Task: Create a validation rule in Salesforce to ensure the Passport ID field is filled. Use the rule name 'Passport_ID_Should_be_Filled' and provide an error message 'Please Fill up the Passport ID field' if the field is blank.
Action: Mouse moved to (188, 103)
Screenshot: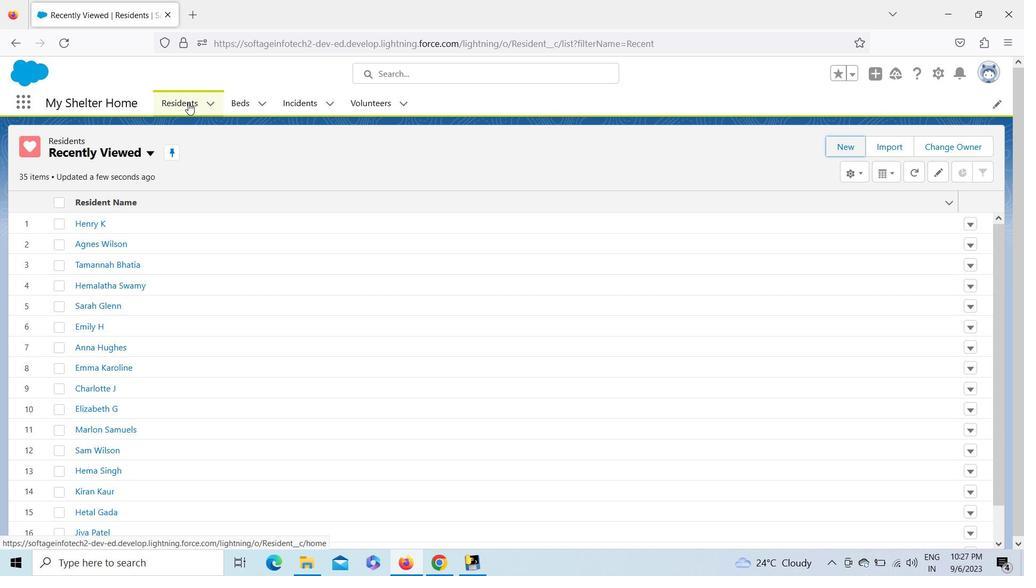 
Action: Mouse pressed left at (188, 103)
Screenshot: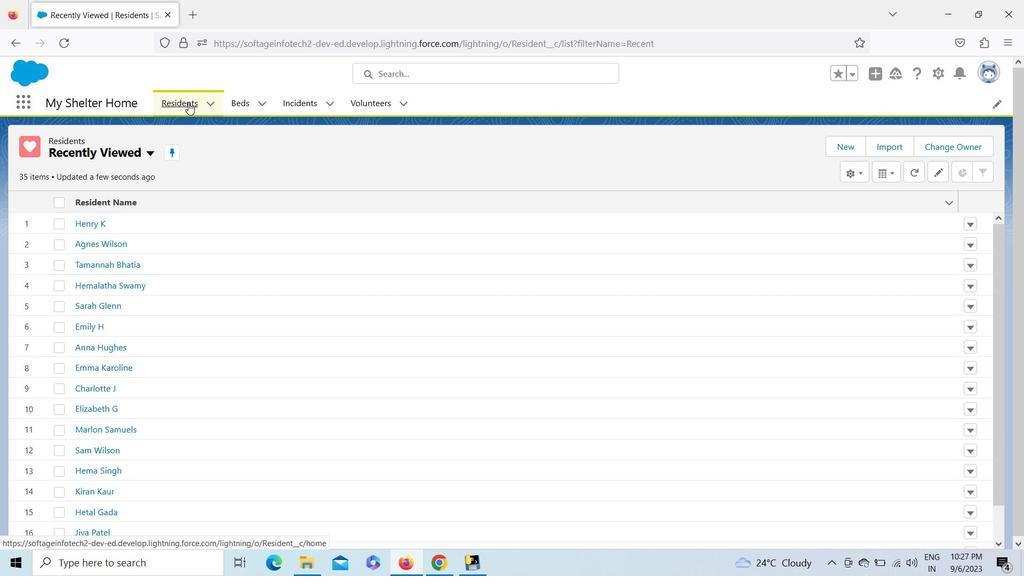 
Action: Mouse moved to (834, 146)
Screenshot: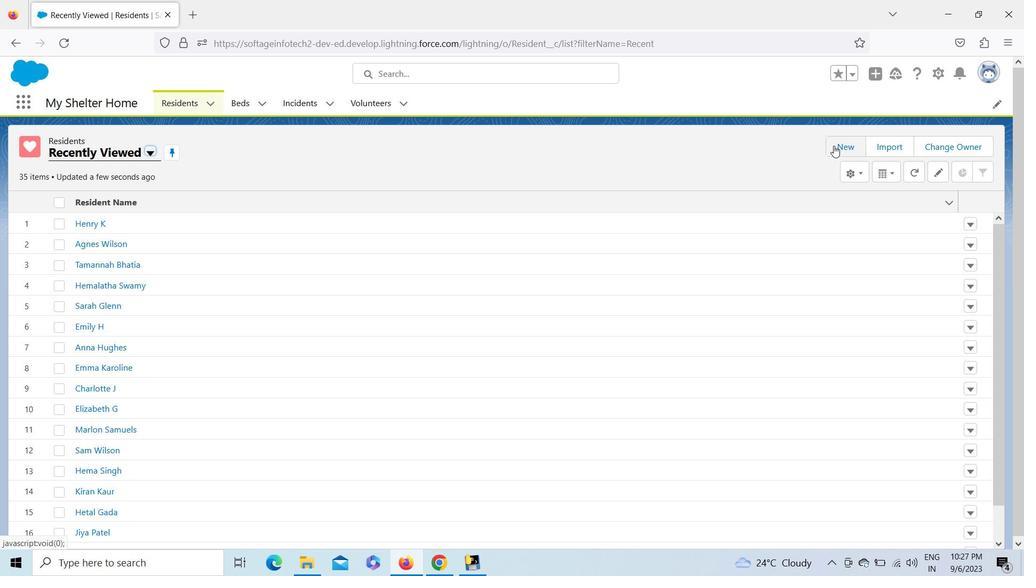 
Action: Mouse pressed left at (834, 146)
Screenshot: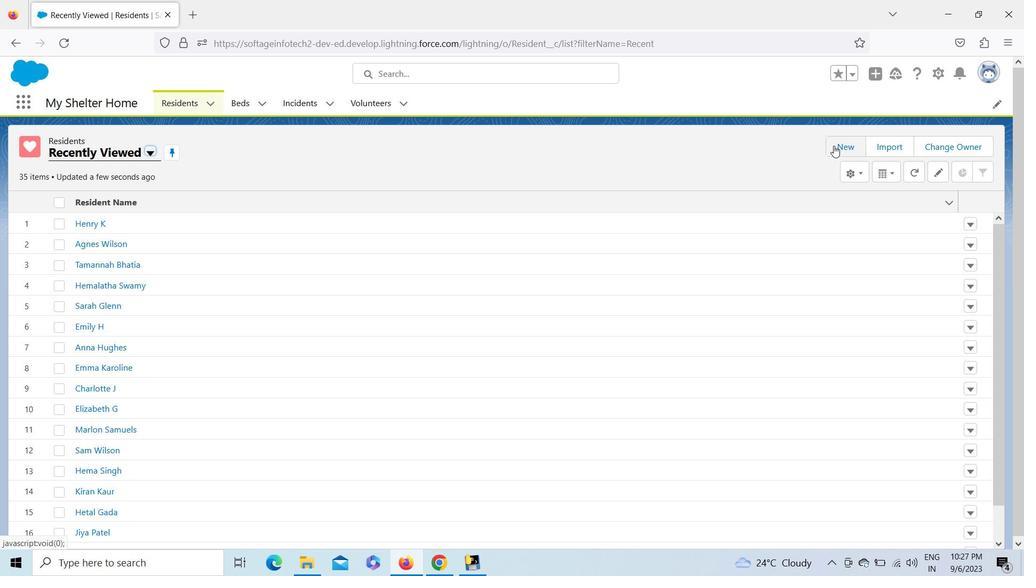 
Action: Mouse moved to (788, 74)
Screenshot: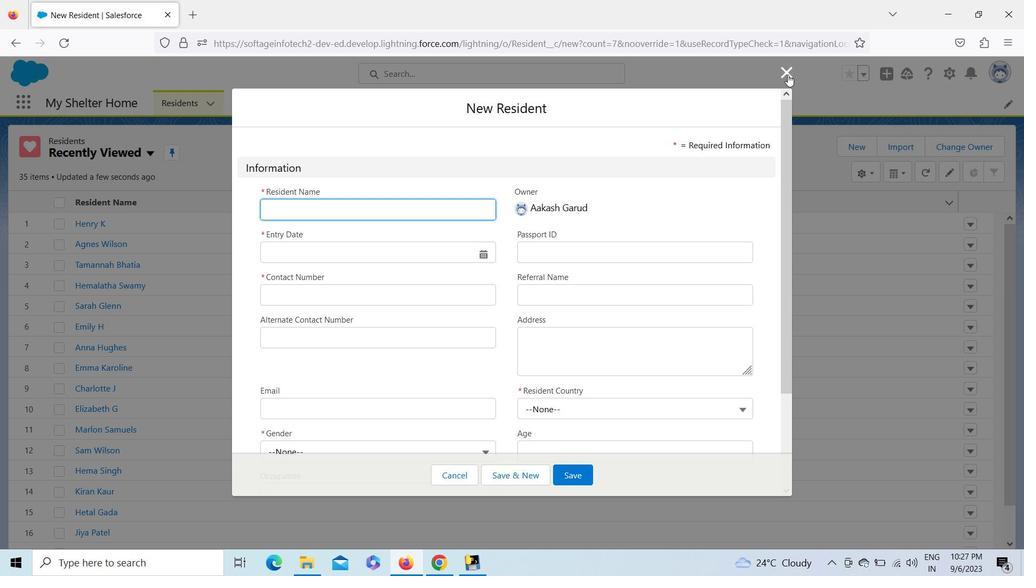 
Action: Mouse pressed left at (788, 74)
Screenshot: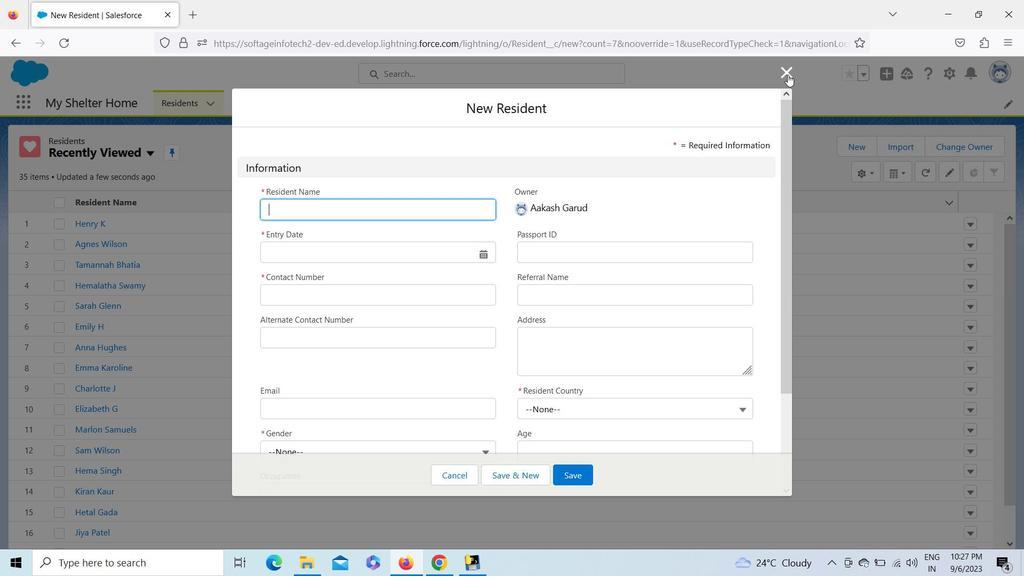 
Action: Mouse moved to (940, 70)
Screenshot: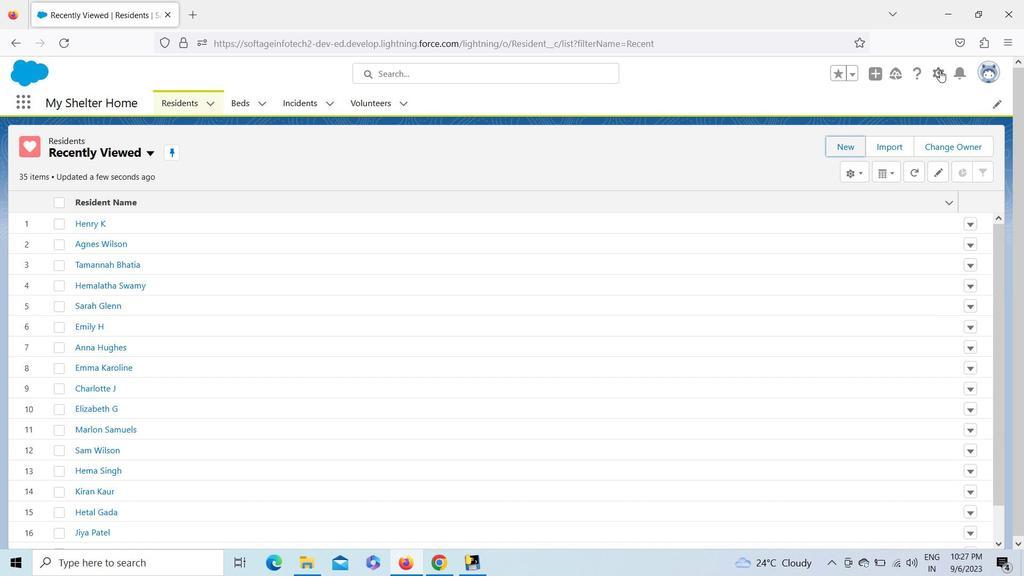 
Action: Mouse pressed left at (940, 70)
Screenshot: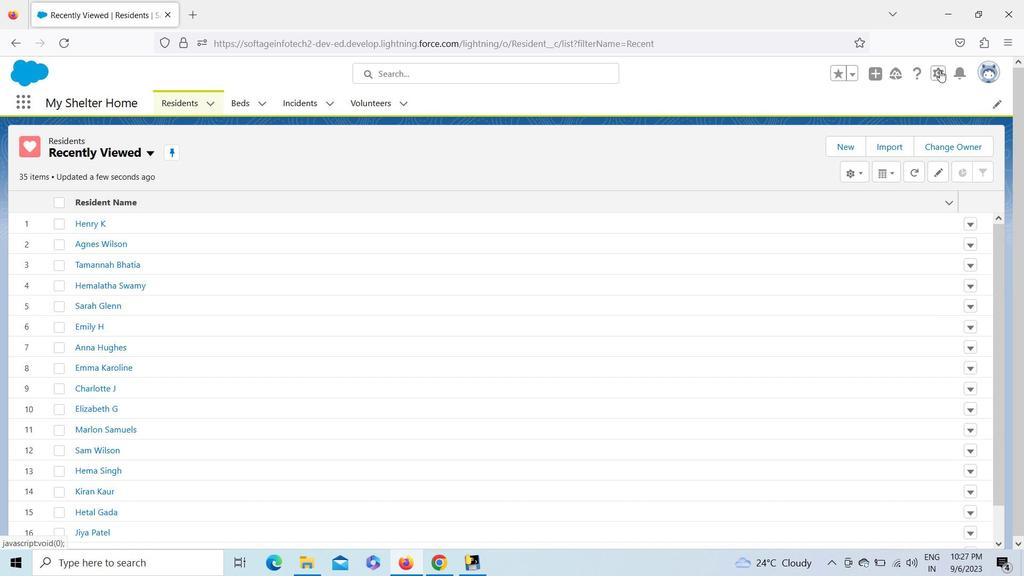 
Action: Mouse moved to (884, 124)
Screenshot: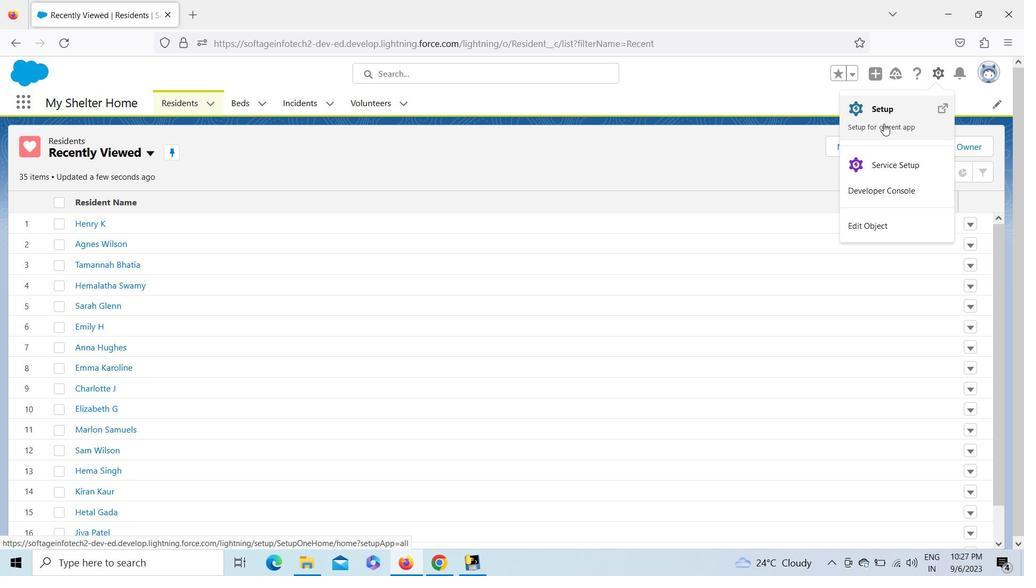 
Action: Mouse pressed left at (884, 124)
Screenshot: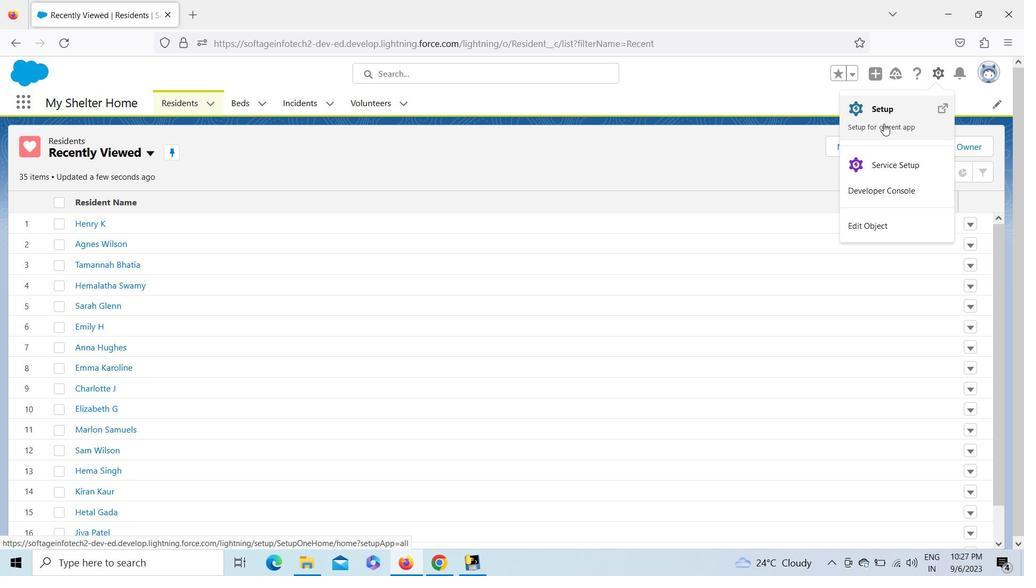 
Action: Mouse moved to (174, 96)
Screenshot: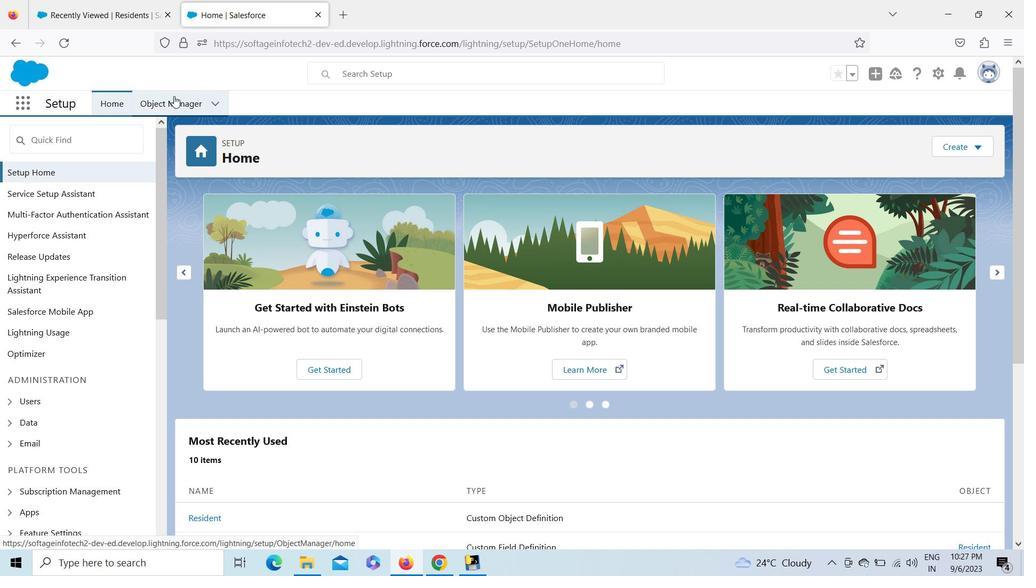 
Action: Mouse pressed left at (174, 96)
Screenshot: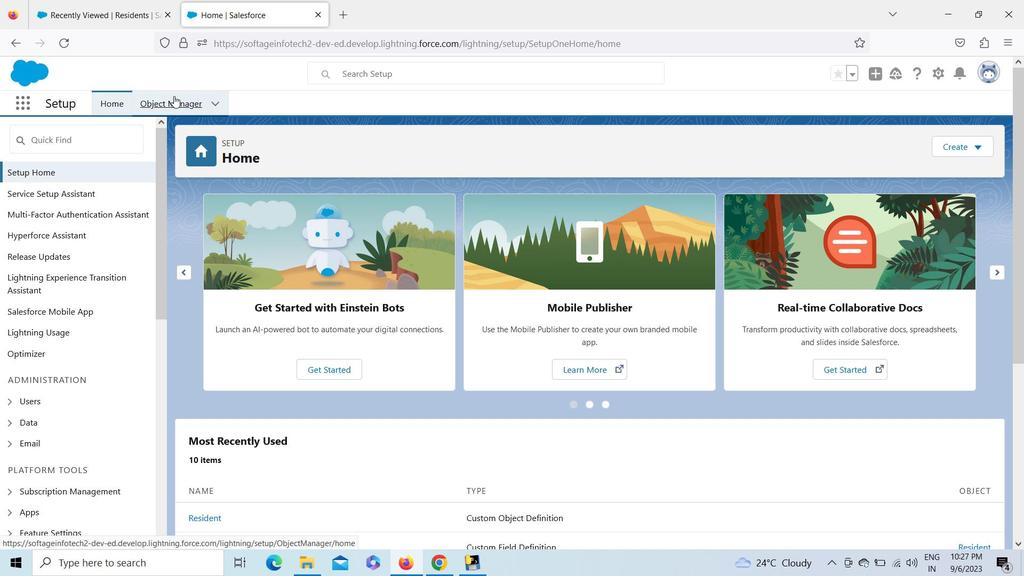 
Action: Mouse moved to (755, 144)
Screenshot: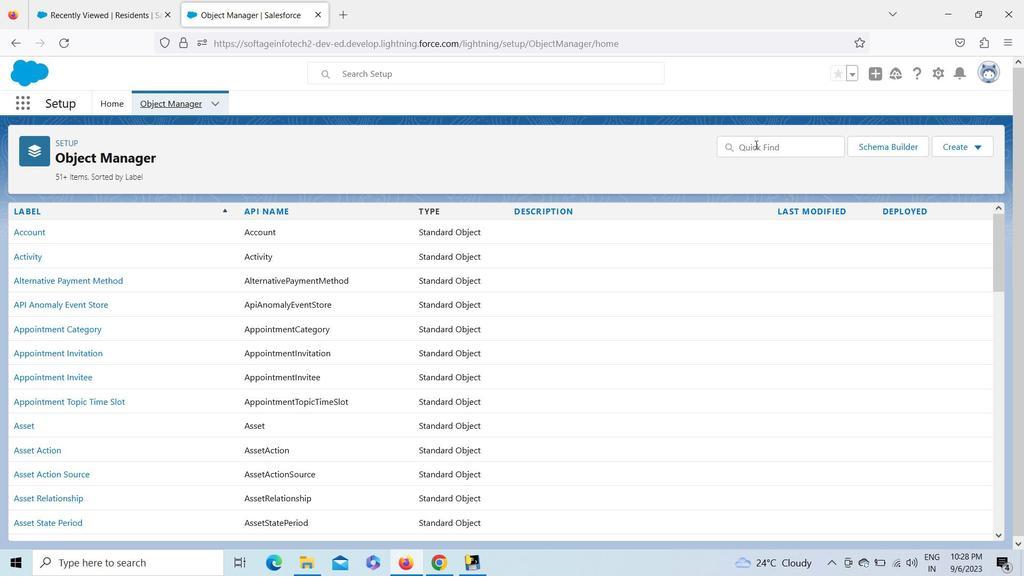 
Action: Mouse pressed left at (755, 144)
Screenshot: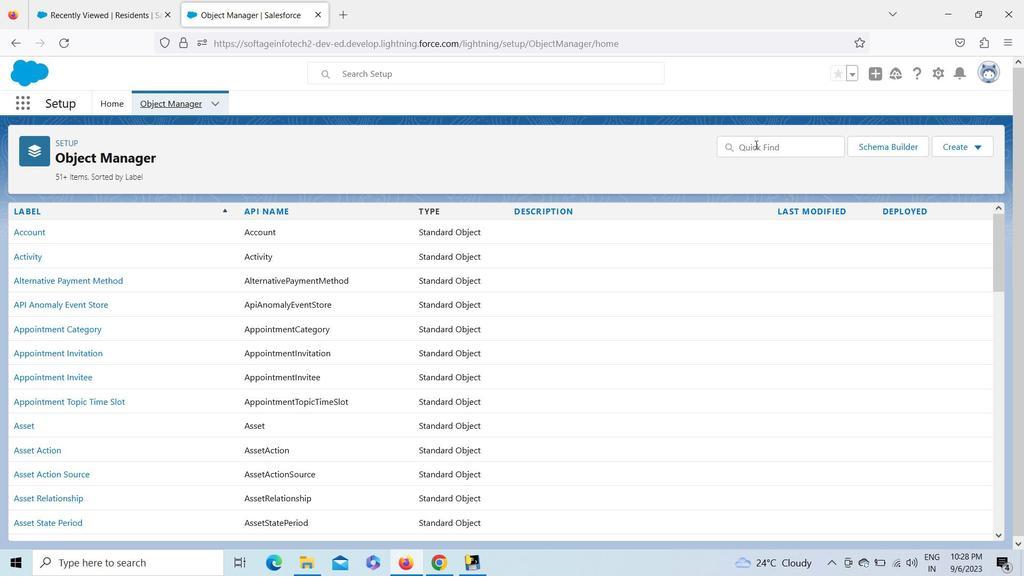 
Action: Key pressed <Key.shift>Res
Screenshot: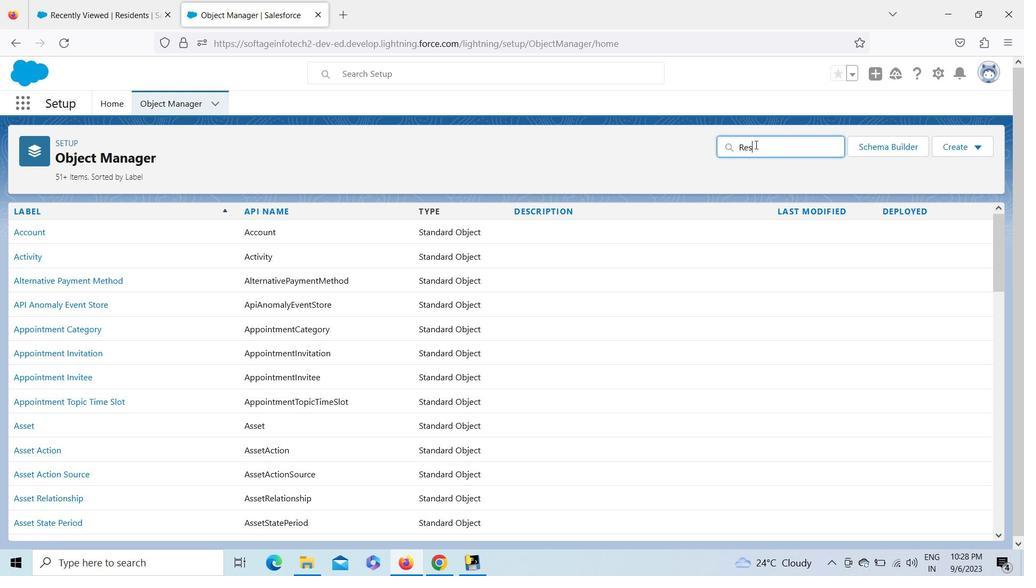 
Action: Mouse moved to (46, 280)
Screenshot: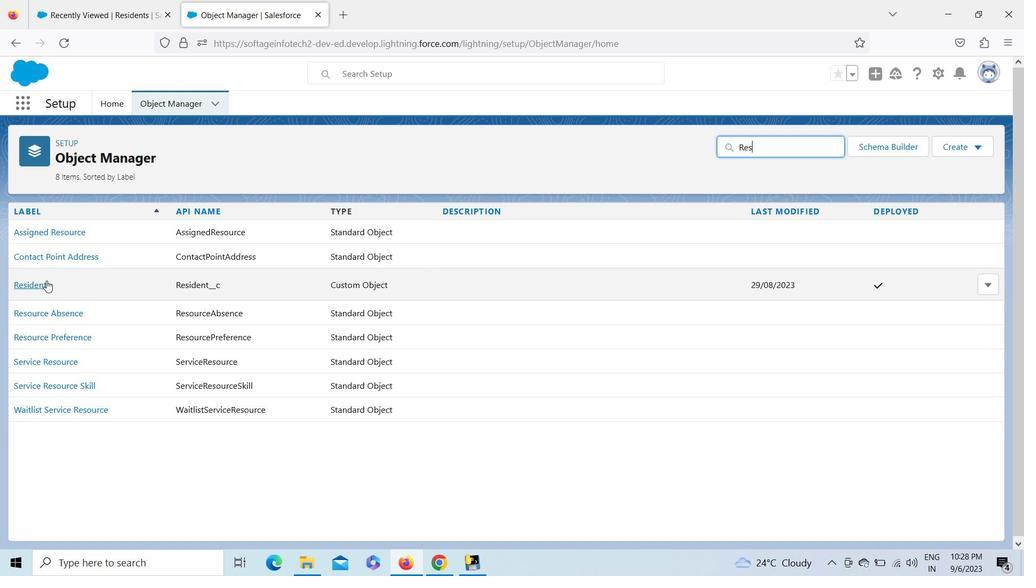 
Action: Mouse pressed left at (46, 280)
Screenshot: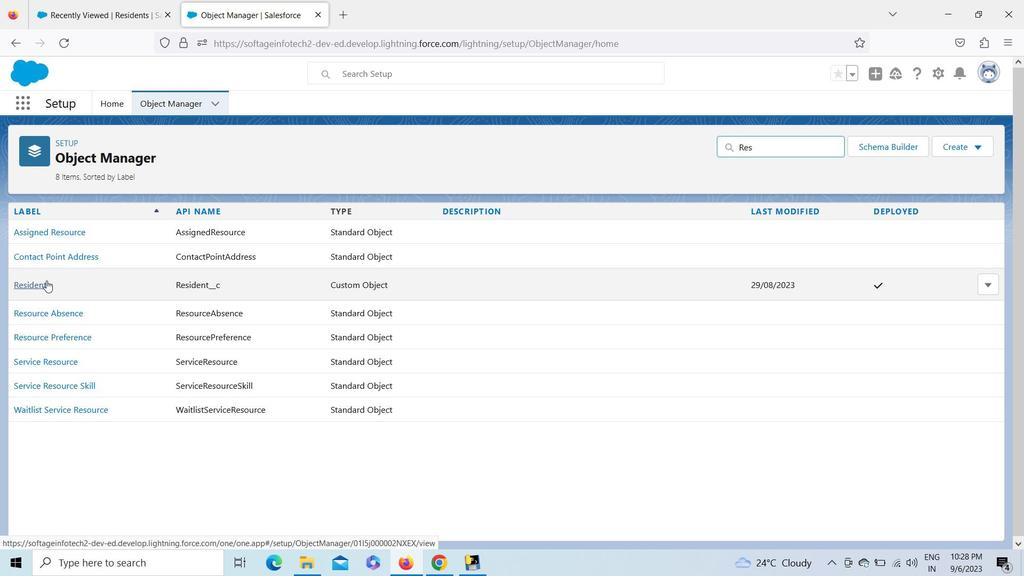 
Action: Mouse moved to (159, 519)
Screenshot: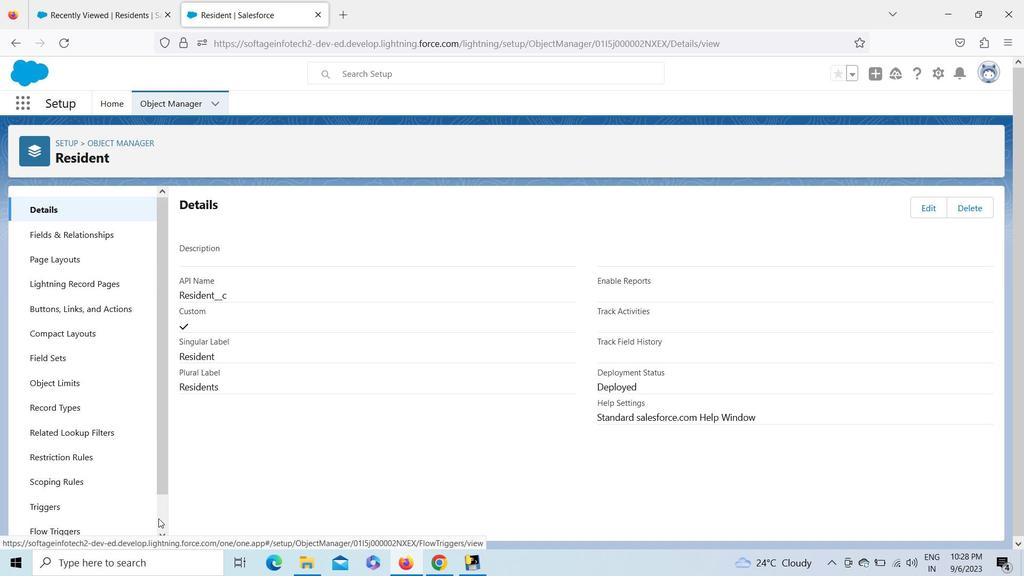 
Action: Mouse pressed left at (159, 519)
Screenshot: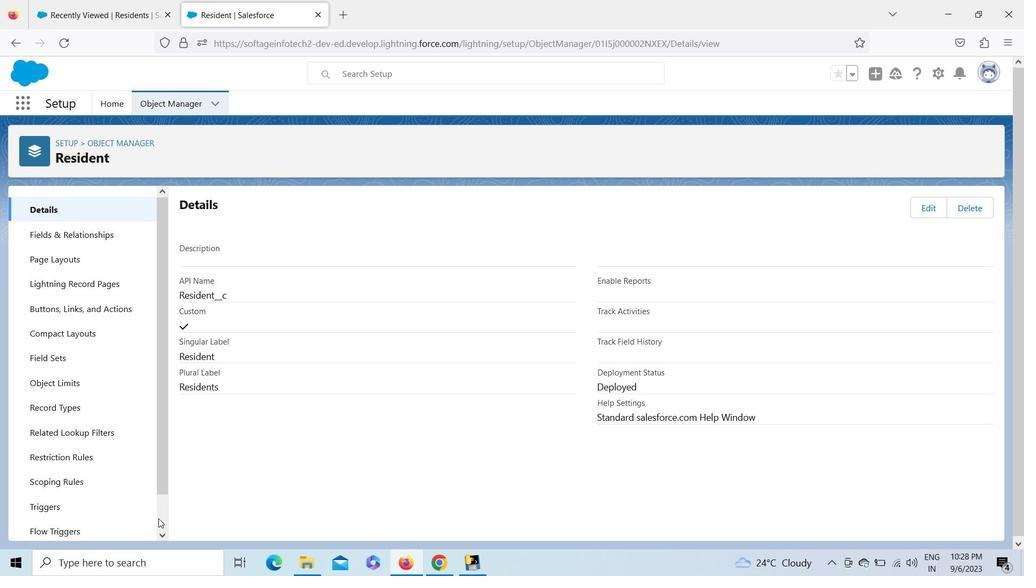 
Action: Mouse moved to (122, 519)
Screenshot: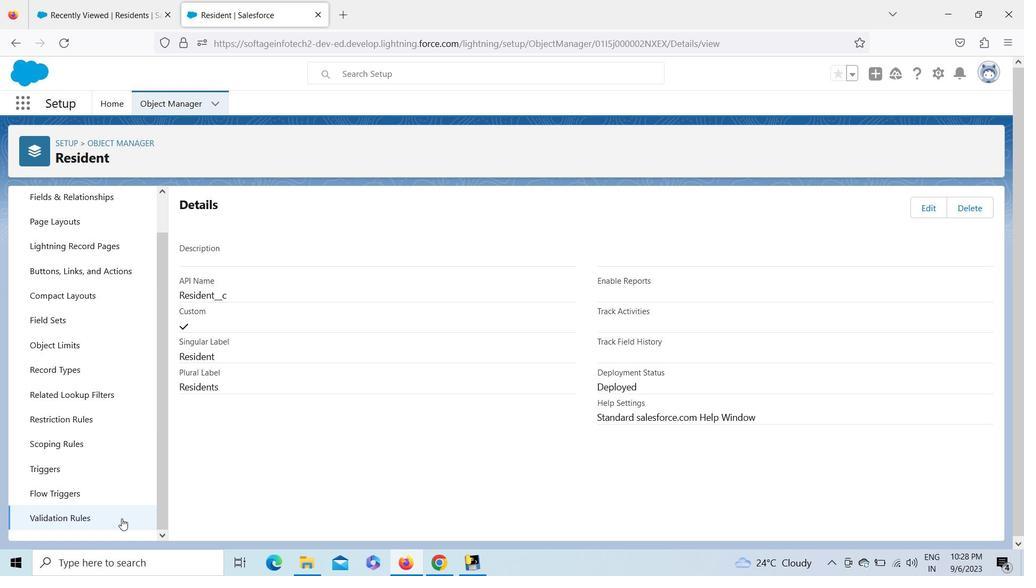 
Action: Mouse pressed left at (122, 519)
Screenshot: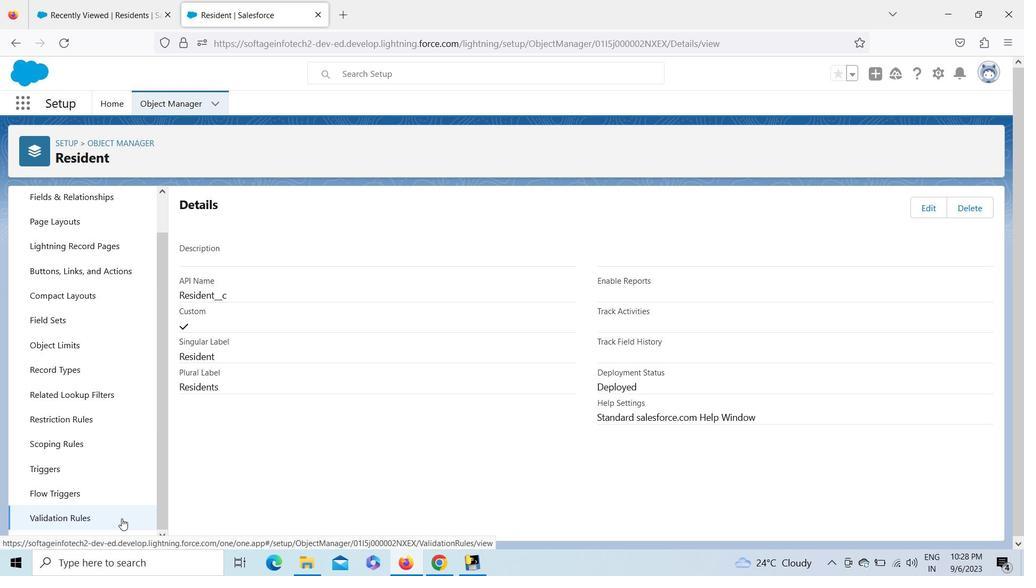 
Action: Mouse moved to (974, 212)
Screenshot: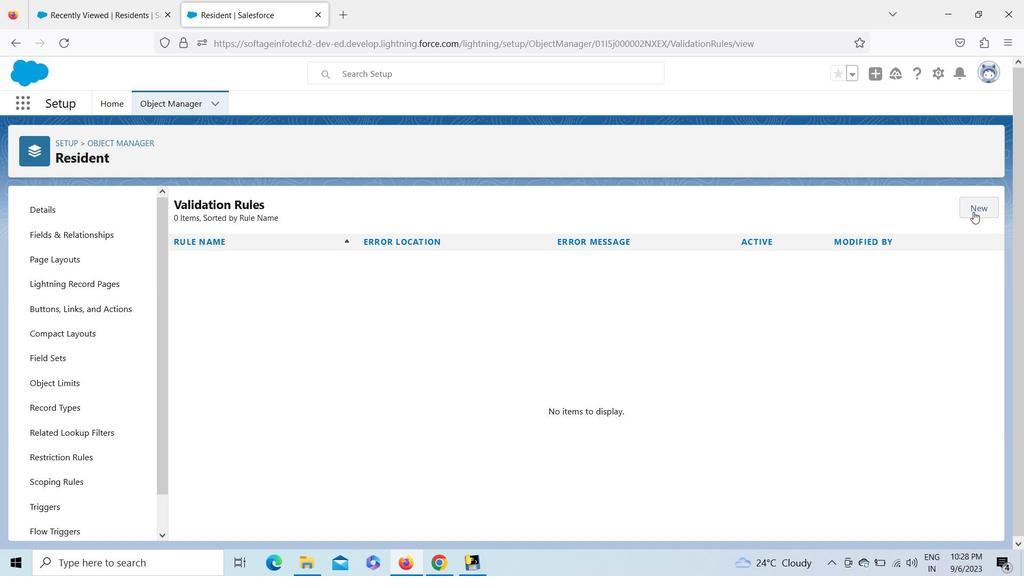 
Action: Mouse pressed left at (974, 212)
Screenshot: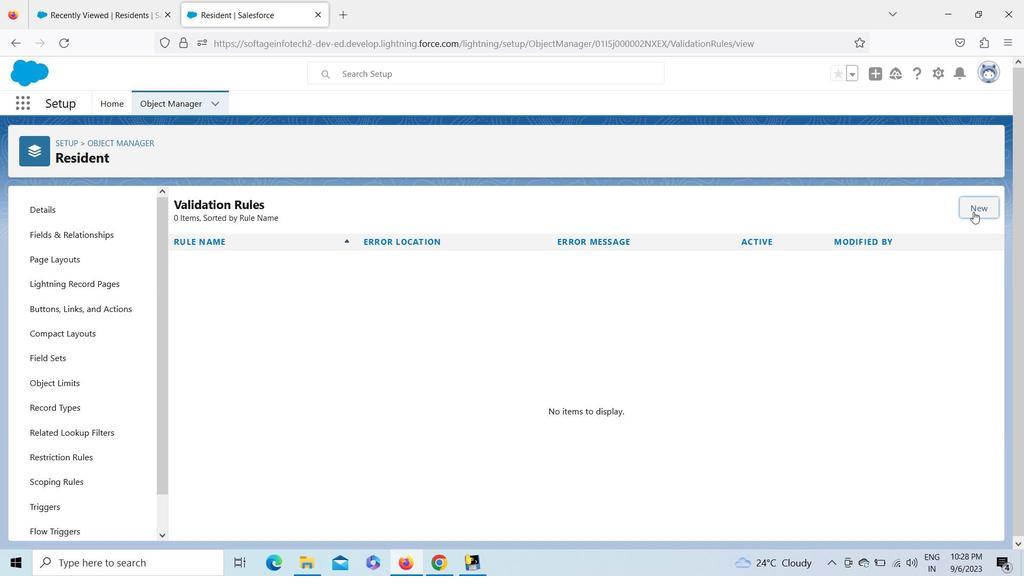 
Action: Mouse moved to (416, 294)
Screenshot: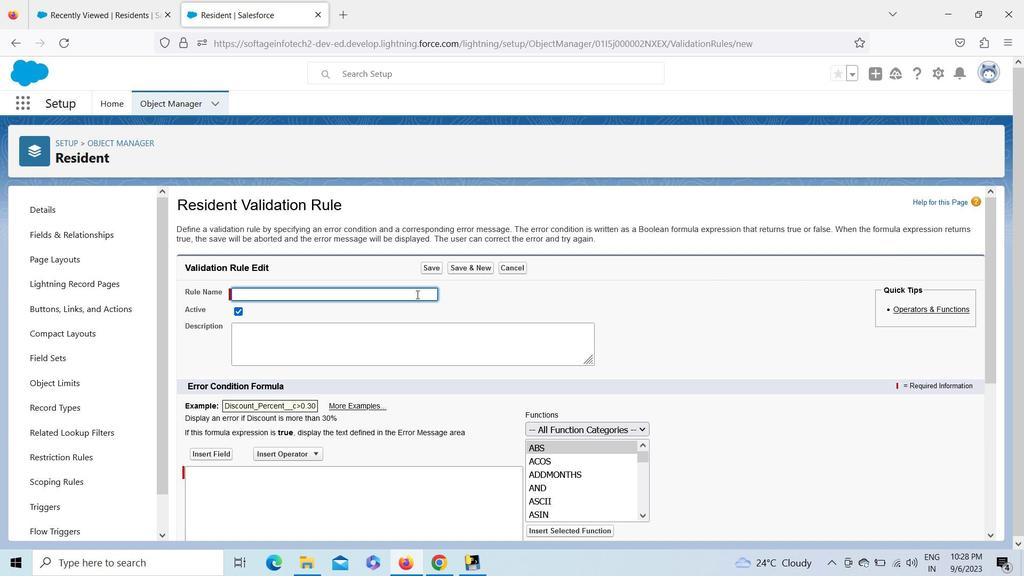
Action: Mouse pressed left at (416, 294)
Screenshot: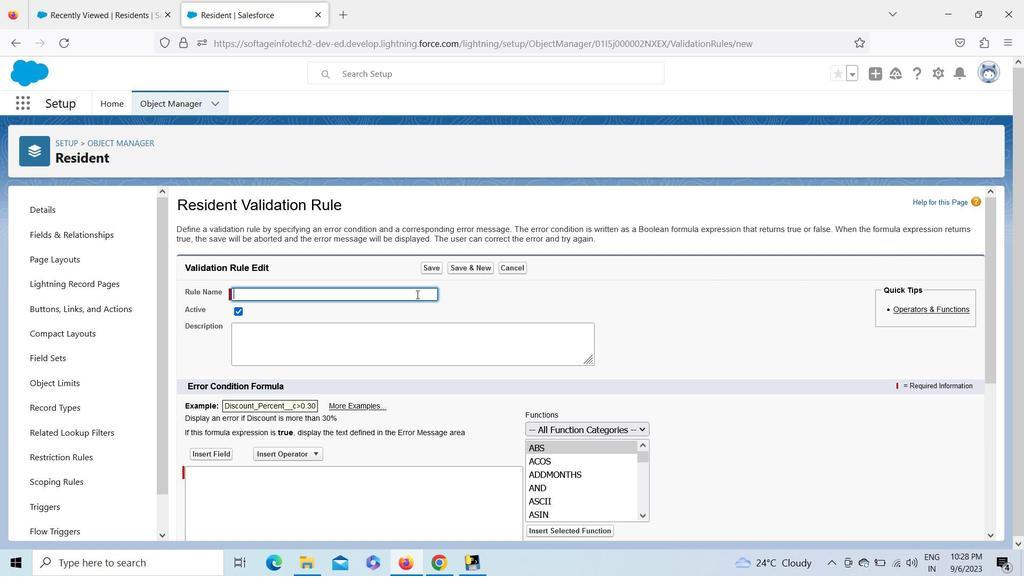 
Action: Key pressed <Key.shift>Passport<Key.space><Key.shift>I<Key.shift>D<Key.space><Key.shift>Shu<Key.backspace>ould<Key.space>be<Key.space><Key.shift>Filled
Screenshot: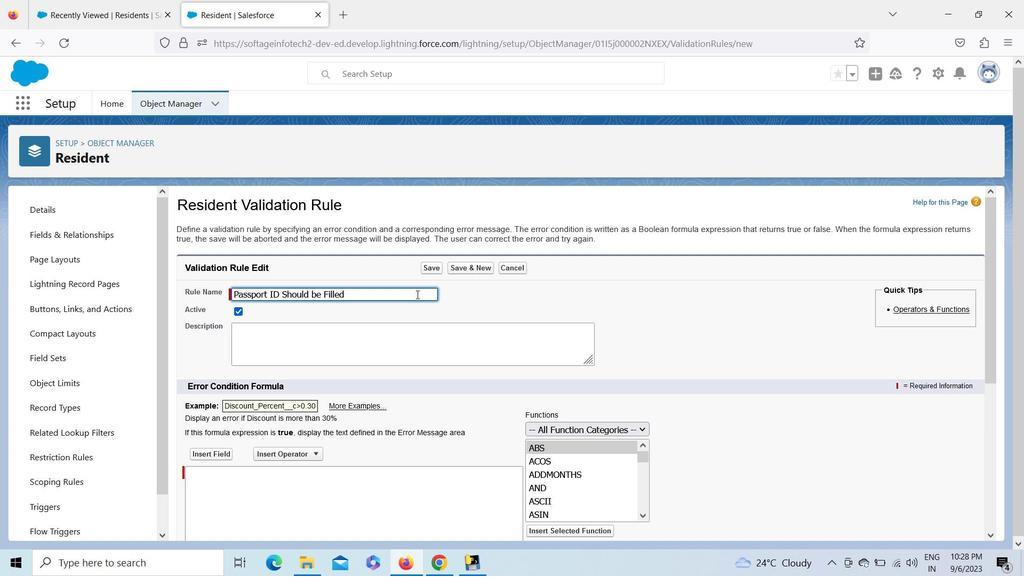 
Action: Mouse moved to (344, 350)
Screenshot: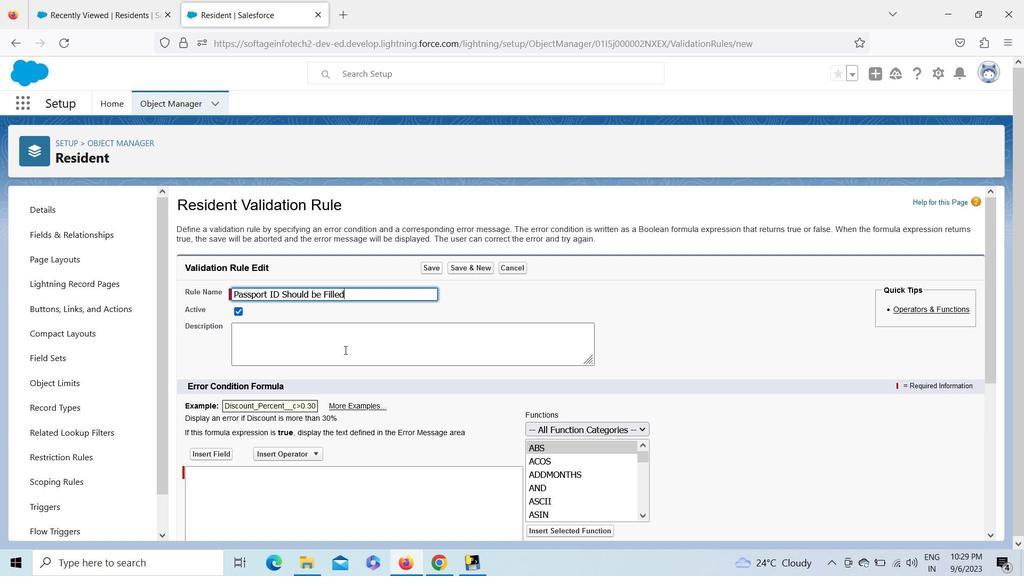 
Action: Mouse pressed left at (344, 350)
Screenshot: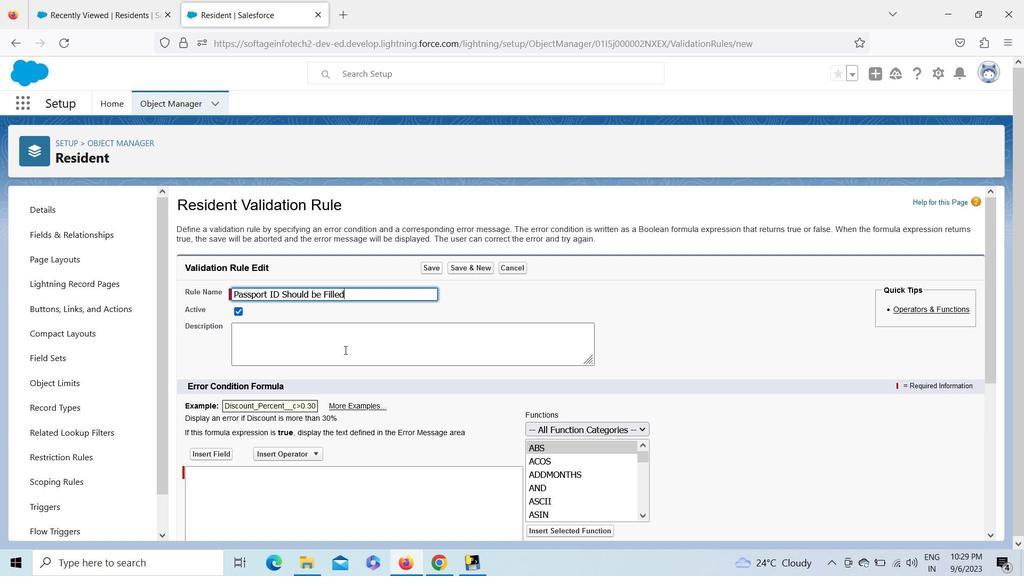 
Action: Key pressed <Key.shift><Key.shift><Key.shift><Key.shift><Key.shift><Key.shift><Key.shift><Key.shift><Key.shift>Passport<Key.space><Key.shift>Id<Key.space><Key.shift>Provided<Key.space>by<Key.space><Key.shift>Resident<Key.space>upon<Key.space>coming<Key.space>to<Key.space>our<Key.space>shelter<Key.space>home<Key.space>should<Key.space>be<Key.space>filled<Key.space>up<Key.space>as<Key.space>a<Key.space>record,
Screenshot: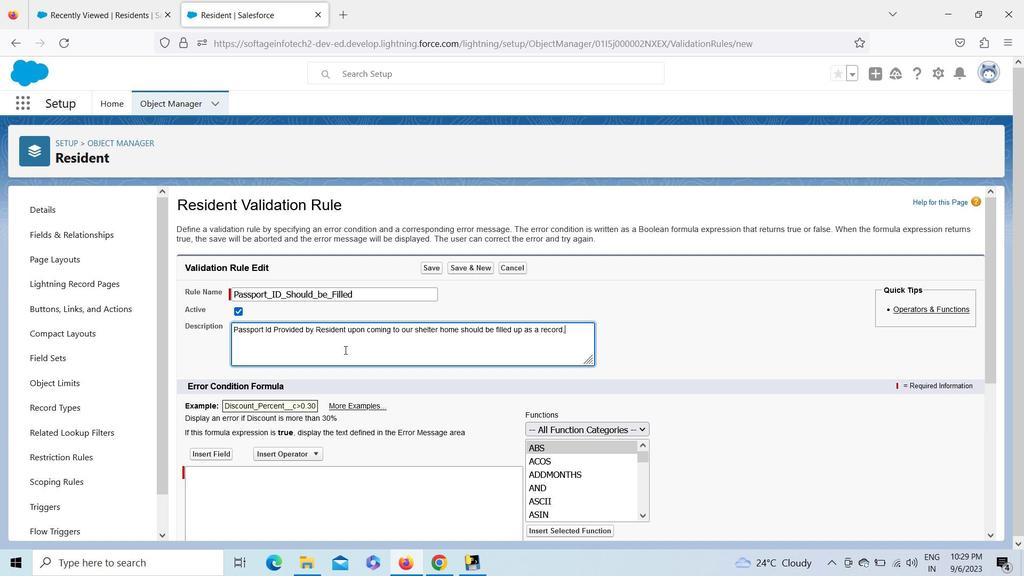 
Action: Mouse moved to (224, 453)
Screenshot: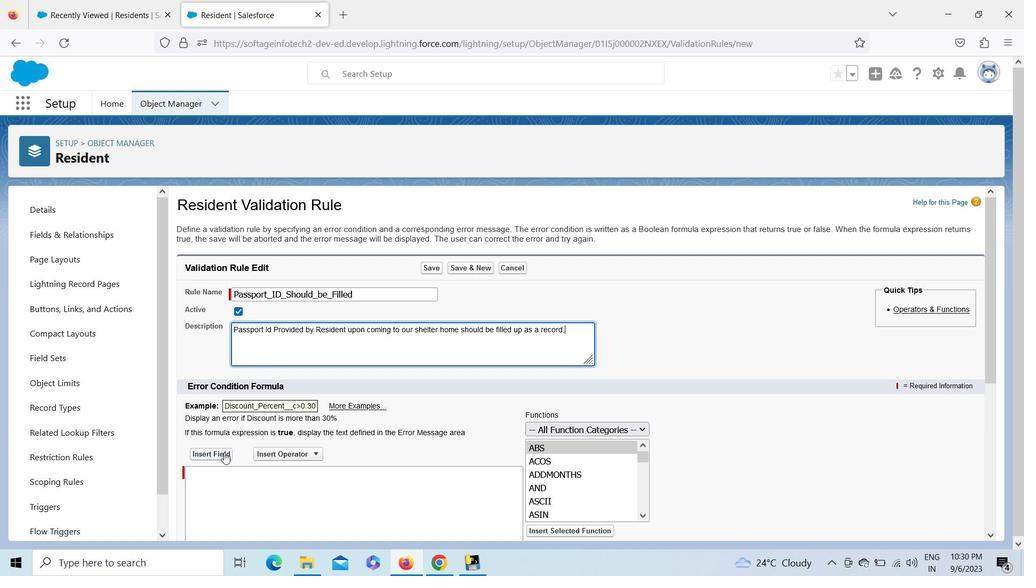 
Action: Mouse pressed left at (224, 453)
Screenshot: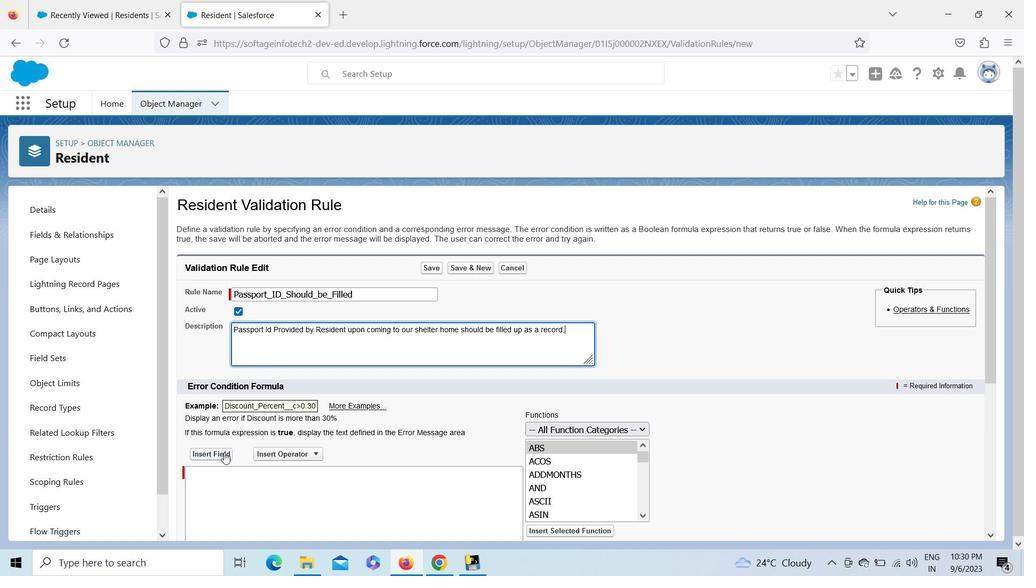 
Action: Mouse moved to (540, 332)
Screenshot: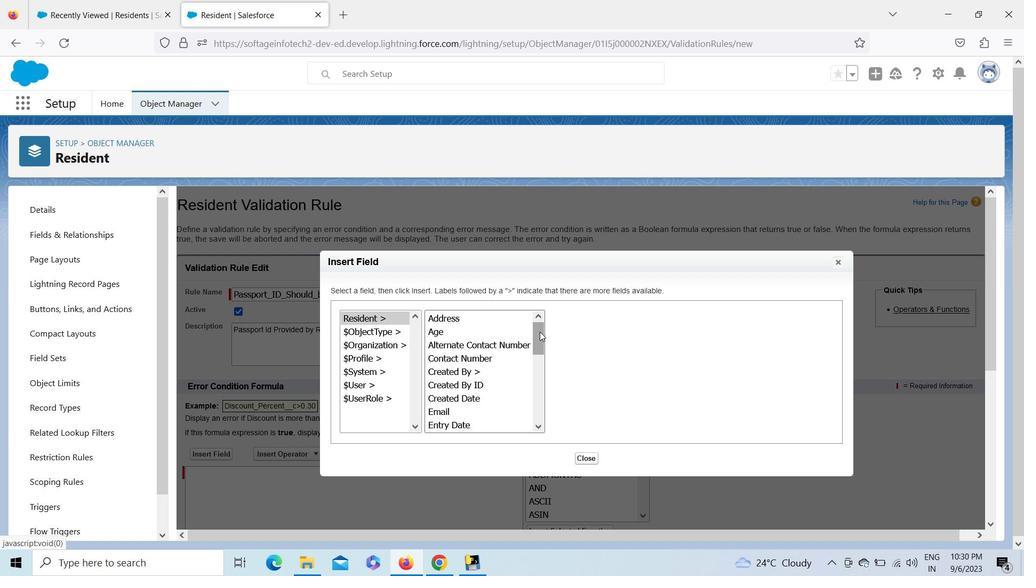 
Action: Mouse pressed left at (540, 332)
Screenshot: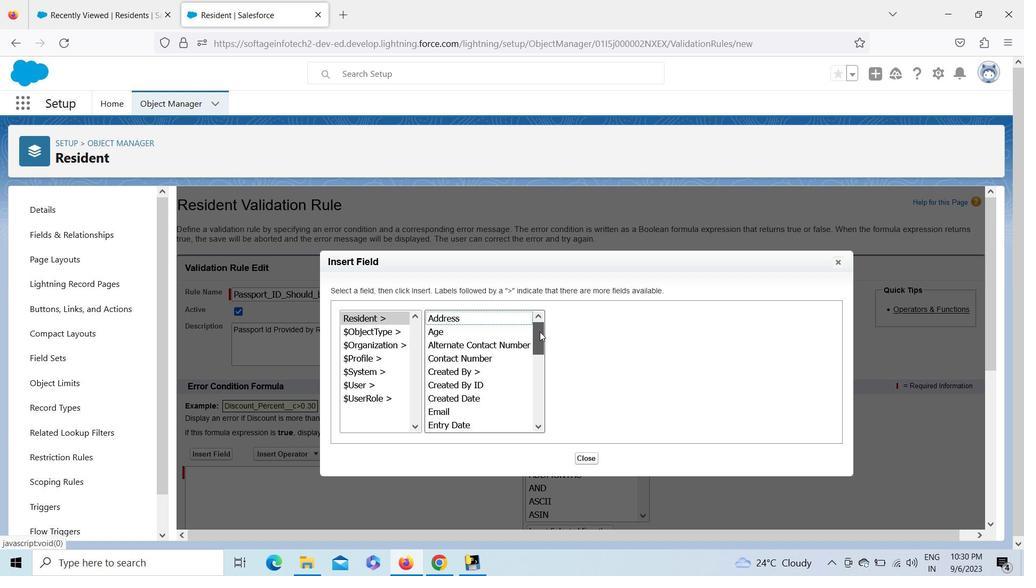 
Action: Mouse moved to (469, 371)
Screenshot: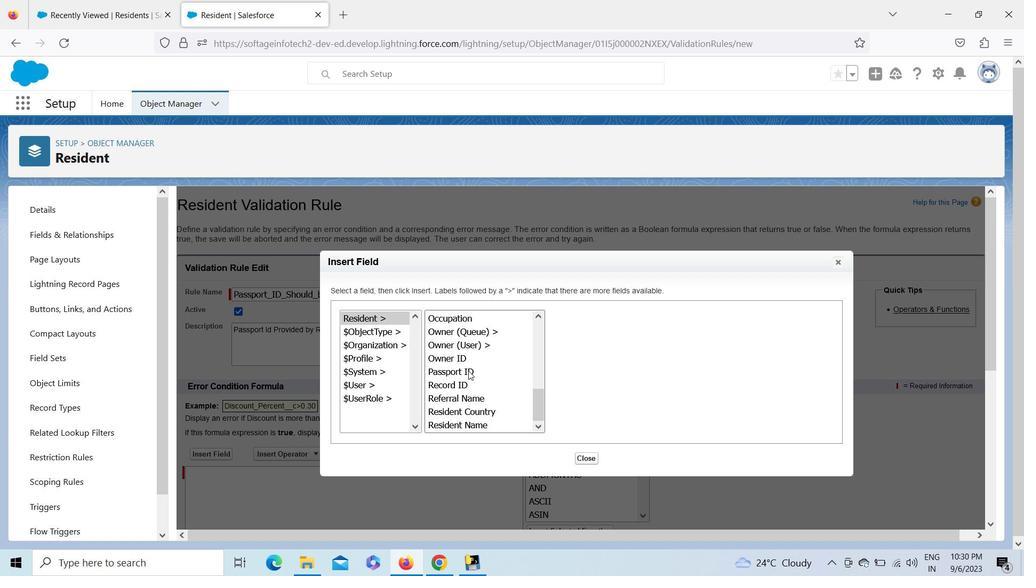 
Action: Mouse pressed left at (469, 371)
Screenshot: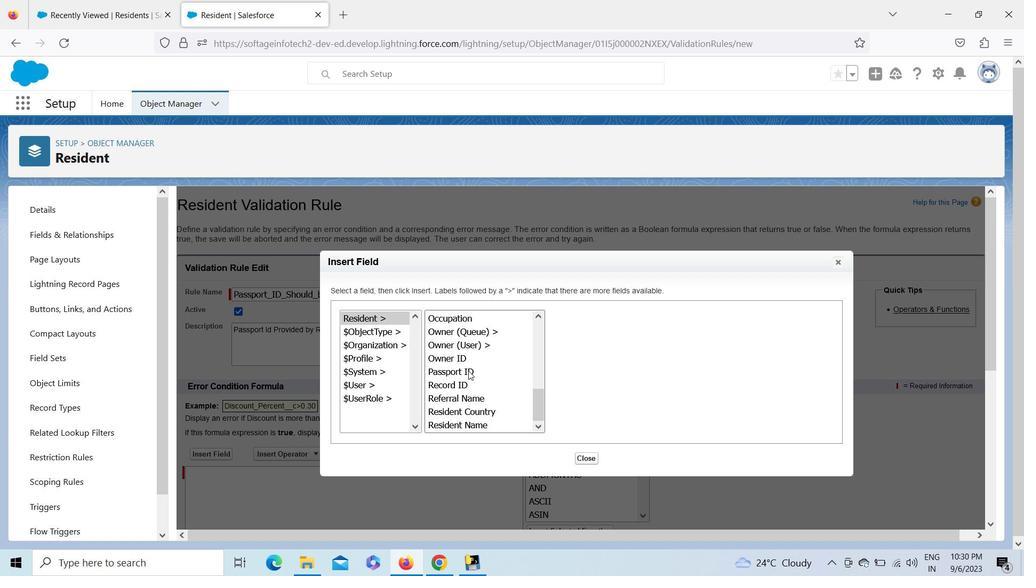 
Action: Mouse moved to (599, 399)
Screenshot: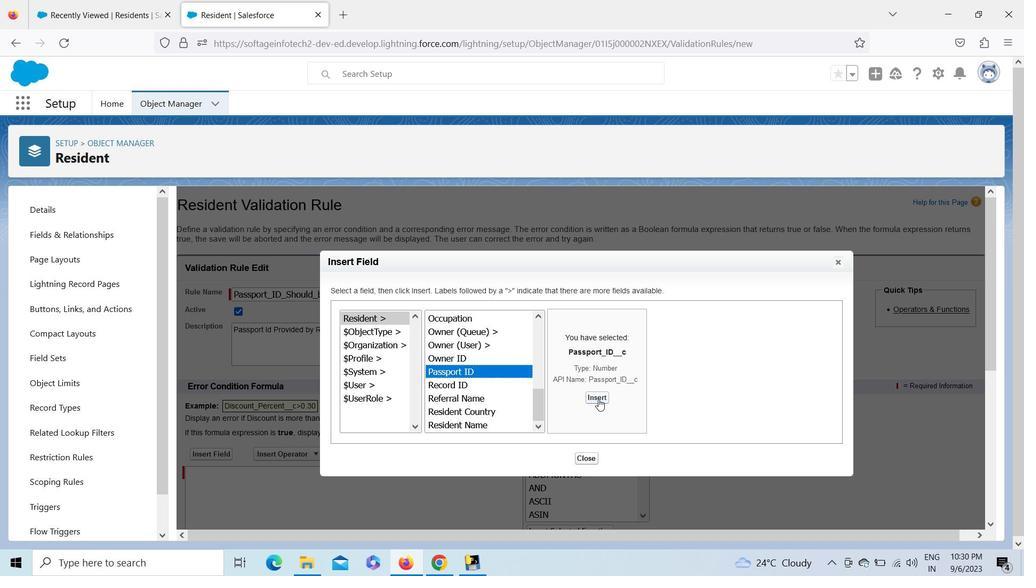 
Action: Mouse pressed left at (599, 399)
Screenshot: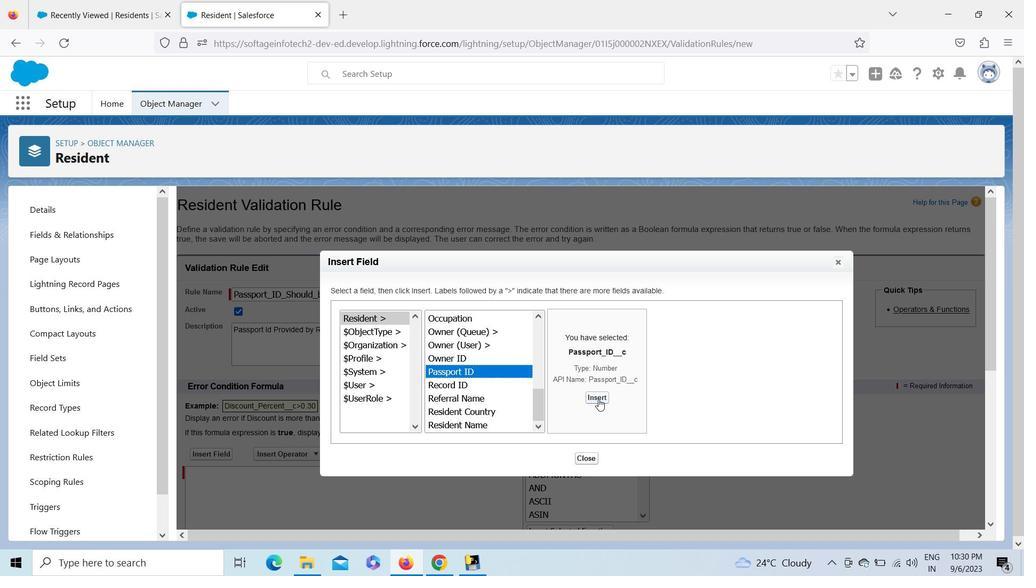 
Action: Mouse moved to (293, 451)
Screenshot: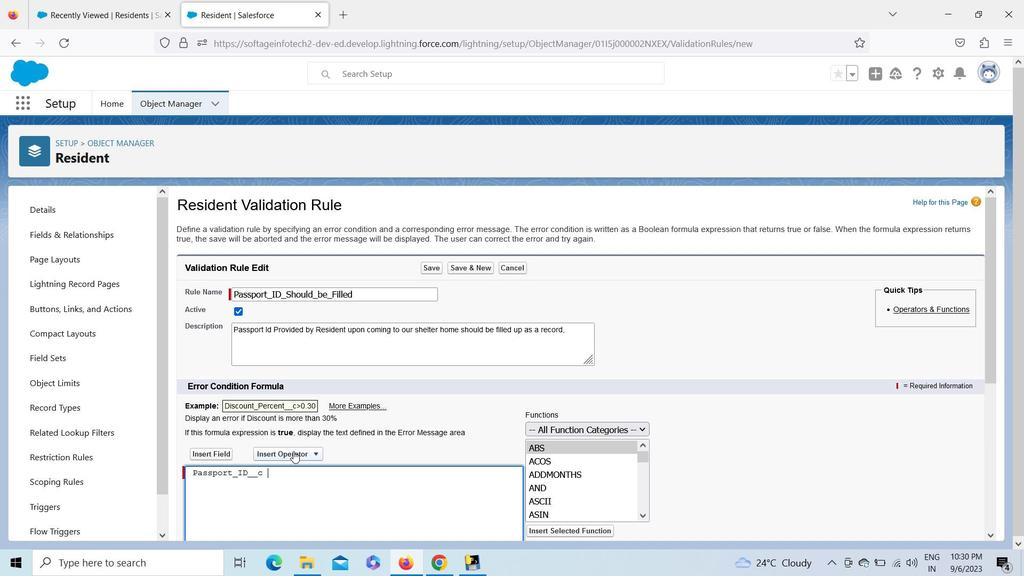 
Action: Mouse pressed left at (293, 451)
Screenshot: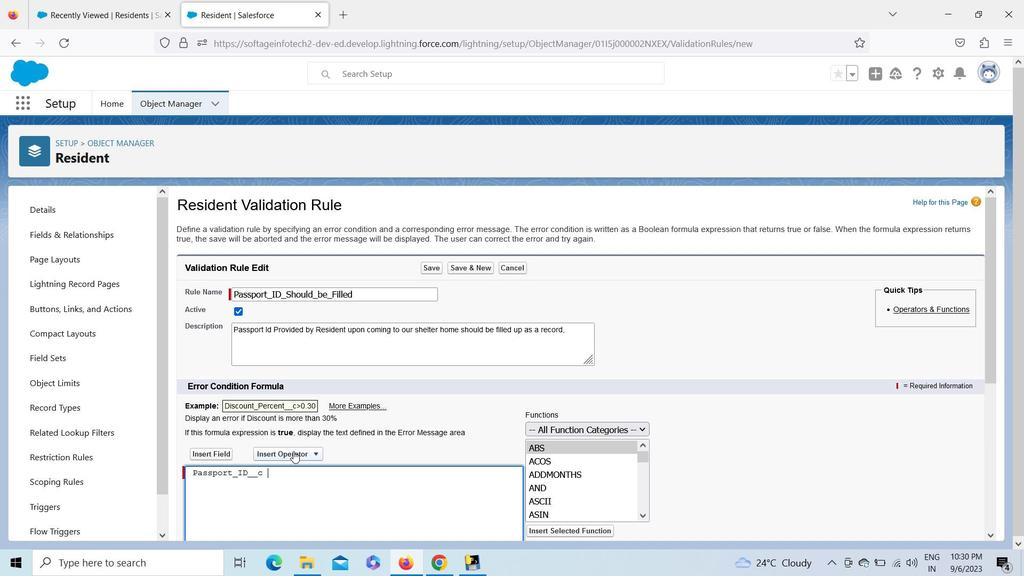 
Action: Mouse moved to (991, 533)
Screenshot: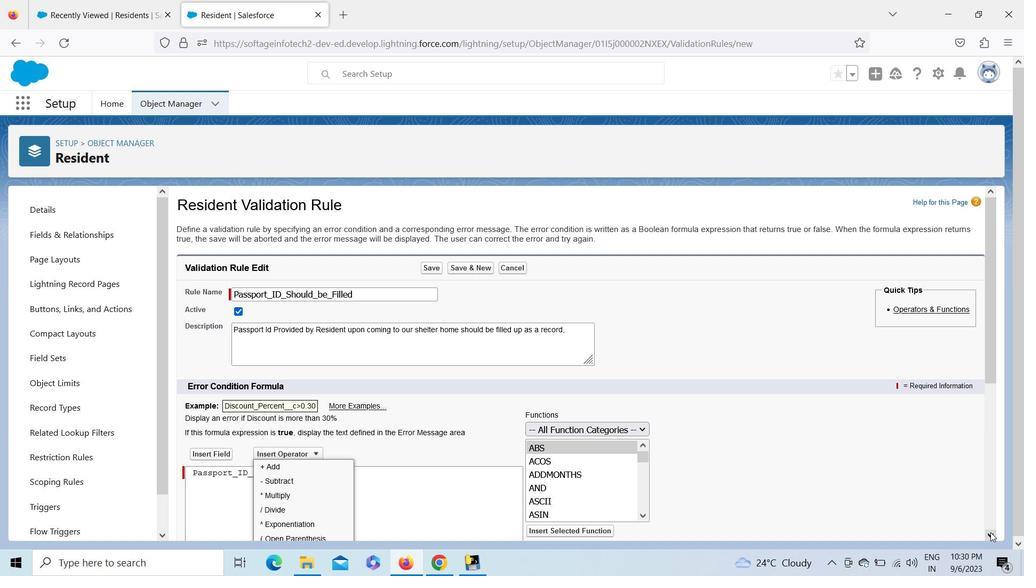 
Action: Mouse pressed left at (991, 533)
Screenshot: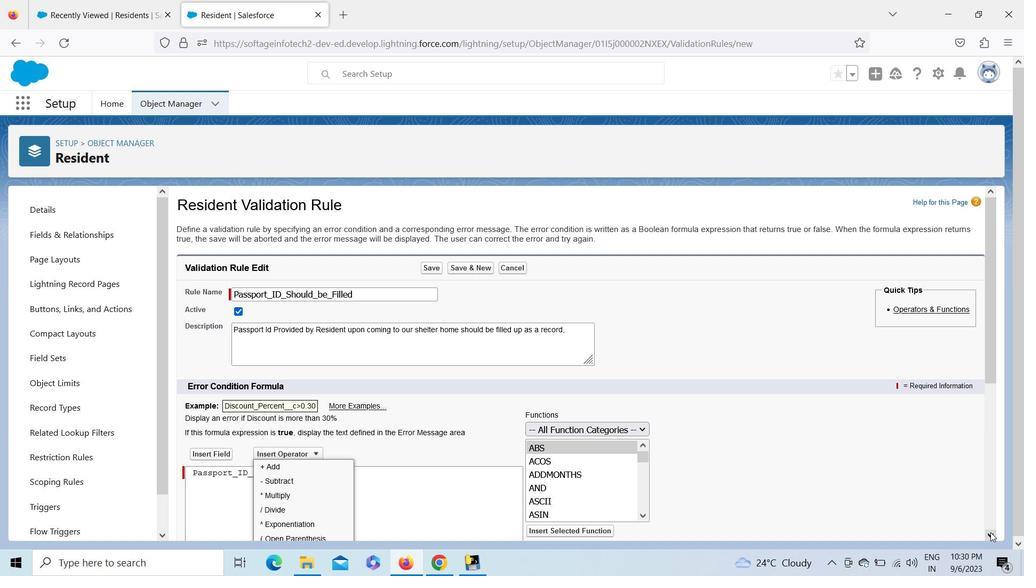
Action: Mouse pressed left at (991, 533)
Screenshot: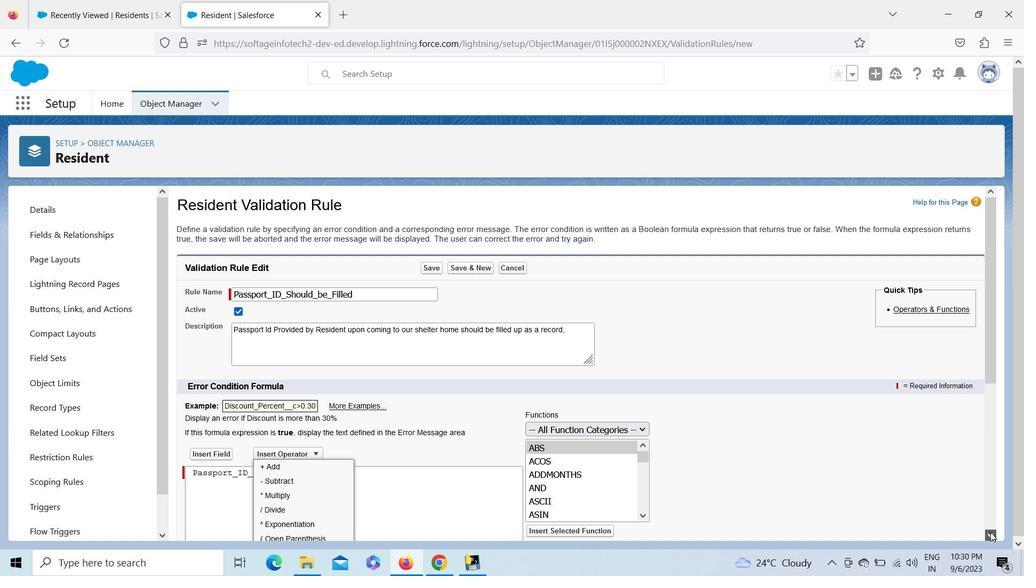 
Action: Mouse pressed left at (991, 533)
Screenshot: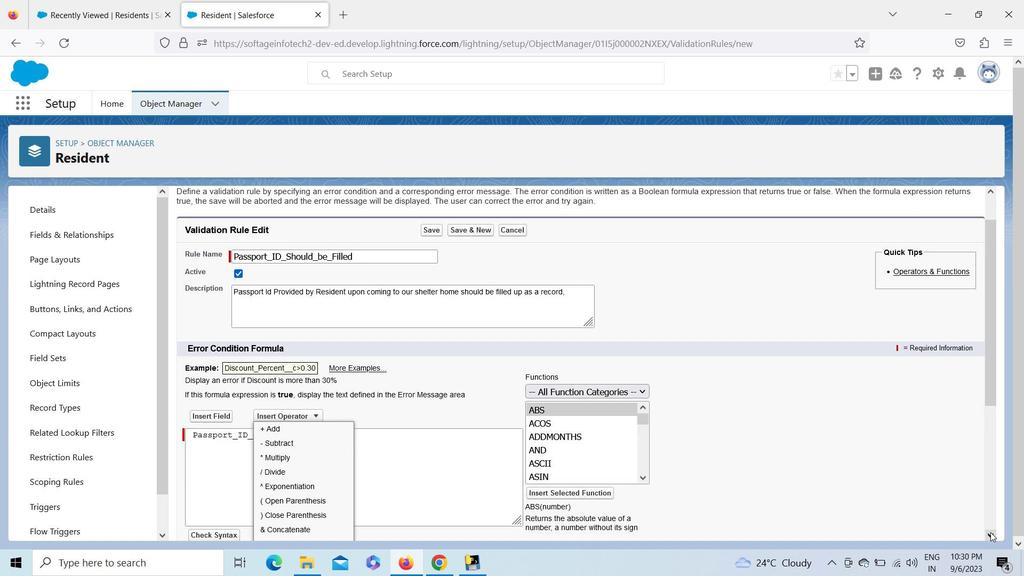 
Action: Mouse pressed left at (991, 533)
Screenshot: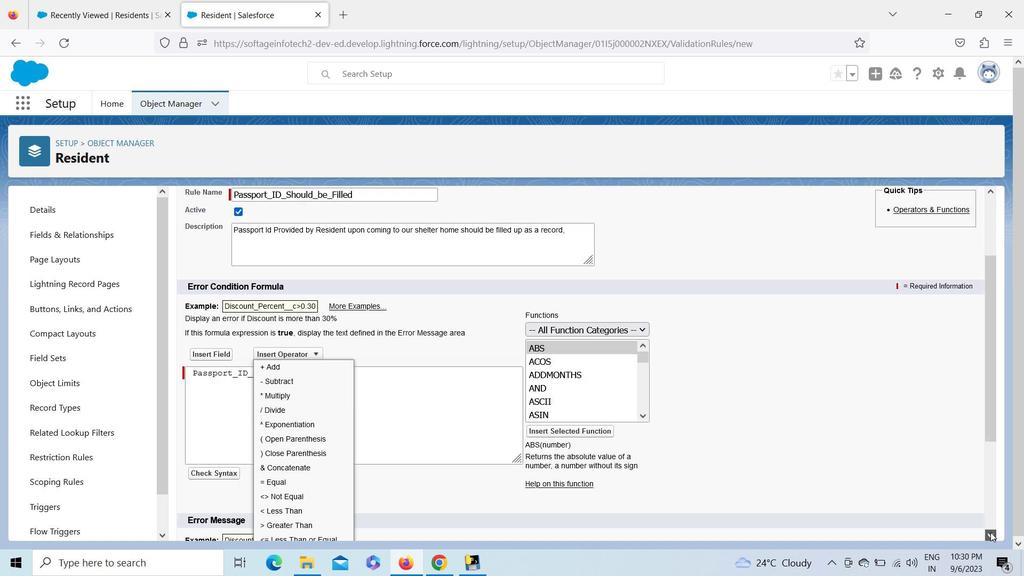 
Action: Mouse pressed left at (991, 533)
Screenshot: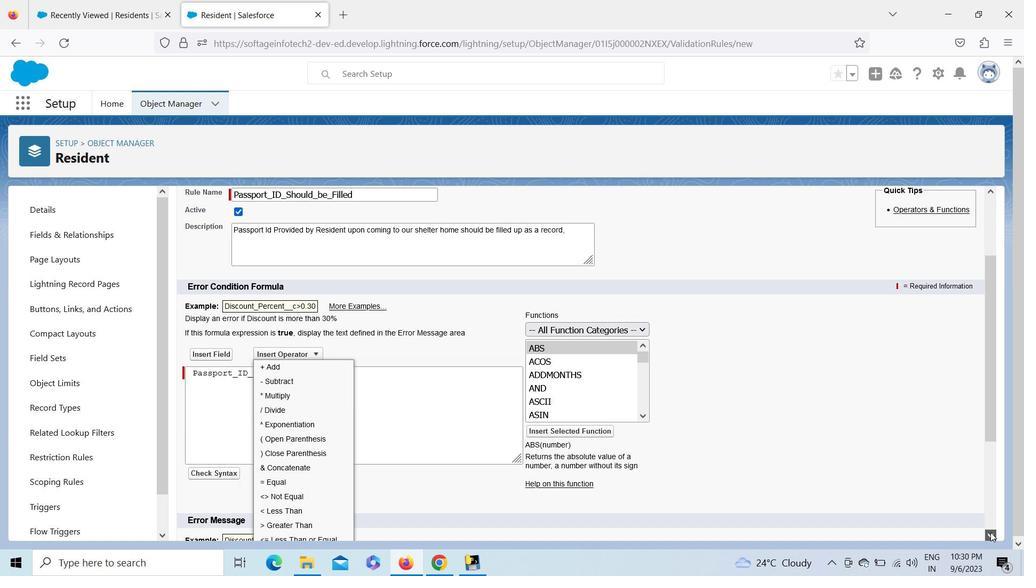 
Action: Mouse pressed left at (991, 533)
Screenshot: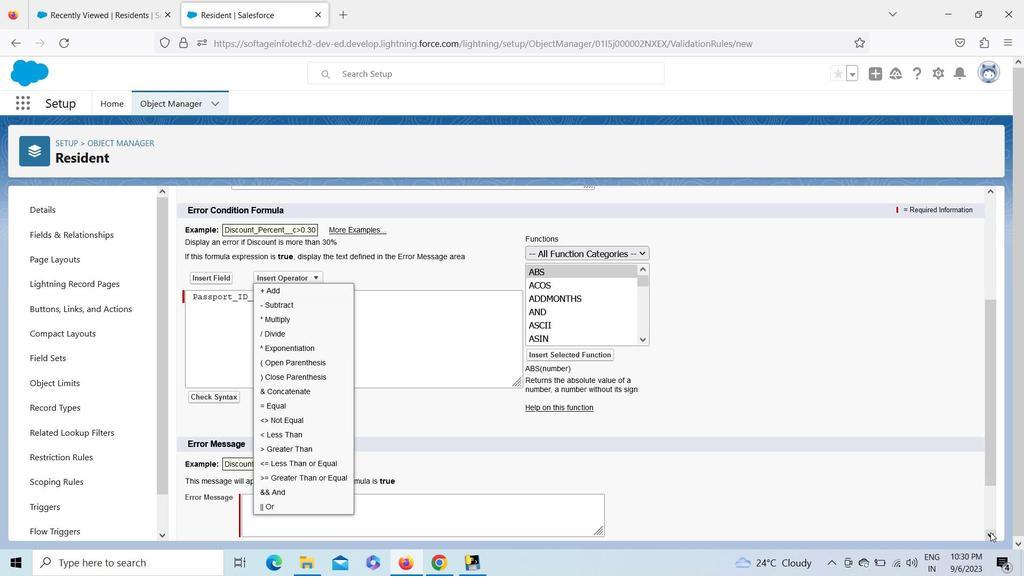 
Action: Mouse pressed left at (991, 533)
Screenshot: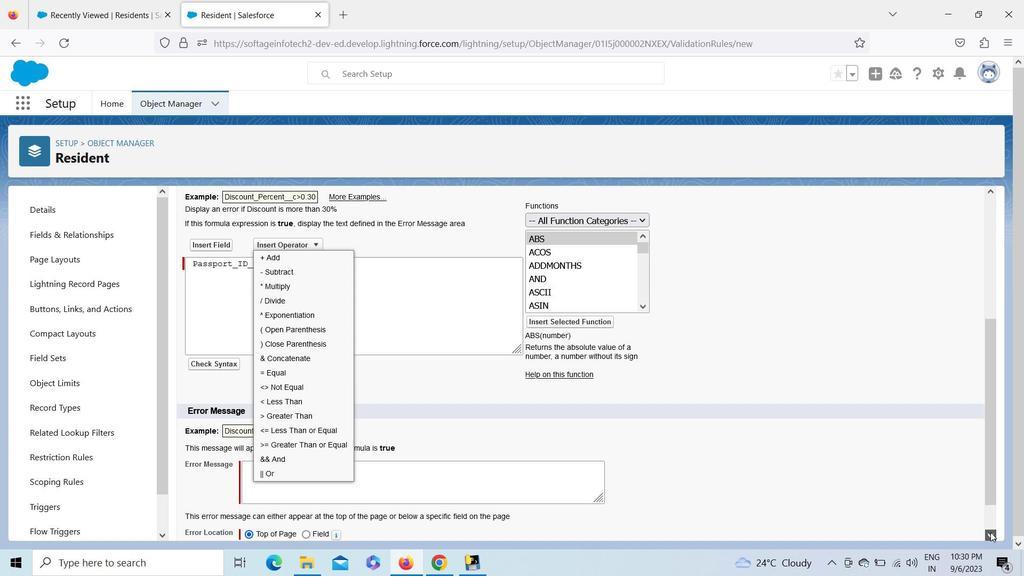 
Action: Mouse pressed left at (991, 533)
Screenshot: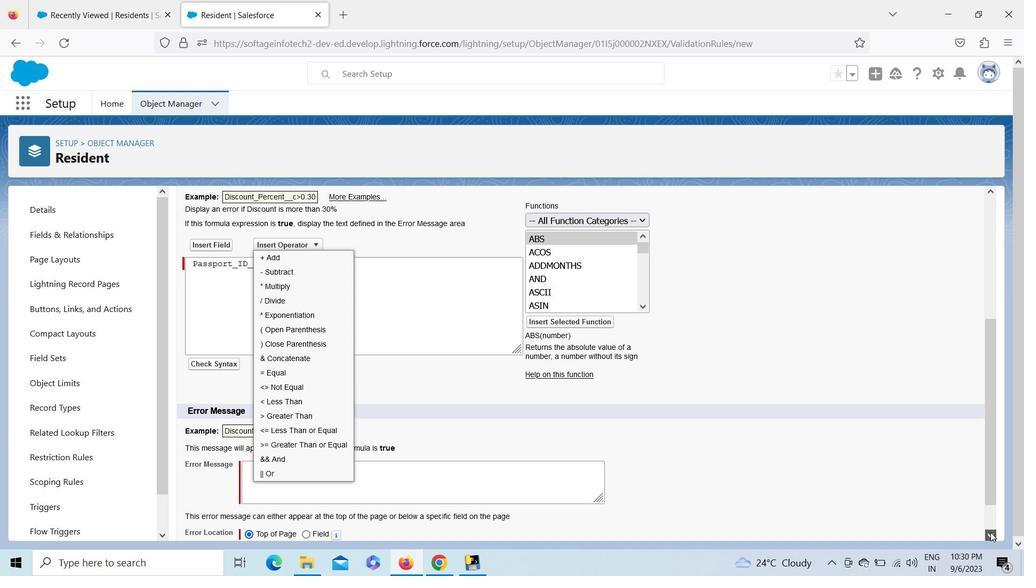 
Action: Mouse moved to (305, 327)
Screenshot: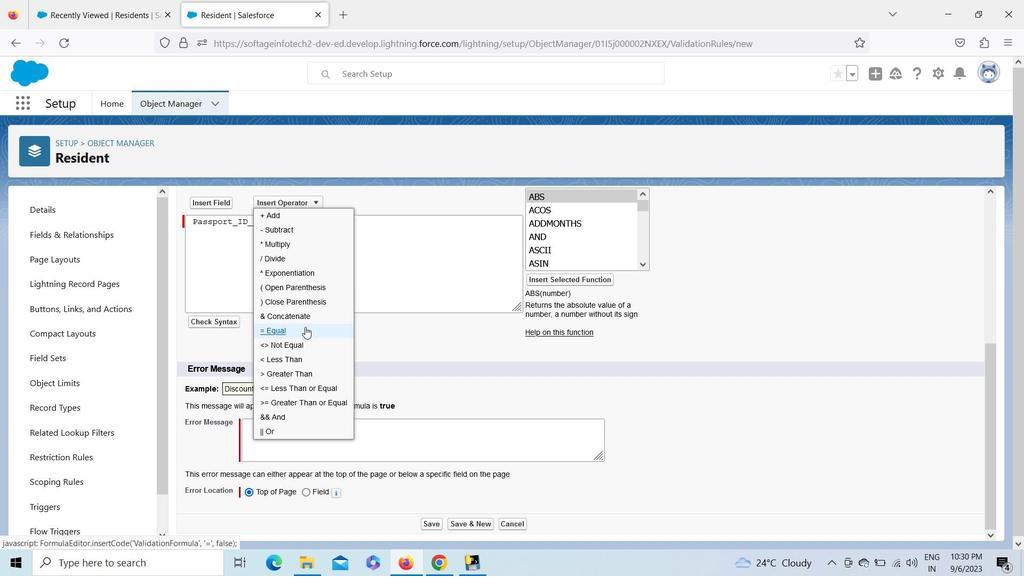
Action: Mouse pressed left at (305, 327)
Screenshot: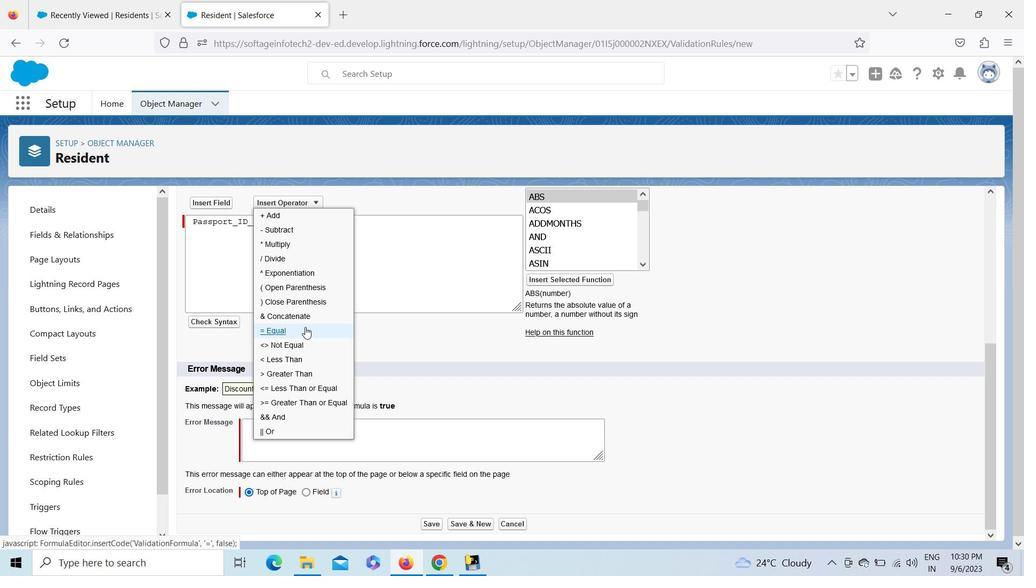 
Action: Mouse moved to (440, 256)
Screenshot: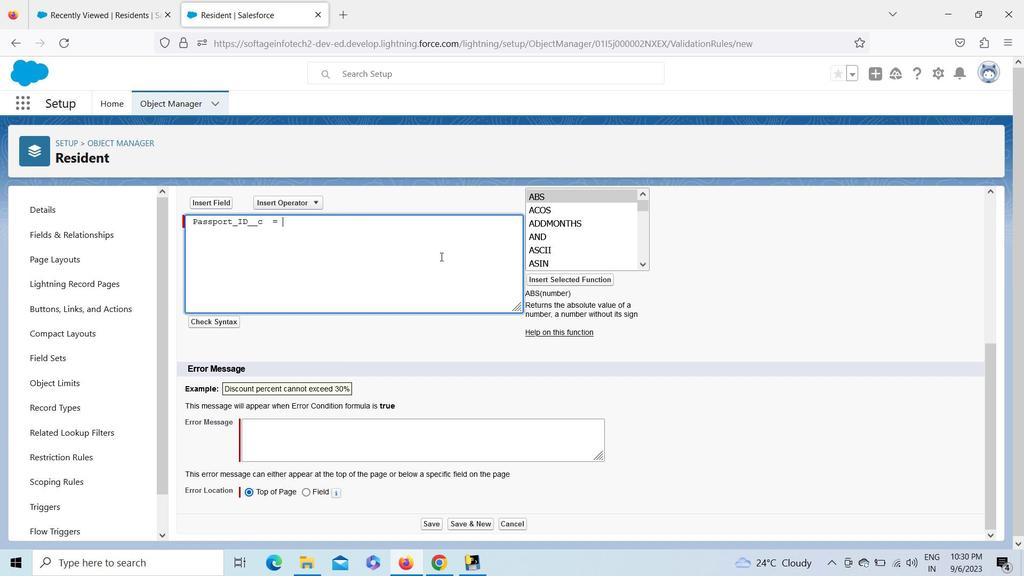 
Action: Key pressed <Key.shift><Key.shift><Key.shift><Key.shift><Key.shift><Key.shift><Key.shift><Key.shift><Key.shift><Key.shift><Key.shift><Key.shift><Key.shift><Key.shift><Key.shift><Key.shift><Key.shift><Key.shift><Key.shift><Key.shift><Key.shift><Key.shift><Key.shift><Key.shift><Key.shift><Key.shift>Filled<Key.space>up
Screenshot: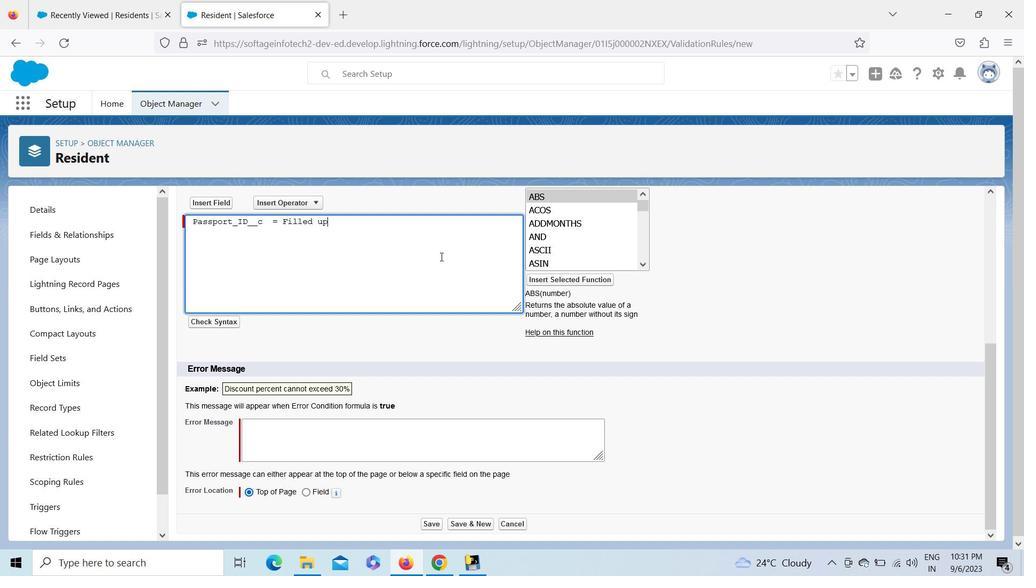 
Action: Mouse moved to (215, 321)
Screenshot: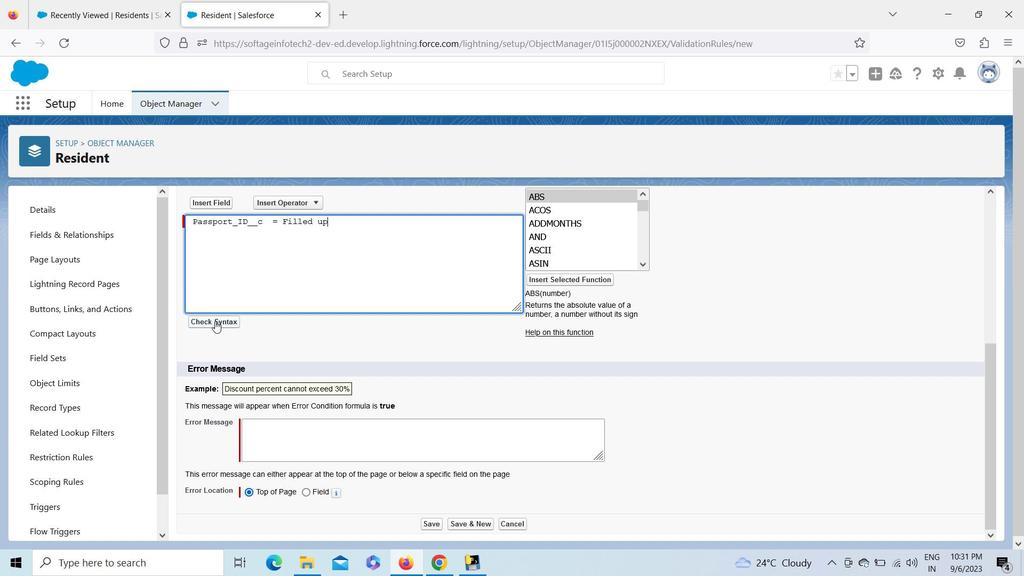 
Action: Mouse pressed left at (215, 321)
Screenshot: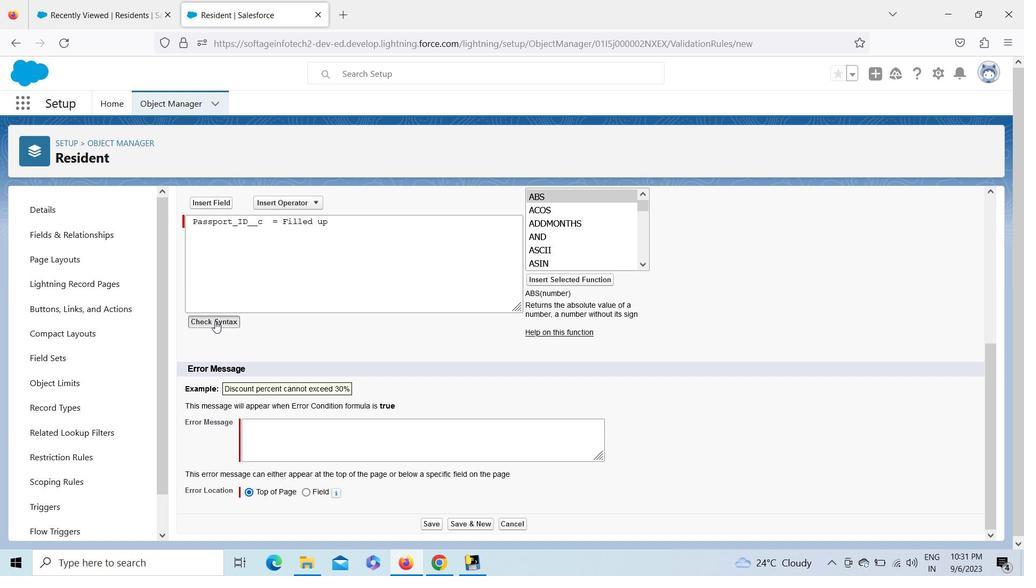 
Action: Mouse moved to (993, 533)
Screenshot: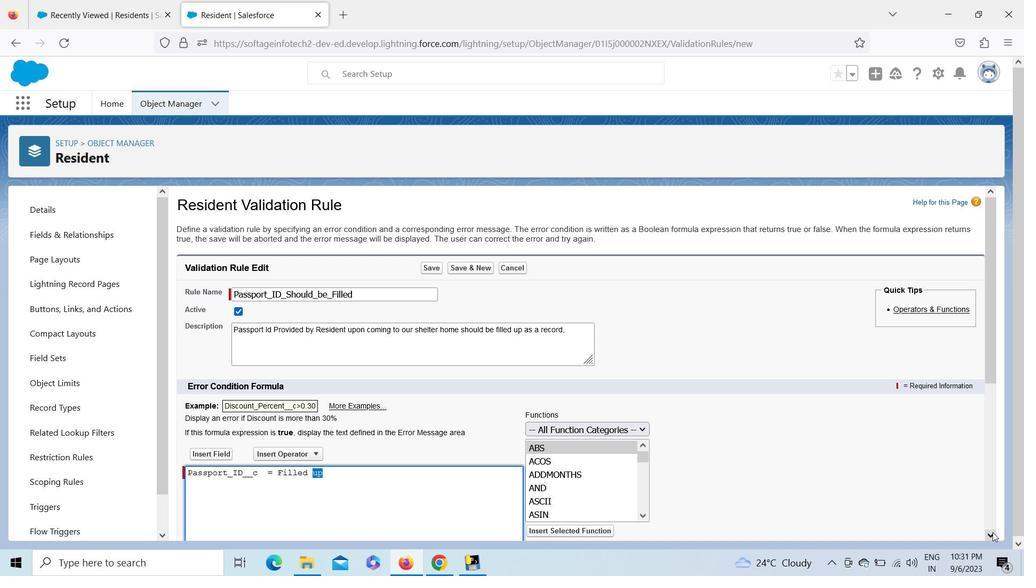 
Action: Mouse pressed left at (993, 533)
Screenshot: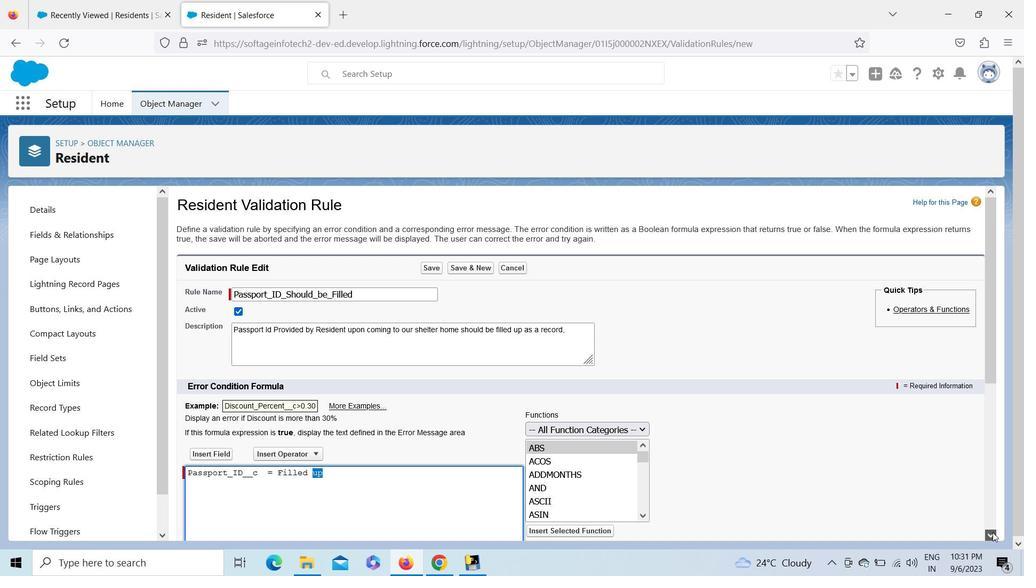 
Action: Mouse pressed left at (993, 533)
Screenshot: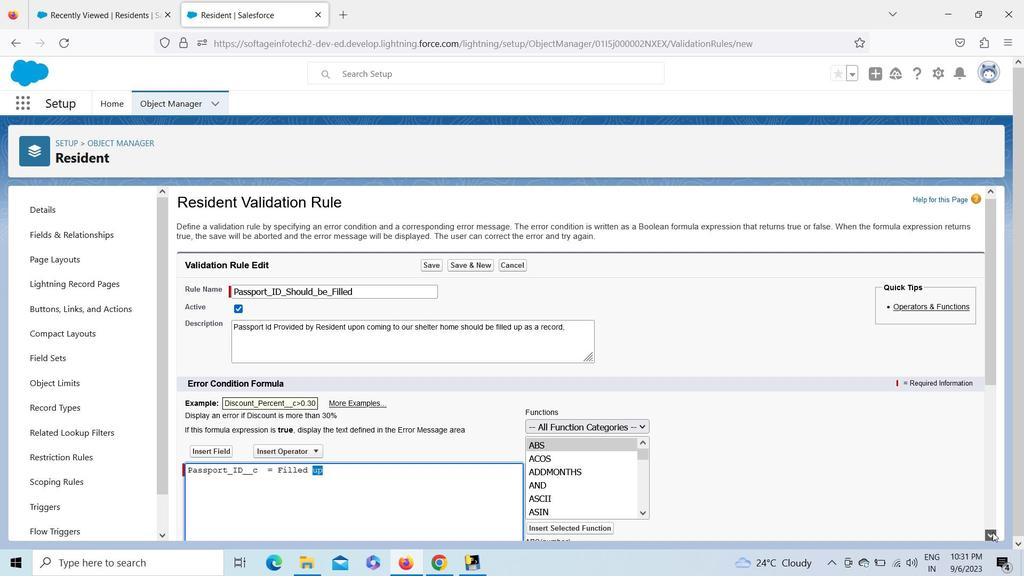 
Action: Mouse pressed left at (993, 533)
Screenshot: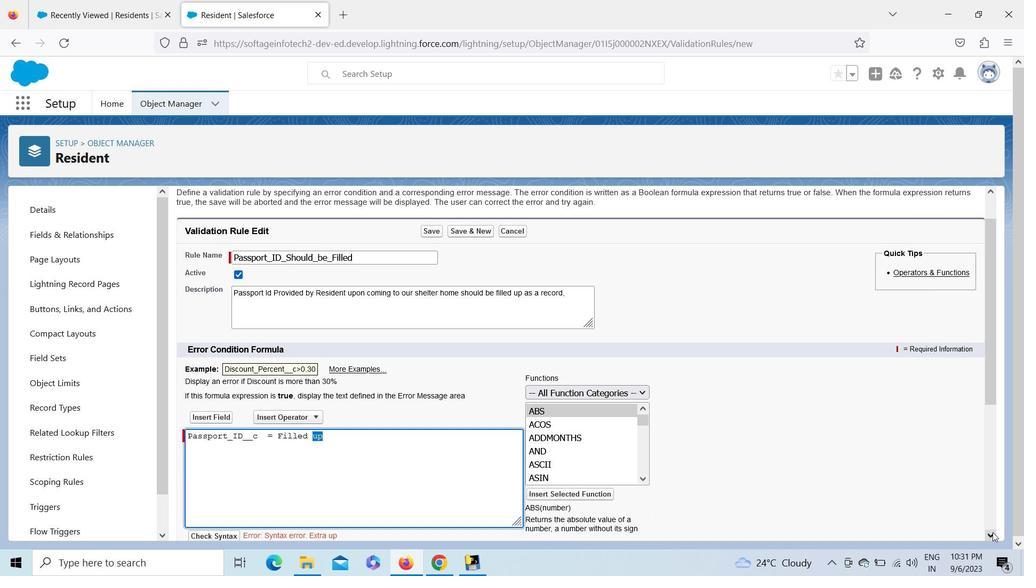 
Action: Mouse pressed left at (993, 533)
Screenshot: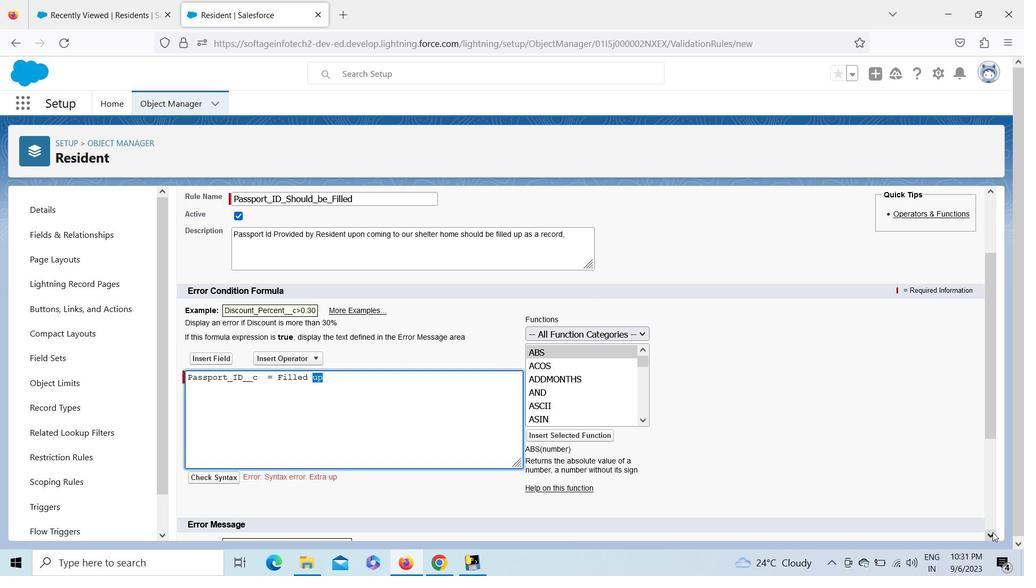 
Action: Mouse pressed left at (993, 533)
Screenshot: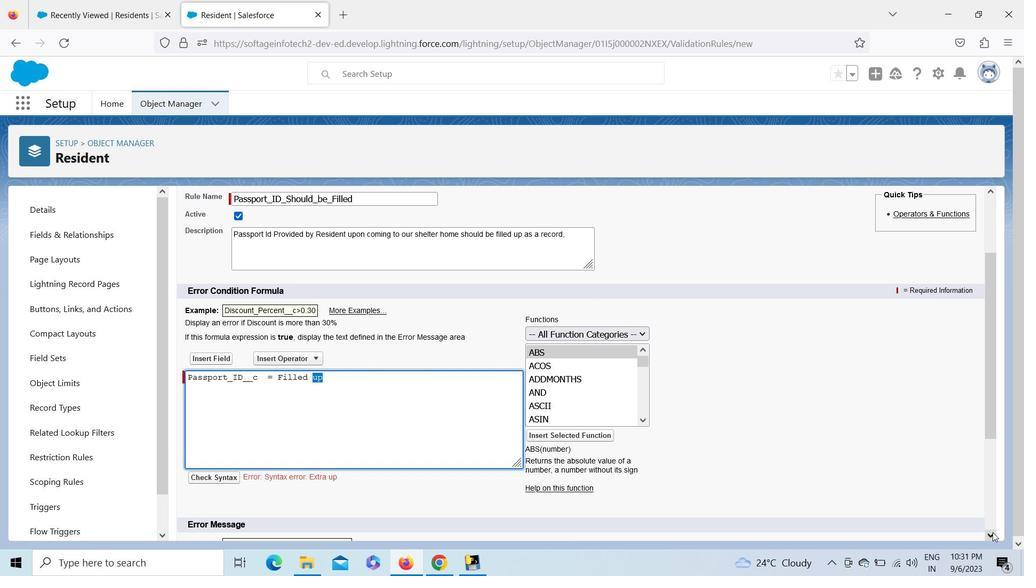 
Action: Mouse moved to (435, 327)
Screenshot: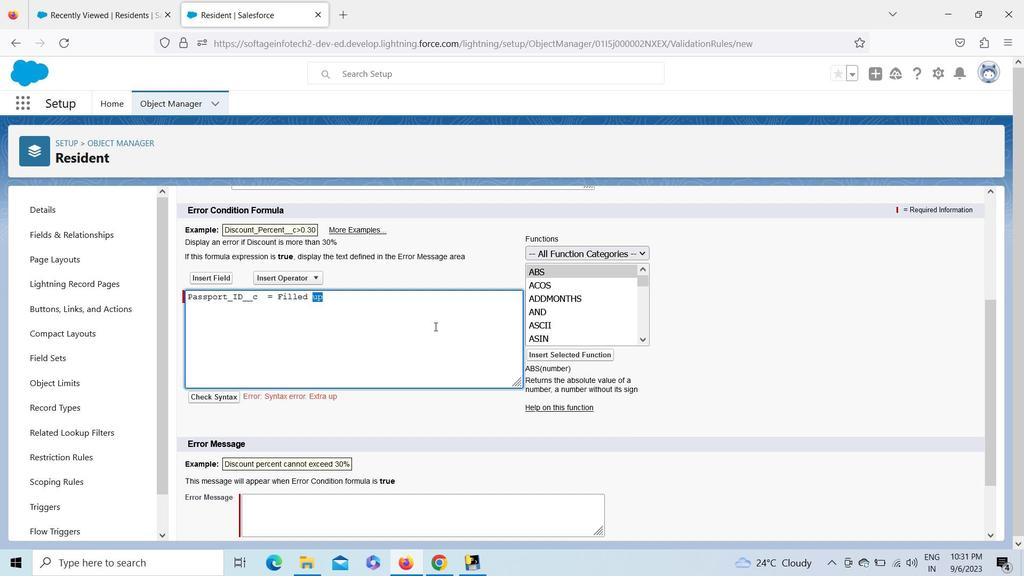 
Action: Key pressed <Key.backspace><Key.backspace>
Screenshot: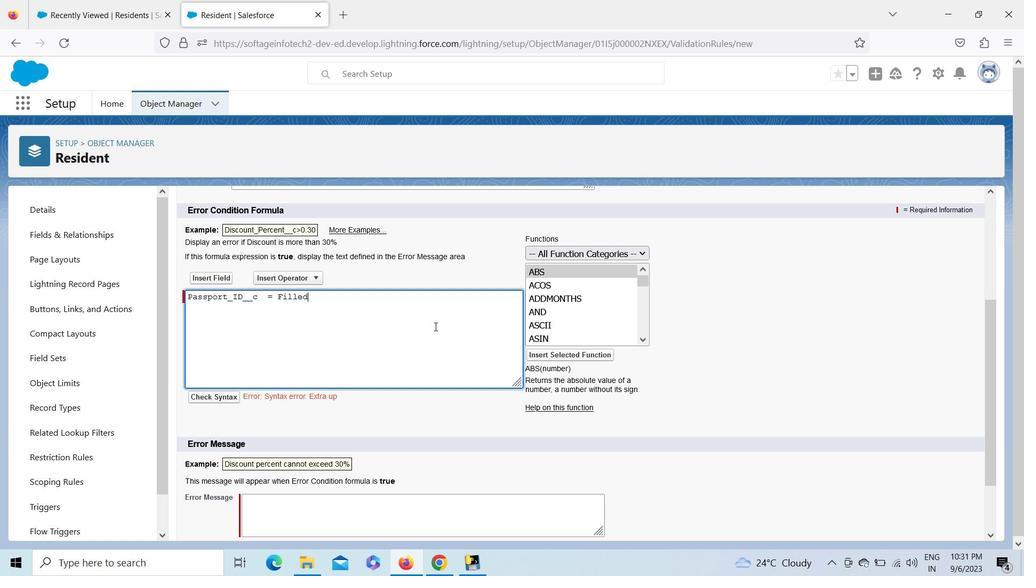
Action: Mouse moved to (218, 396)
Screenshot: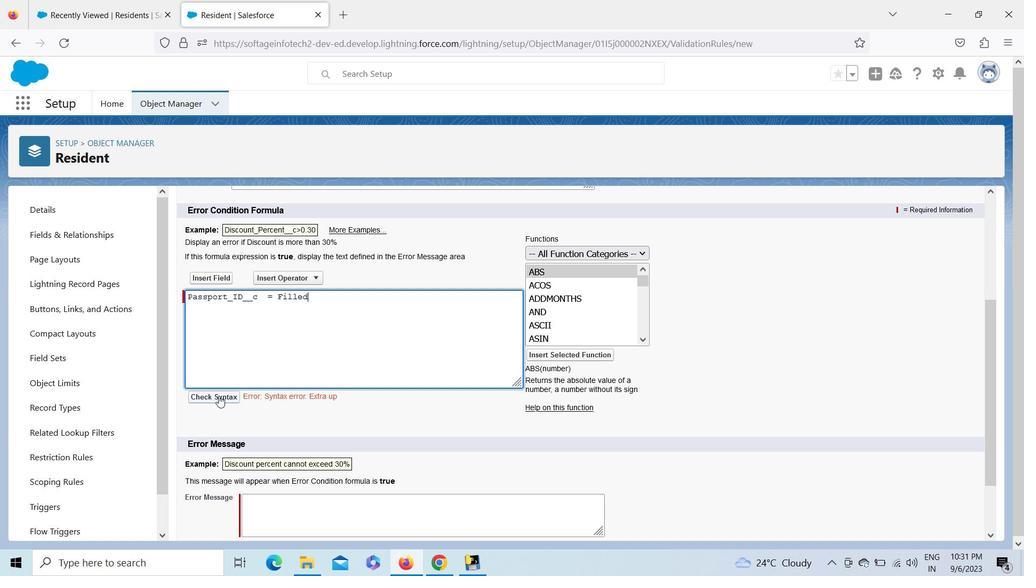 
Action: Mouse pressed left at (218, 396)
Screenshot: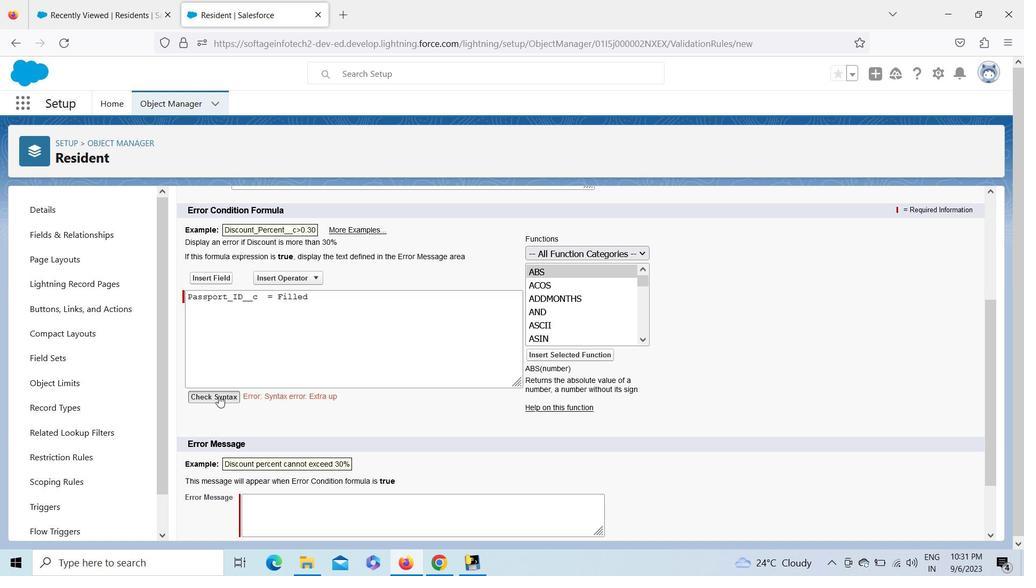 
Action: Mouse moved to (992, 535)
Screenshot: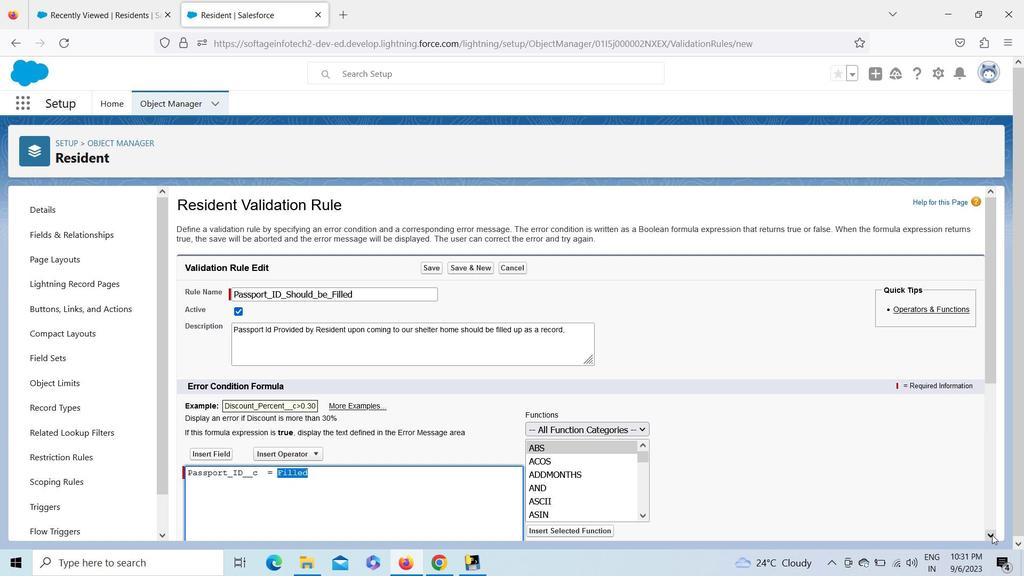 
Action: Mouse pressed left at (992, 535)
Screenshot: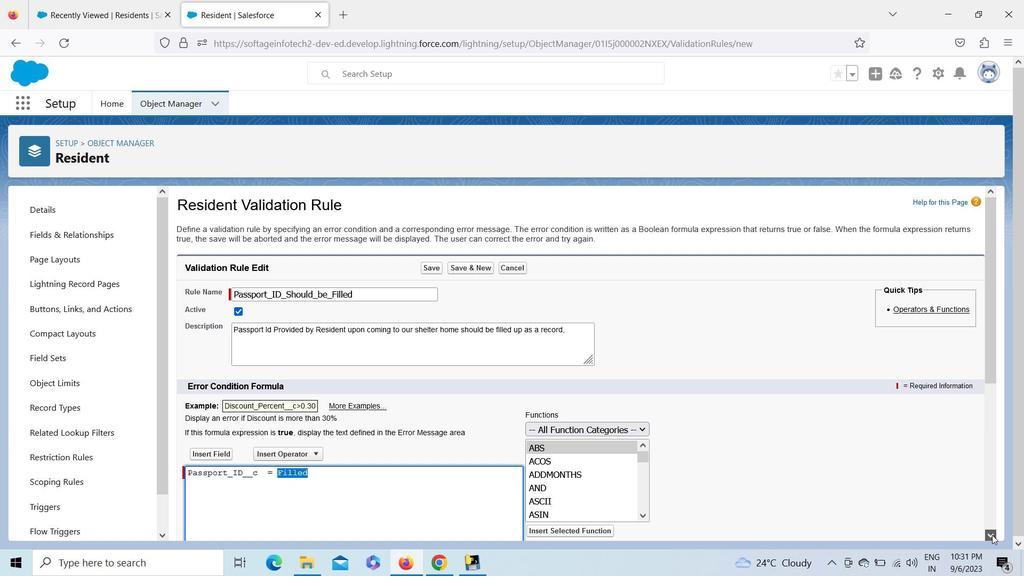 
Action: Mouse pressed left at (992, 535)
Screenshot: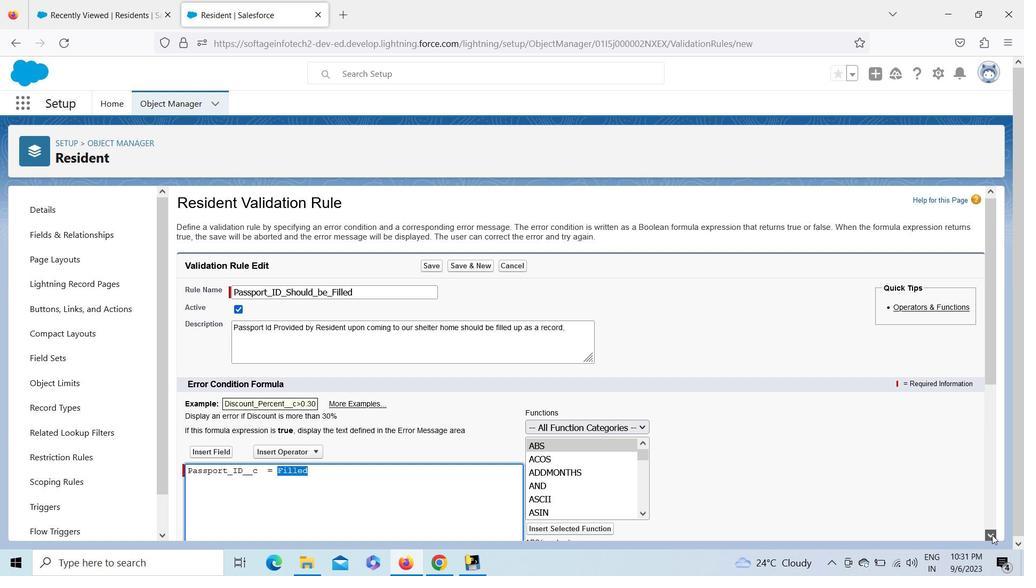 
Action: Mouse pressed left at (992, 535)
Screenshot: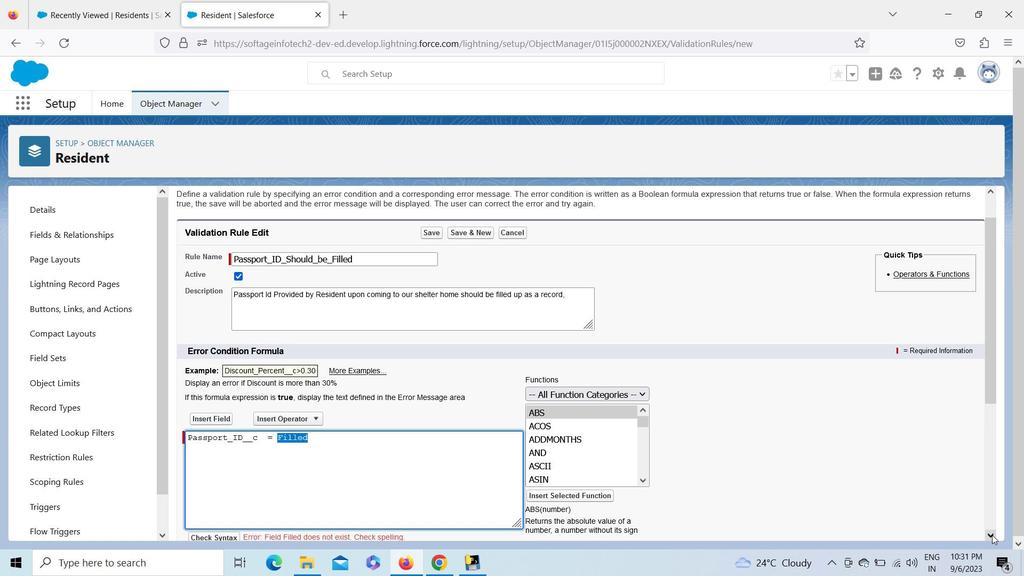 
Action: Mouse pressed left at (992, 535)
Screenshot: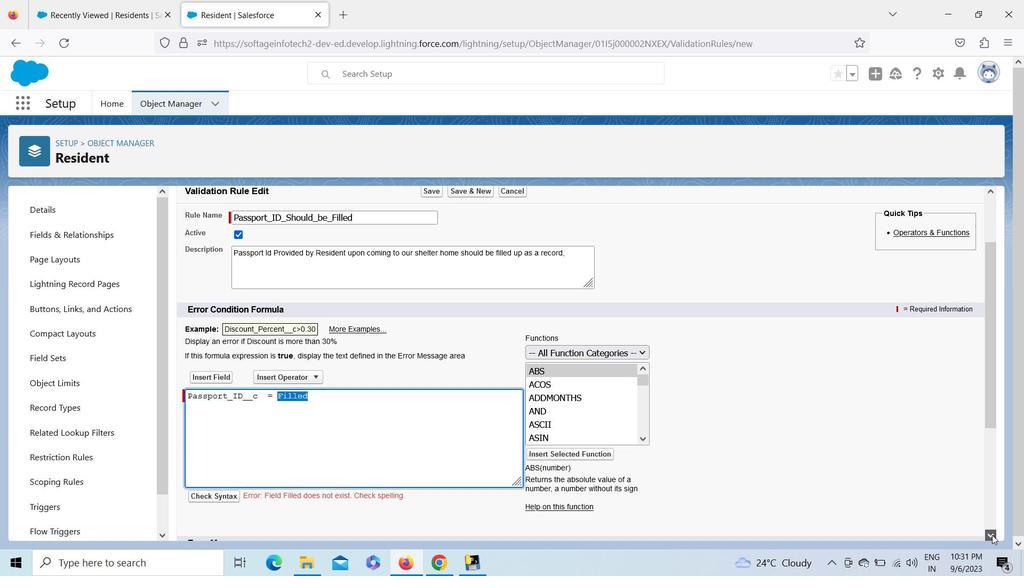 
Action: Mouse pressed left at (992, 535)
Screenshot: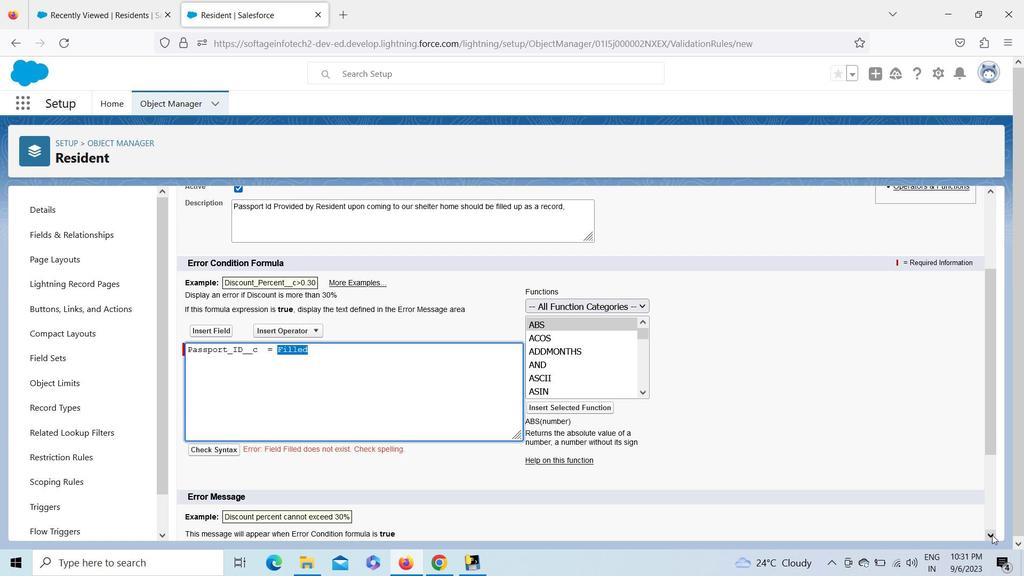 
Action: Mouse pressed left at (992, 535)
Screenshot: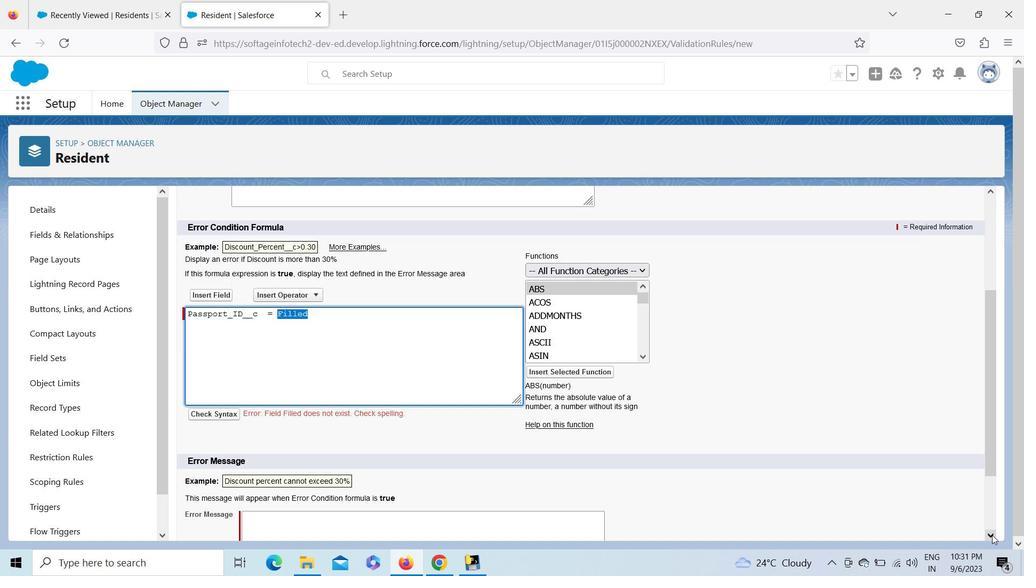 
Action: Mouse moved to (353, 271)
Screenshot: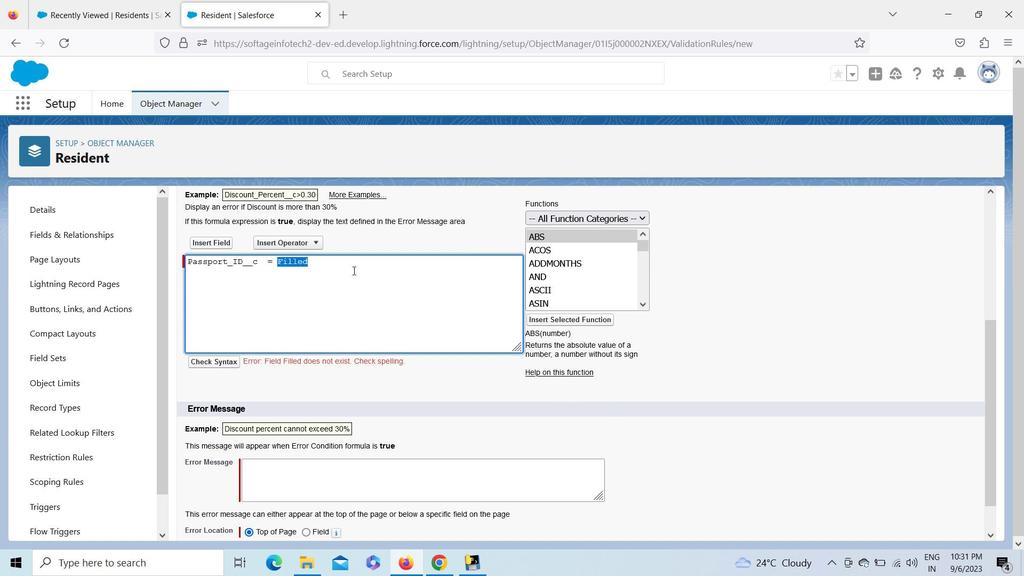 
Action: Key pressed <Key.backspace><Key.backspace><Key.backspace><Key.backspace><Key.backspace><Key.space>
Screenshot: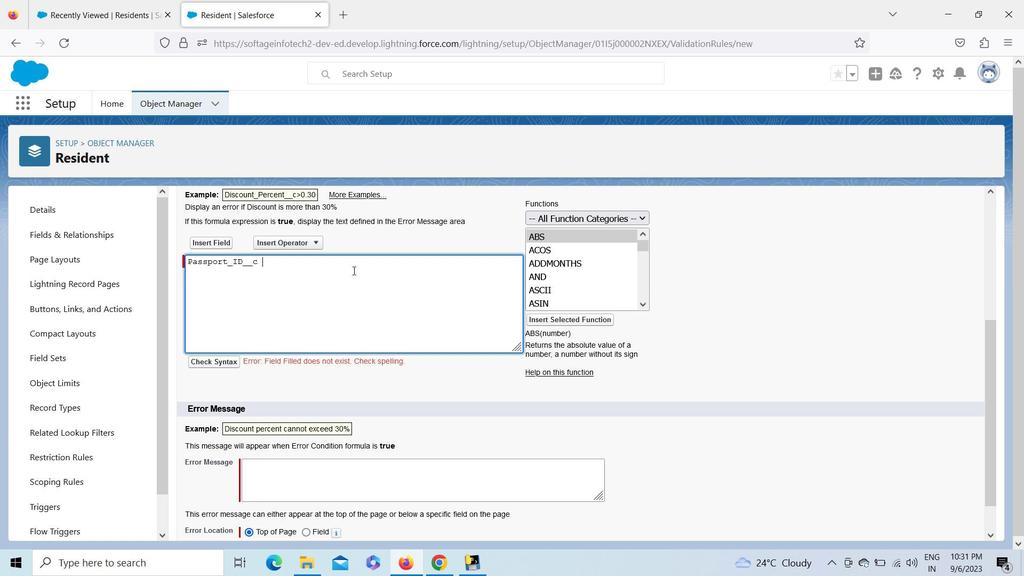 
Action: Mouse moved to (307, 238)
Screenshot: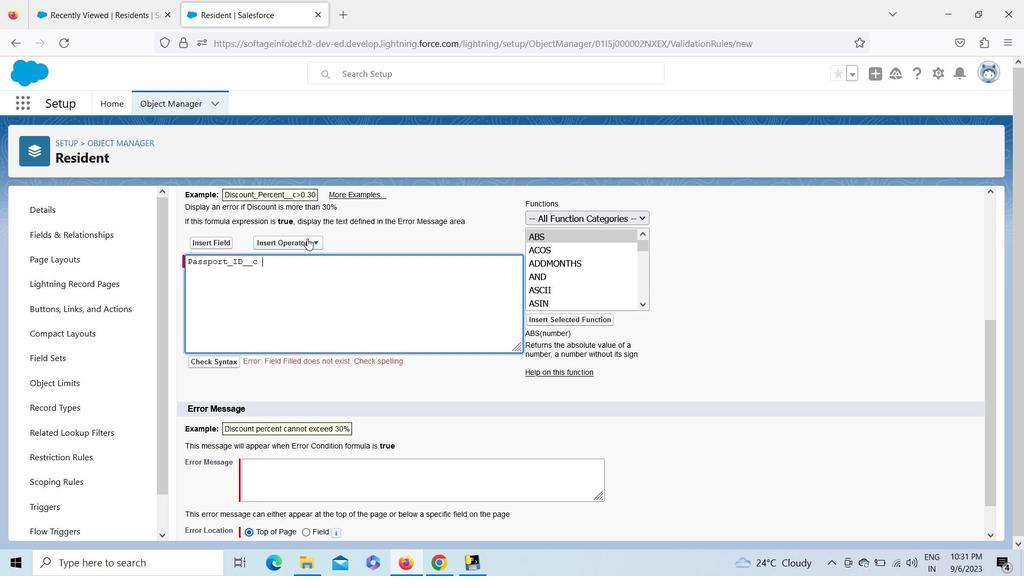 
Action: Mouse pressed left at (307, 238)
Screenshot: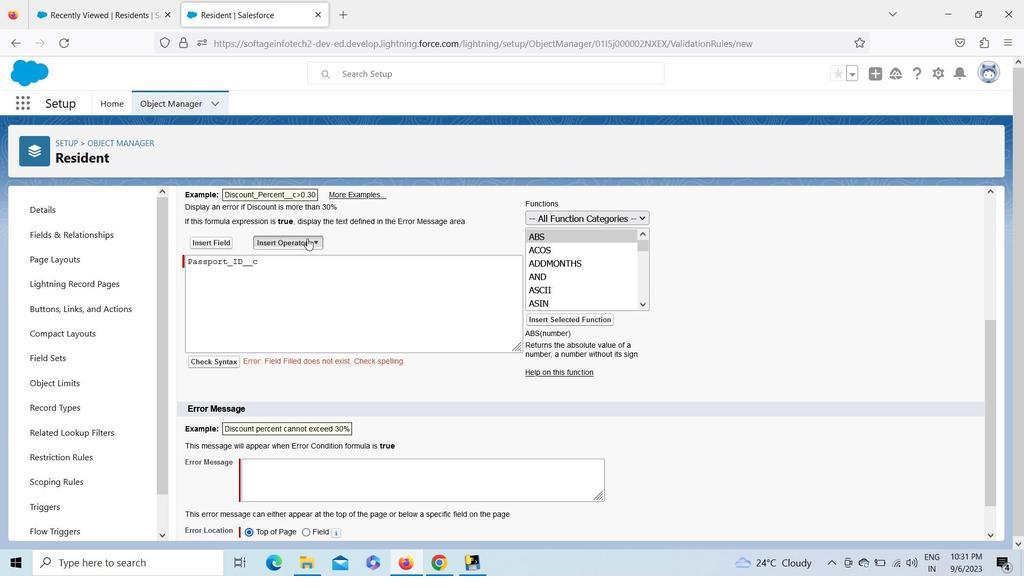 
Action: Mouse moved to (303, 411)
Screenshot: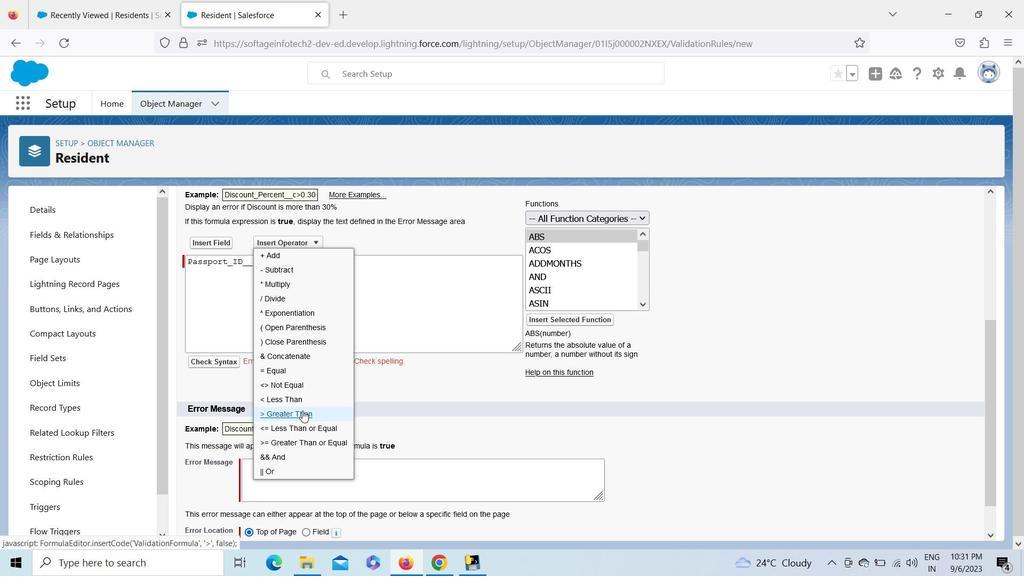 
Action: Mouse pressed left at (303, 411)
Screenshot: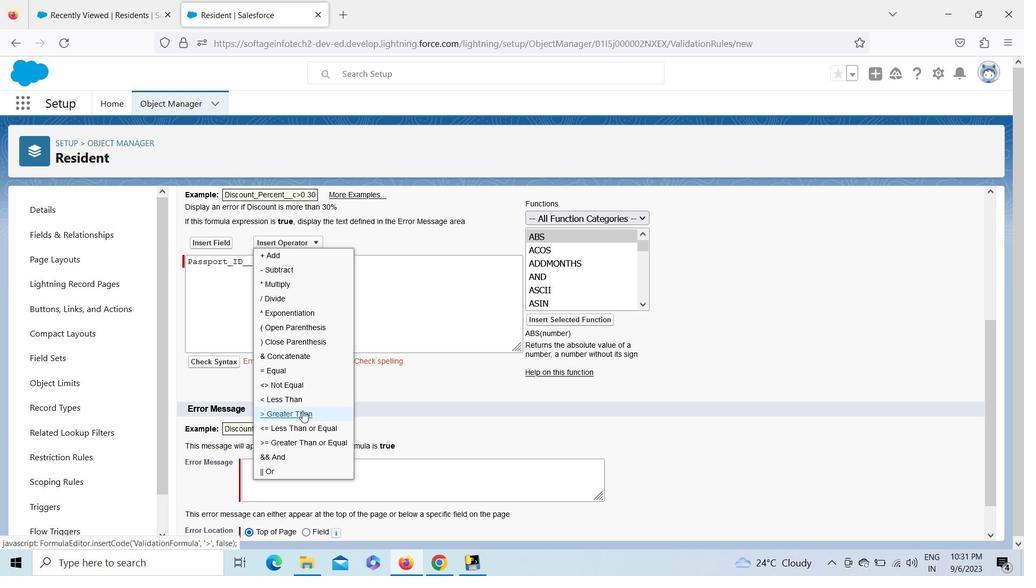 
Action: Key pressed <Key.shift><Key.shift><Key.shift><Key.shift><Key.shift><Key.shift><Key.shift><Key.shift><Key.shift><Key.shift><Key.shift><Key.shift><Key.shift><Key.shift><Key.shift><Key.shift><Key.shift><Key.shift><Key.shift><Key.shift><Key.shift><Key.shift><Key.shift><Key.shift><Key.shift><Key.shift><Key.shift><Key.shift>Zero
Screenshot: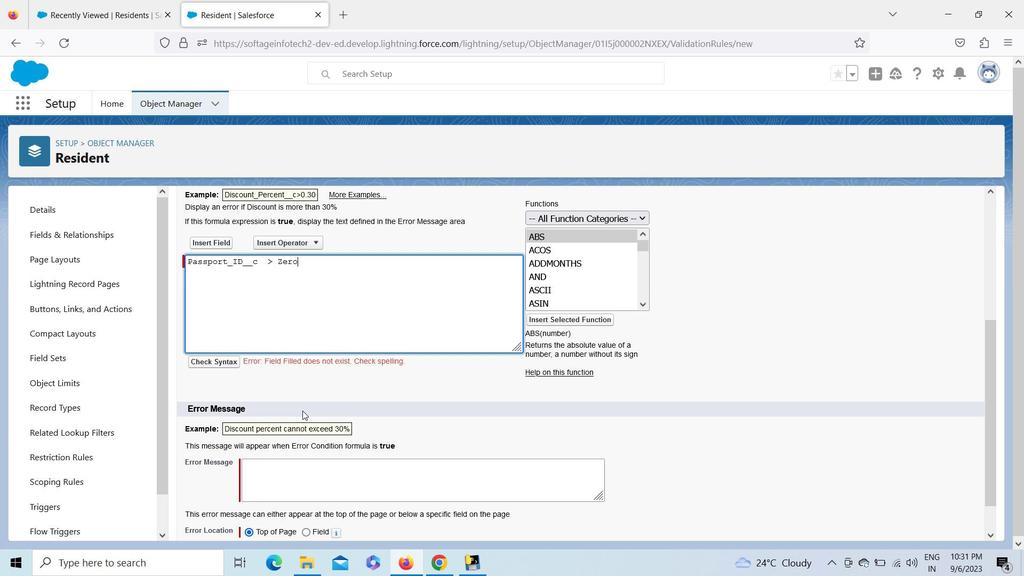 
Action: Mouse moved to (225, 361)
Screenshot: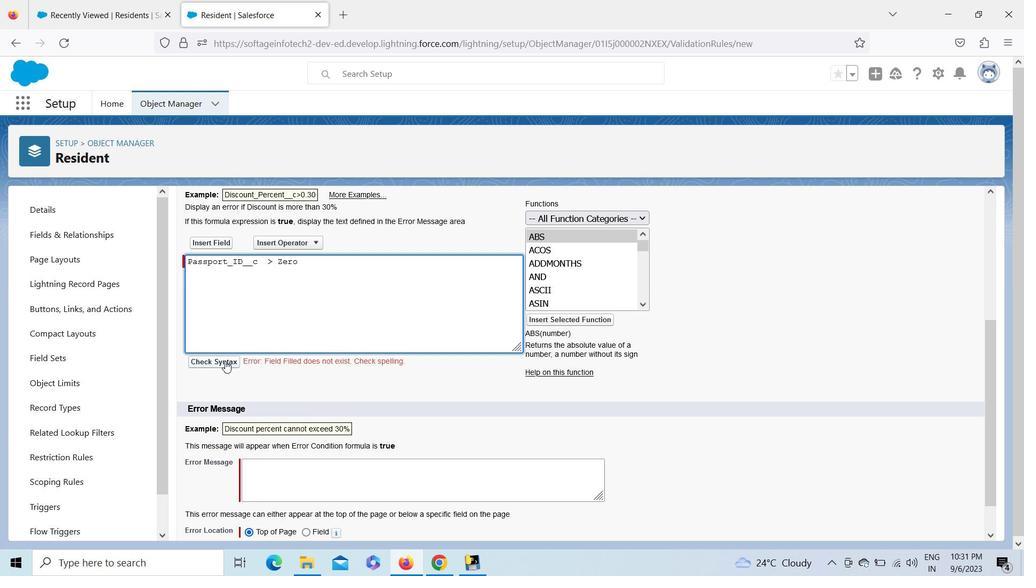 
Action: Mouse pressed left at (225, 361)
Screenshot: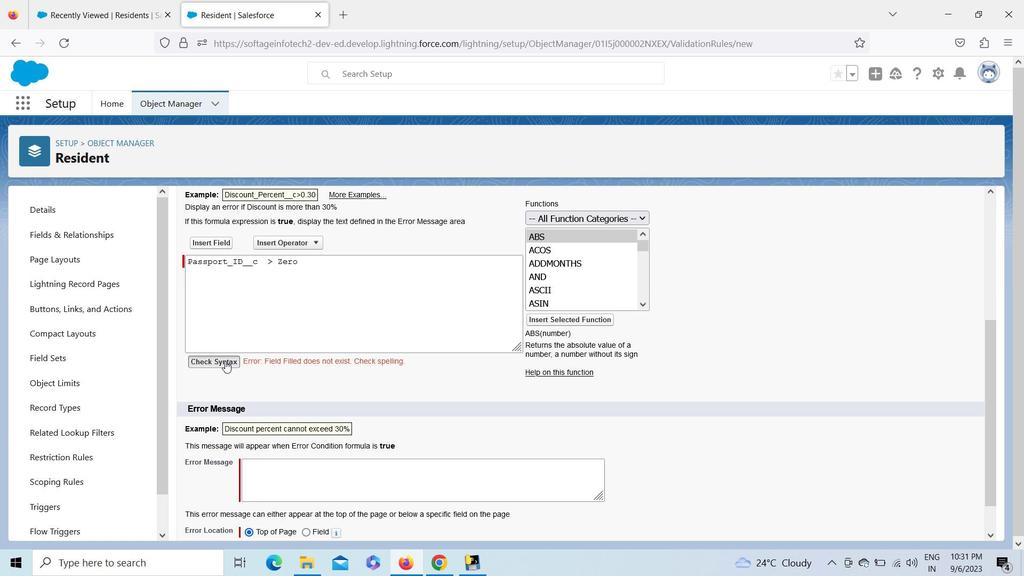 
Action: Mouse moved to (991, 532)
Screenshot: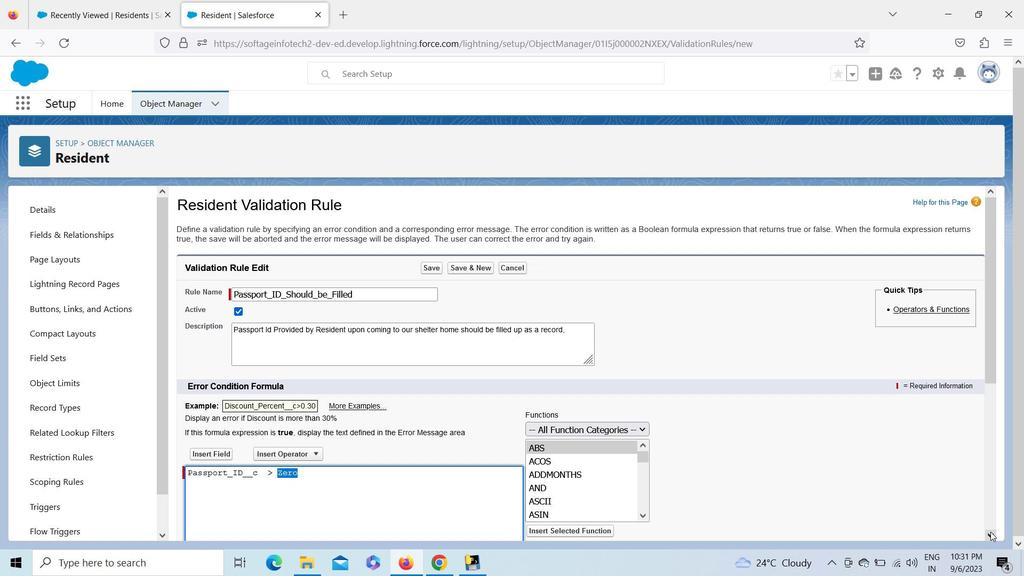 
Action: Mouse pressed left at (991, 532)
Screenshot: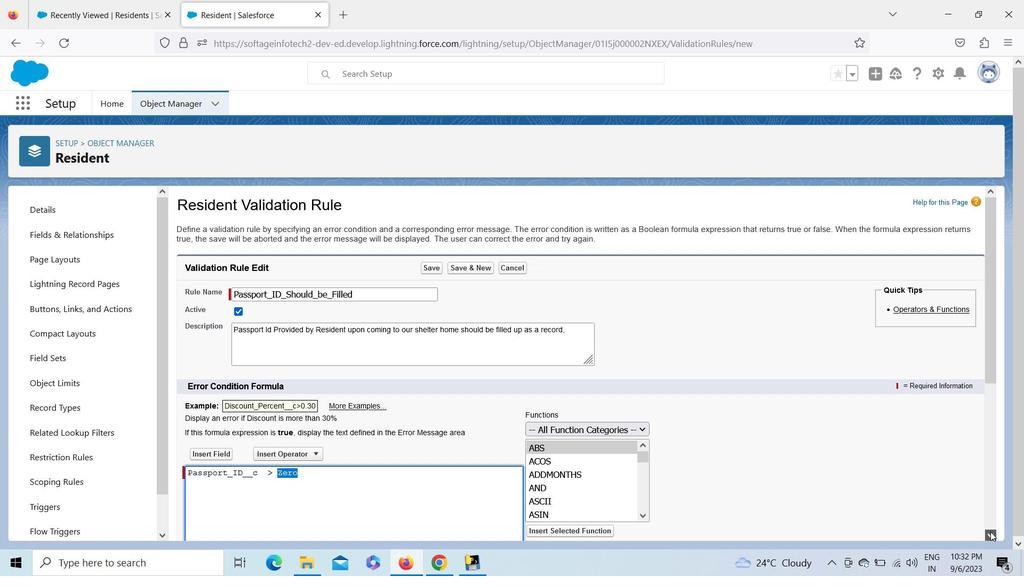 
Action: Mouse pressed left at (991, 532)
Screenshot: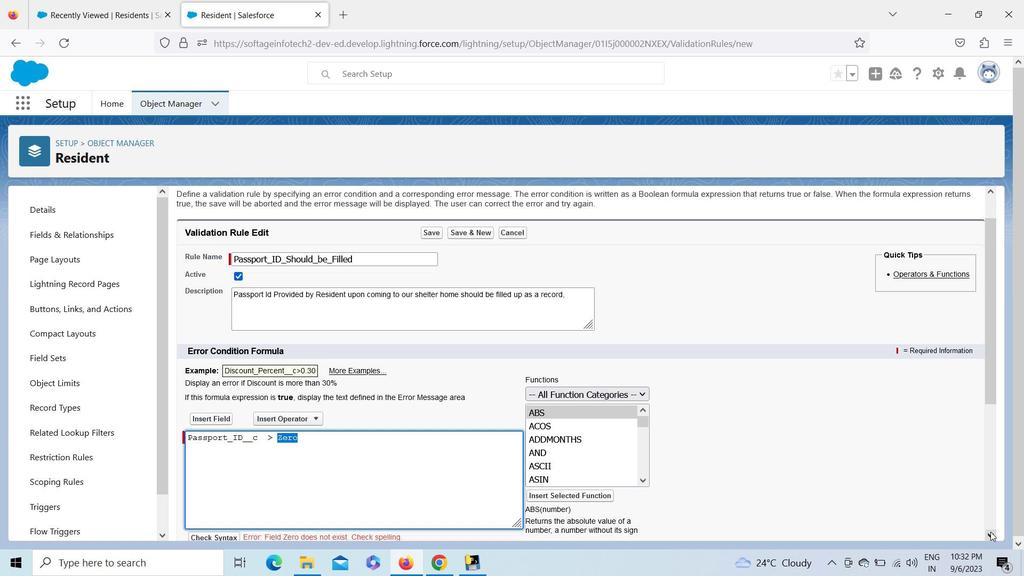 
Action: Mouse pressed left at (991, 532)
Screenshot: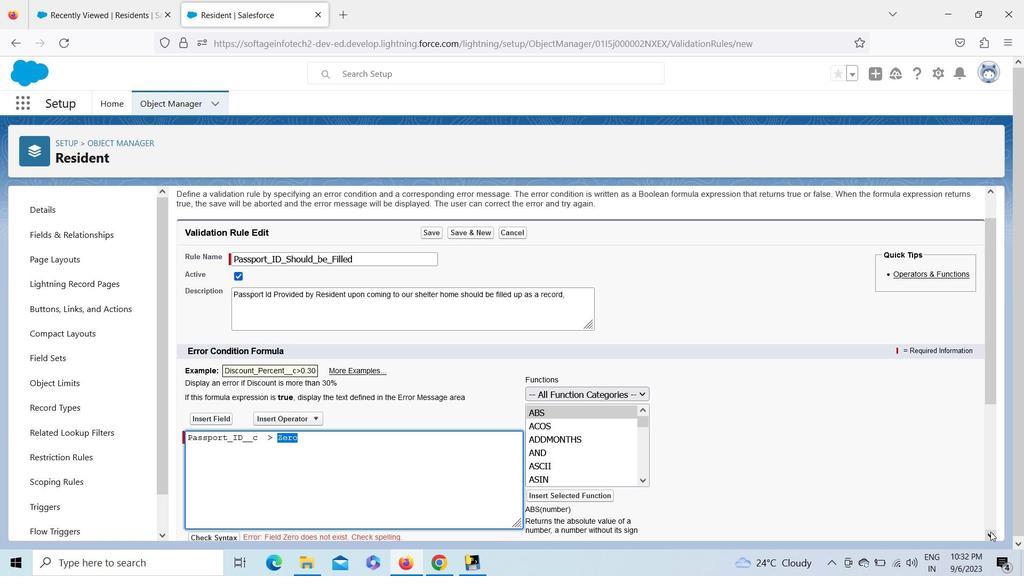 
Action: Mouse pressed left at (991, 532)
Screenshot: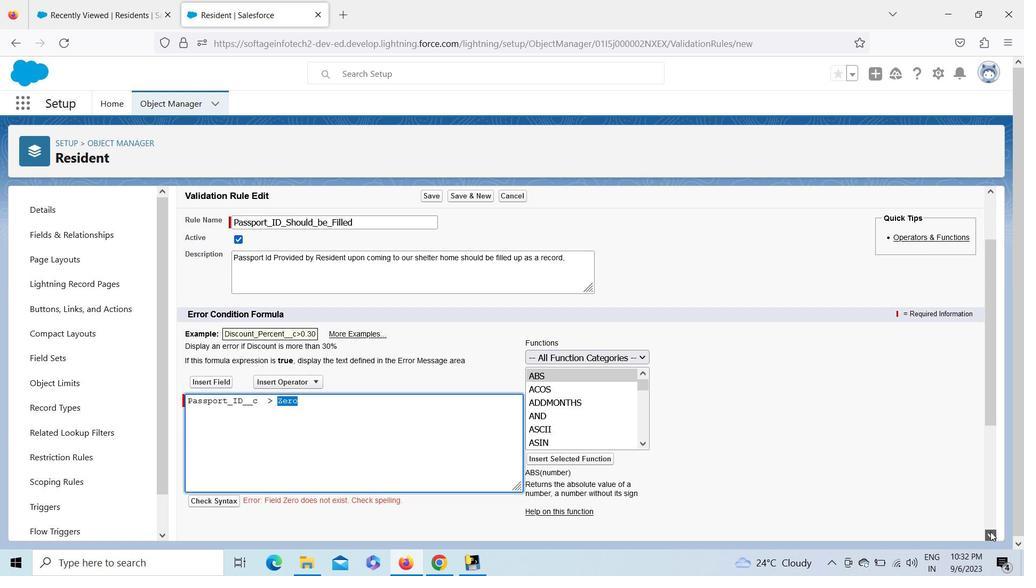 
Action: Mouse pressed left at (991, 532)
Screenshot: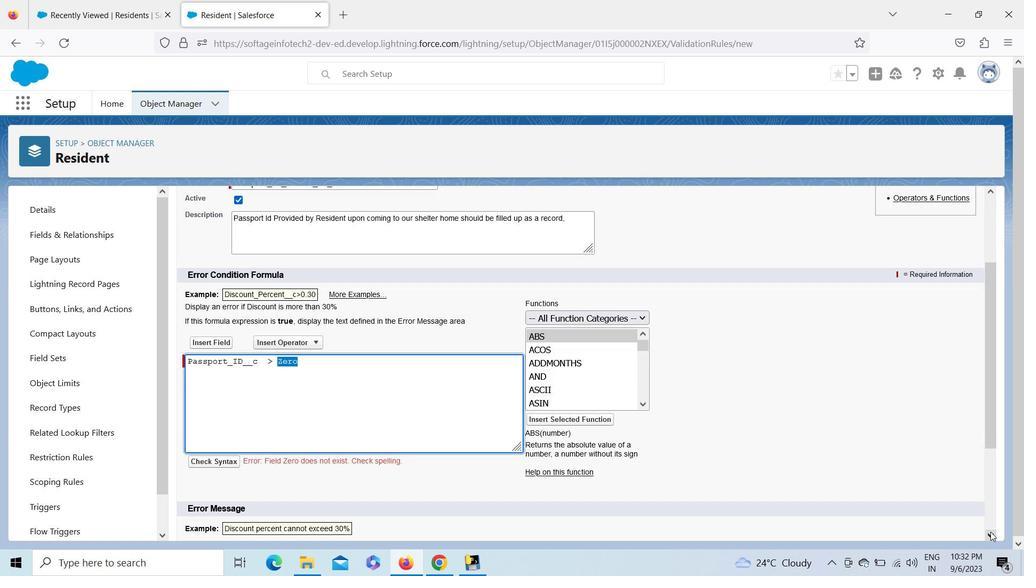 
Action: Mouse moved to (341, 321)
Screenshot: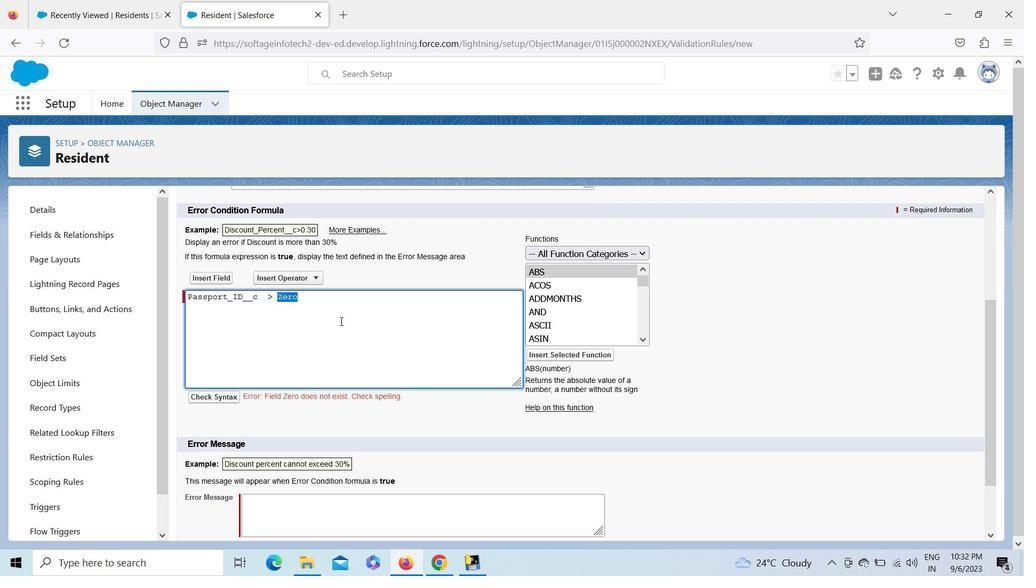 
Action: Key pressed <Key.backspace>0
Screenshot: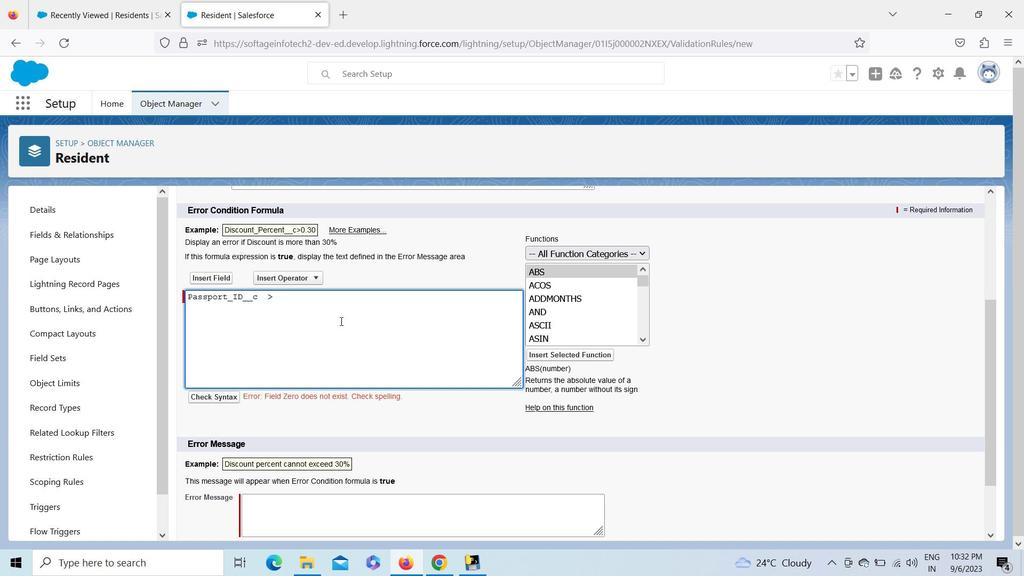 
Action: Mouse moved to (204, 400)
Screenshot: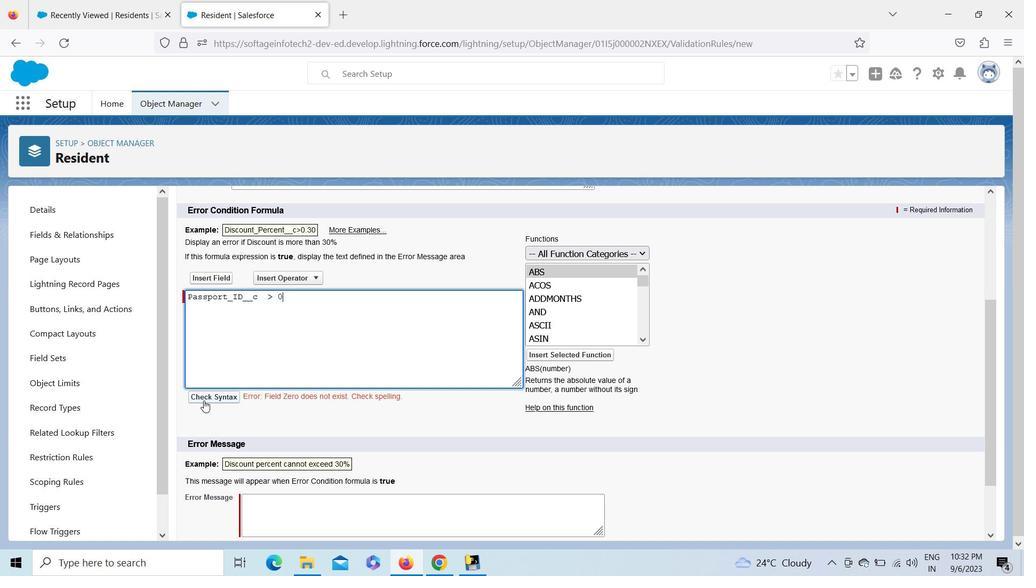 
Action: Mouse pressed left at (204, 400)
Screenshot: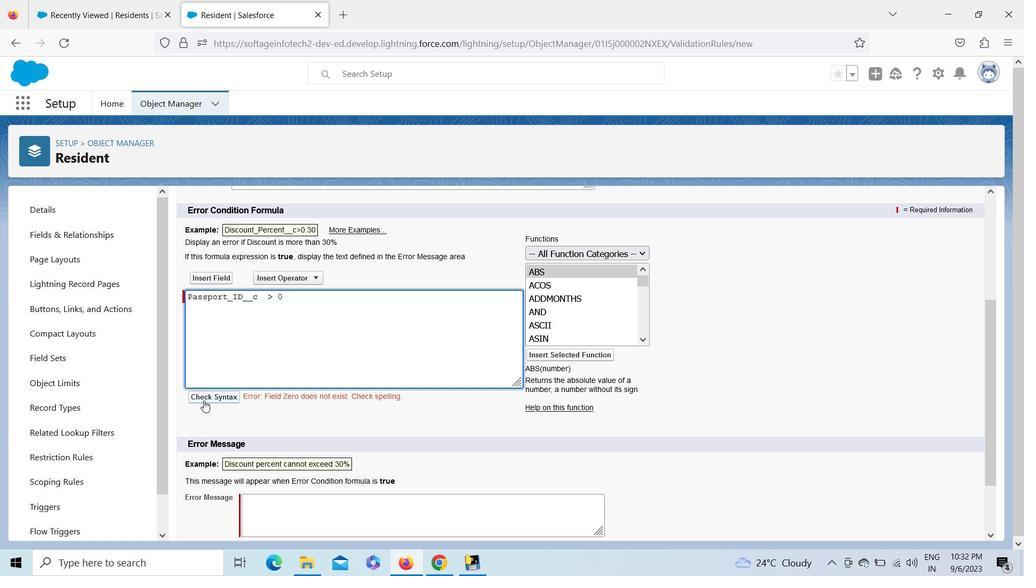
Action: Mouse moved to (990, 530)
Screenshot: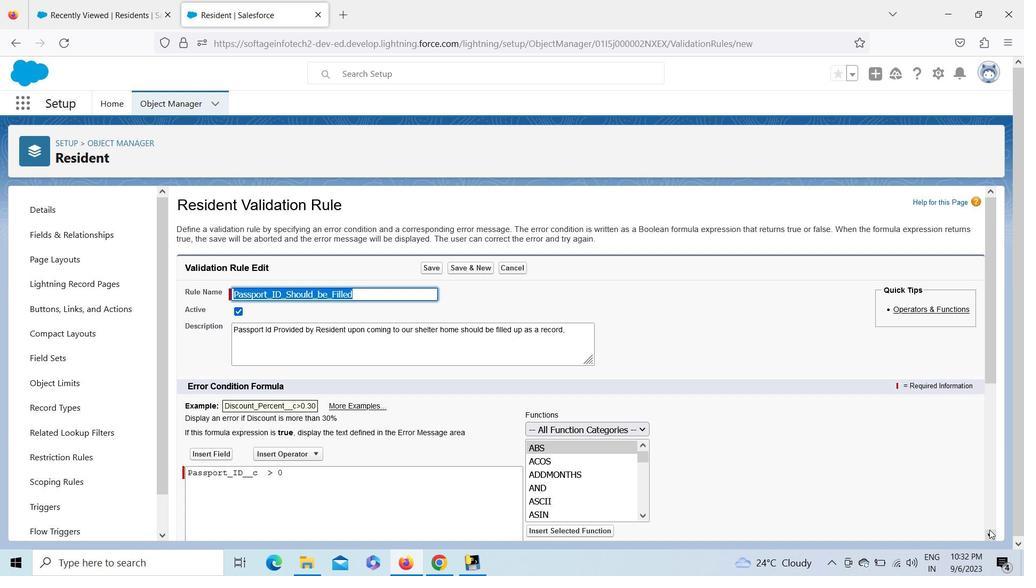 
Action: Mouse pressed left at (990, 530)
Screenshot: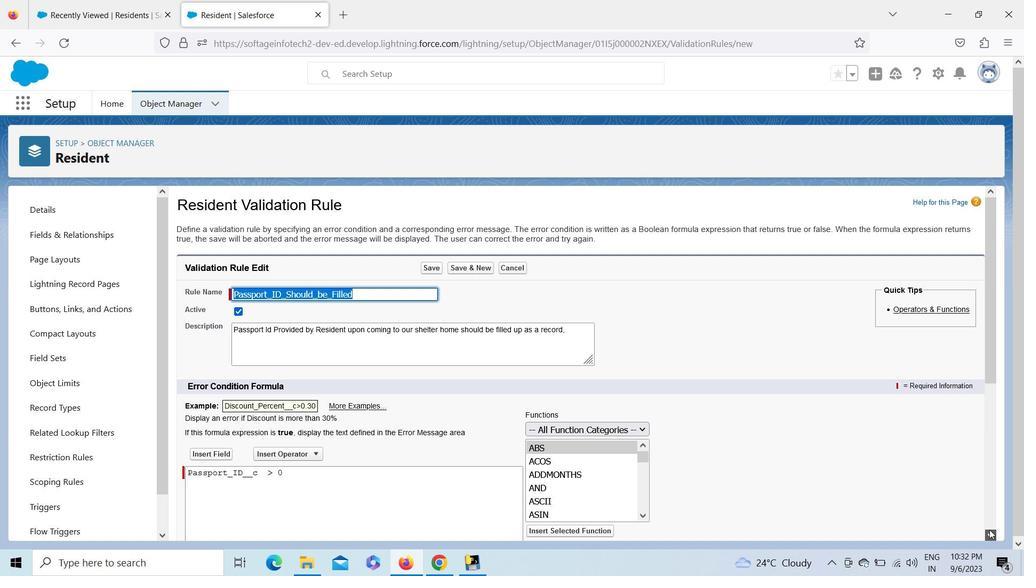 
Action: Mouse pressed left at (990, 530)
Screenshot: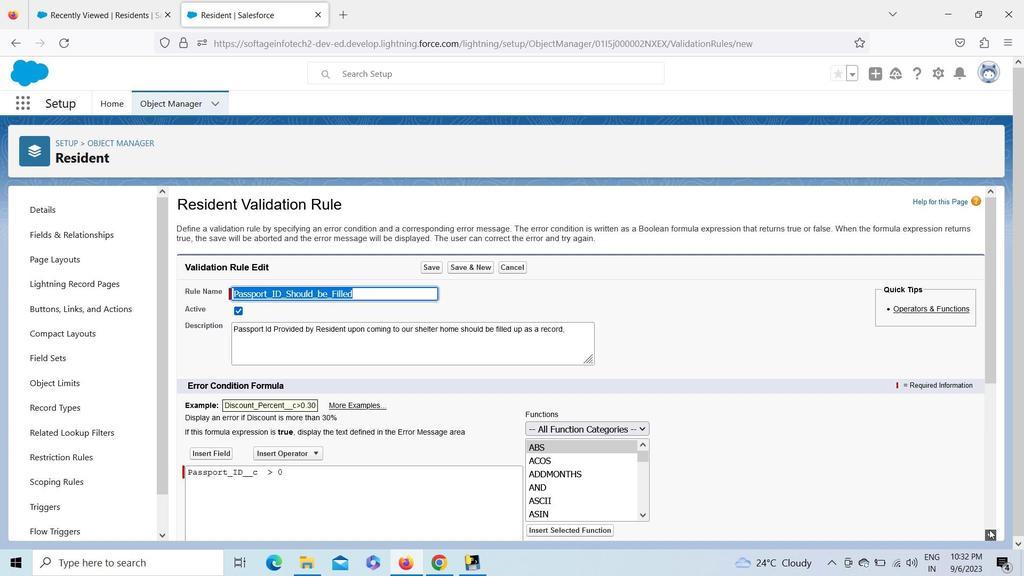 
Action: Mouse pressed left at (990, 530)
Screenshot: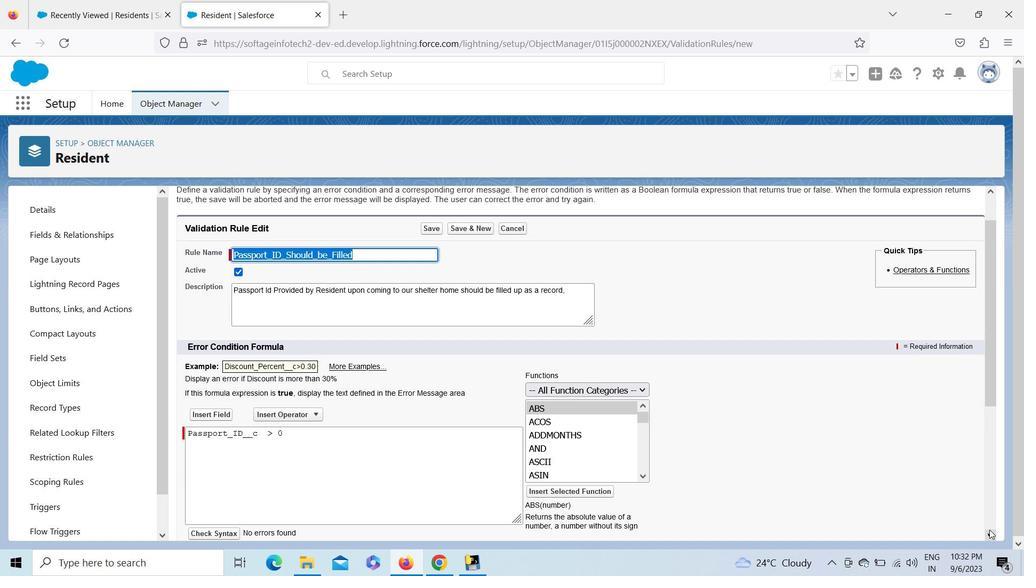 
Action: Mouse pressed left at (990, 530)
Screenshot: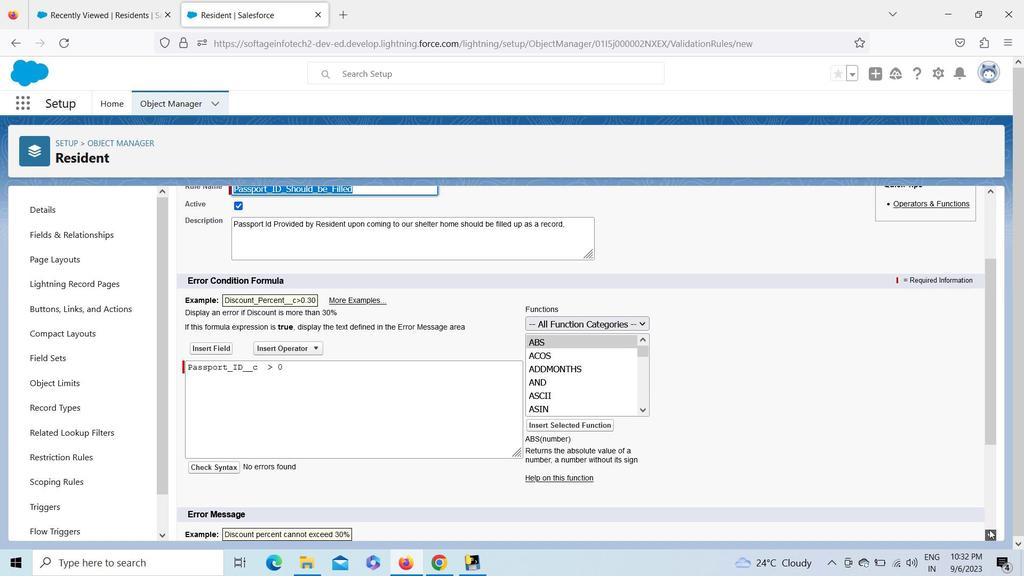 
Action: Mouse pressed left at (990, 530)
Screenshot: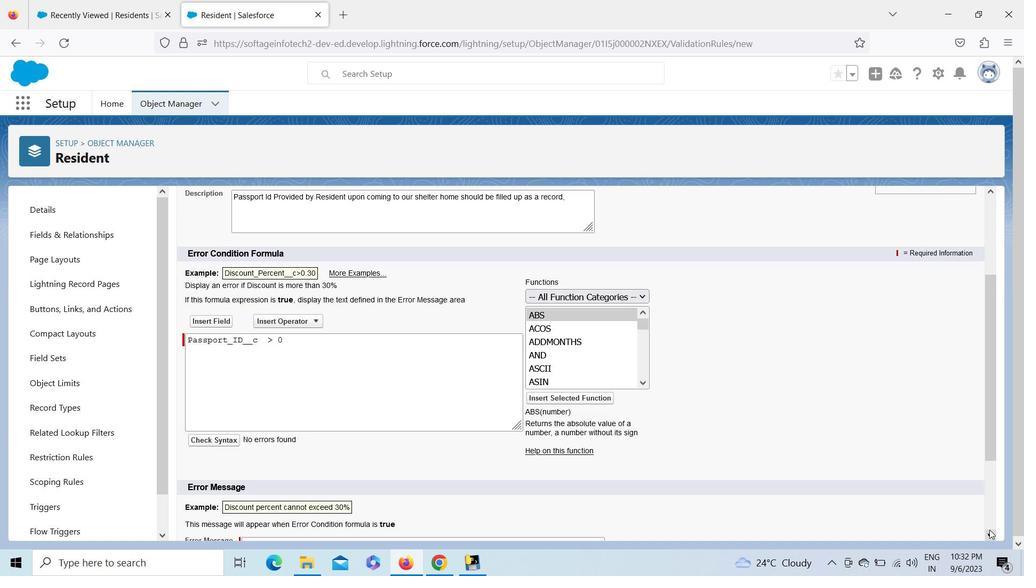 
Action: Mouse pressed left at (990, 530)
Screenshot: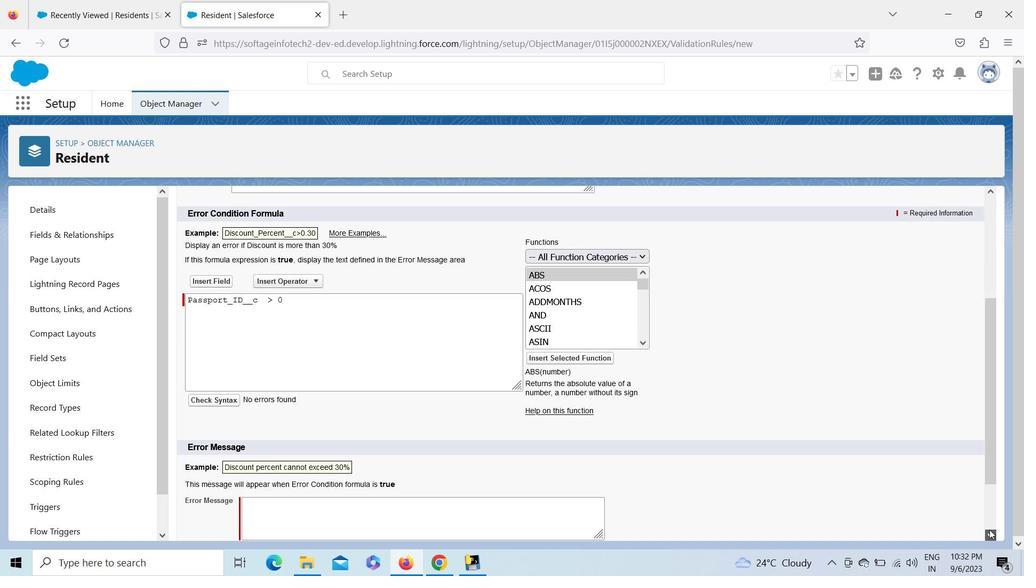 
Action: Mouse pressed left at (990, 530)
Screenshot: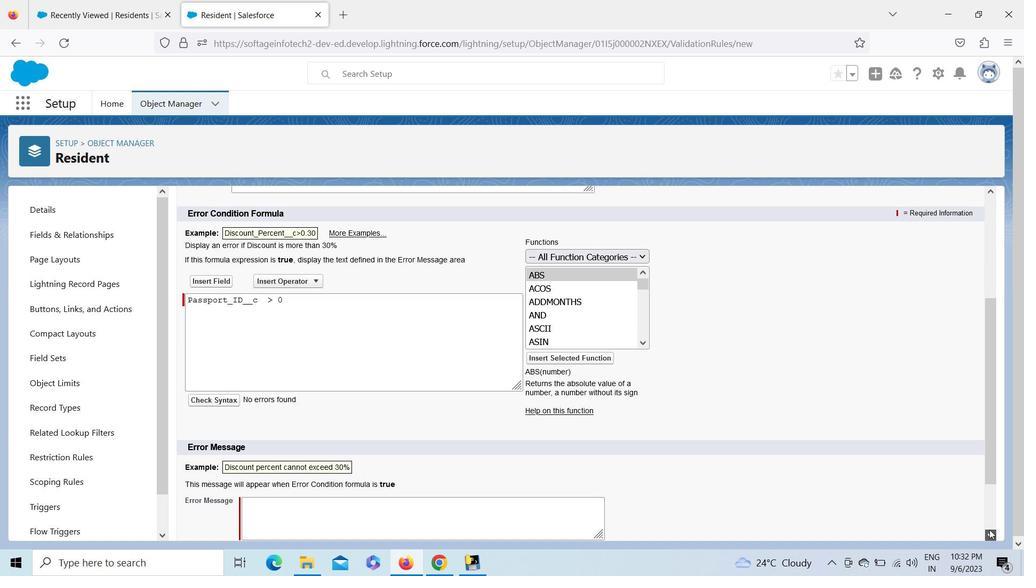 
Action: Mouse moved to (300, 429)
Screenshot: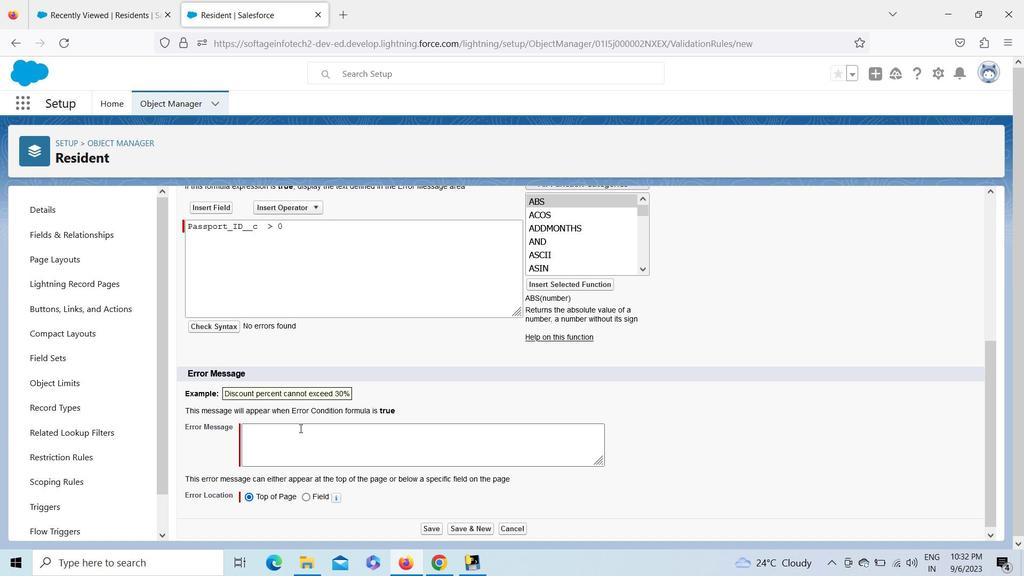 
Action: Mouse pressed left at (300, 429)
Screenshot: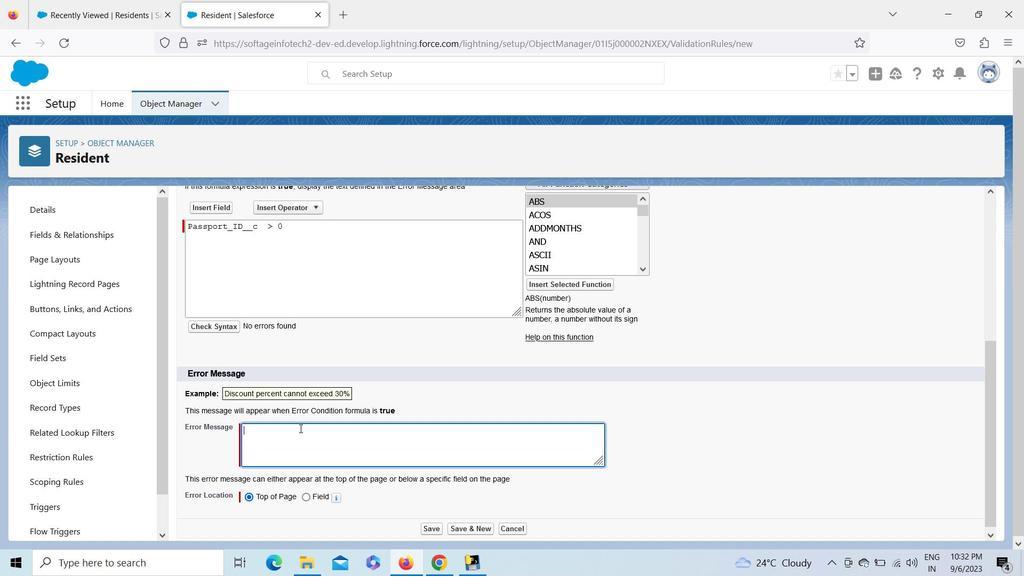 
Action: Key pressed <Key.shift><Key.shift><Key.shift><Key.shift><Key.shift>Please<Key.space><Key.shift>Fill<Key.space>up<Key.space>the<Key.space><Key.shift>Passport<Key.space><Key.shift>I<Key.shift>D<Key.space>field
Screenshot: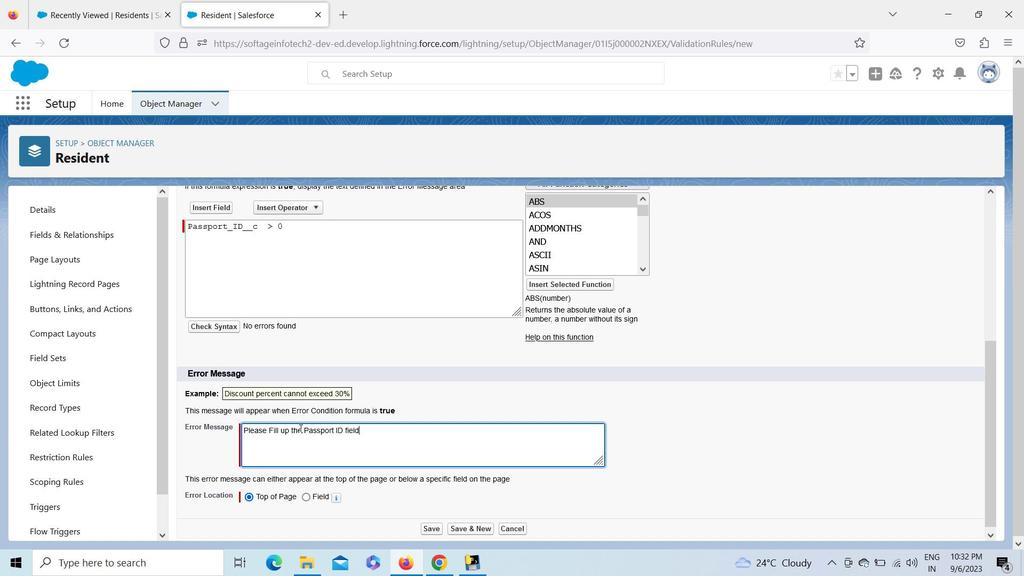 
Action: Mouse moved to (305, 498)
Screenshot: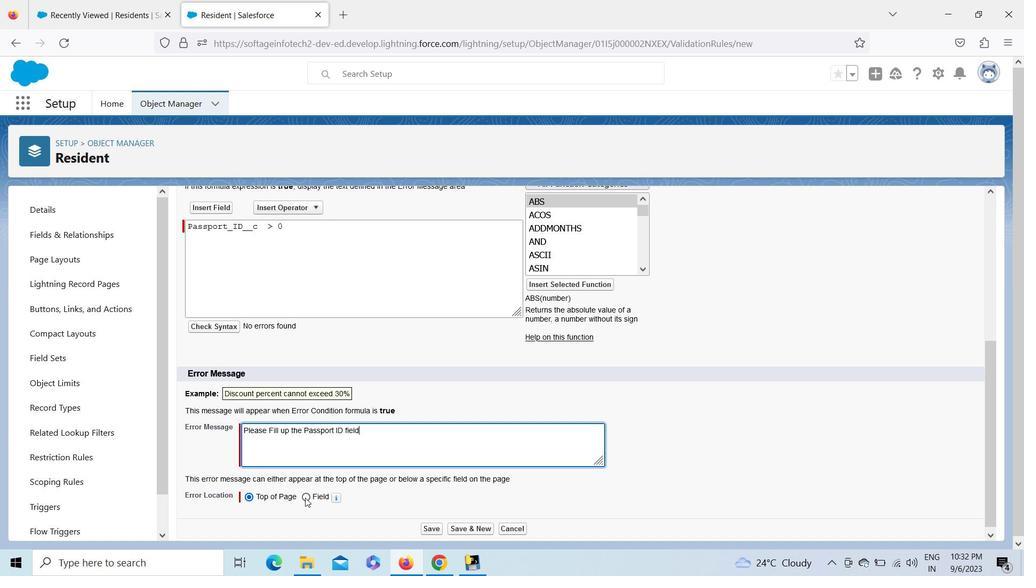 
Action: Mouse pressed left at (305, 498)
Screenshot: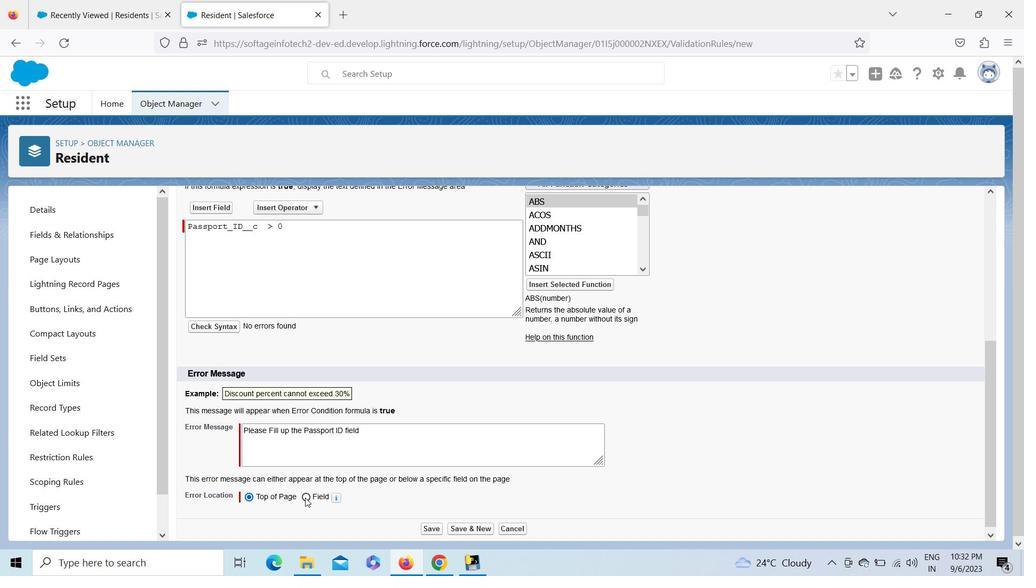 
Action: Mouse moved to (348, 498)
Screenshot: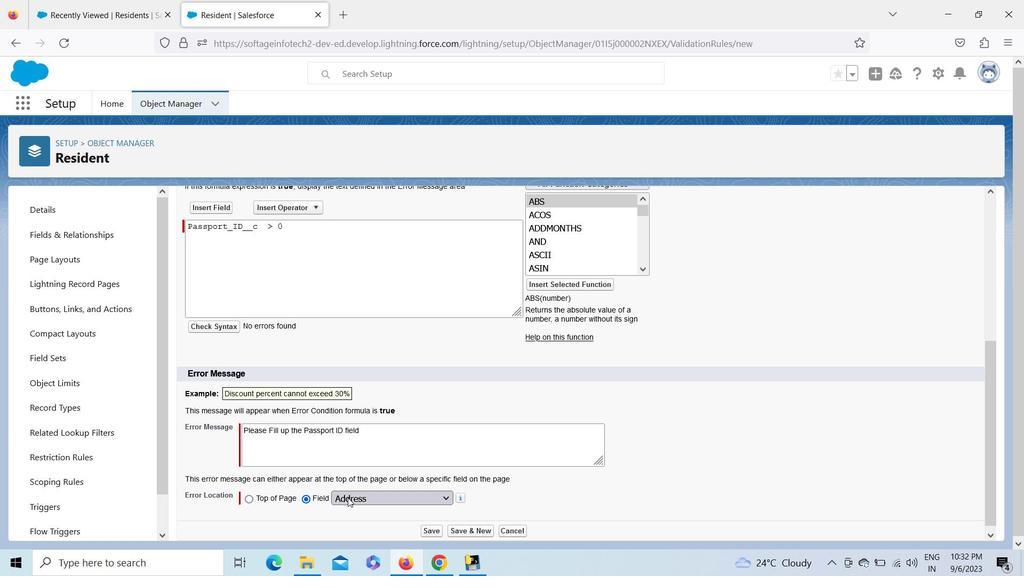
Action: Mouse pressed left at (348, 498)
Screenshot: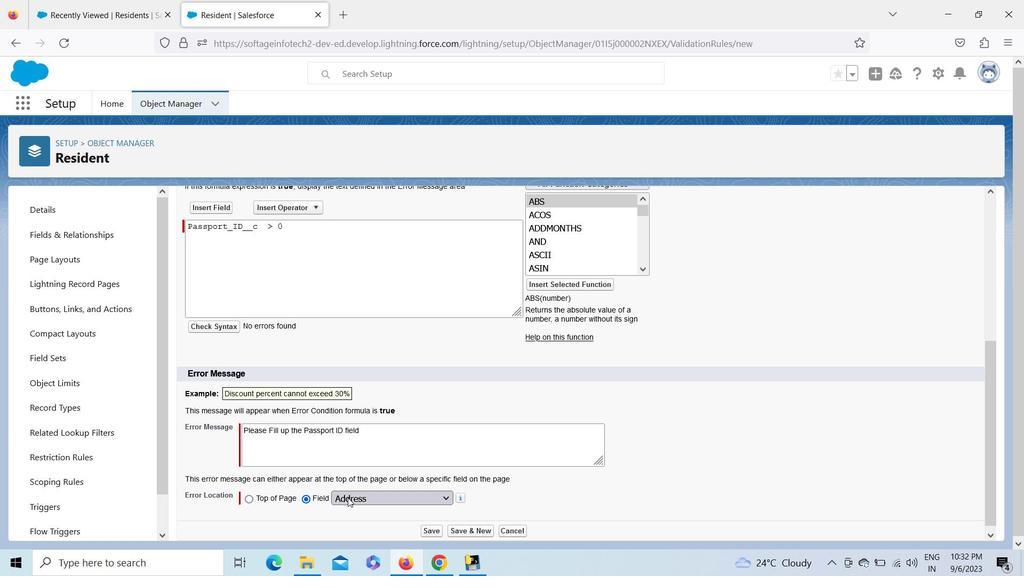 
Action: Mouse moved to (413, 435)
Screenshot: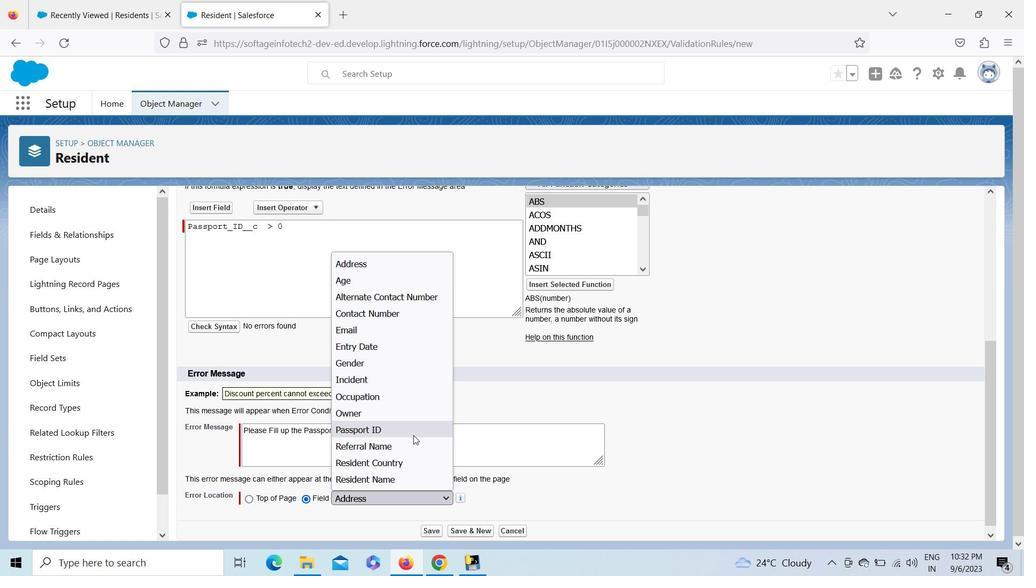 
Action: Mouse pressed left at (413, 435)
Screenshot: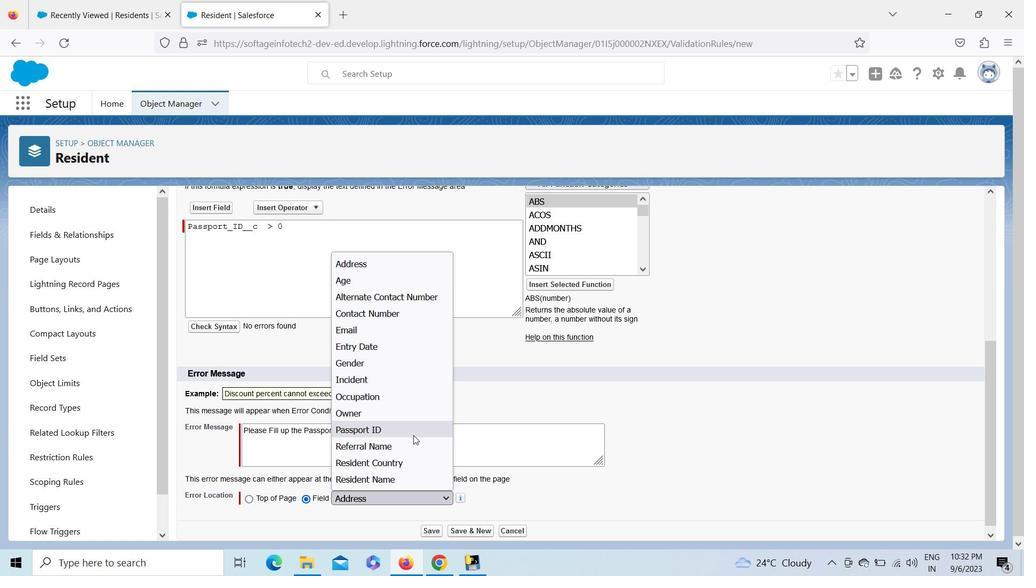 
Action: Mouse moved to (439, 532)
Screenshot: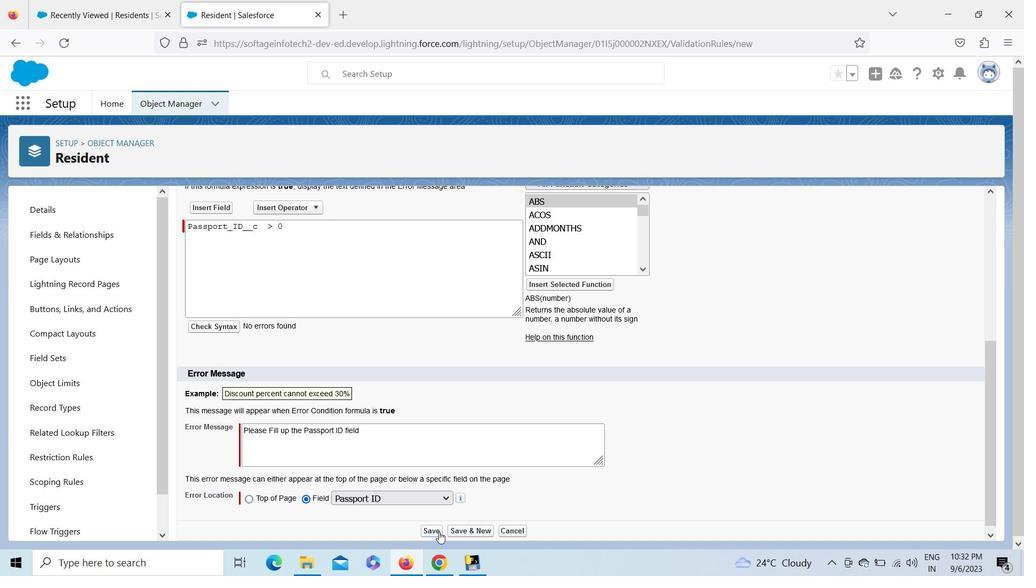 
Action: Mouse pressed left at (439, 532)
Screenshot: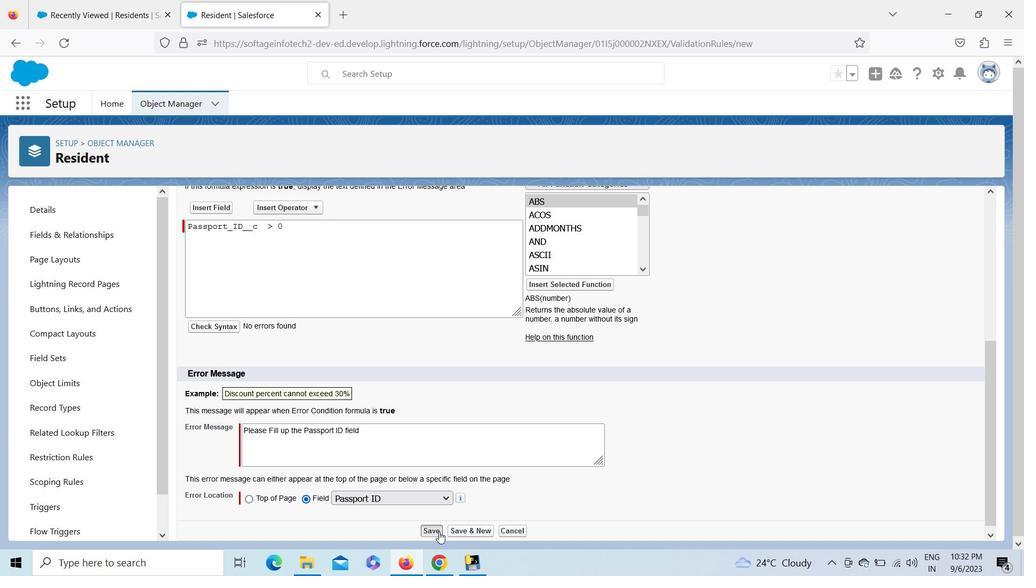 
Action: Mouse moved to (117, 10)
Screenshot: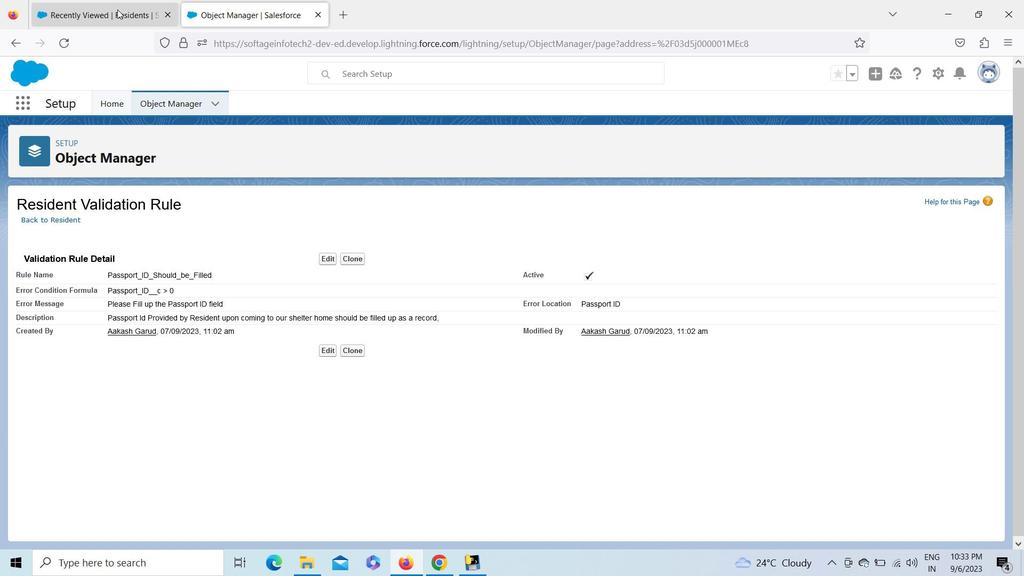 
Action: Mouse pressed left at (117, 10)
Screenshot: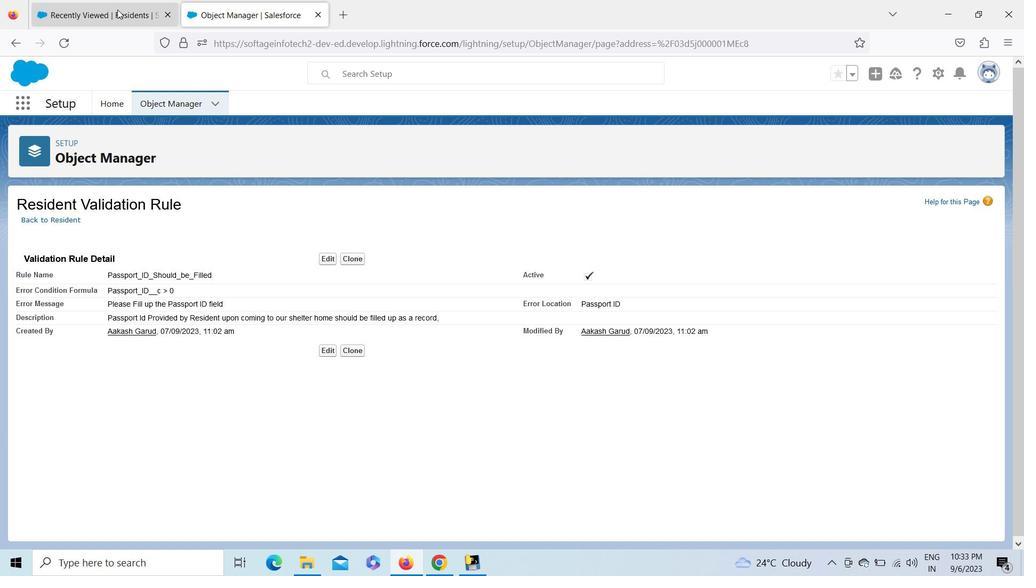 
Action: Mouse moved to (72, 42)
Screenshot: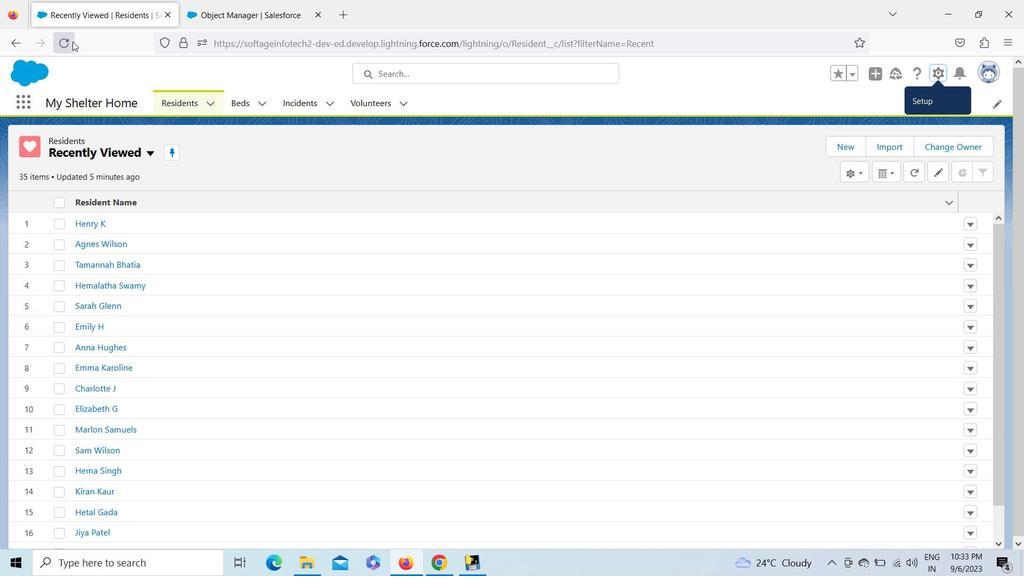 
Action: Mouse pressed left at (72, 42)
Screenshot: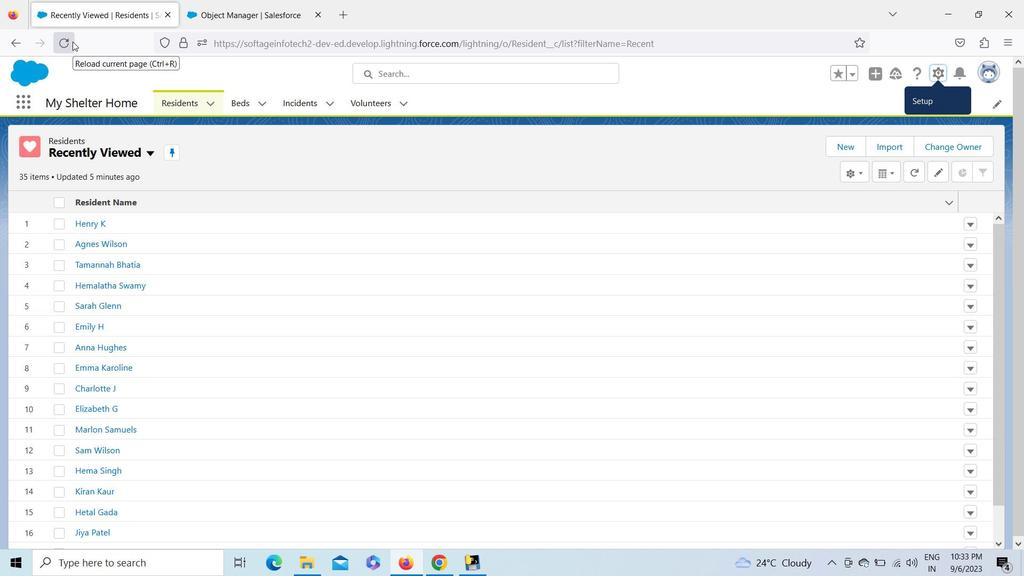 
Action: Mouse moved to (834, 142)
Screenshot: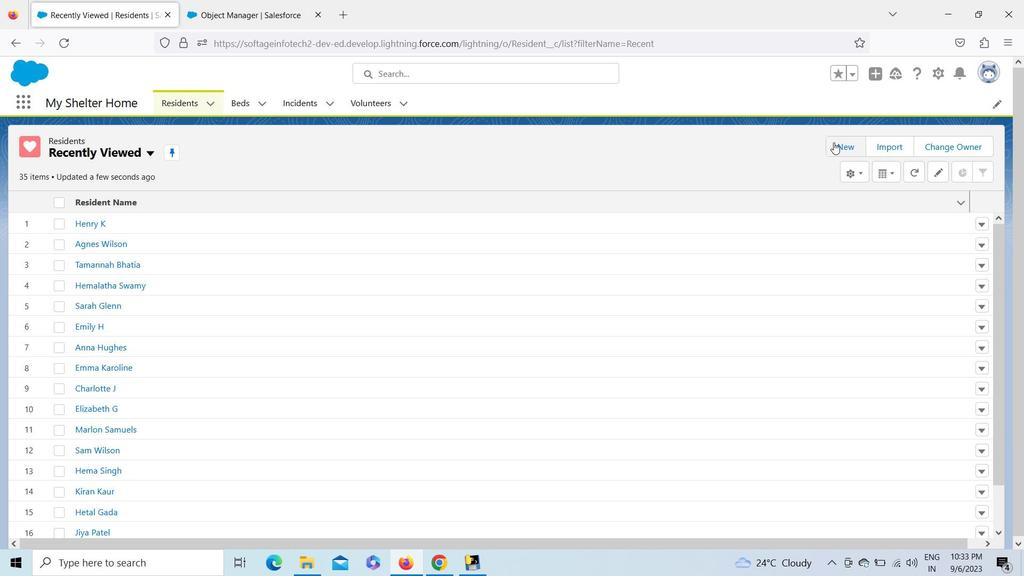 
Action: Mouse pressed left at (834, 142)
Screenshot: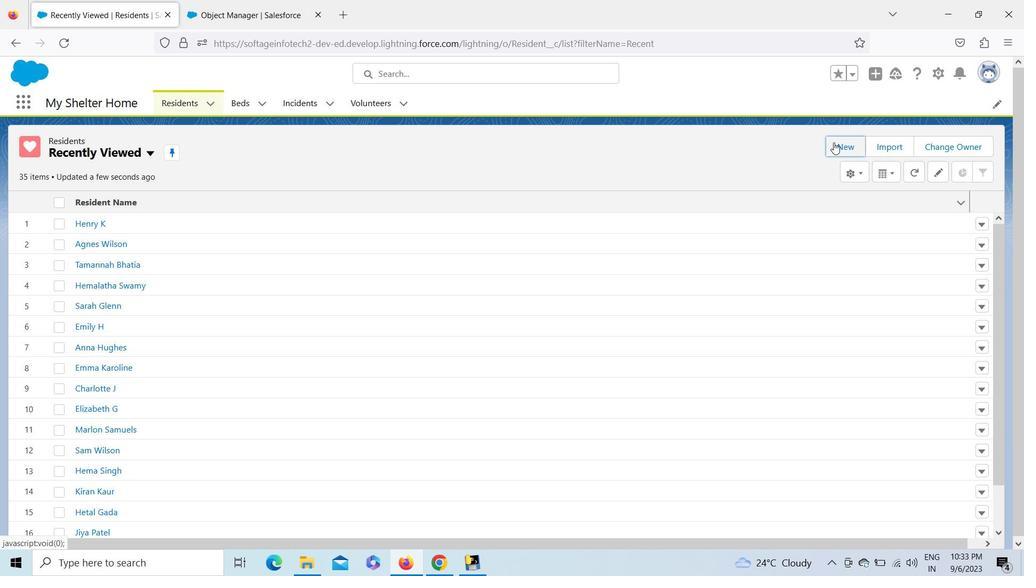 
Action: Mouse moved to (786, 70)
Screenshot: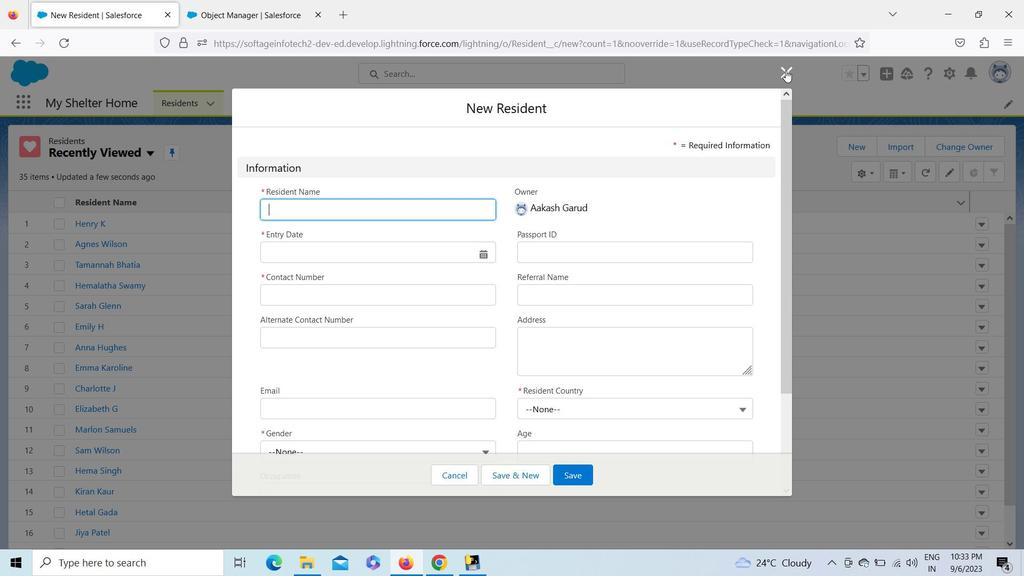
Action: Mouse pressed left at (786, 70)
Screenshot: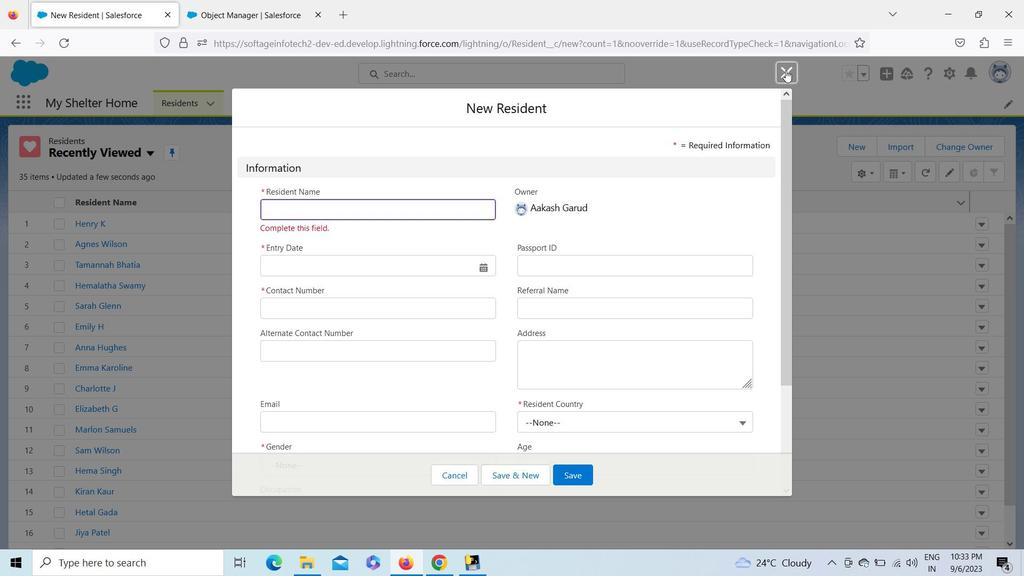 
Action: Mouse moved to (79, 224)
Screenshot: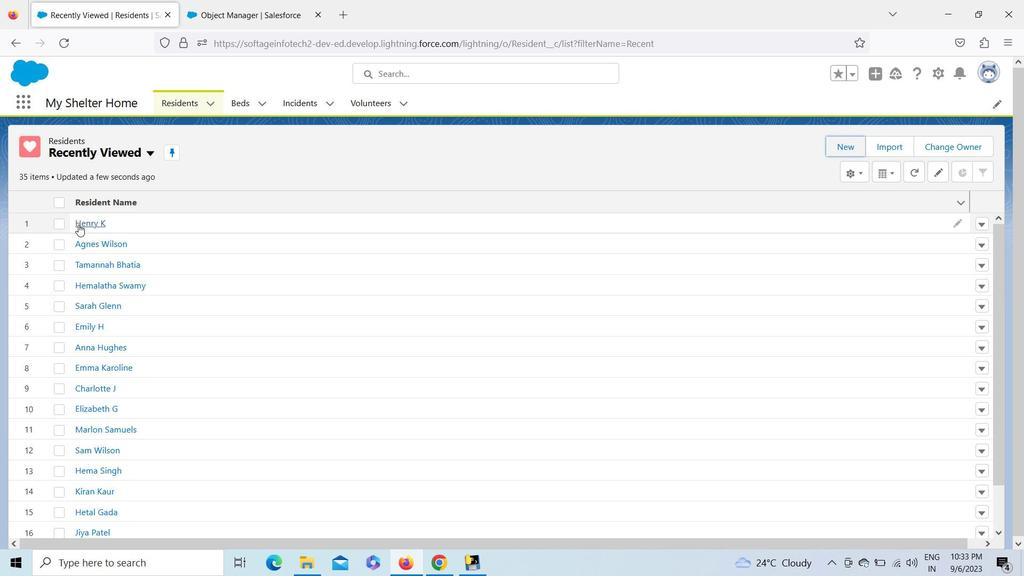 
Action: Mouse pressed left at (79, 224)
Screenshot: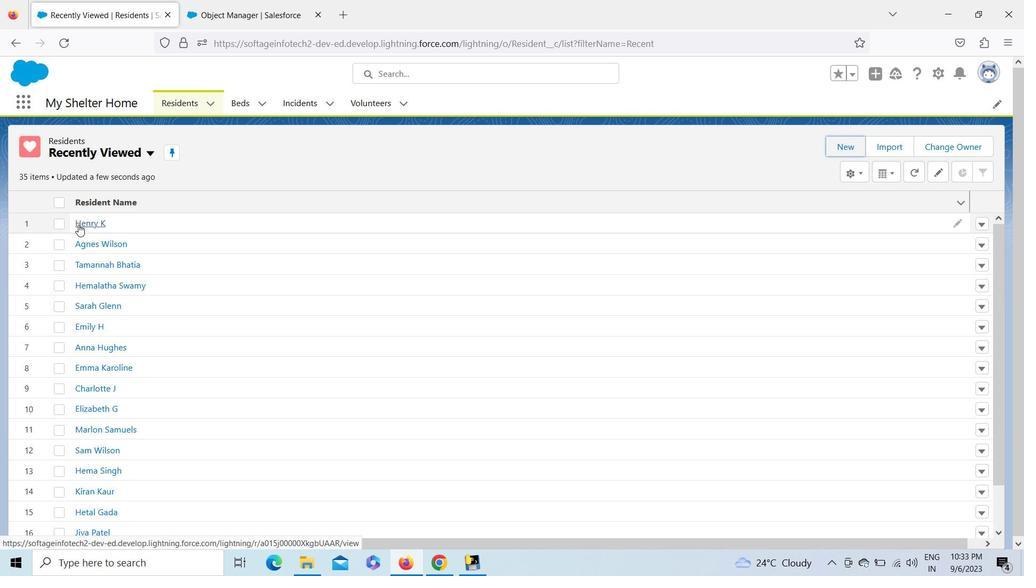 
Action: Mouse moved to (866, 147)
Screenshot: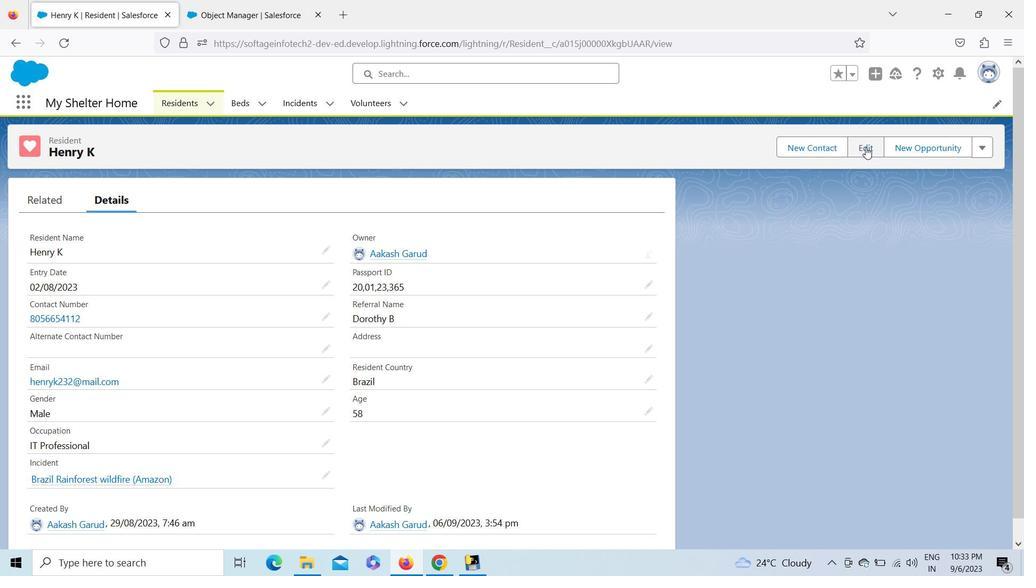 
Action: Mouse pressed left at (866, 147)
Screenshot: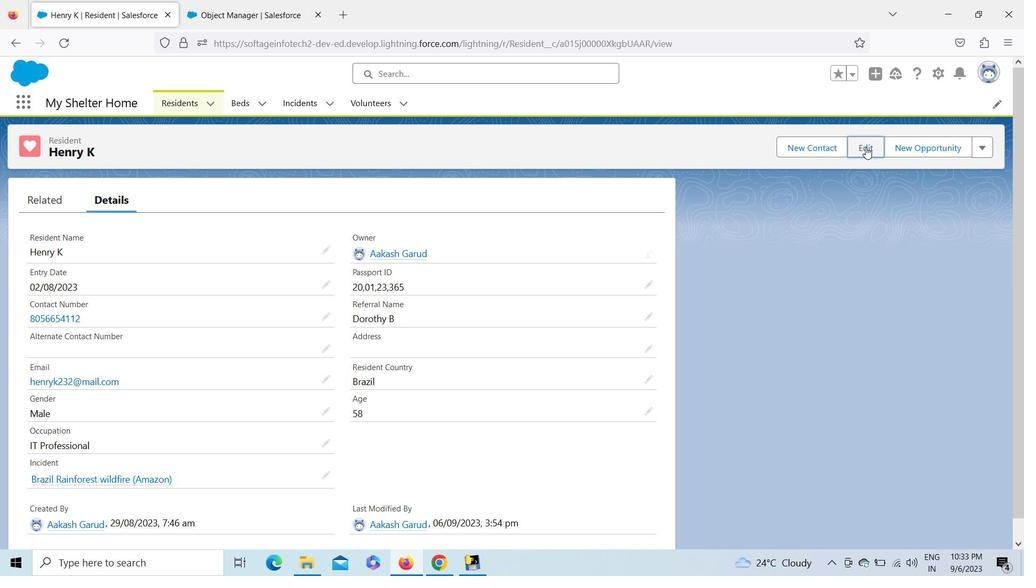 
Action: Mouse moved to (701, 229)
Screenshot: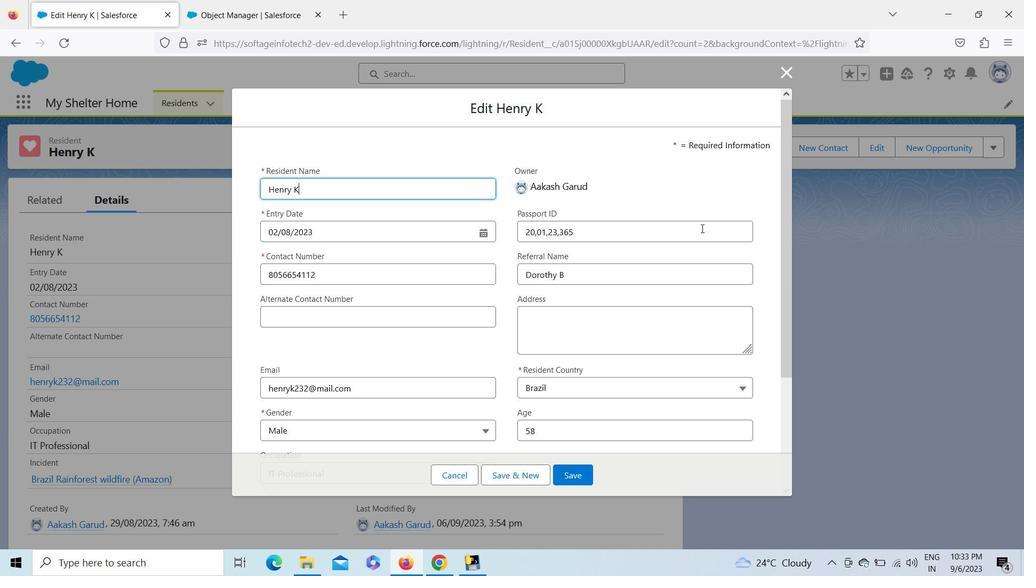 
Action: Mouse pressed left at (701, 229)
Screenshot: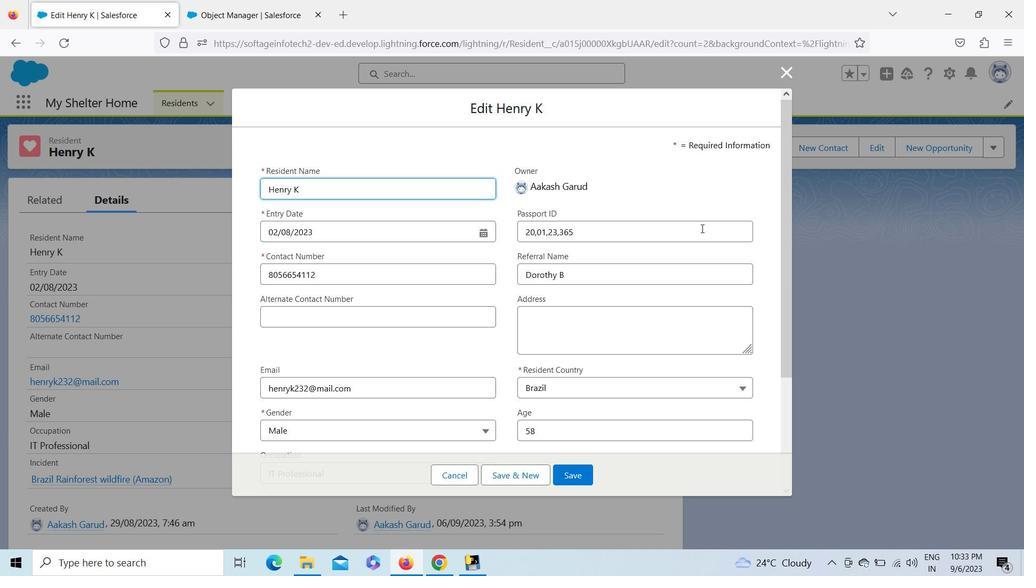 
Action: Mouse pressed left at (701, 229)
Screenshot: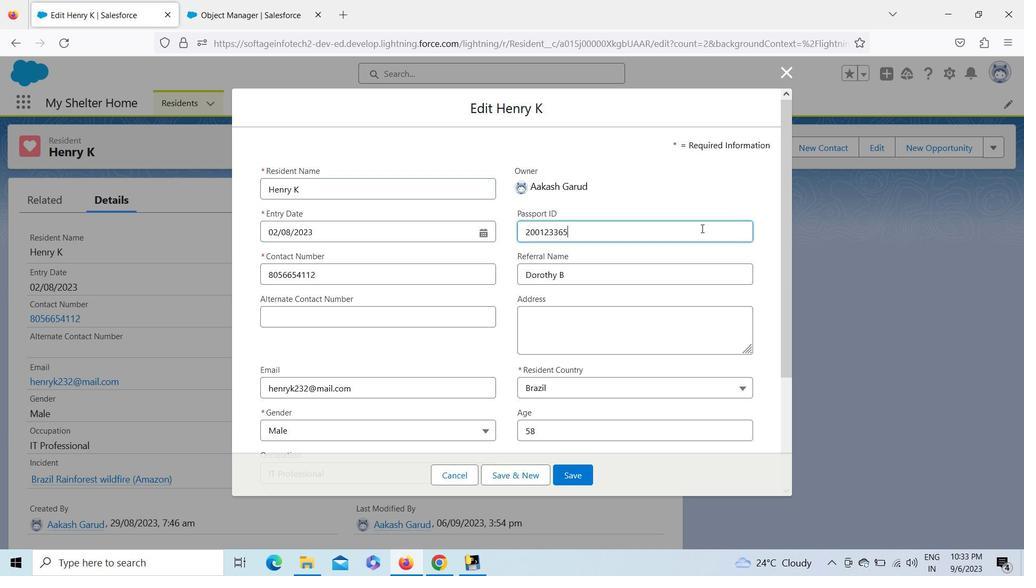 
Action: Mouse pressed left at (701, 229)
Screenshot: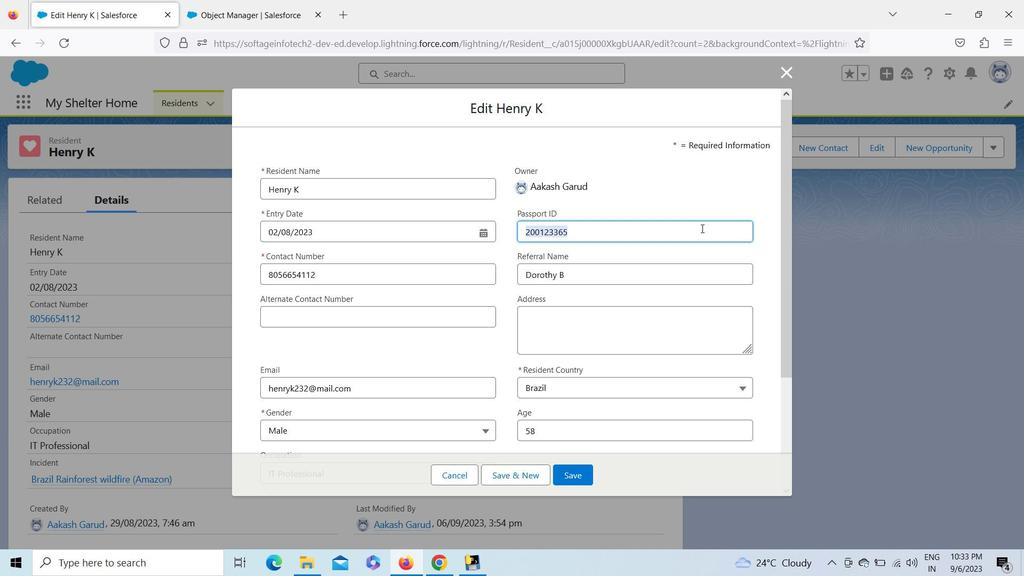 
Action: Key pressed <Key.backspace>
Screenshot: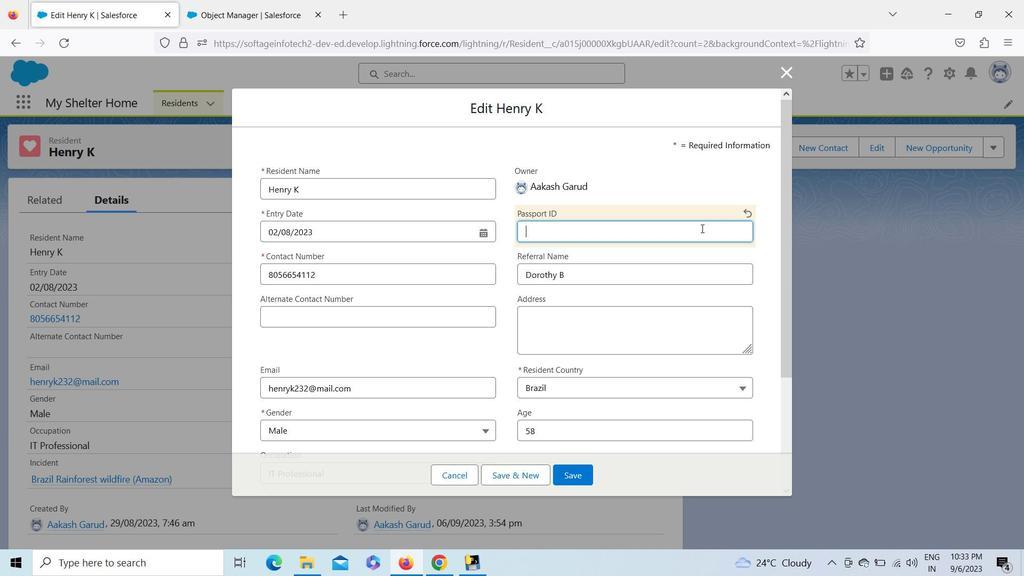 
Action: Mouse moved to (566, 472)
Screenshot: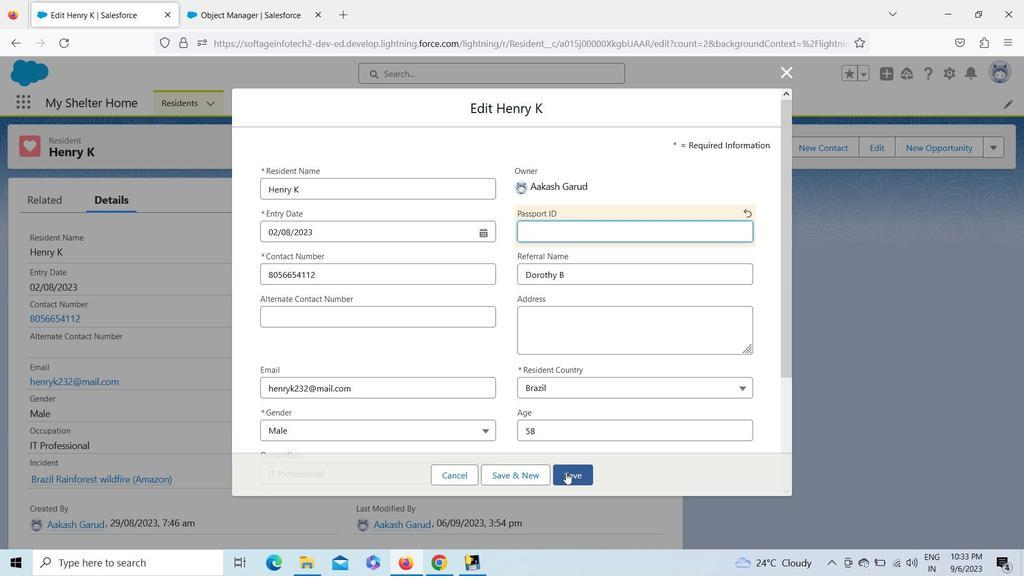 
Action: Mouse pressed left at (566, 472)
Screenshot: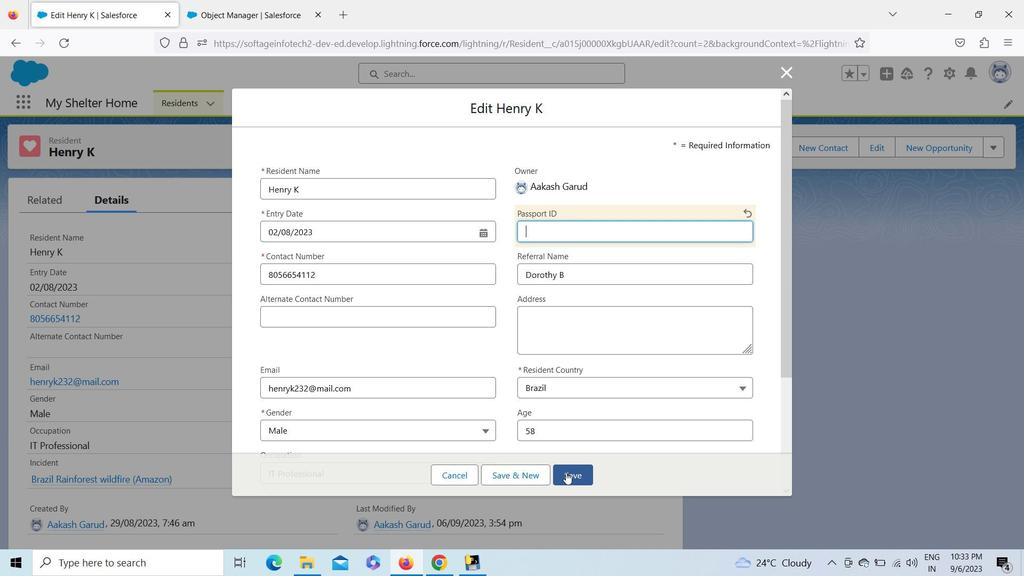
Action: Mouse moved to (241, 3)
Screenshot: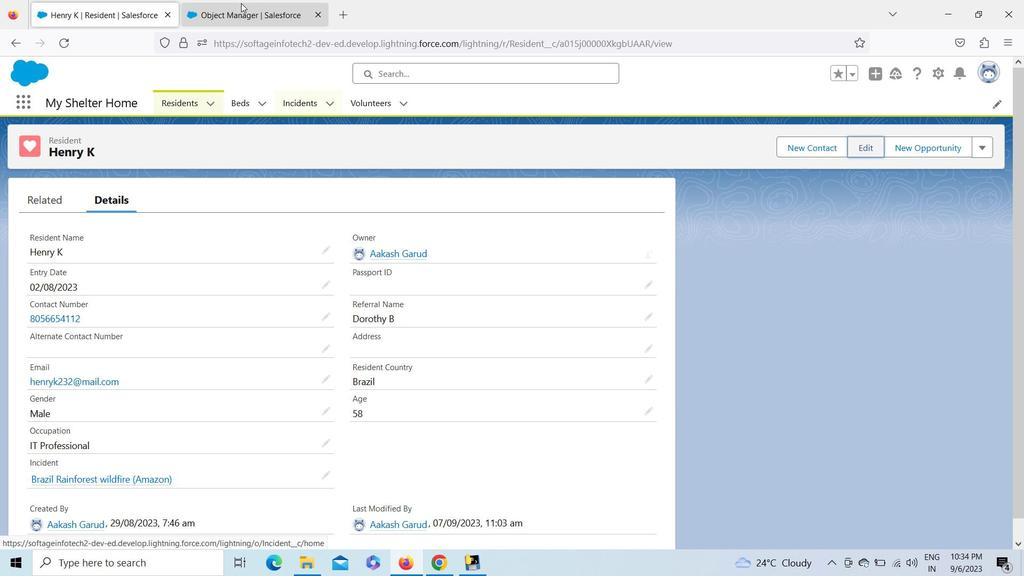 
Action: Mouse pressed left at (241, 3)
Screenshot: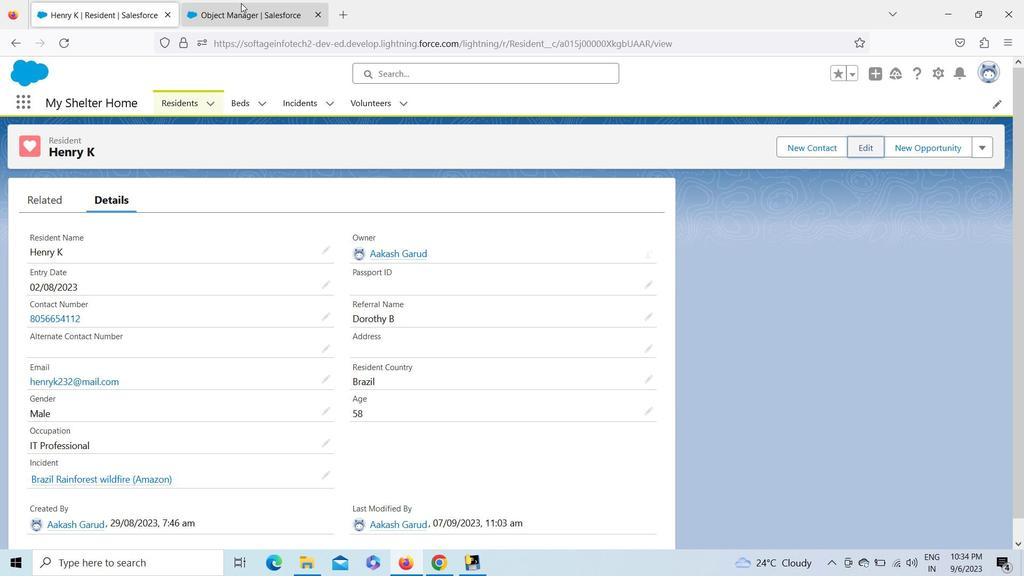 
Action: Mouse moved to (319, 257)
Screenshot: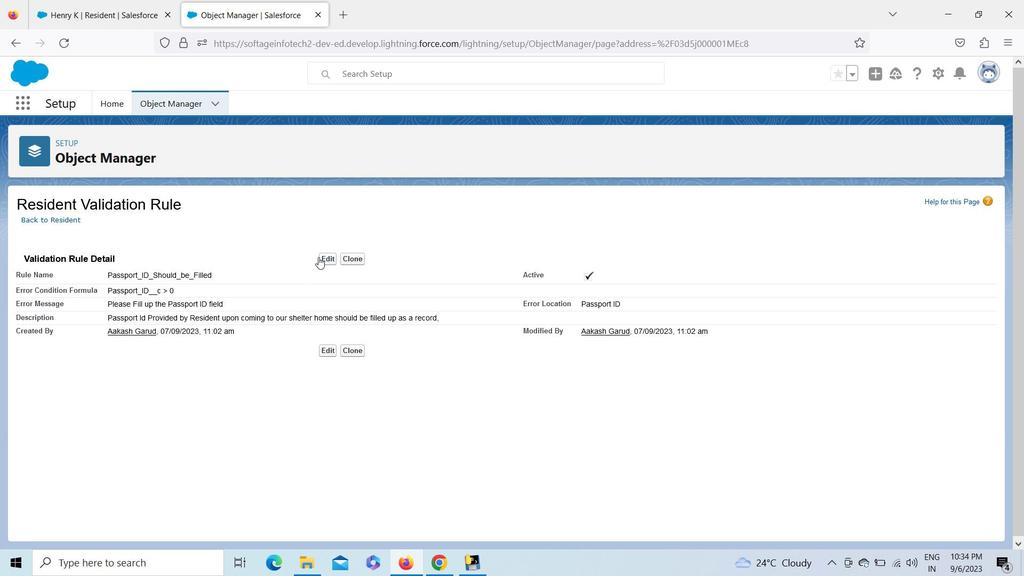 
Action: Mouse pressed left at (319, 257)
Screenshot: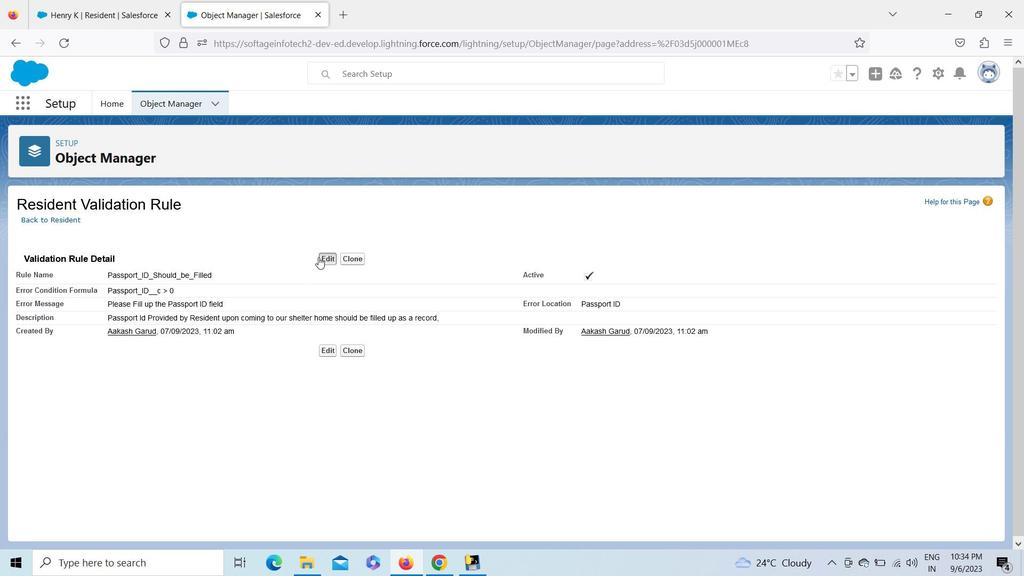 
Action: Mouse moved to (295, 472)
Screenshot: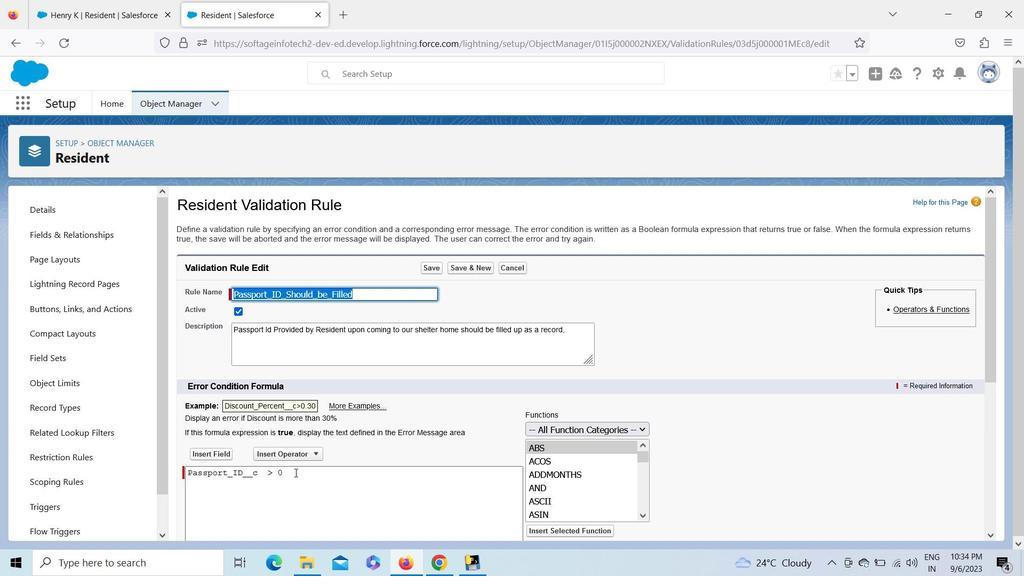 
Action: Mouse pressed left at (295, 472)
Screenshot: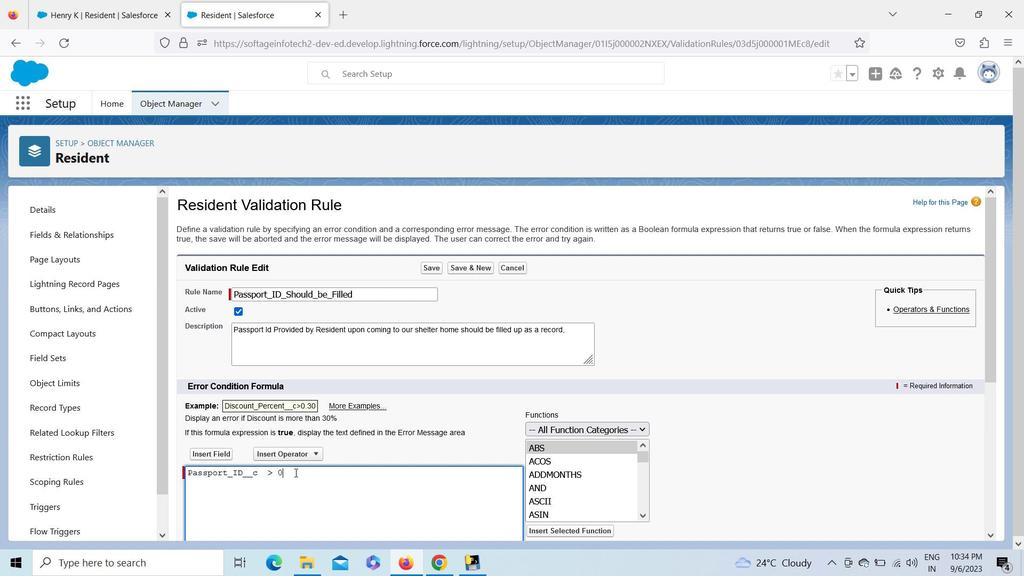 
Action: Key pressed <Key.backspace><Key.backspace><Key.backspace><Key.backspace><Key.backspace>
Screenshot: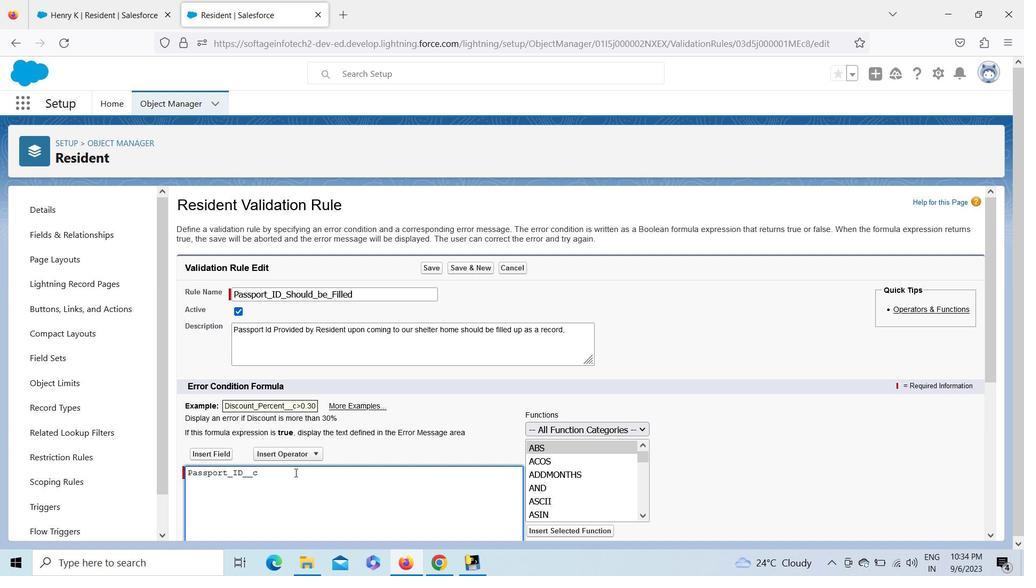 
Action: Mouse moved to (289, 450)
Screenshot: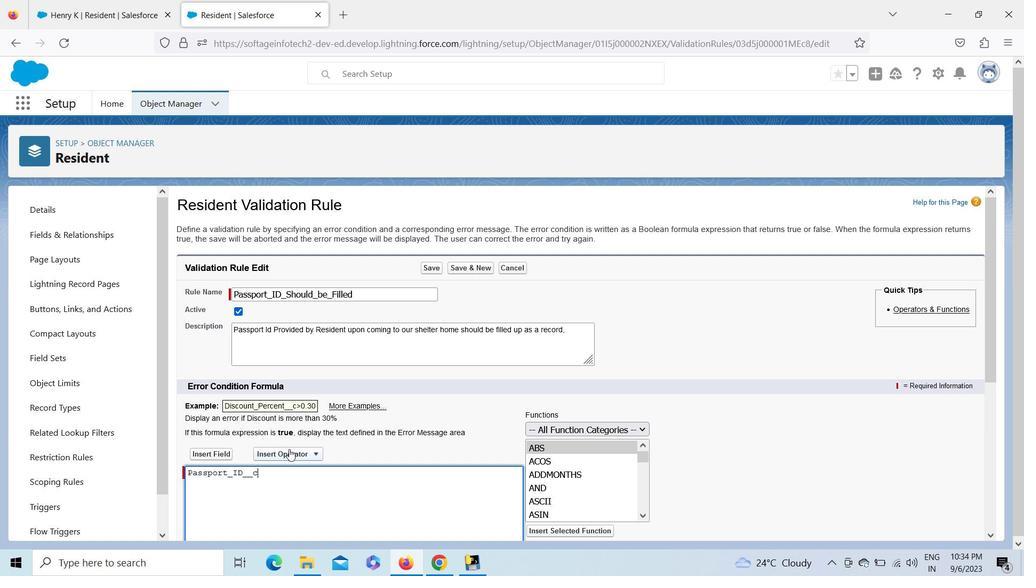 
Action: Mouse pressed left at (289, 450)
Screenshot: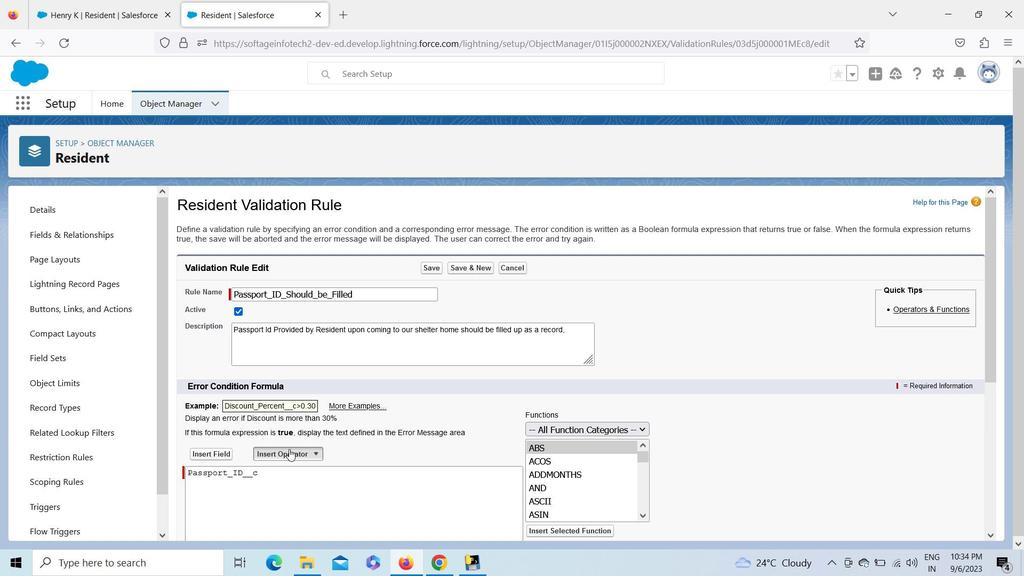 
Action: Mouse pressed left at (289, 450)
Screenshot: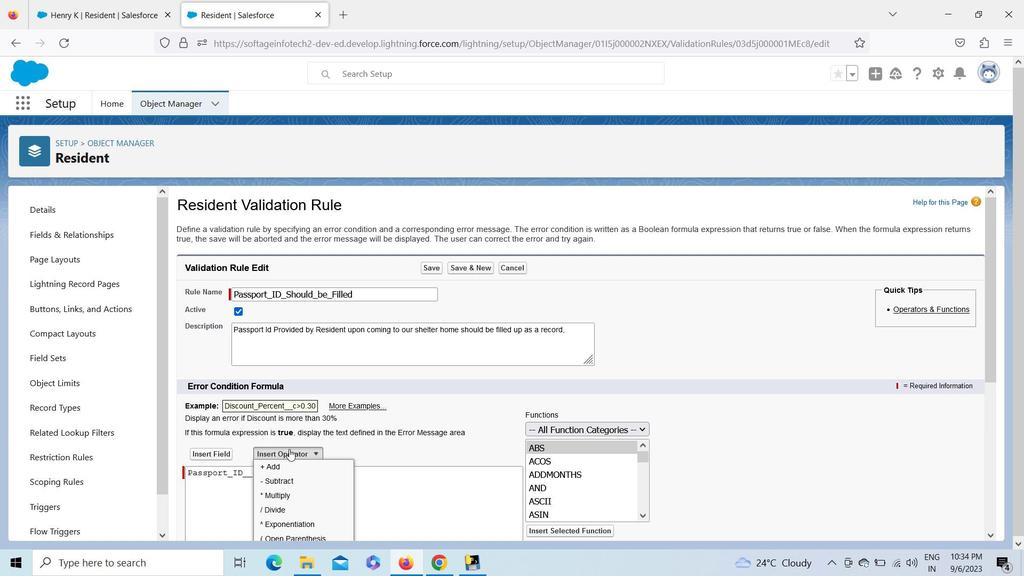 
Action: Mouse moved to (645, 512)
Screenshot: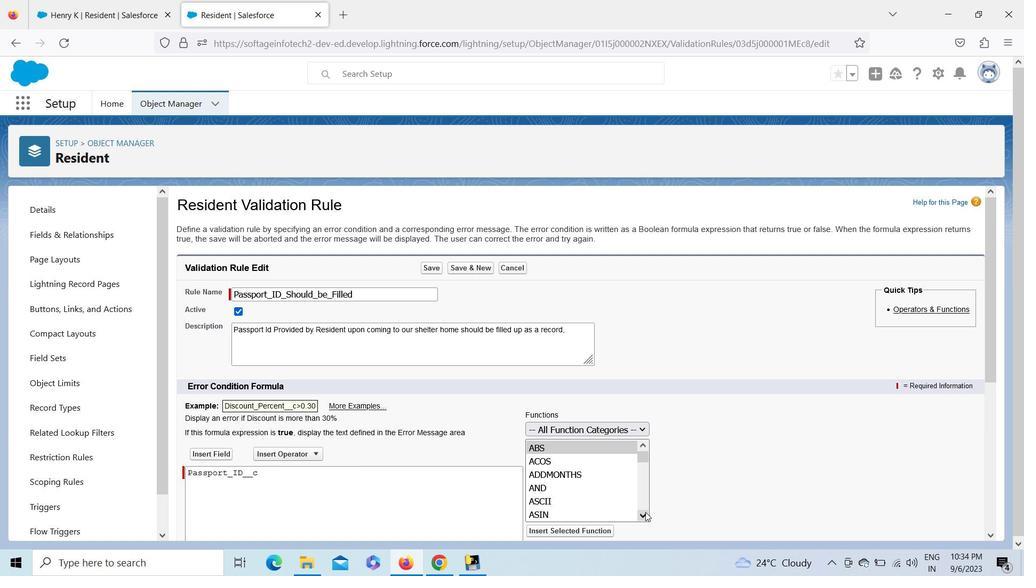 
Action: Mouse pressed left at (645, 512)
Screenshot: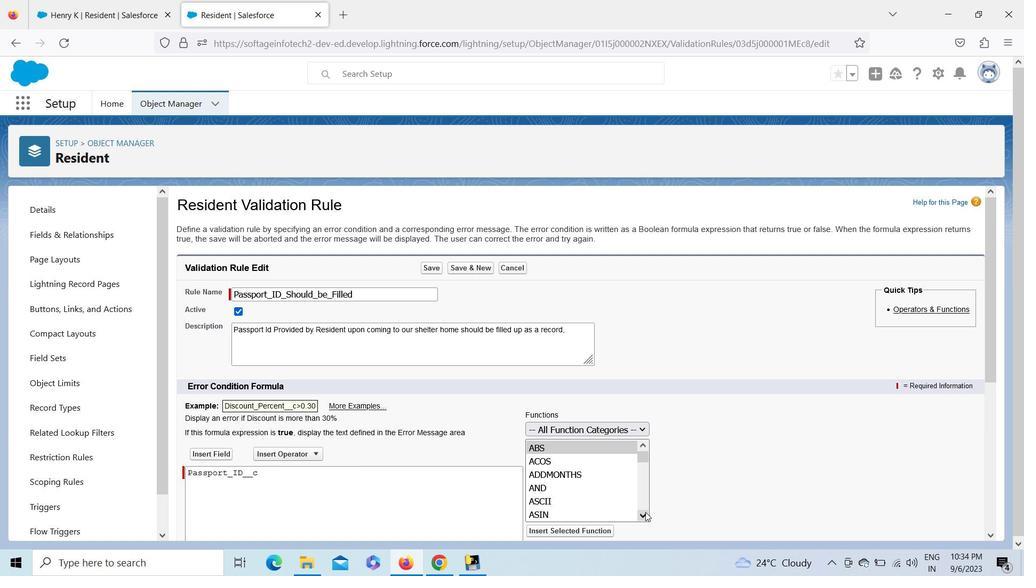 
Action: Mouse pressed left at (645, 512)
Screenshot: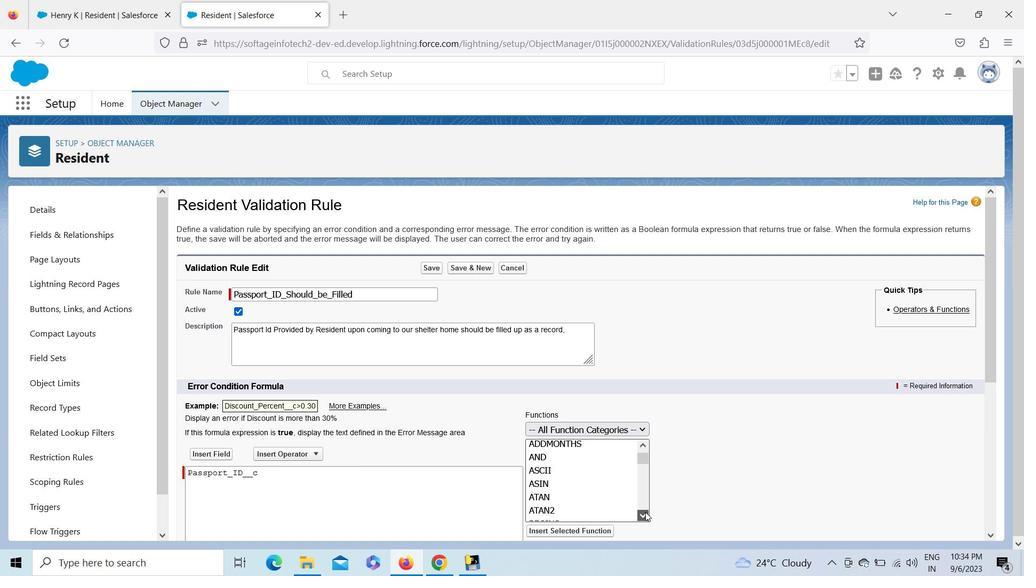 
Action: Mouse pressed left at (645, 512)
Screenshot: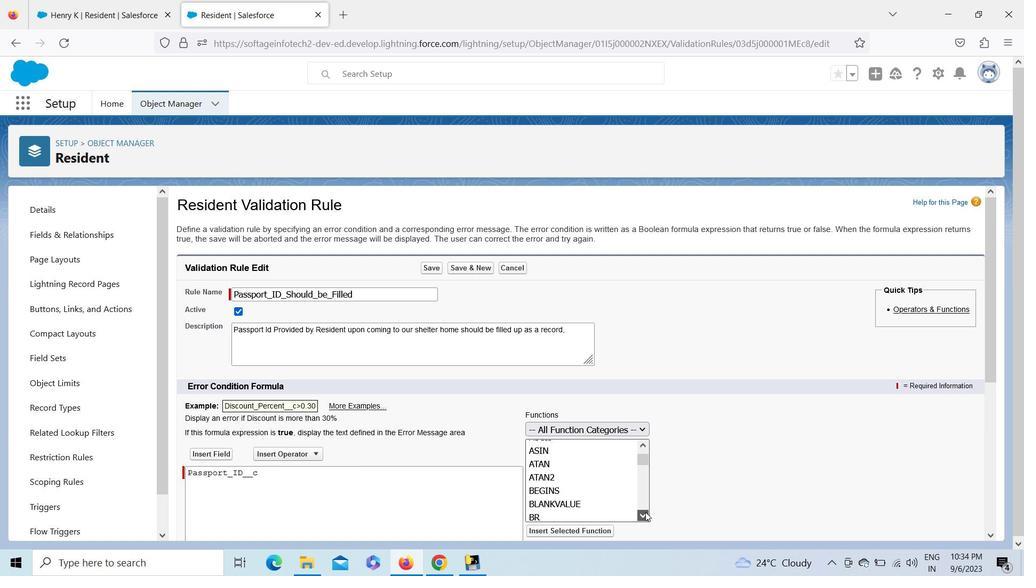 
Action: Mouse pressed left at (645, 512)
Screenshot: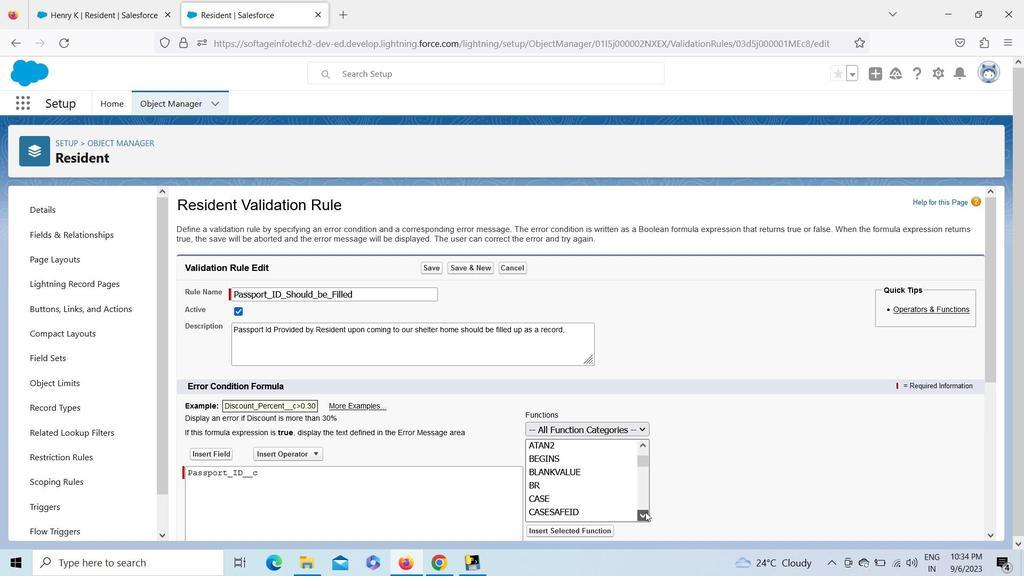 
Action: Mouse pressed left at (645, 512)
Screenshot: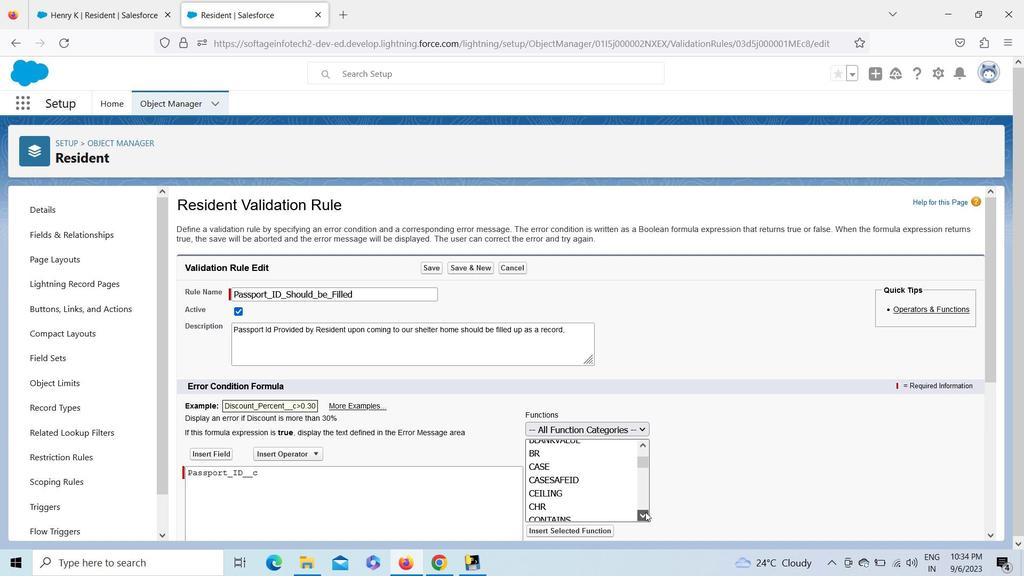 
Action: Mouse pressed left at (645, 512)
Screenshot: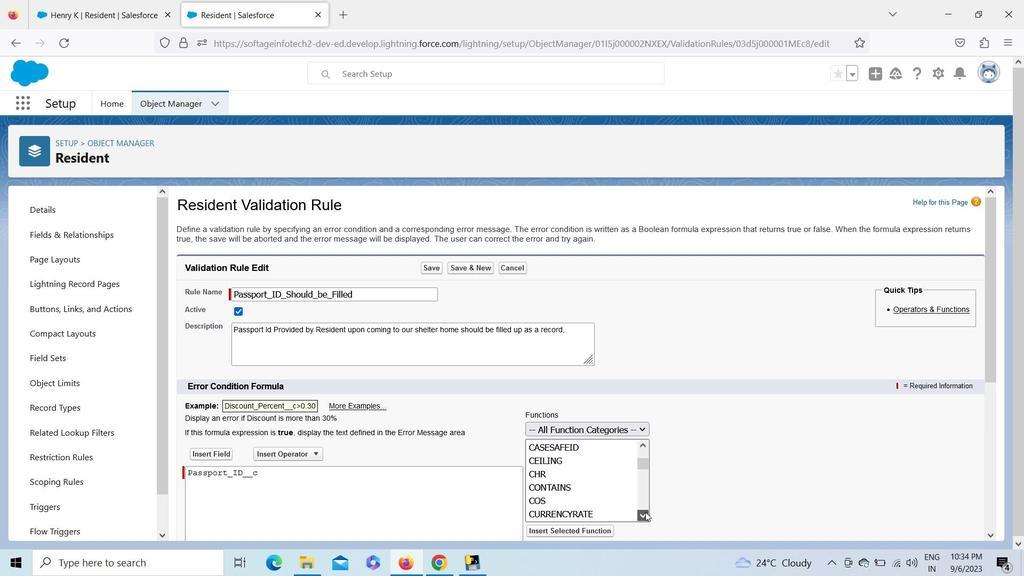 
Action: Mouse pressed left at (645, 512)
Screenshot: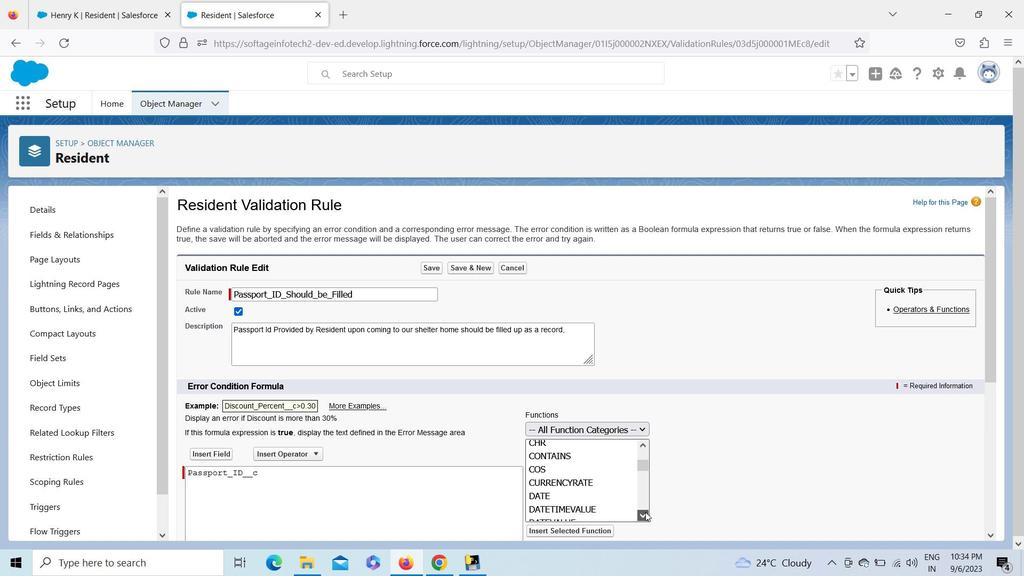 
Action: Mouse pressed left at (645, 512)
Screenshot: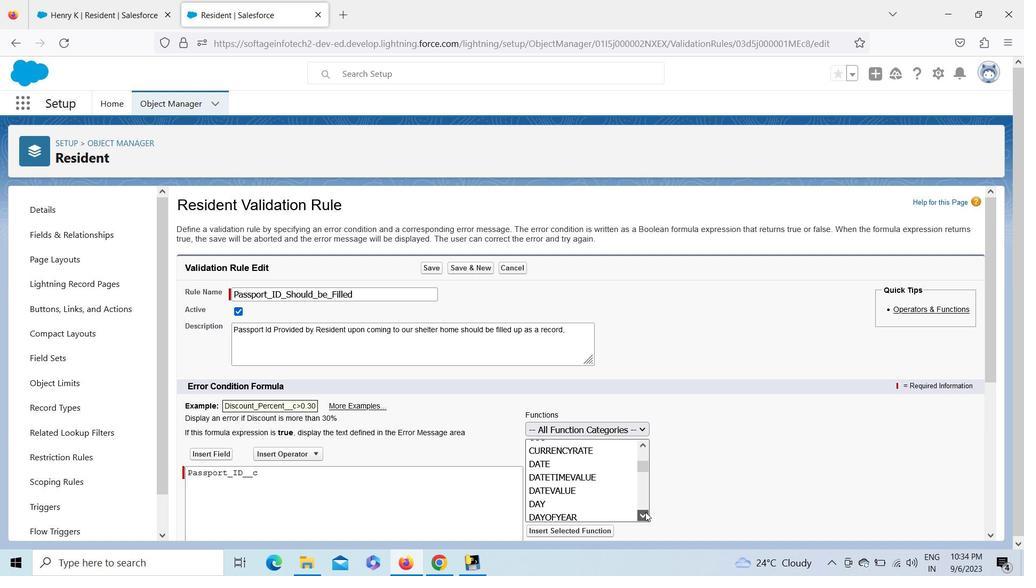 
Action: Mouse pressed left at (645, 512)
Screenshot: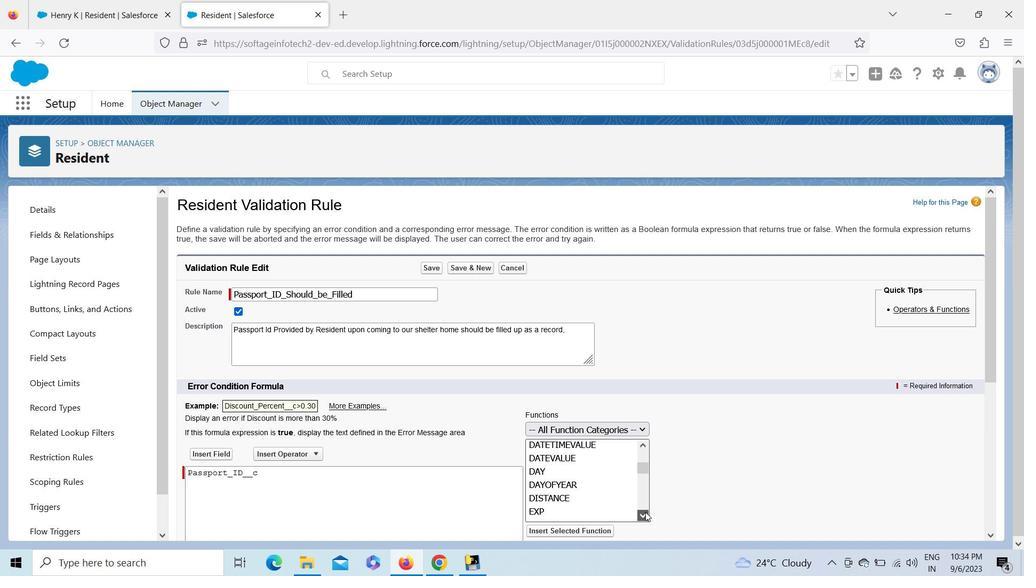 
Action: Mouse pressed left at (645, 512)
Screenshot: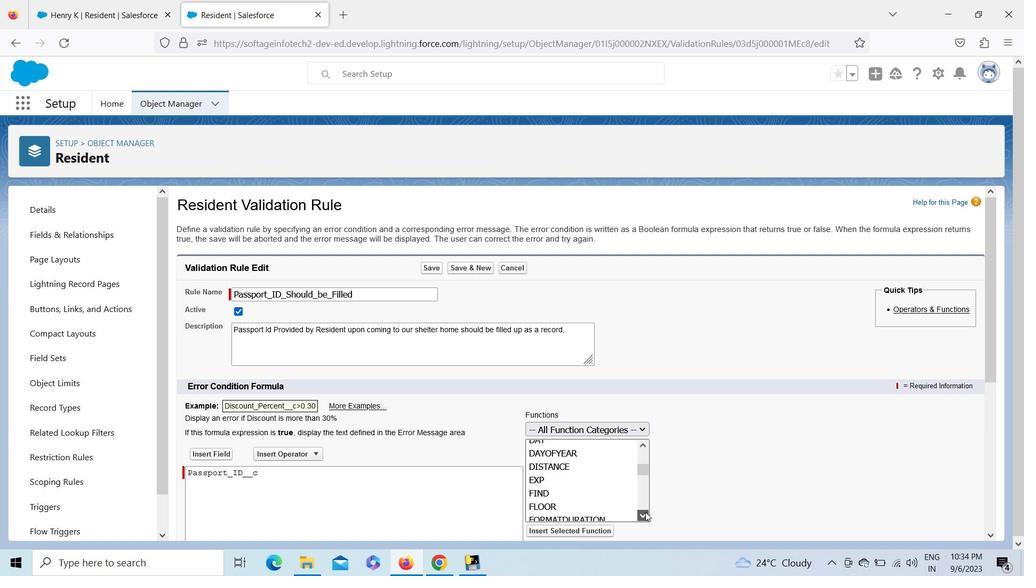 
Action: Mouse pressed left at (645, 512)
Screenshot: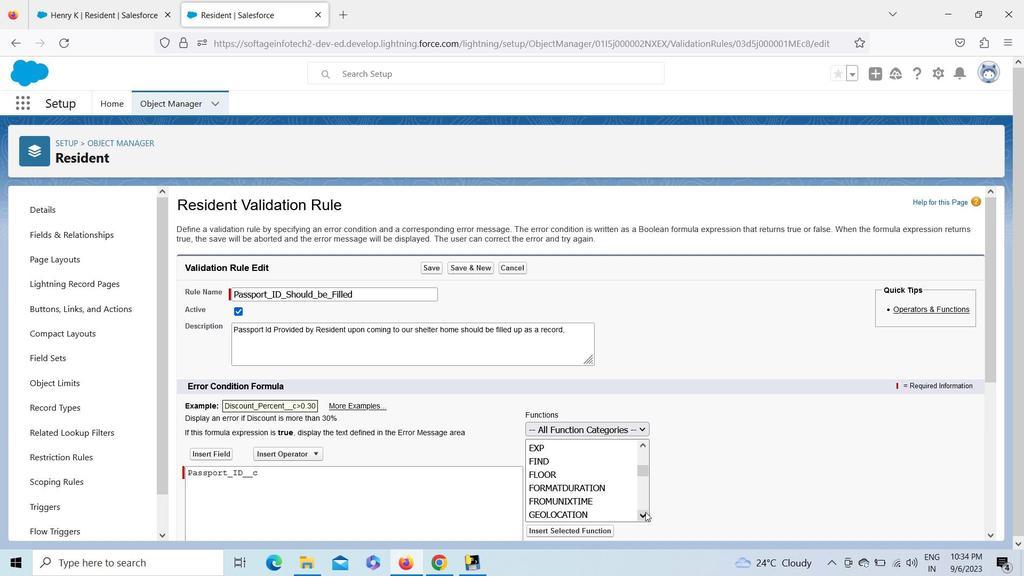 
Action: Mouse pressed left at (645, 512)
Screenshot: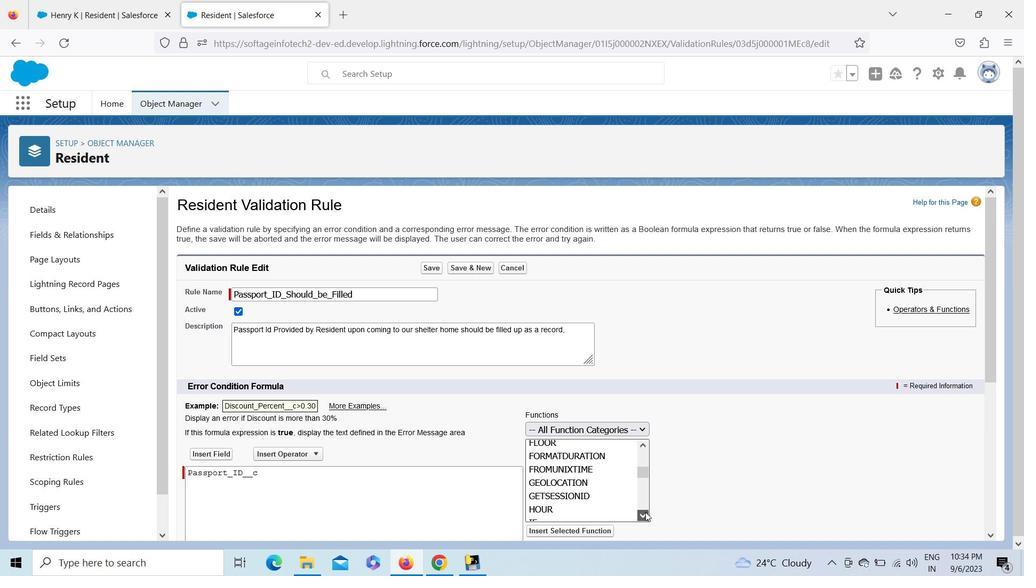 
Action: Mouse pressed left at (645, 512)
Screenshot: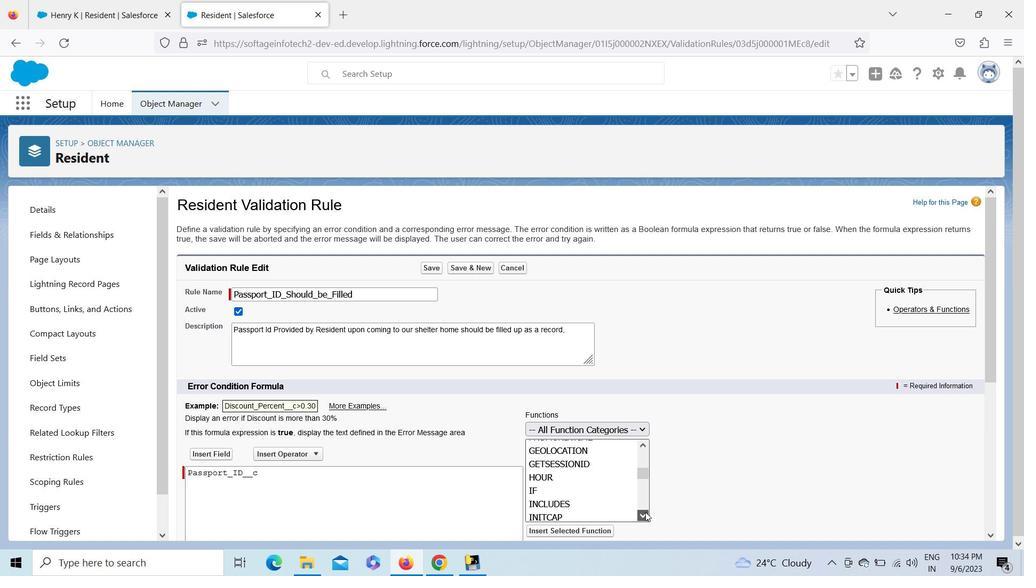 
Action: Mouse moved to (555, 501)
Screenshot: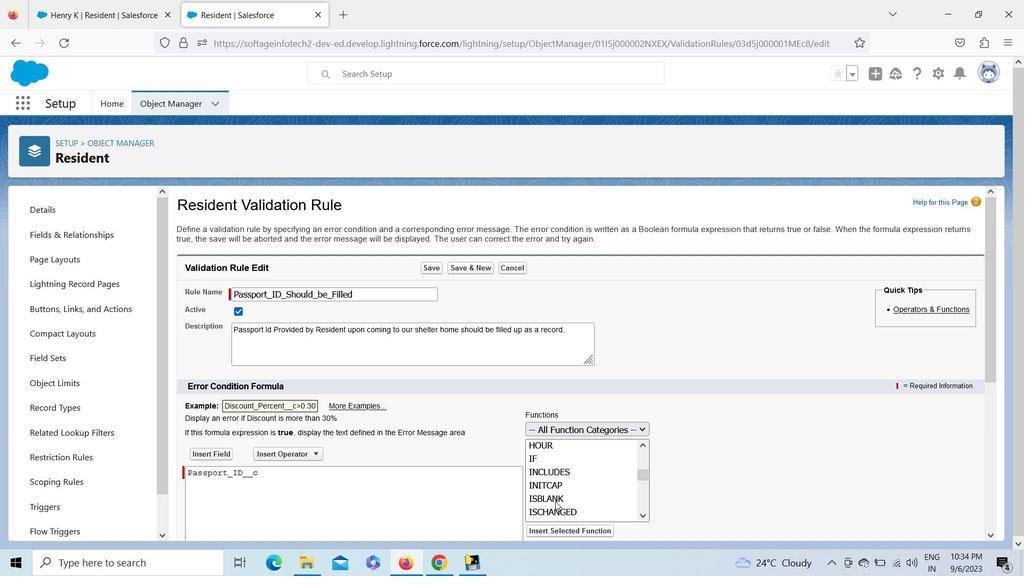 
Action: Mouse pressed left at (555, 501)
Screenshot: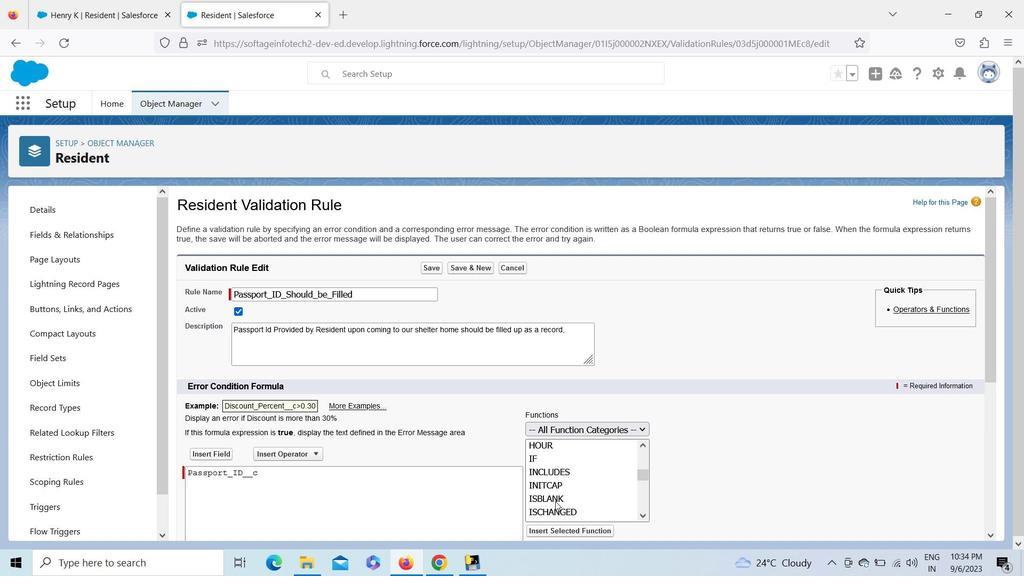 
Action: Mouse moved to (554, 527)
Screenshot: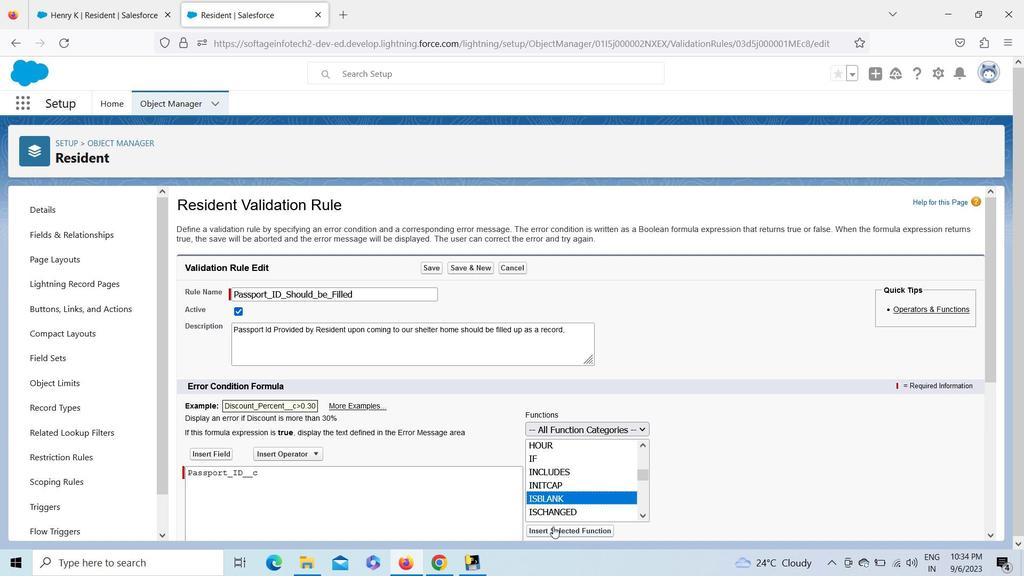 
Action: Mouse pressed left at (554, 527)
Screenshot: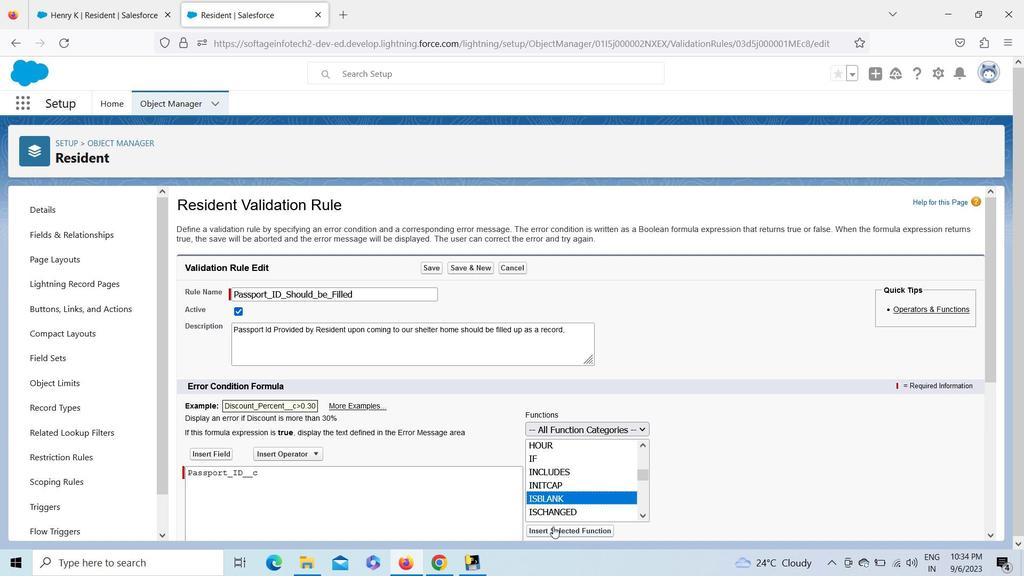 
Action: Mouse moved to (353, 474)
Screenshot: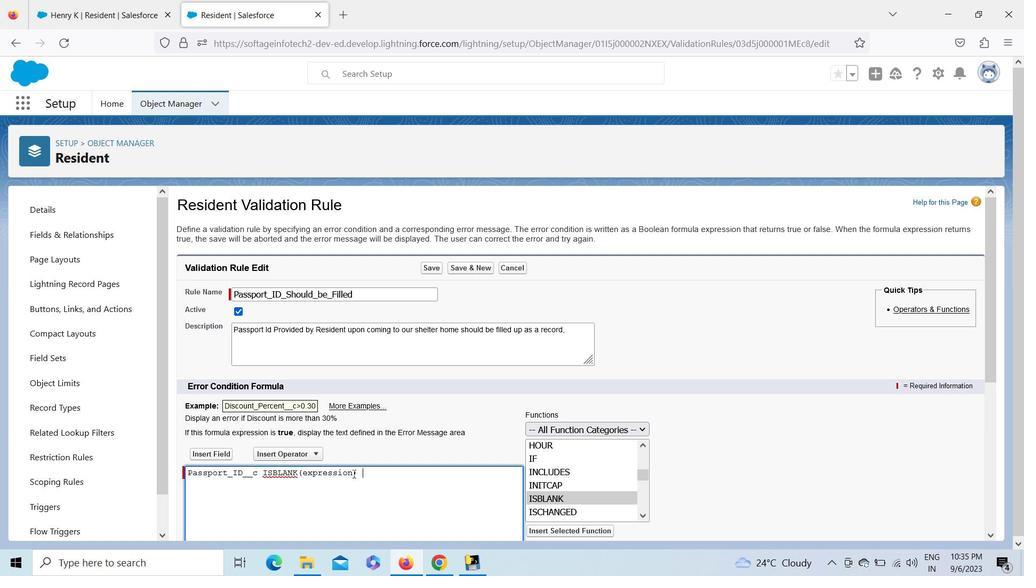 
Action: Mouse pressed left at (353, 474)
Screenshot: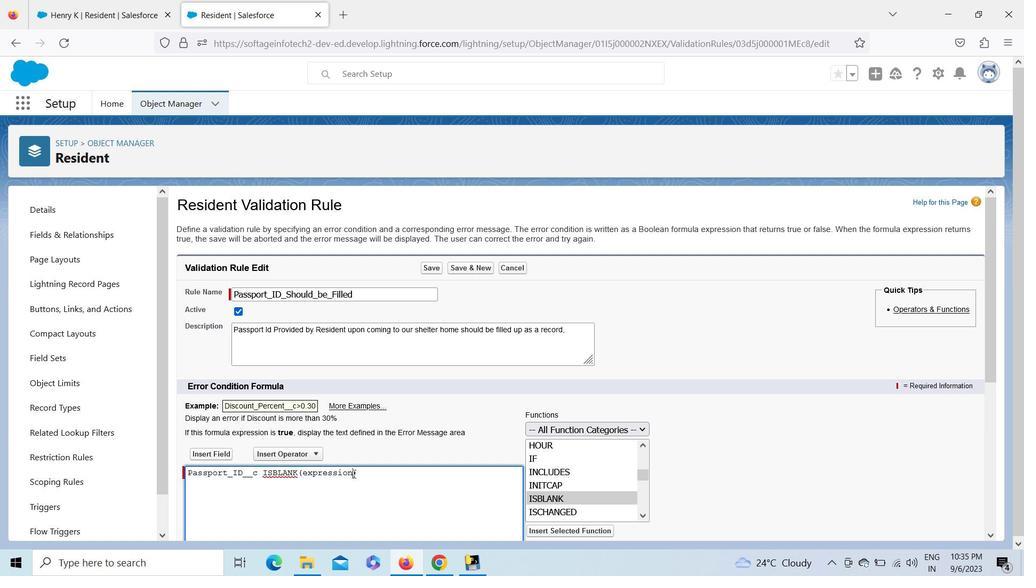 
Action: Mouse moved to (371, 475)
Screenshot: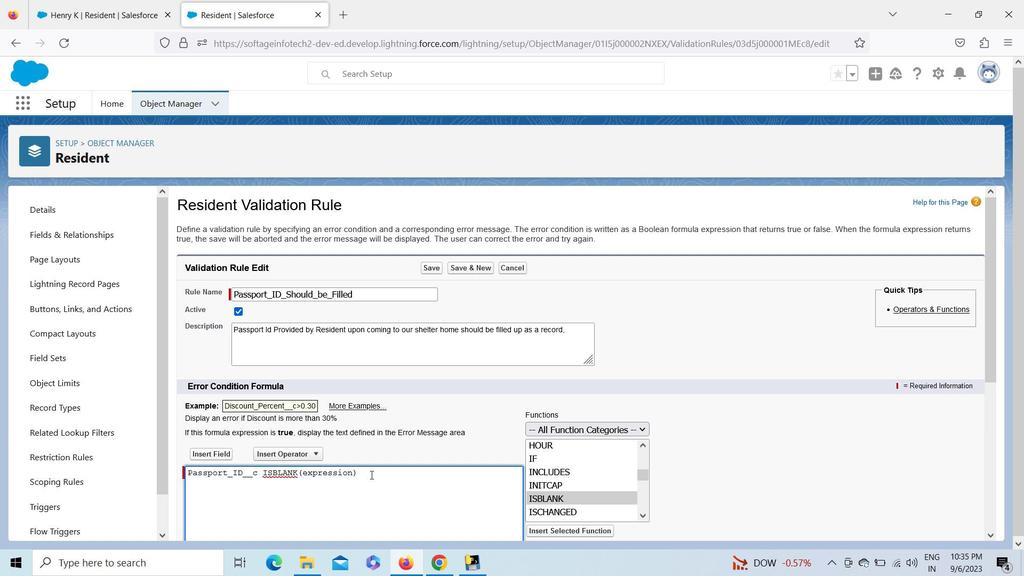 
Action: Mouse pressed left at (371, 475)
Screenshot: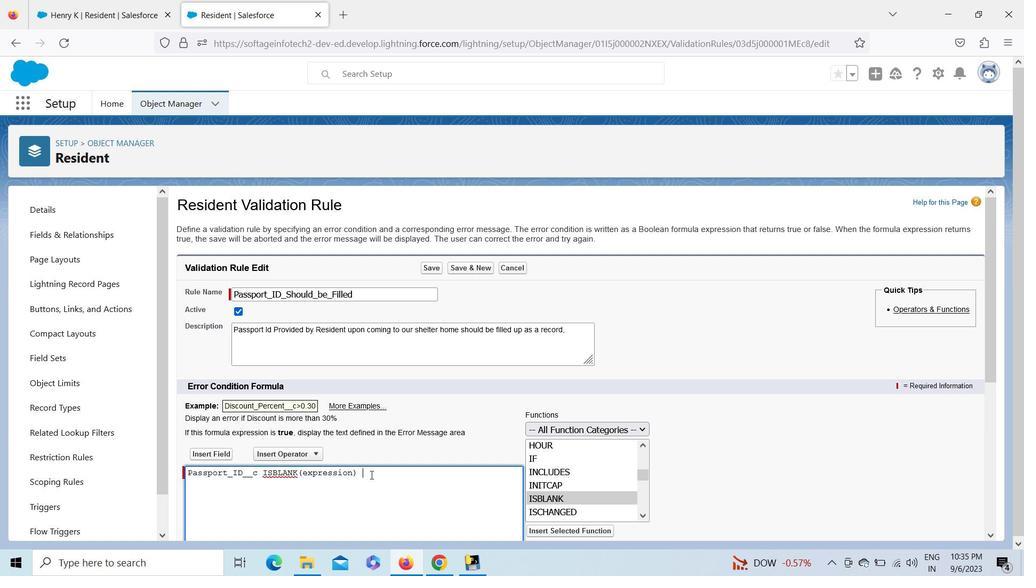 
Action: Key pressed <Key.backspace><Key.backspace><Key.backspace><Key.backspace><Key.backspace><Key.backspace><Key.backspace><Key.backspace><Key.backspace><Key.backspace><Key.backspace><Key.backspace><Key.backspace>
Screenshot: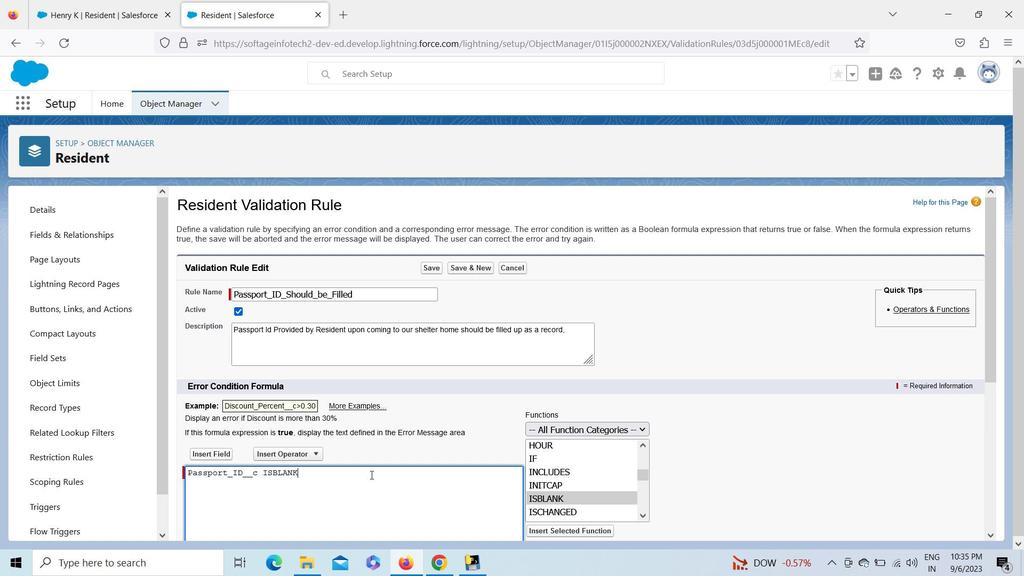 
Action: Mouse moved to (987, 533)
Screenshot: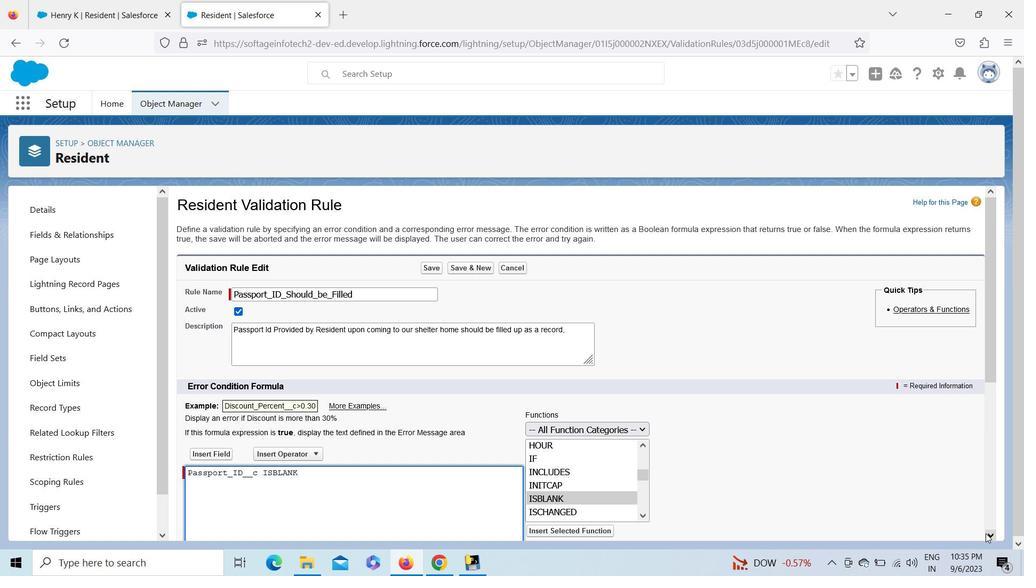 
Action: Mouse pressed left at (987, 533)
Screenshot: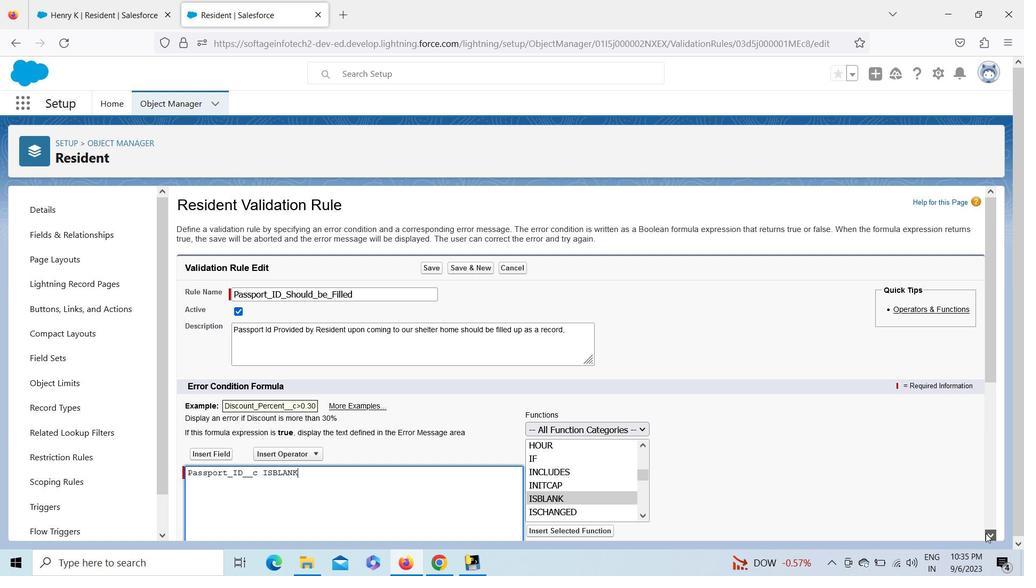 
Action: Mouse pressed left at (987, 533)
Screenshot: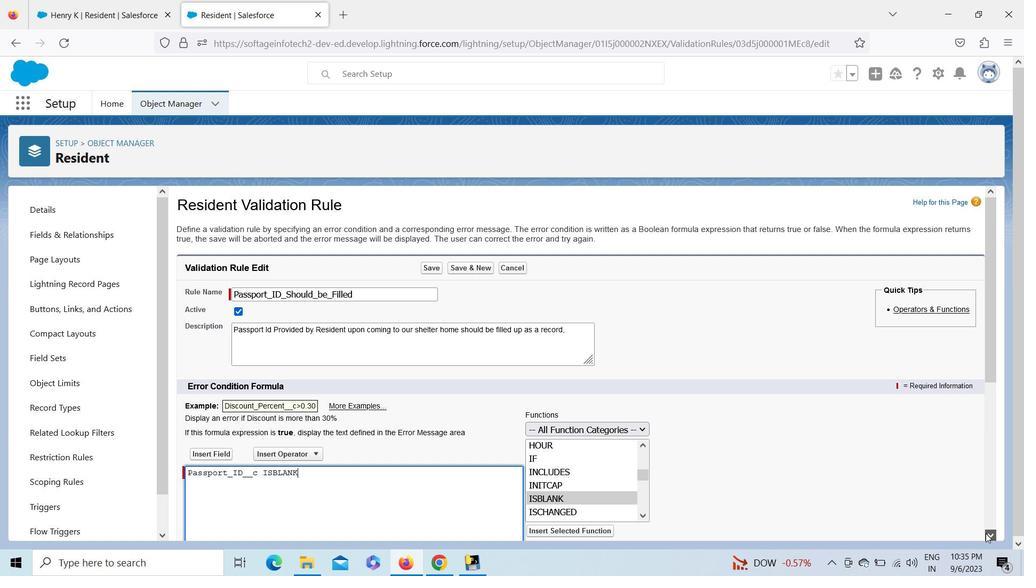 
Action: Mouse pressed left at (987, 533)
Screenshot: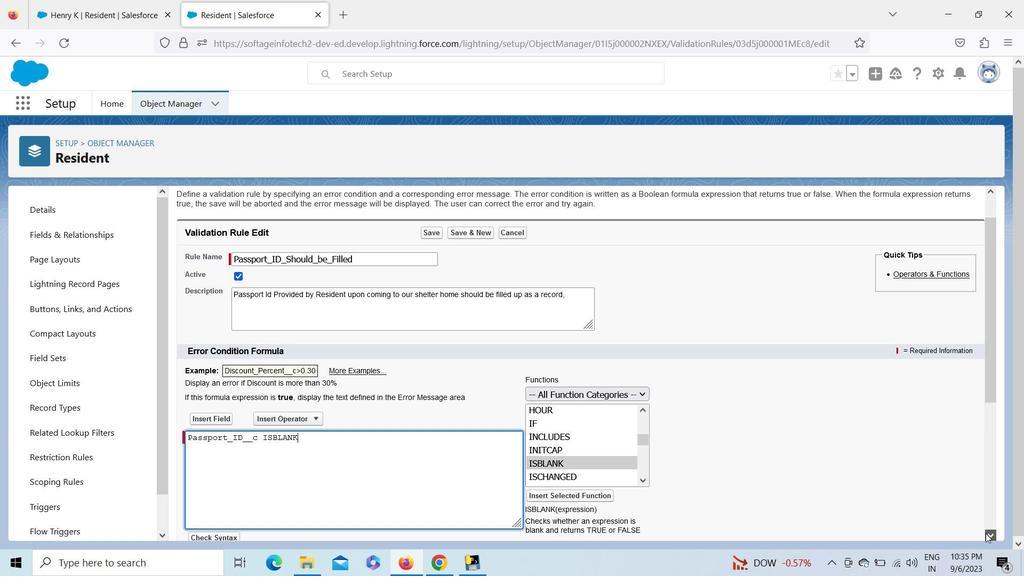 
Action: Mouse pressed left at (987, 533)
Screenshot: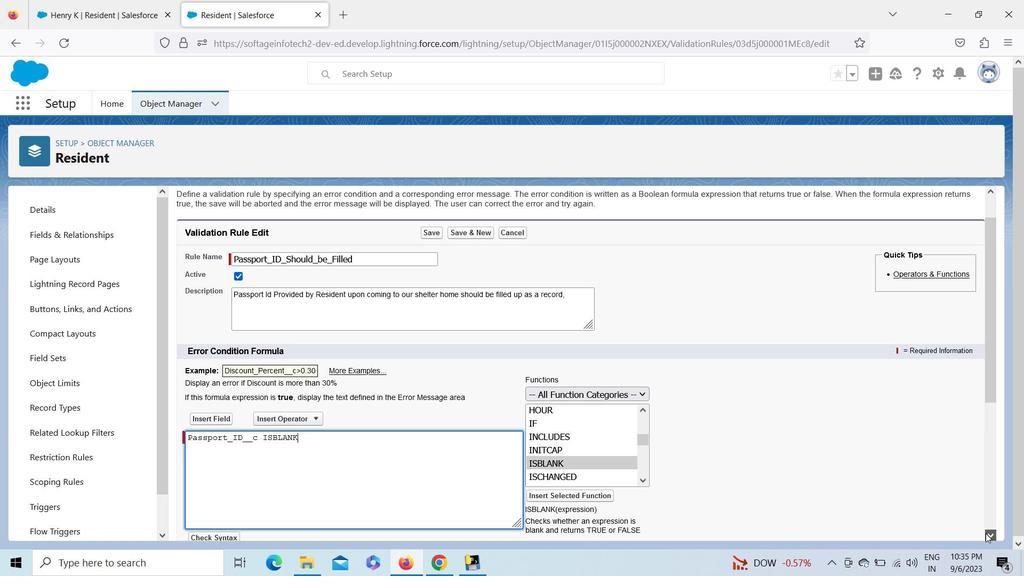 
Action: Mouse pressed left at (987, 533)
Screenshot: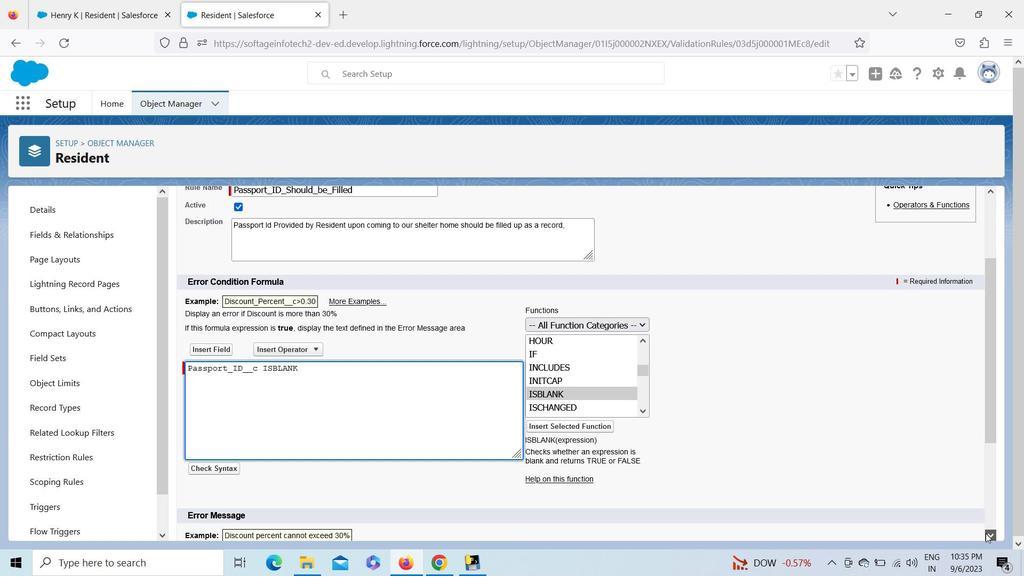 
Action: Mouse pressed left at (987, 533)
Screenshot: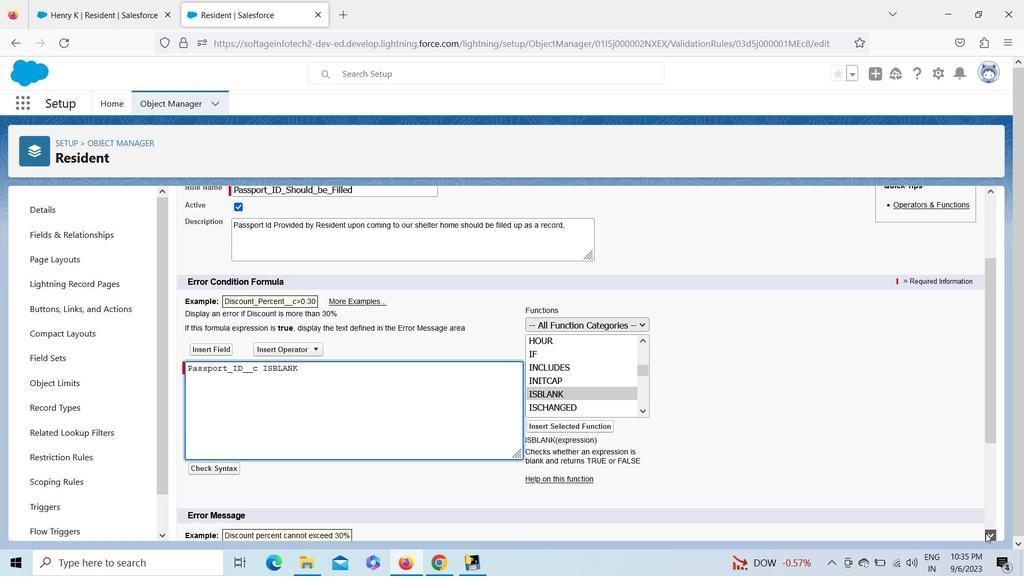 
Action: Mouse pressed left at (987, 533)
Screenshot: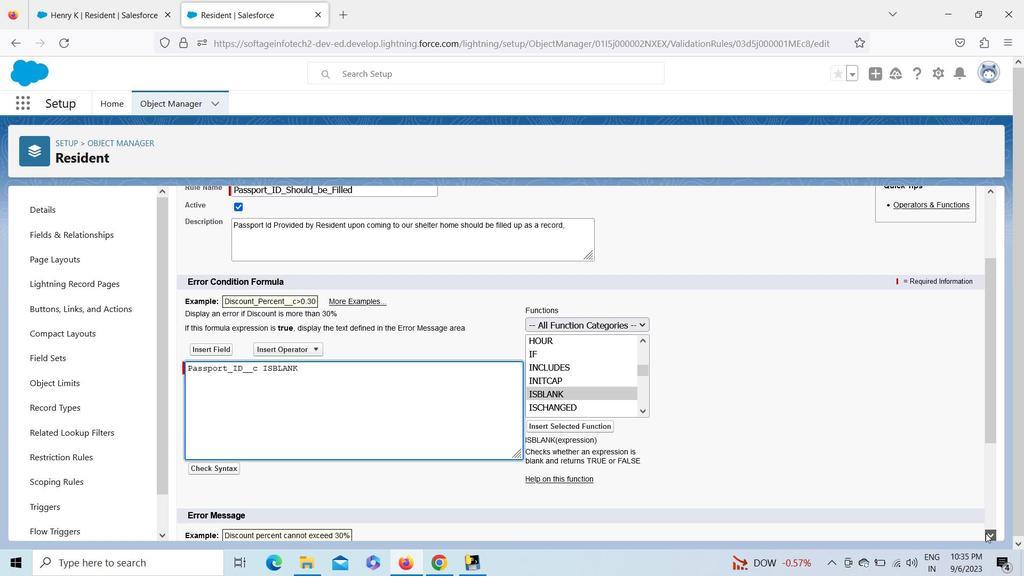 
Action: Mouse moved to (213, 321)
Screenshot: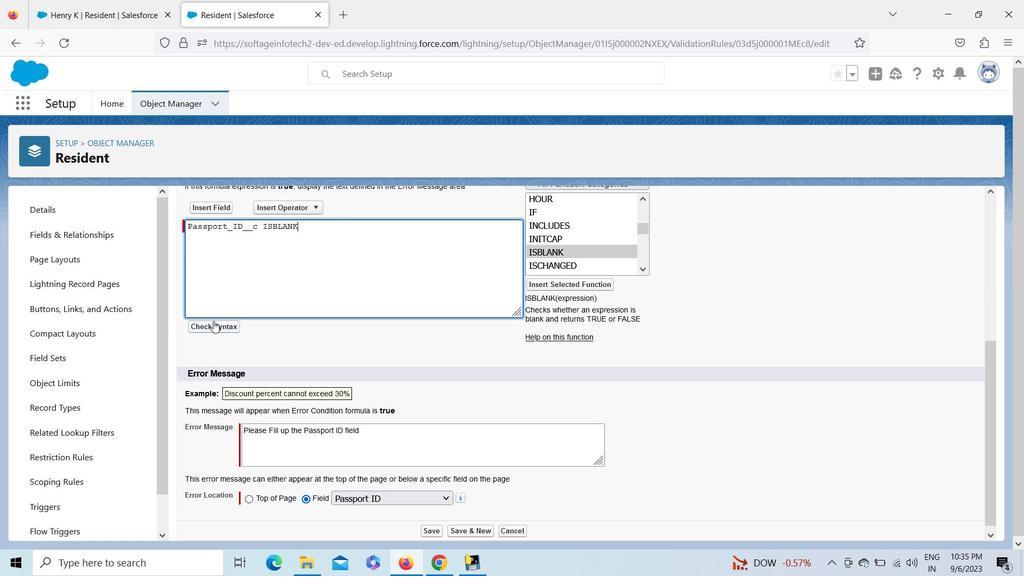 
Action: Mouse pressed left at (213, 321)
Screenshot: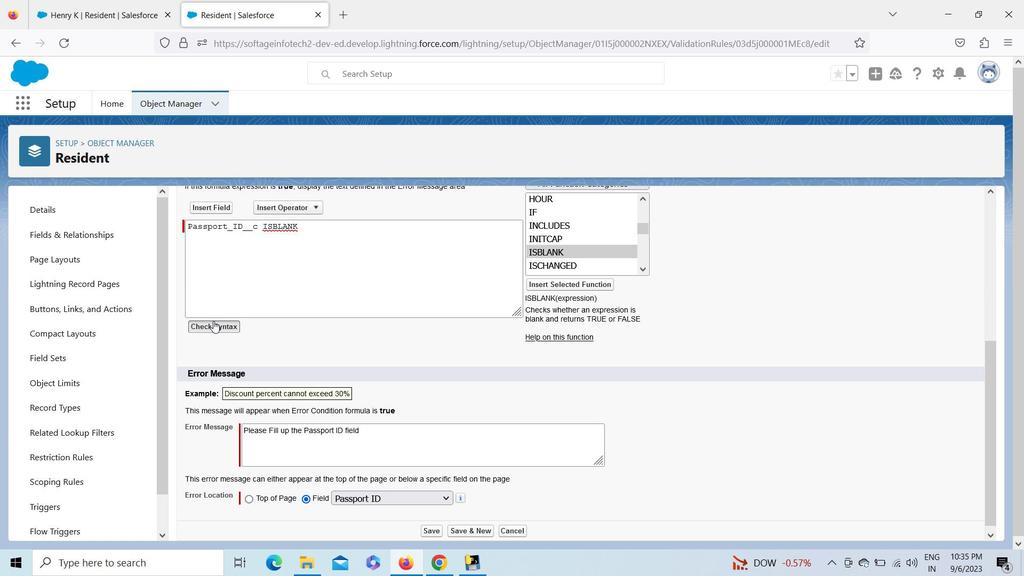
Action: Mouse moved to (989, 538)
Screenshot: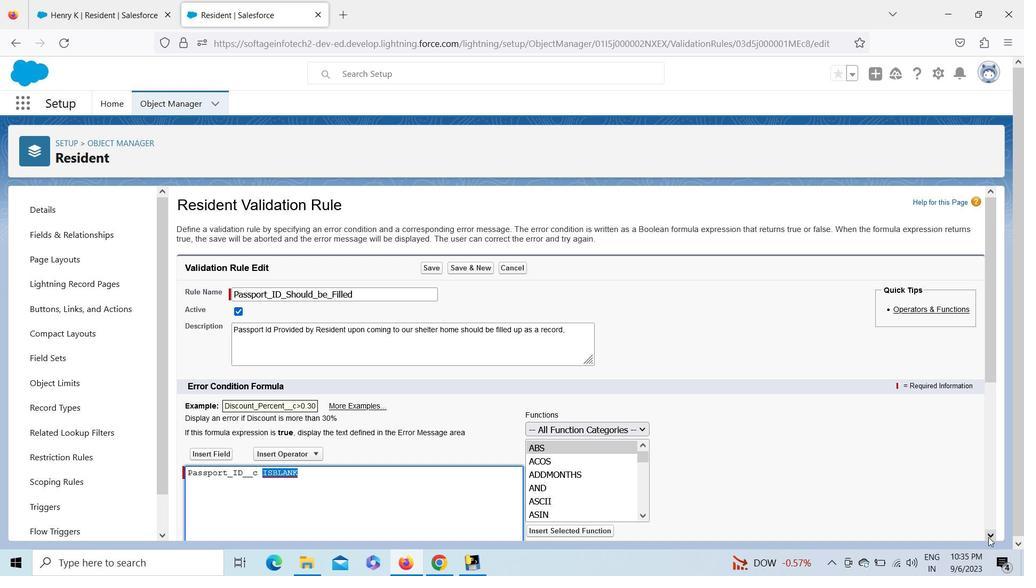 
Action: Mouse pressed left at (989, 538)
Screenshot: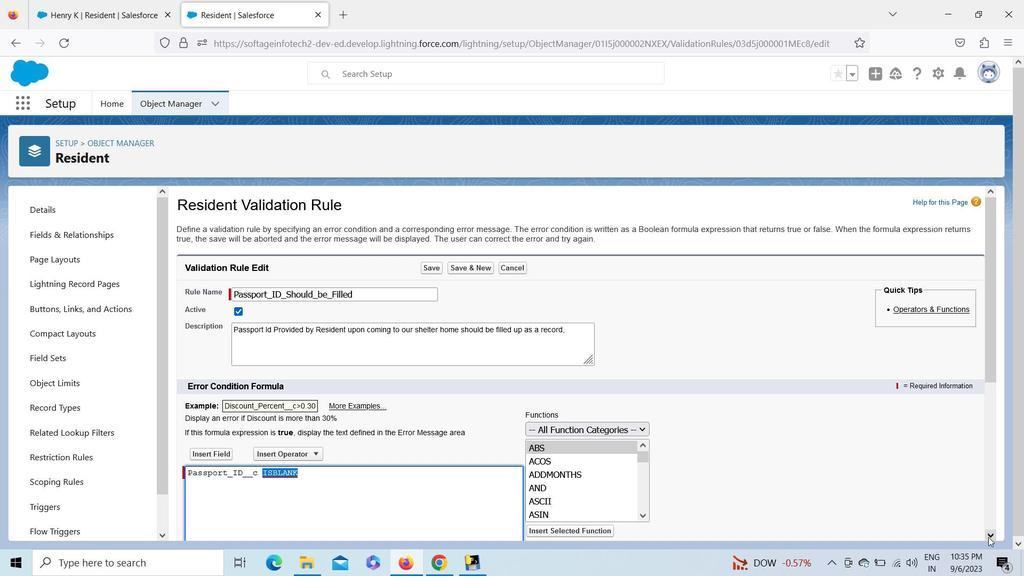 
Action: Mouse pressed left at (989, 538)
Screenshot: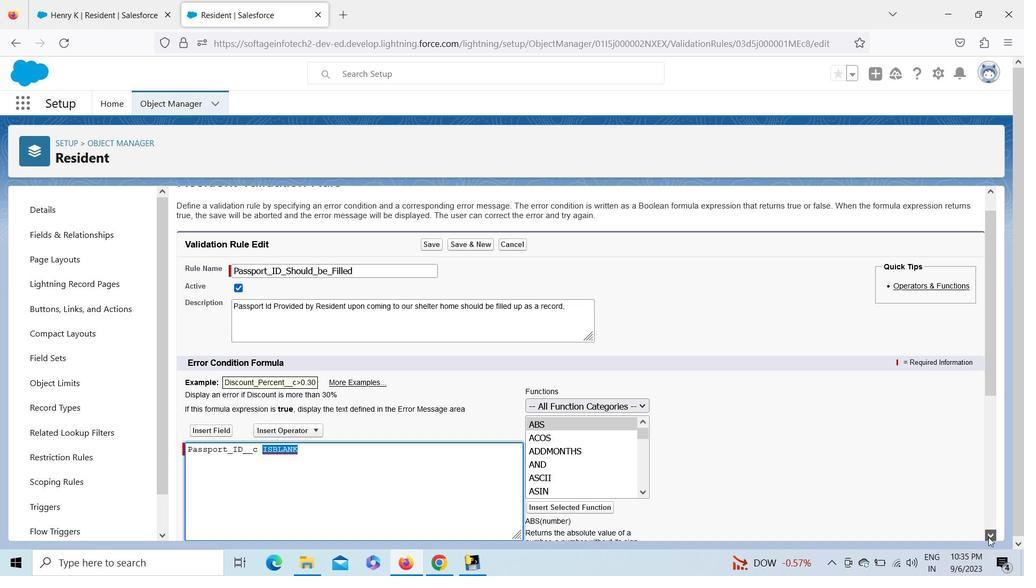 
Action: Mouse pressed left at (989, 538)
Screenshot: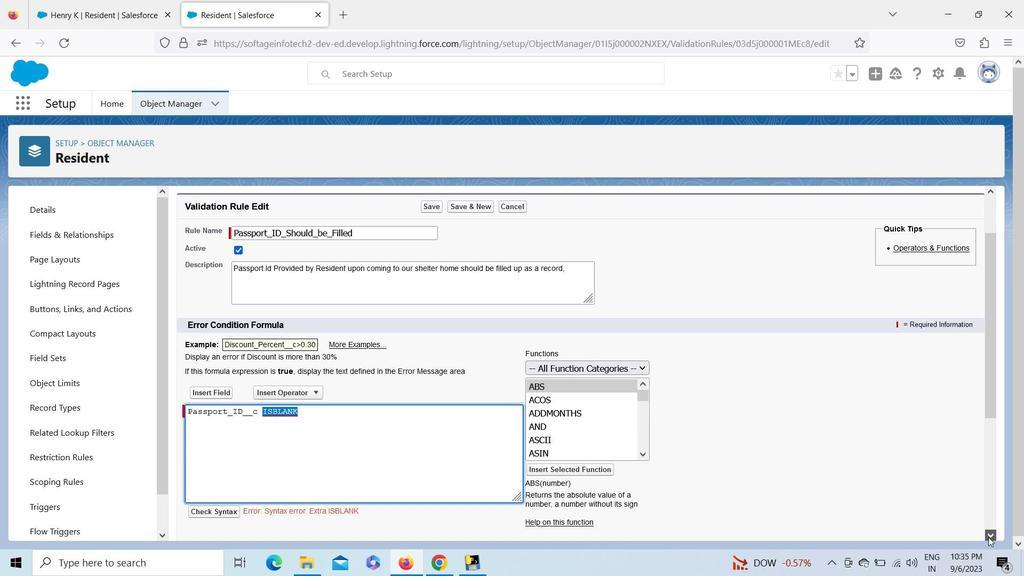 
Action: Mouse pressed left at (989, 538)
Screenshot: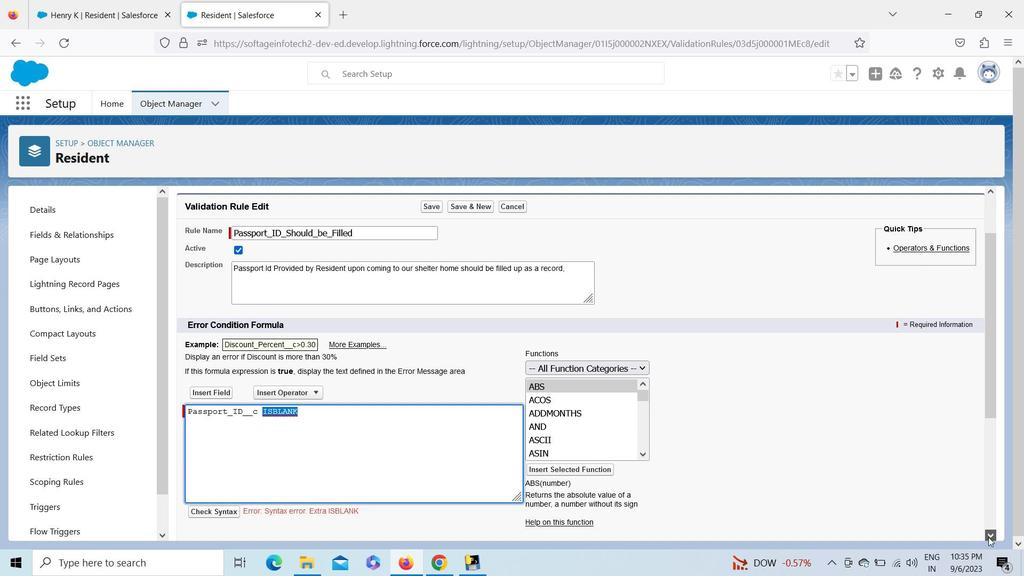 
Action: Mouse pressed left at (989, 538)
Screenshot: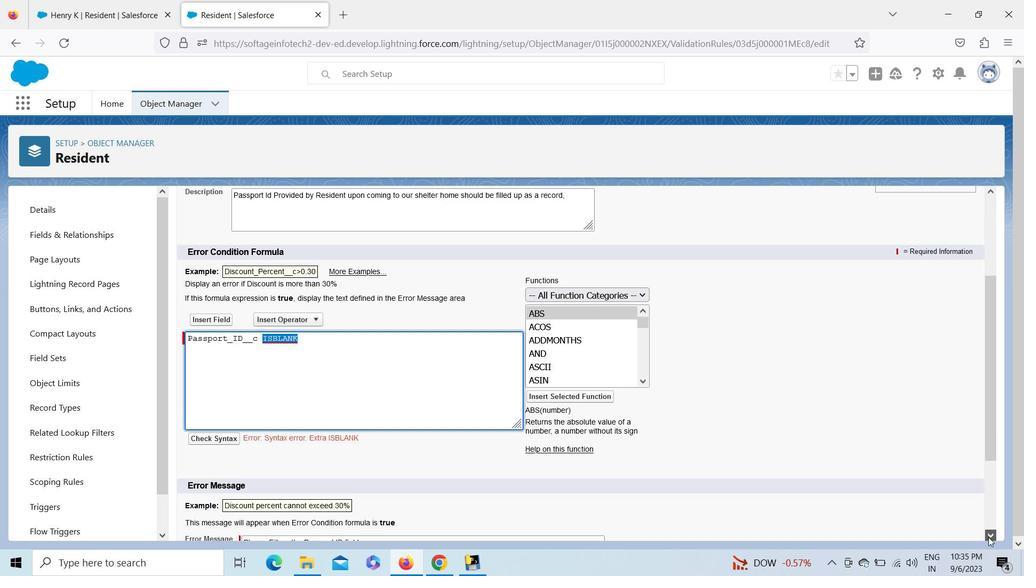 
Action: Mouse moved to (361, 296)
Screenshot: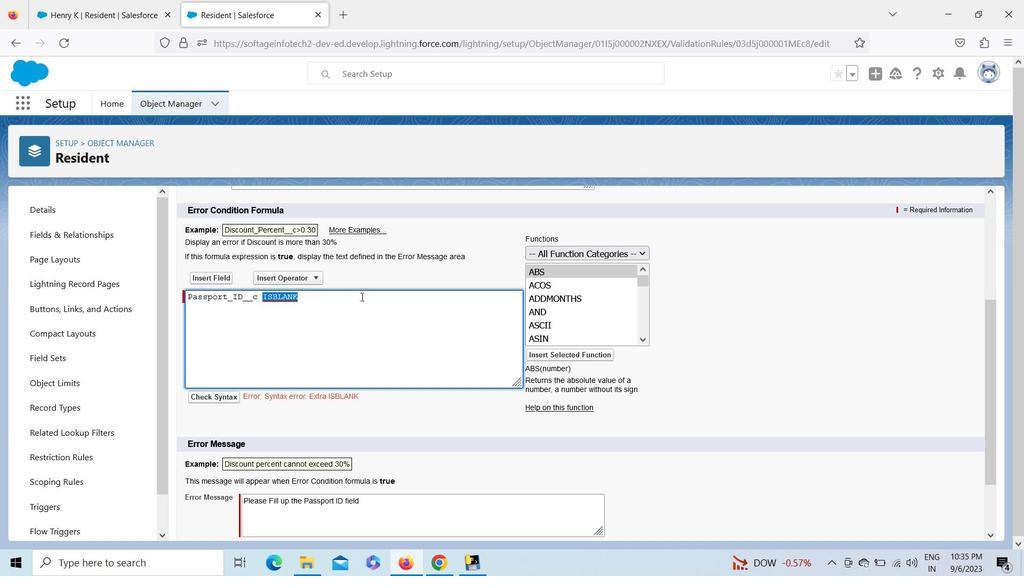
Action: Mouse pressed left at (361, 296)
Screenshot: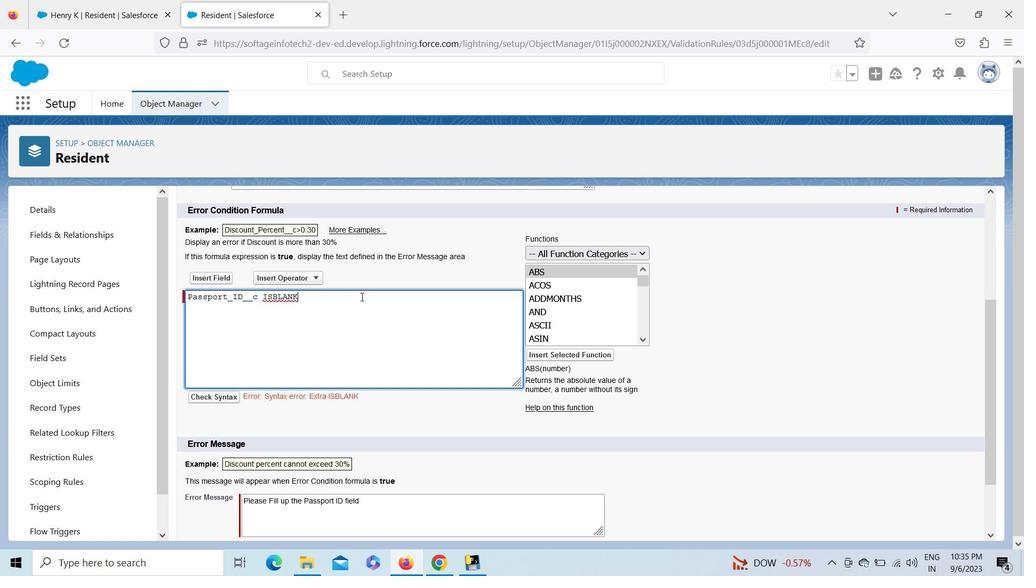 
Action: Mouse moved to (322, 293)
Screenshot: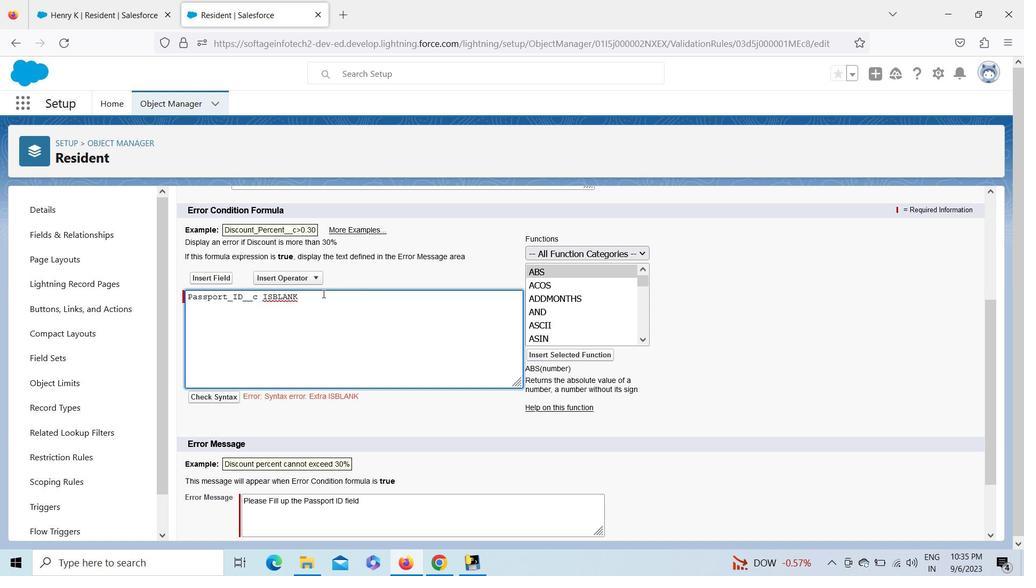 
Action: Mouse pressed left at (322, 293)
Screenshot: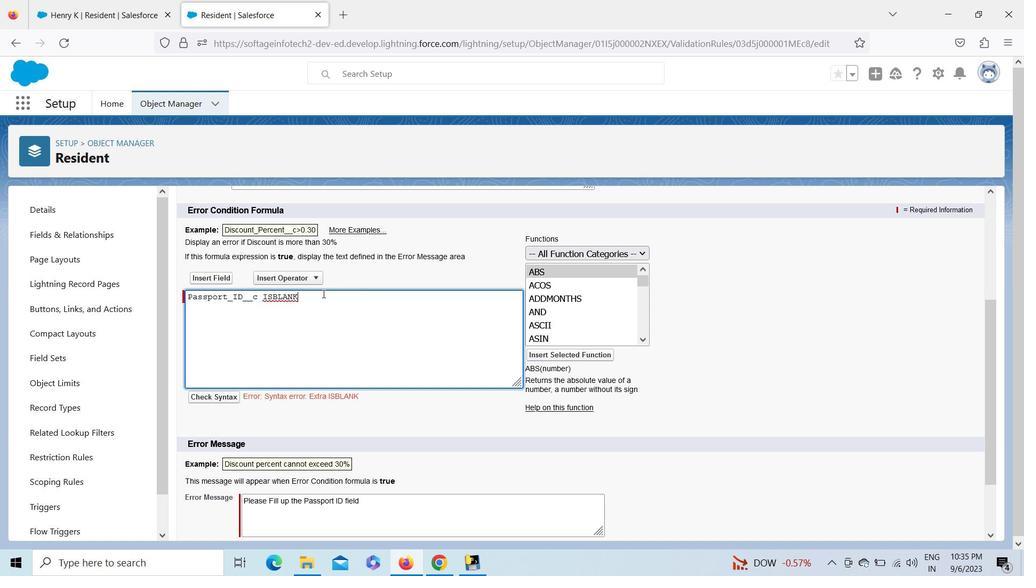 
Action: Mouse pressed left at (322, 293)
Screenshot: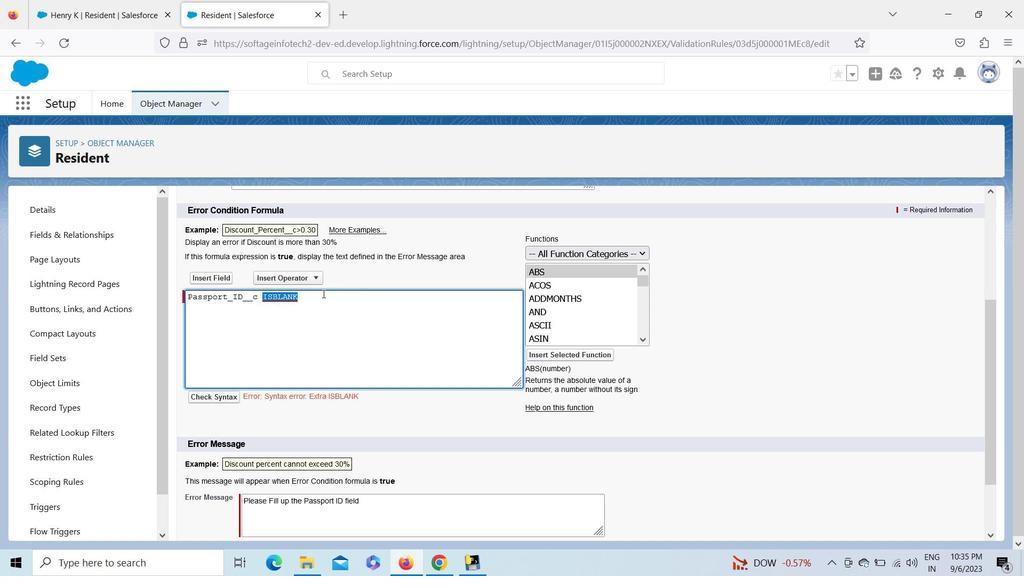 
Action: Mouse pressed left at (322, 293)
Screenshot: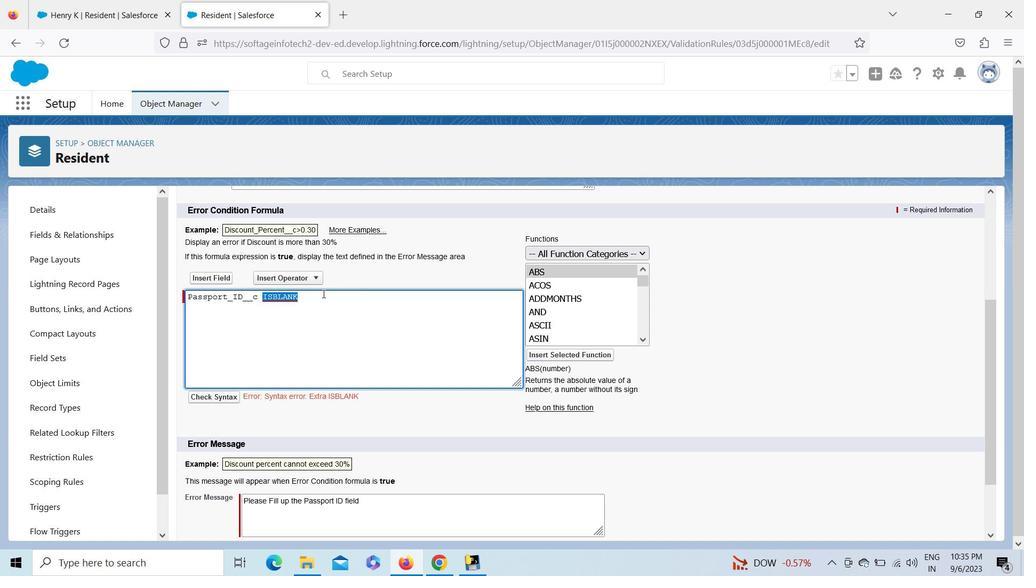 
Action: Mouse pressed left at (322, 293)
Screenshot: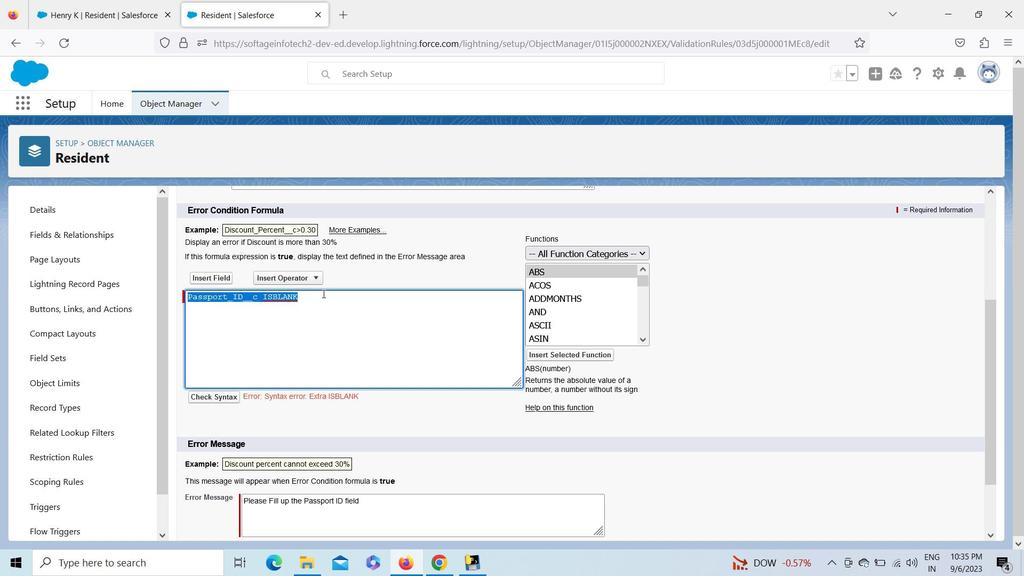 
Action: Key pressed <Key.backspace><Key.backspace><Key.backspace><Key.backspace><Key.backspace><Key.backspace><Key.backspace><Key.backspace>
Screenshot: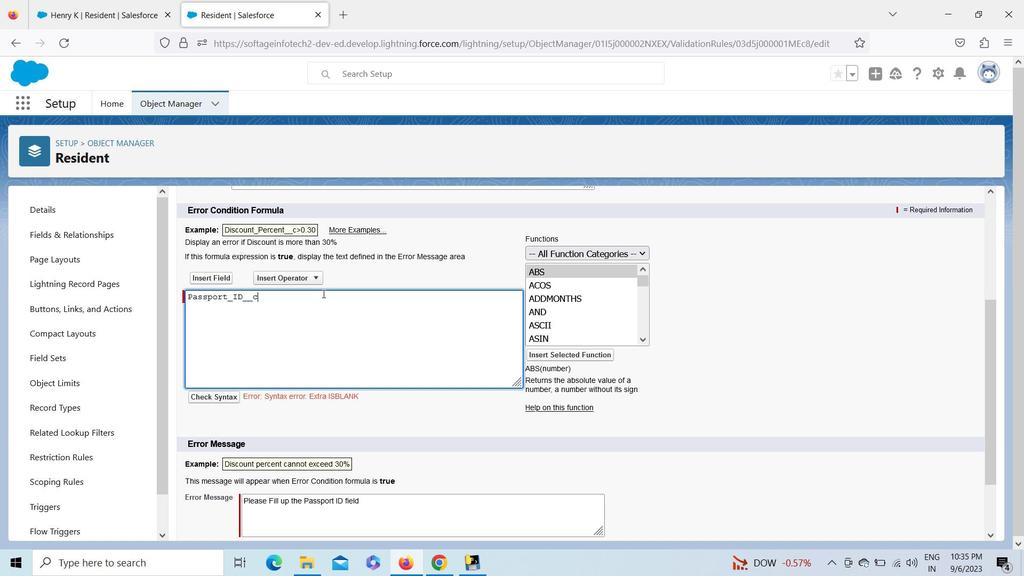 
Action: Mouse moved to (644, 338)
Screenshot: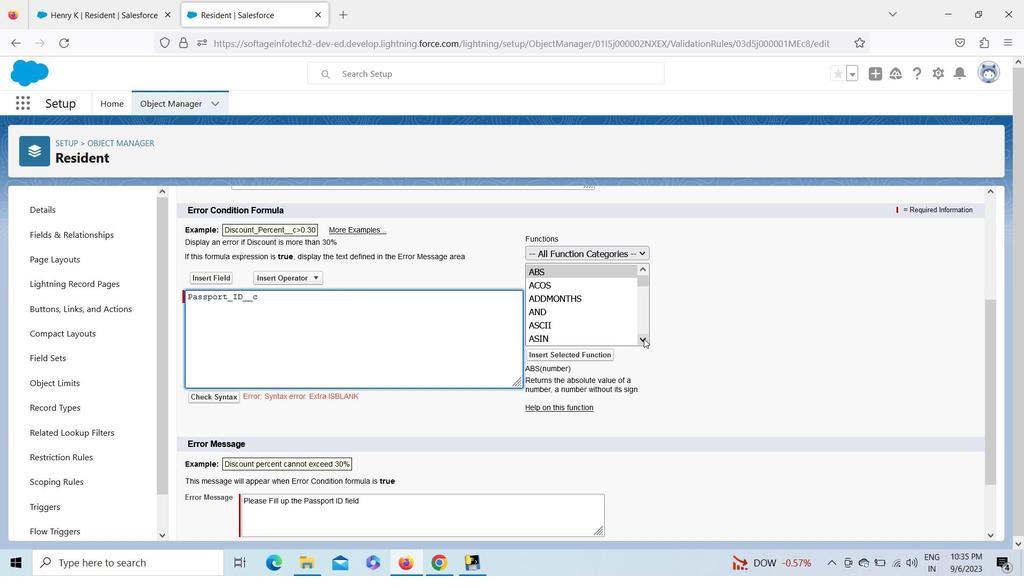 
Action: Mouse pressed left at (644, 338)
Screenshot: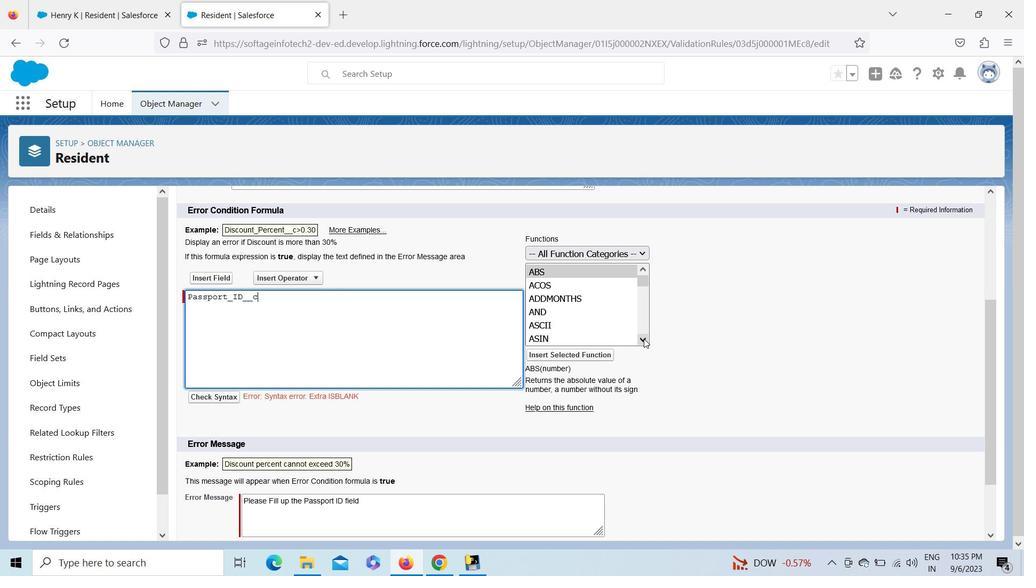 
Action: Mouse pressed left at (644, 338)
Screenshot: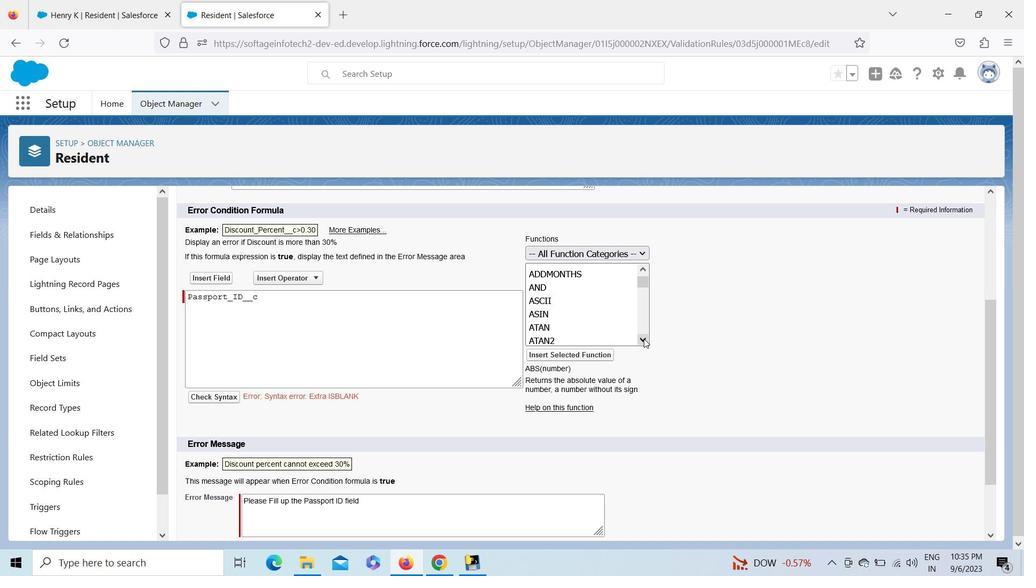 
Action: Mouse pressed left at (644, 338)
Screenshot: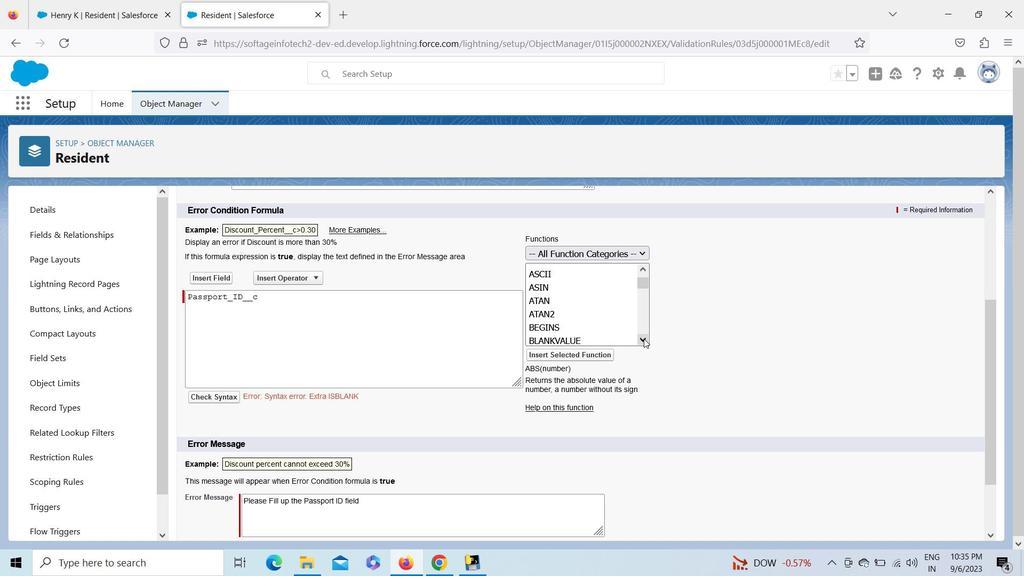 
Action: Mouse pressed left at (644, 338)
Screenshot: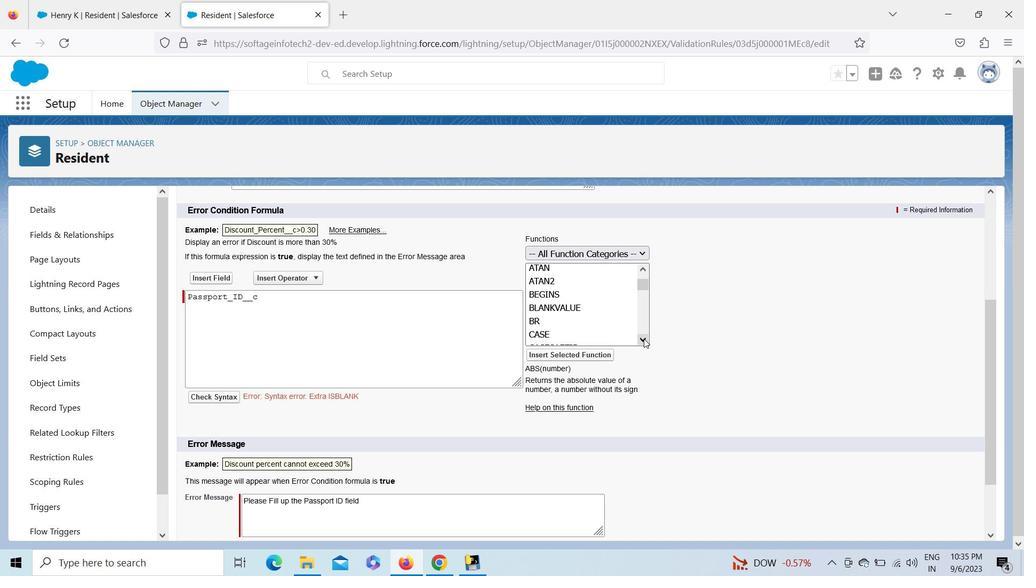 
Action: Mouse pressed left at (644, 338)
Screenshot: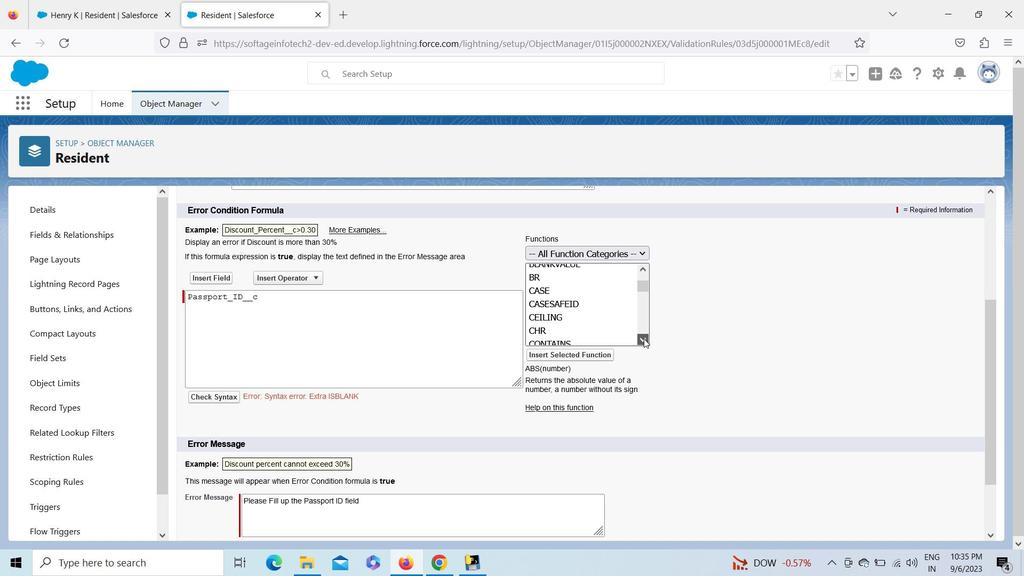 
Action: Mouse moved to (643, 270)
Screenshot: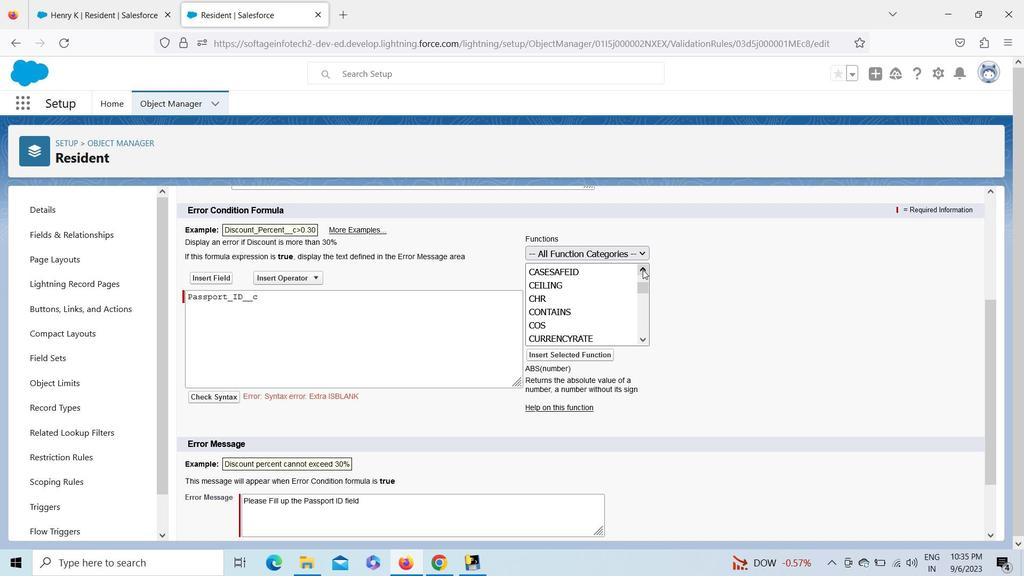 
Action: Mouse pressed left at (643, 270)
Screenshot: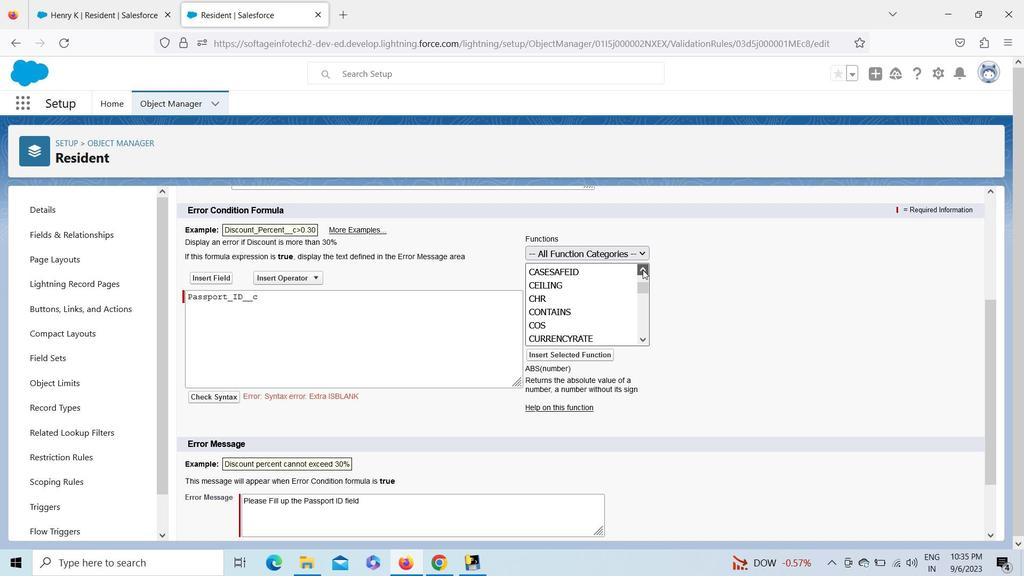 
Action: Mouse pressed left at (643, 270)
Screenshot: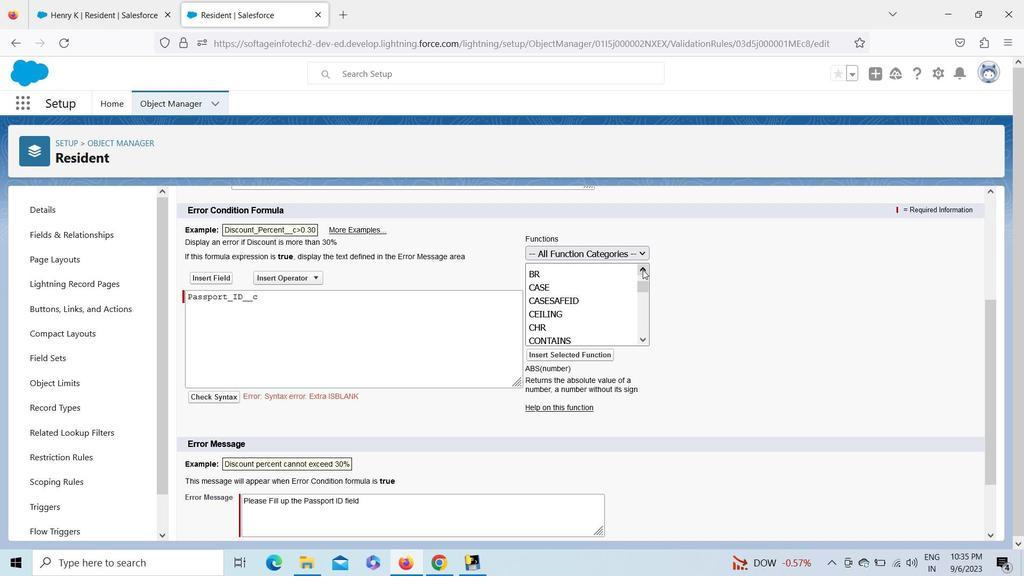
Action: Mouse moved to (577, 279)
Screenshot: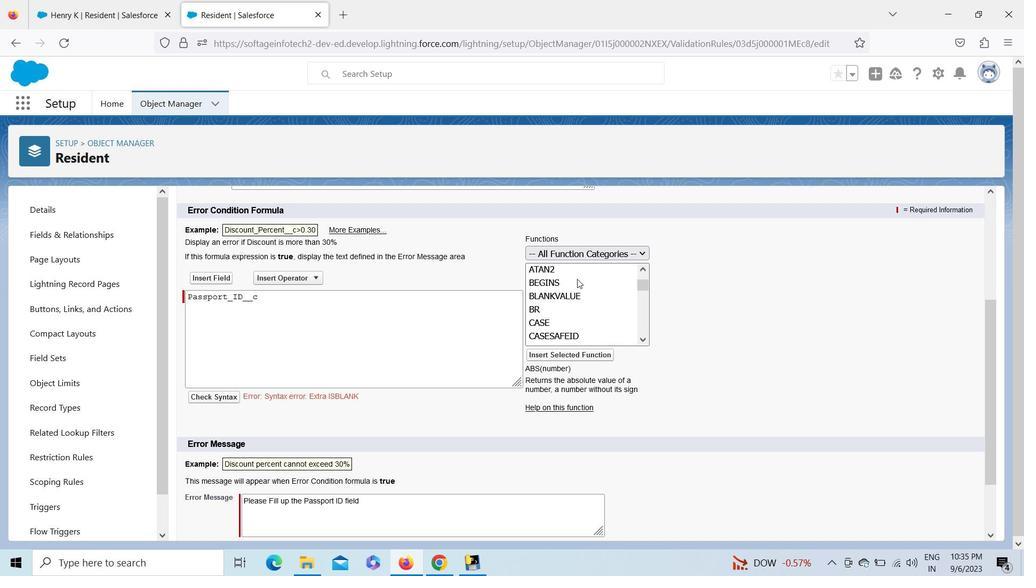 
Action: Mouse pressed left at (577, 279)
Screenshot: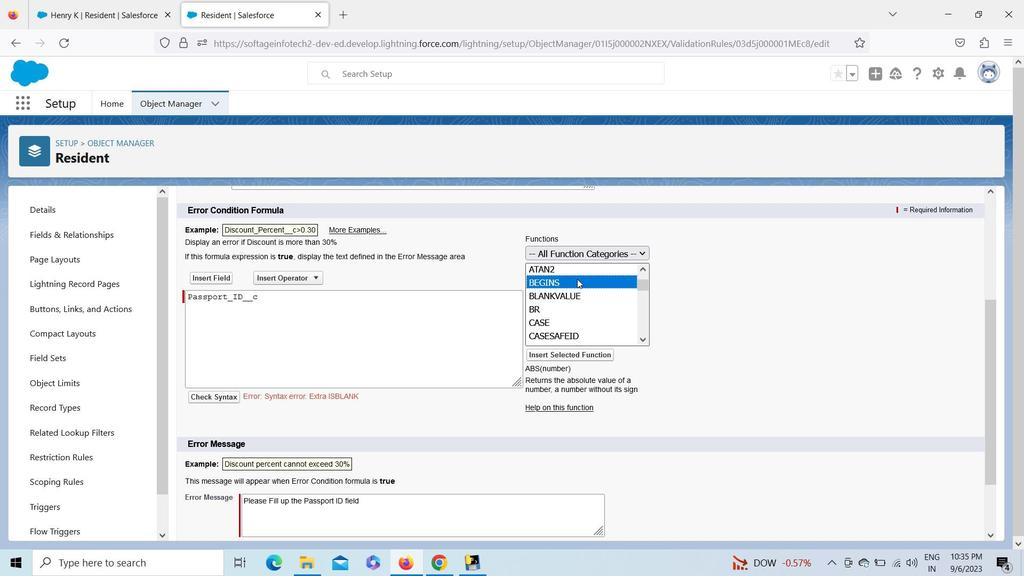 
Action: Mouse moved to (643, 340)
Screenshot: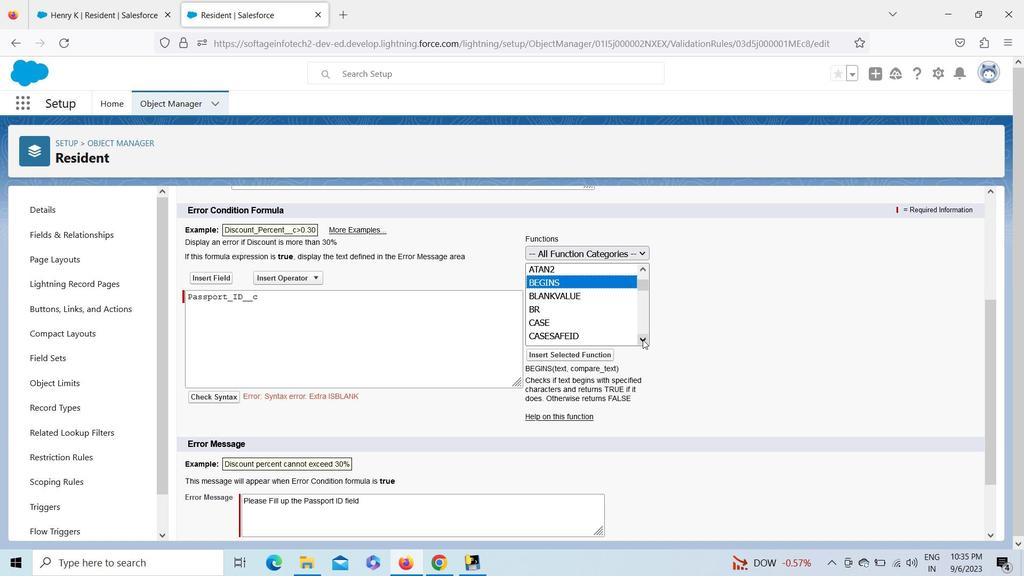 
Action: Mouse pressed left at (643, 340)
Screenshot: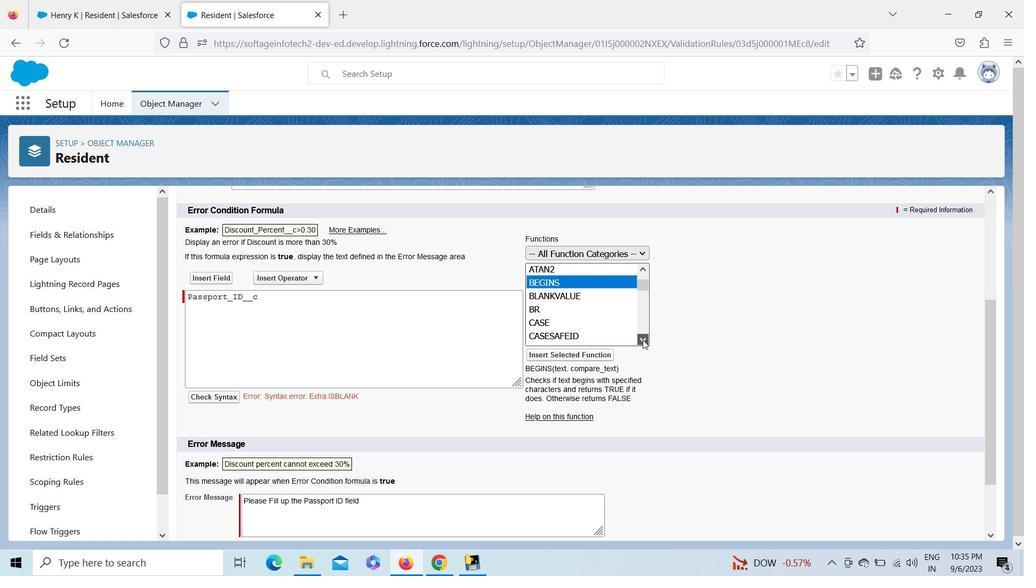 
Action: Mouse pressed left at (643, 340)
Screenshot: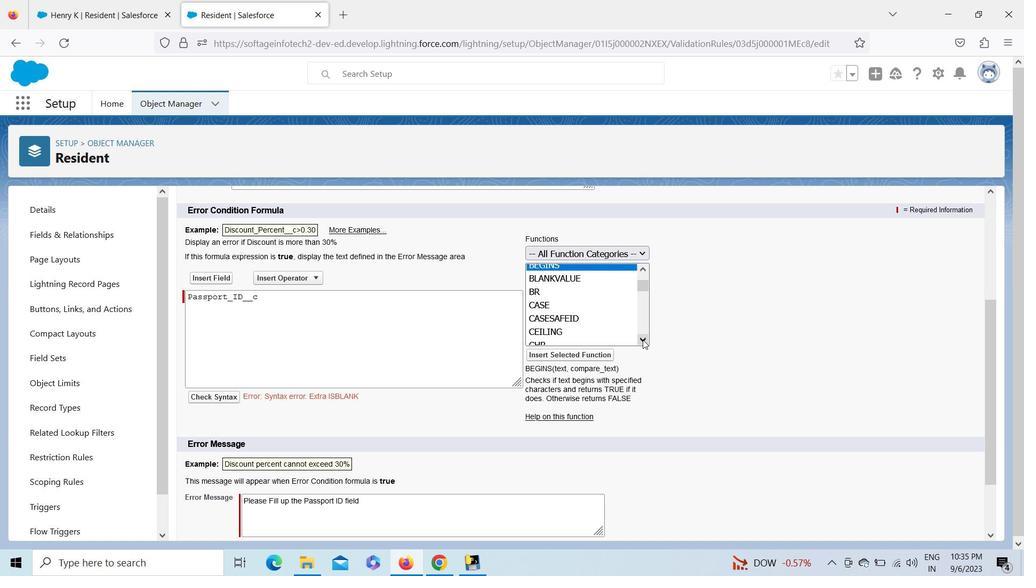 
Action: Mouse pressed left at (643, 340)
Screenshot: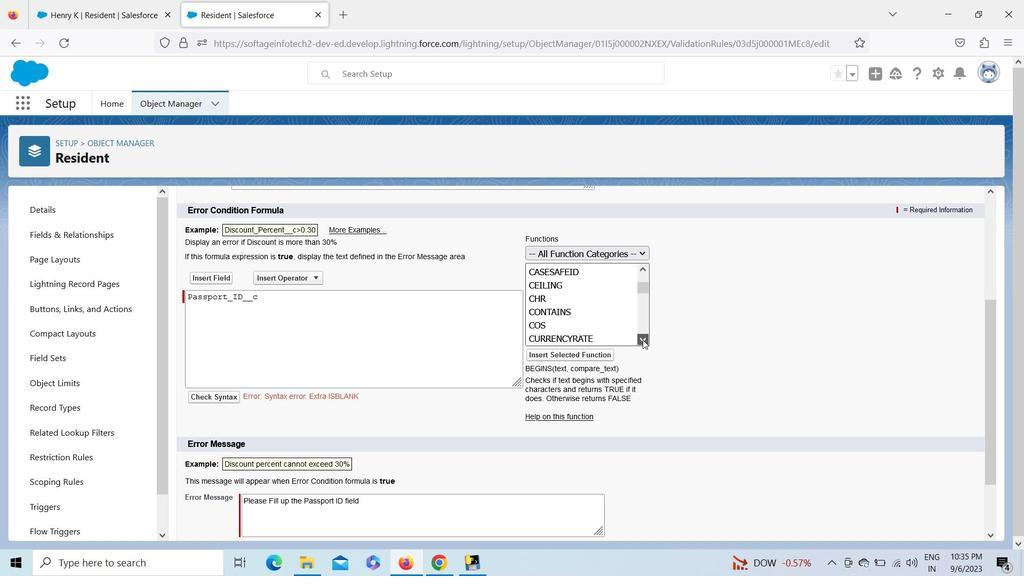 
Action: Mouse pressed left at (643, 340)
Screenshot: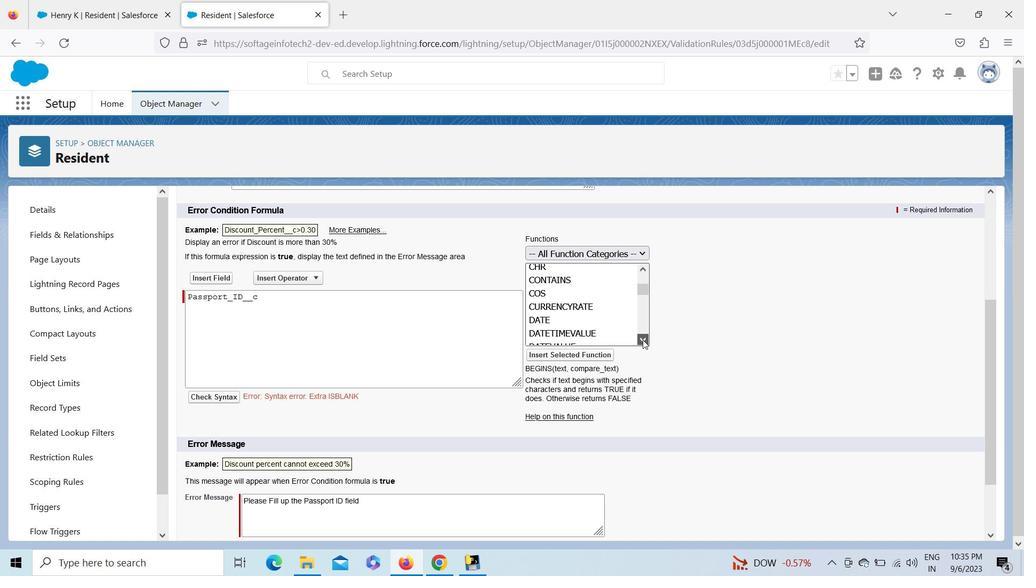 
Action: Mouse pressed left at (643, 340)
Screenshot: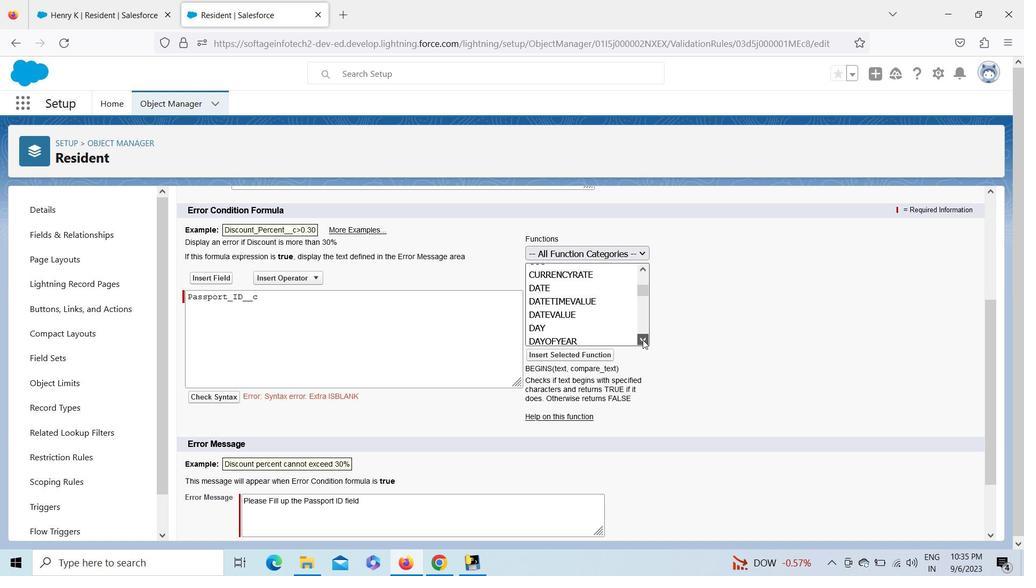
Action: Mouse pressed left at (643, 340)
Screenshot: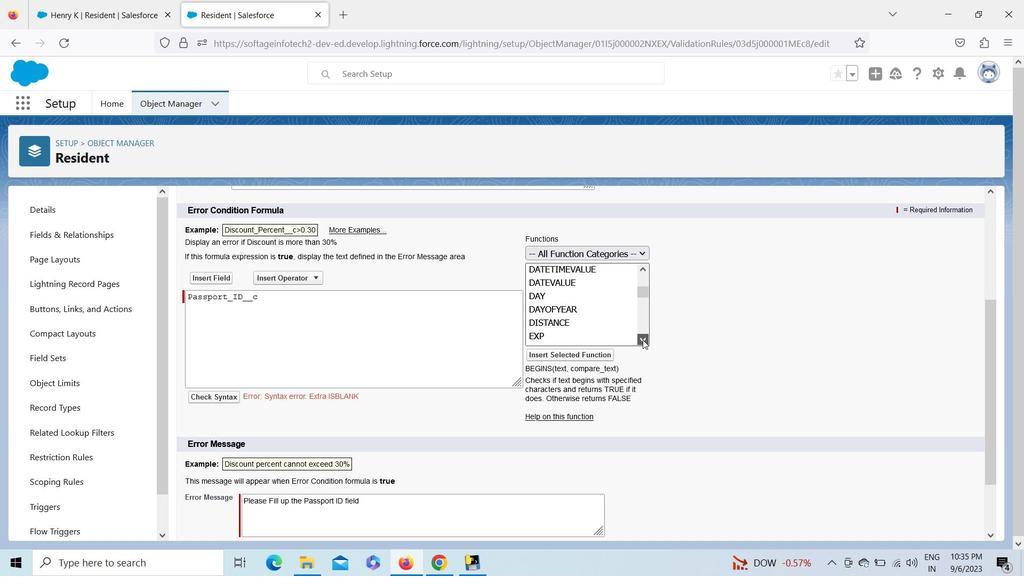 
Action: Mouse pressed left at (643, 340)
Screenshot: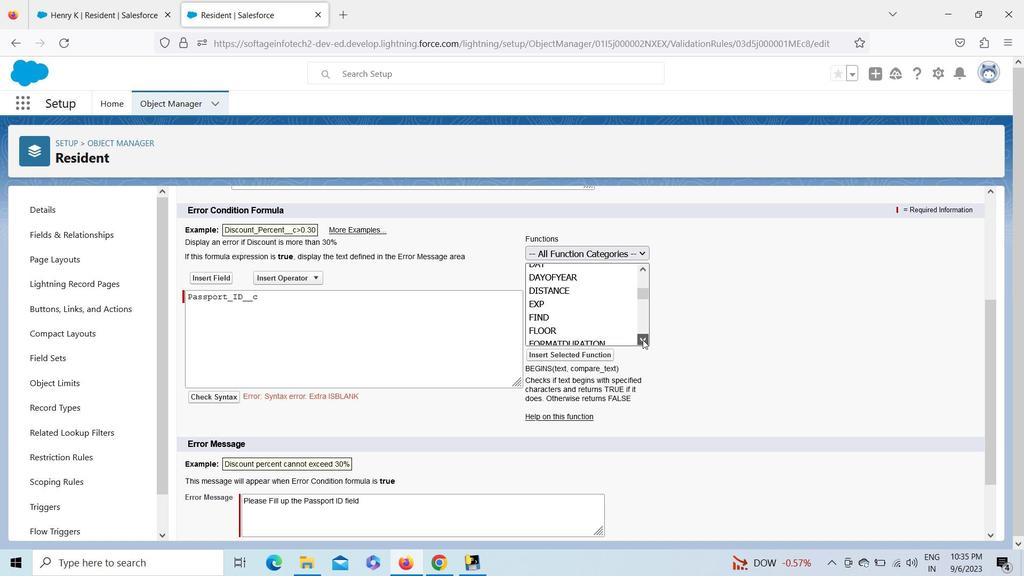 
Action: Mouse pressed left at (643, 340)
Screenshot: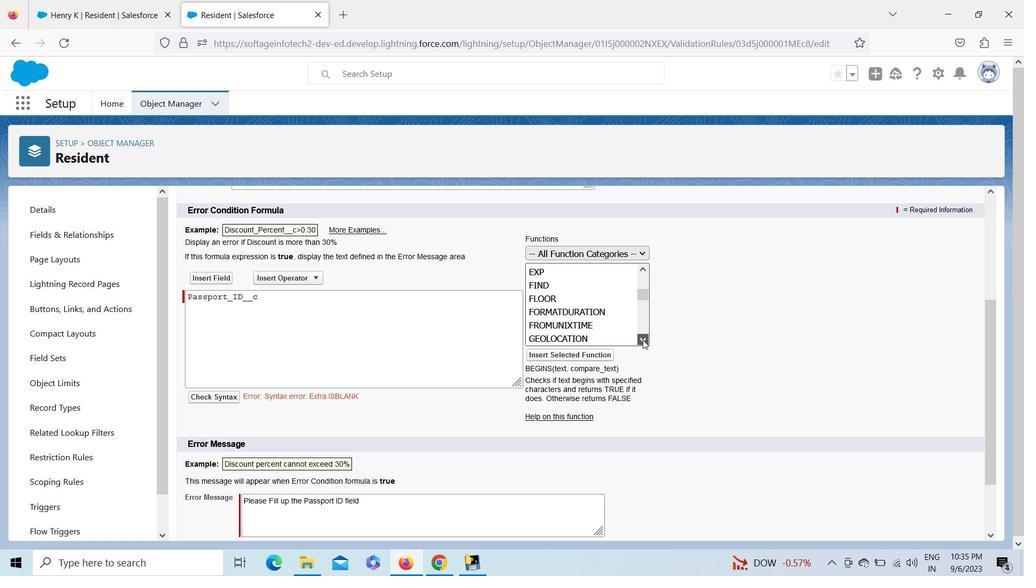 
Action: Mouse pressed left at (643, 340)
Screenshot: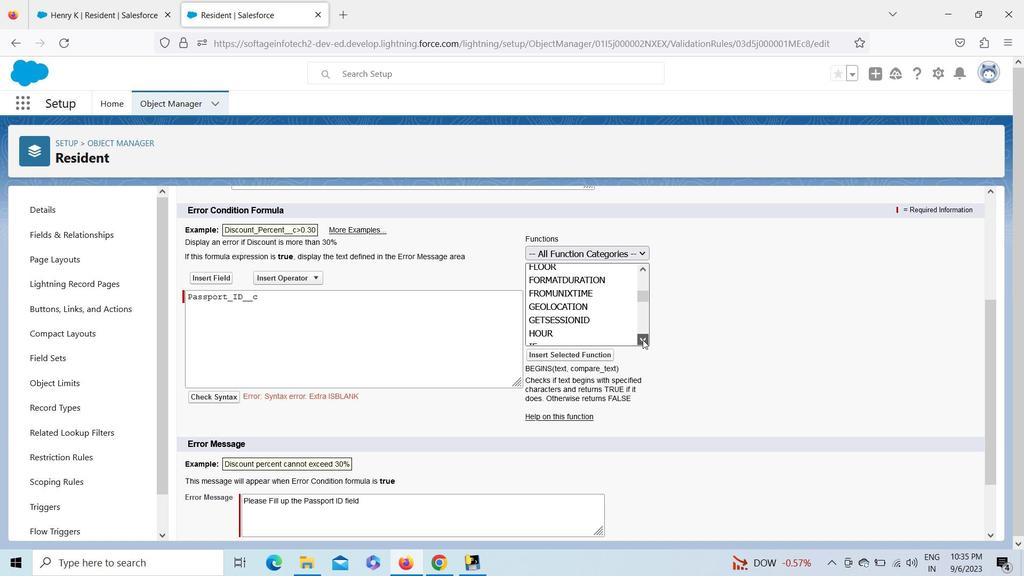 
Action: Mouse pressed left at (643, 340)
Screenshot: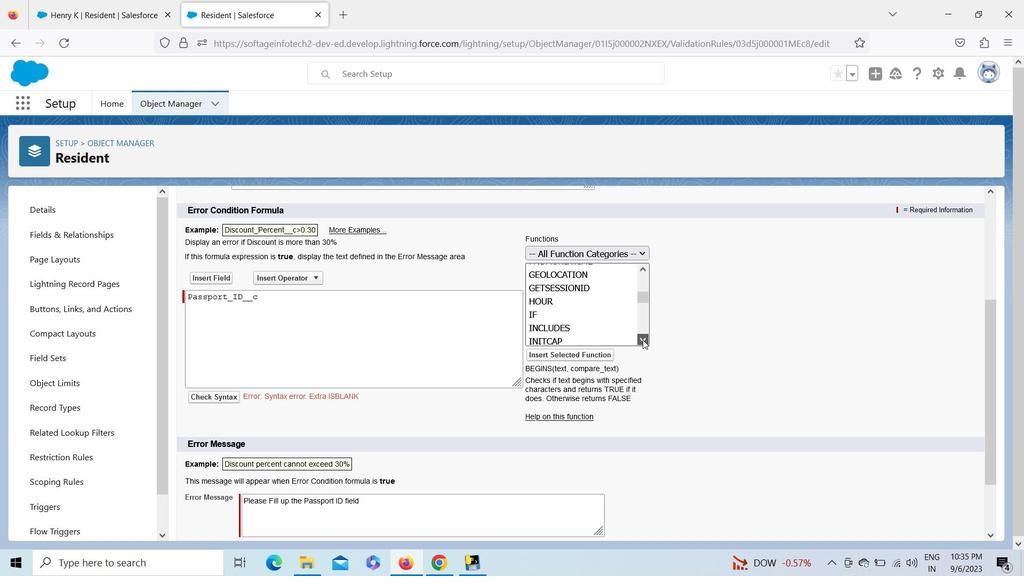 
Action: Mouse moved to (280, 301)
Screenshot: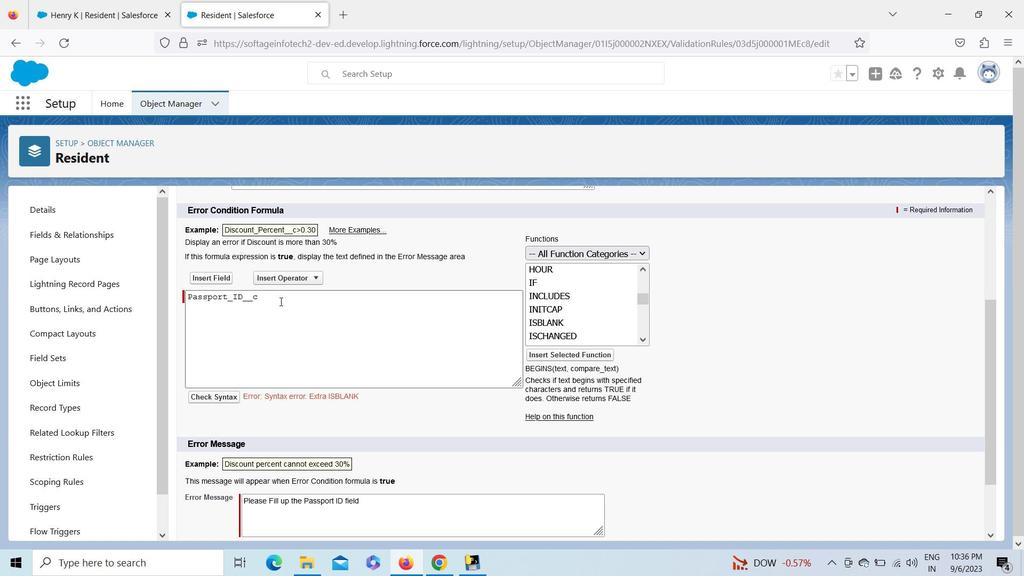 
Action: Mouse pressed left at (280, 301)
Screenshot: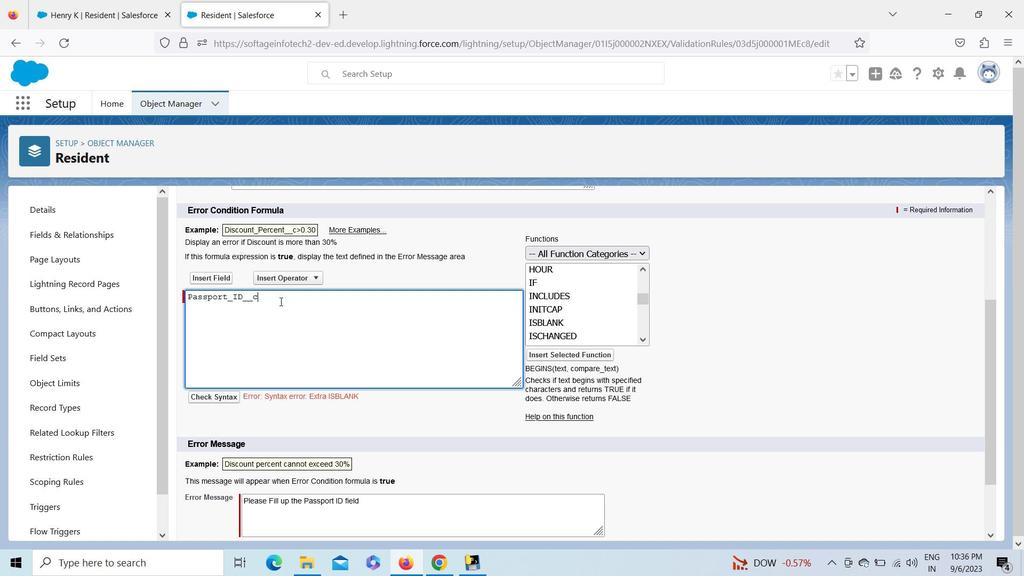 
Action: Mouse pressed left at (280, 301)
Screenshot: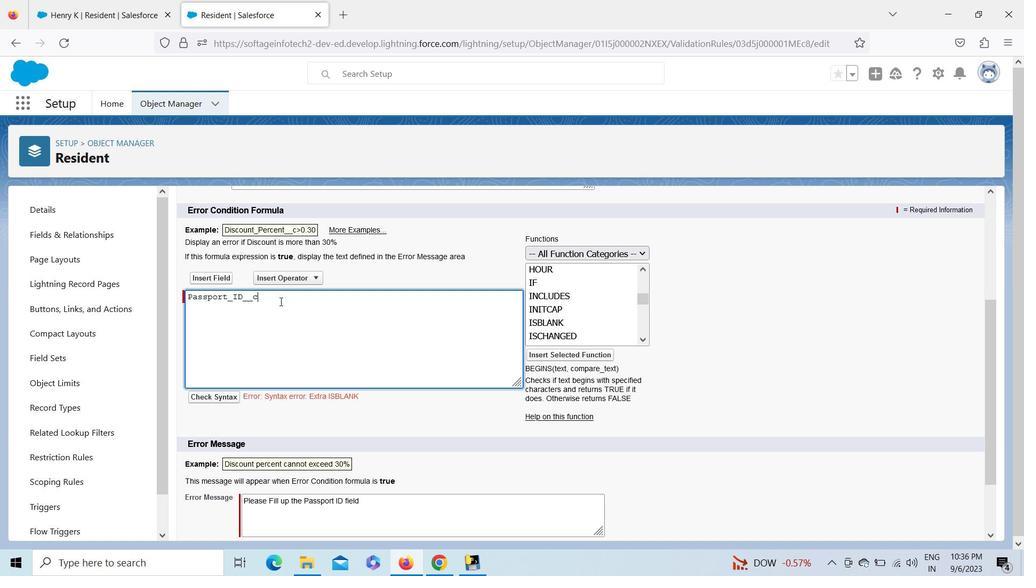 
Action: Mouse pressed left at (280, 301)
Screenshot: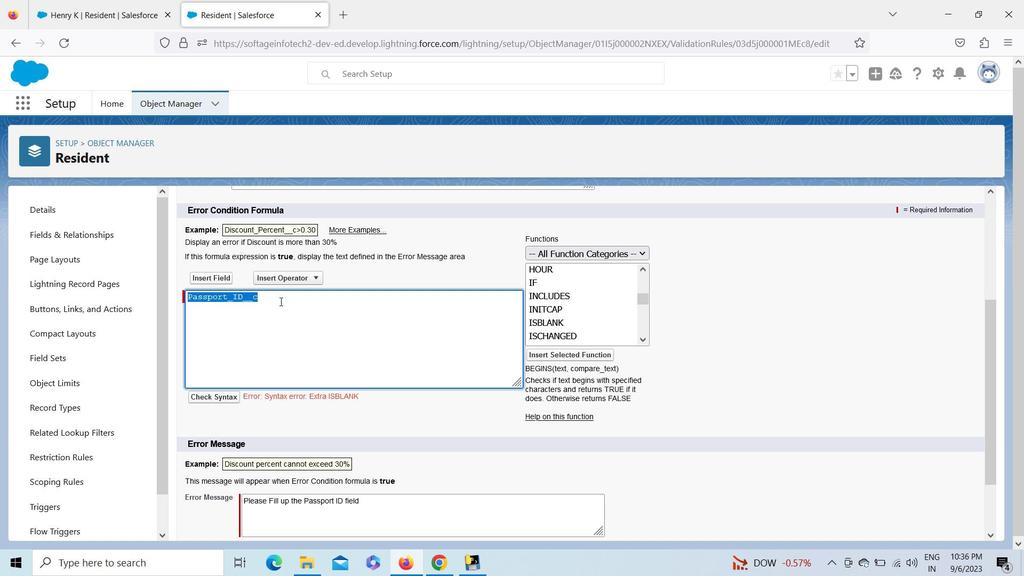 
Action: Key pressed <Key.backspace>
Screenshot: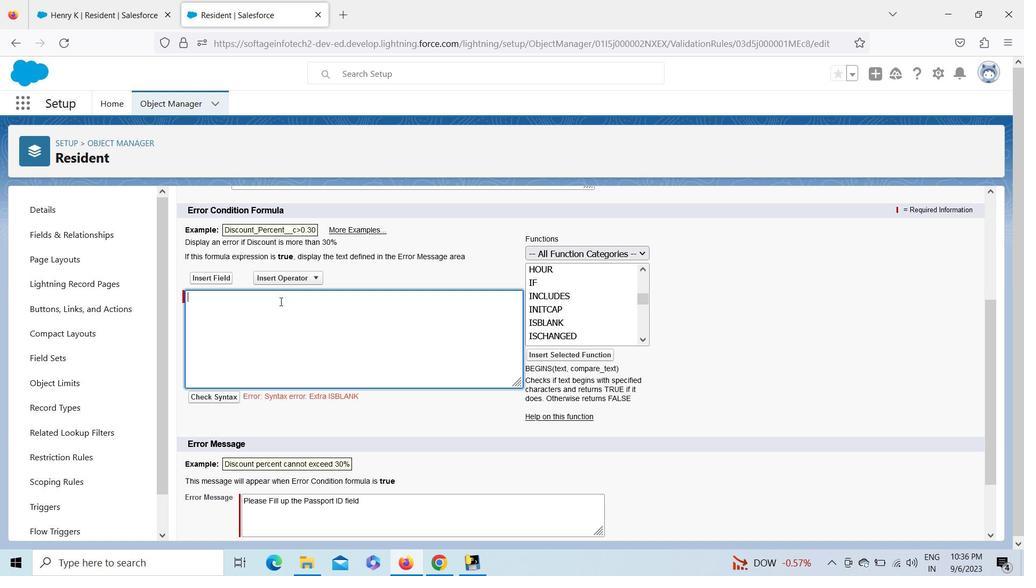 
Action: Mouse moved to (537, 282)
Screenshot: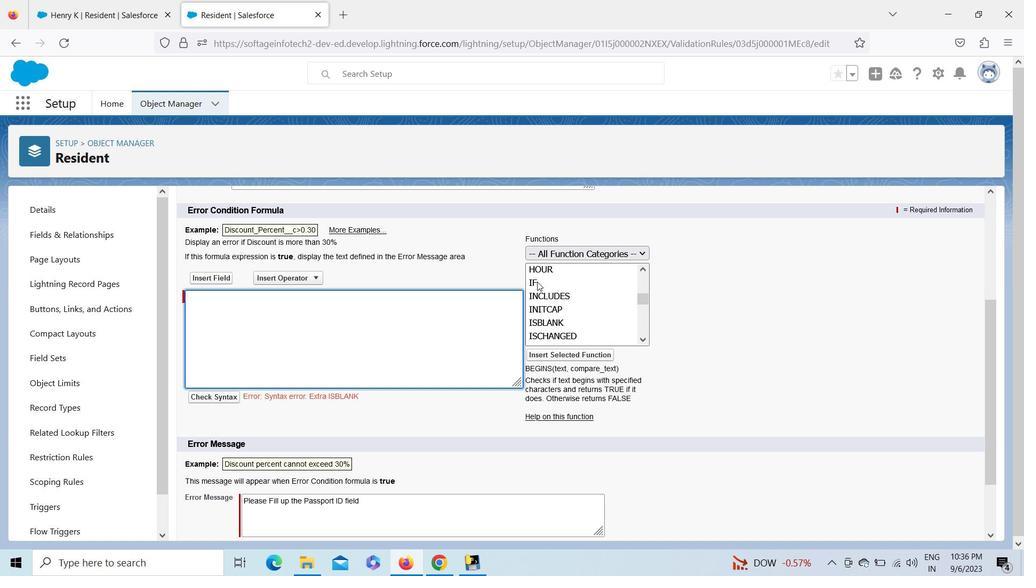 
Action: Mouse pressed left at (537, 282)
Screenshot: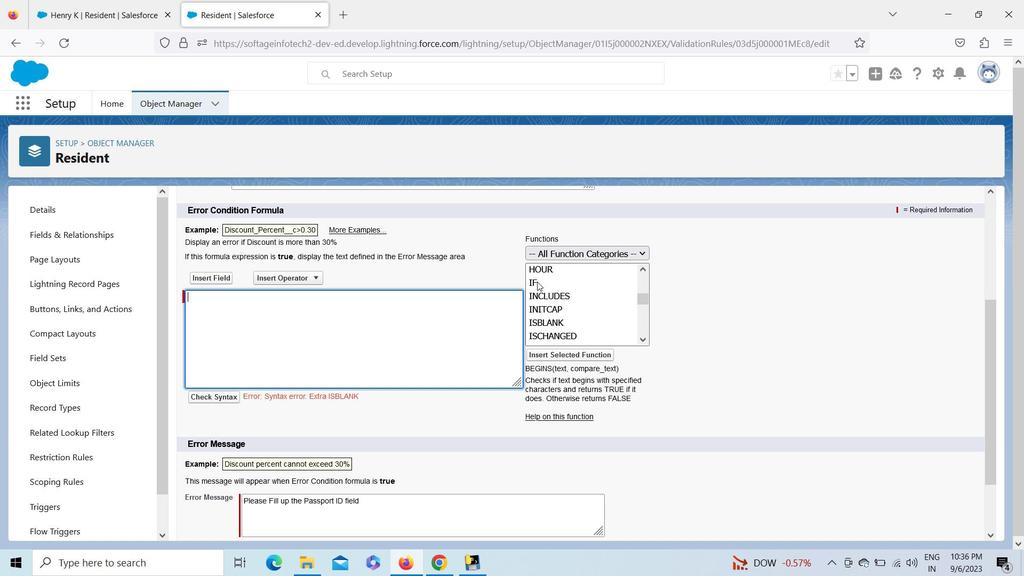
Action: Mouse moved to (548, 351)
Screenshot: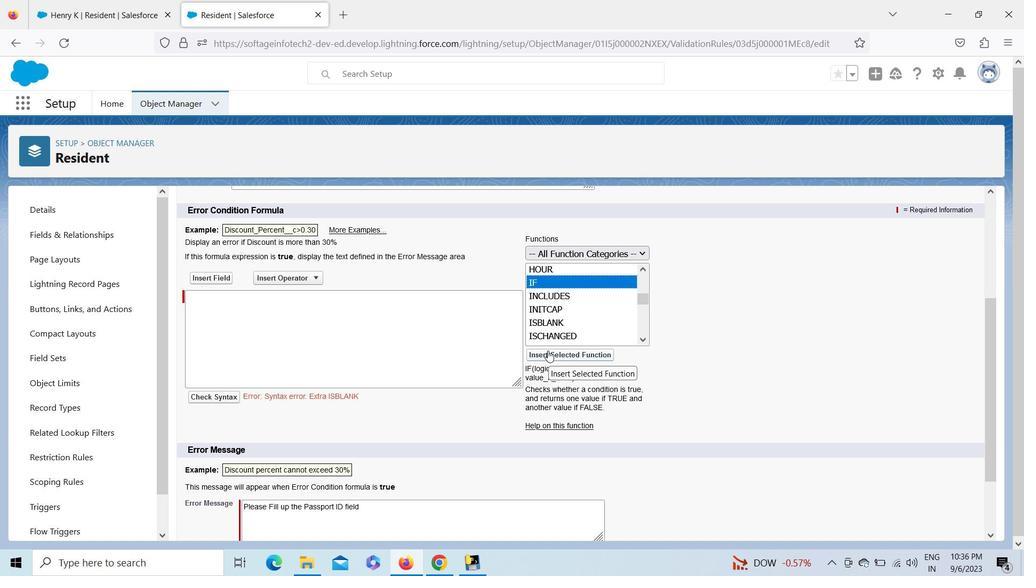 
Action: Mouse pressed left at (548, 351)
Screenshot: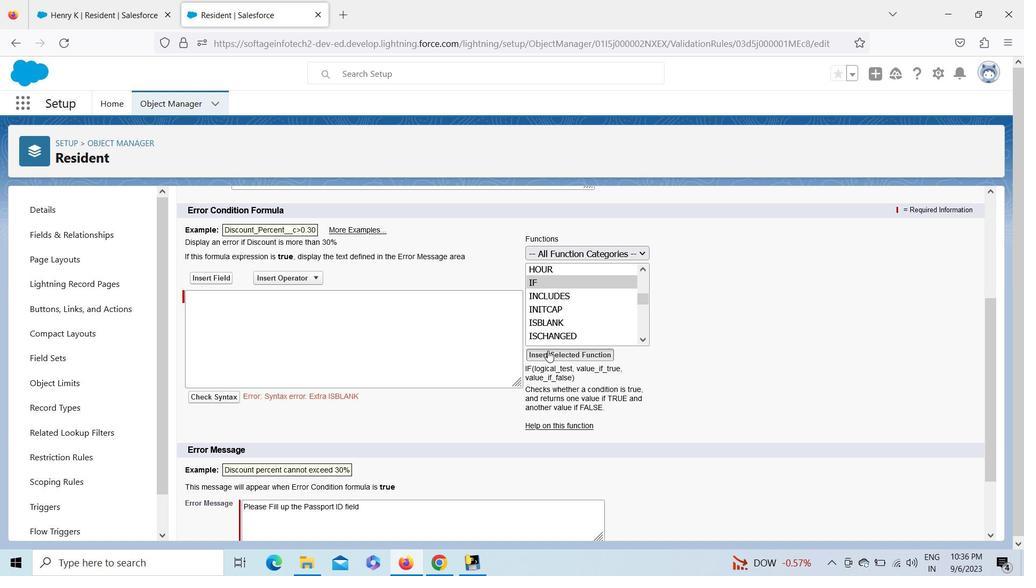 
Action: Mouse moved to (433, 348)
Screenshot: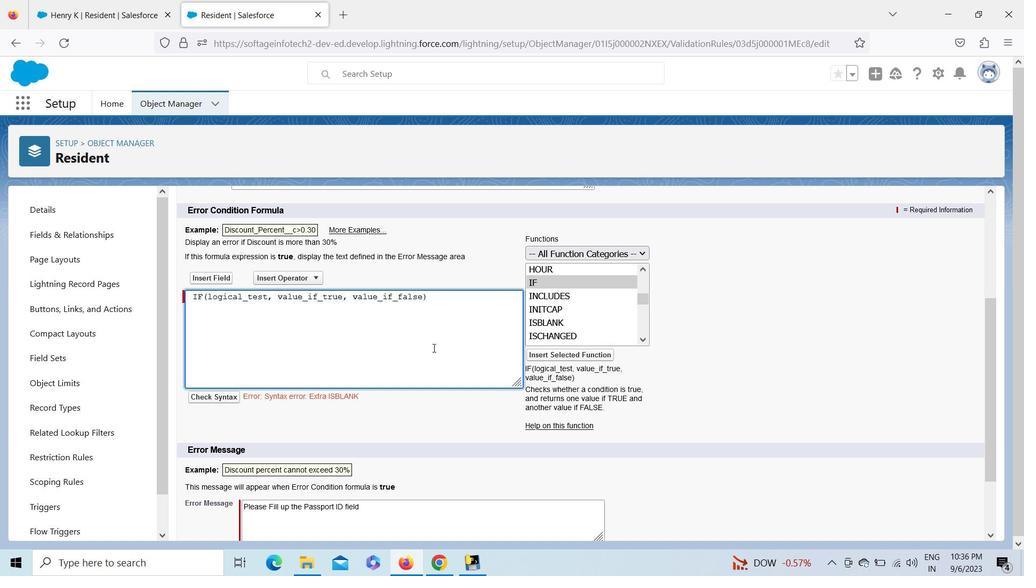 
Action: Key pressed <Key.backspace><Key.backspace><Key.backspace><Key.backspace><Key.backspace><Key.backspace><Key.backspace><Key.backspace><Key.backspace><Key.backspace><Key.backspace><Key.backspace><Key.backspace><Key.backspace><Key.backspace><Key.backspace><Key.backspace><Key.backspace><Key.backspace><Key.backspace><Key.backspace><Key.backspace><Key.backspace><Key.backspace><Key.backspace><Key.backspace><Key.backspace><Key.backspace><Key.backspace><Key.backspace><Key.backspace><Key.backspace><Key.backspace><Key.backspace><Key.backspace><Key.backspace><Key.backspace><Key.backspace><Key.backspace><Key.backspace><Key.backspace><Key.backspace><Key.backspace><Key.backspace><Key.backspace><Key.backspace><Key.backspace><Key.backspace>
Screenshot: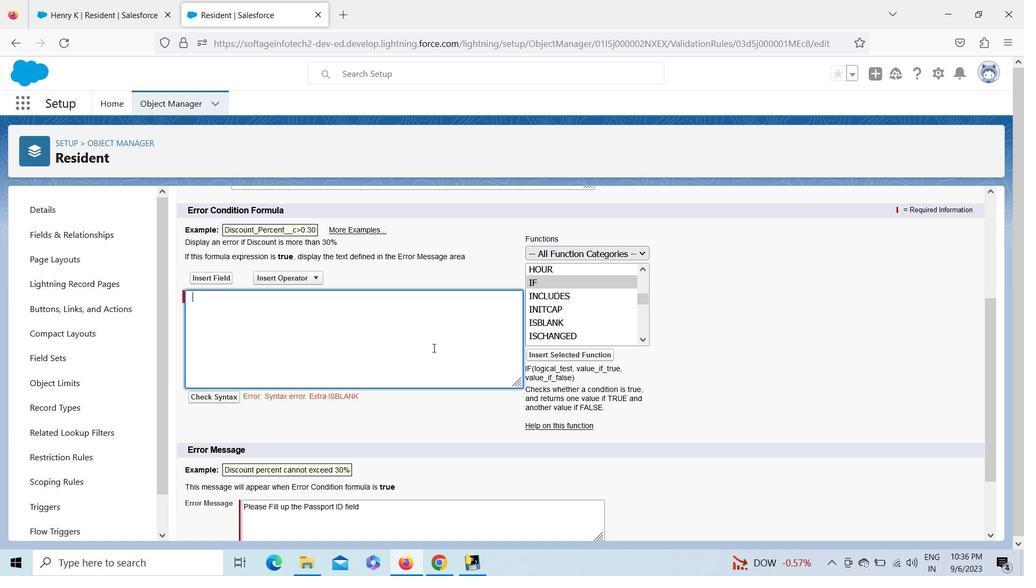
Action: Mouse moved to (645, 337)
Screenshot: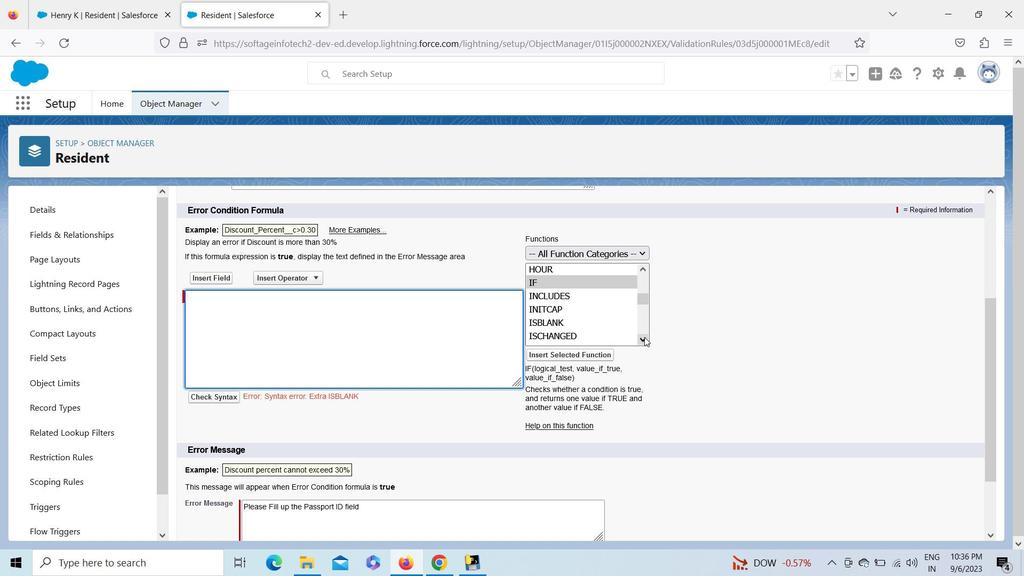 
Action: Mouse pressed left at (645, 337)
Screenshot: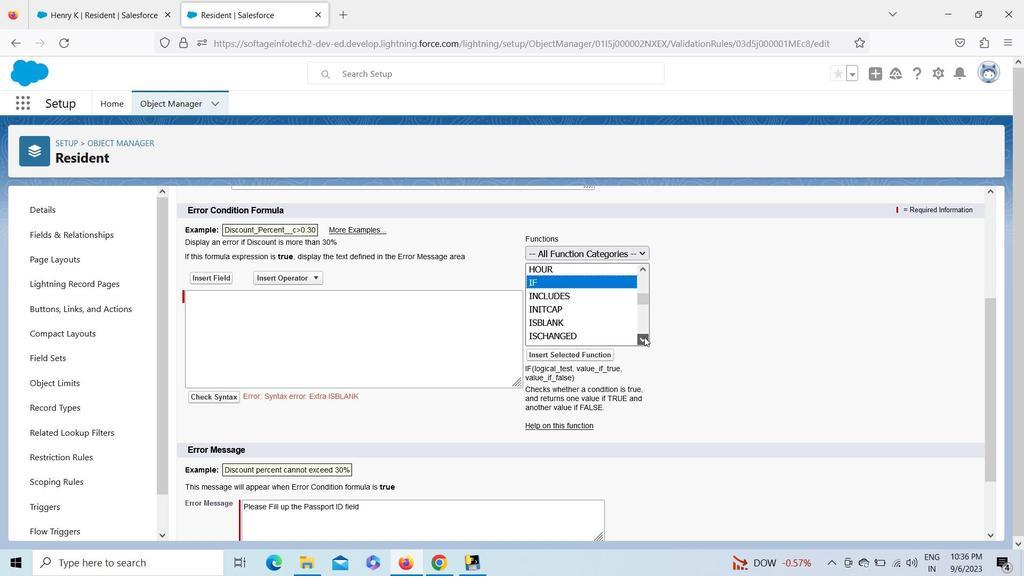 
Action: Mouse pressed left at (645, 337)
Screenshot: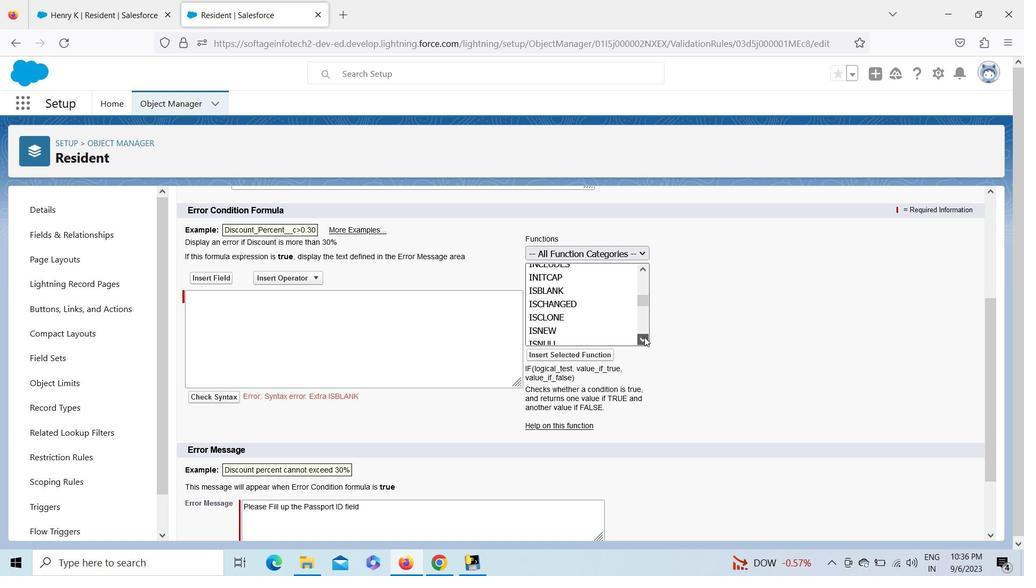 
Action: Mouse moved to (556, 270)
Screenshot: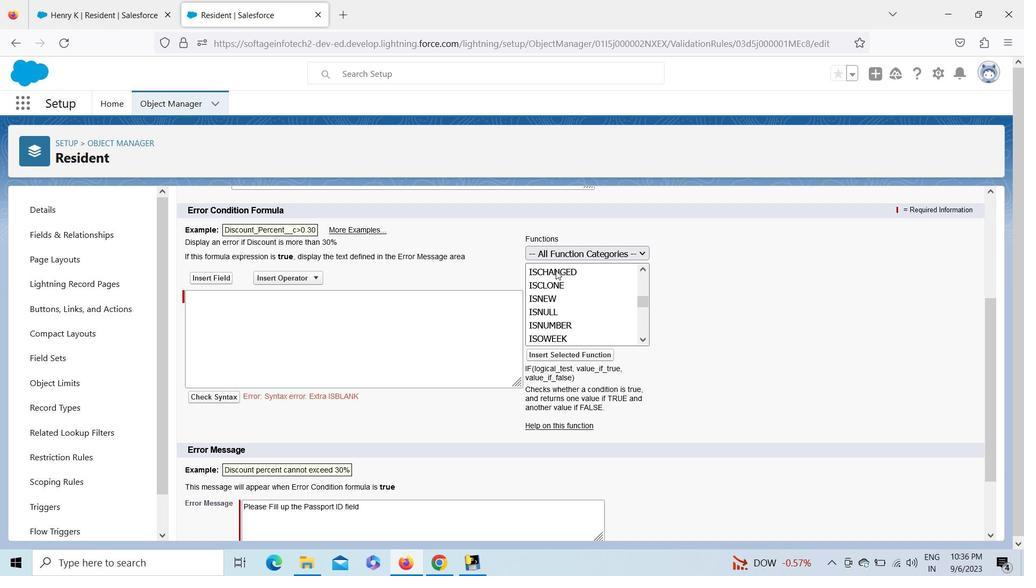 
Action: Mouse pressed left at (556, 270)
Screenshot: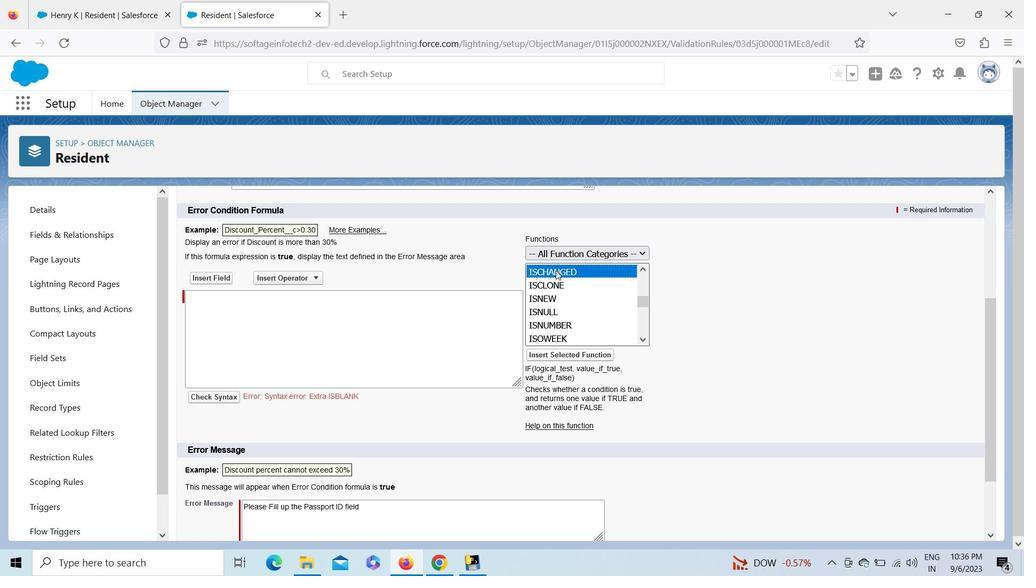 
Action: Mouse moved to (553, 350)
Screenshot: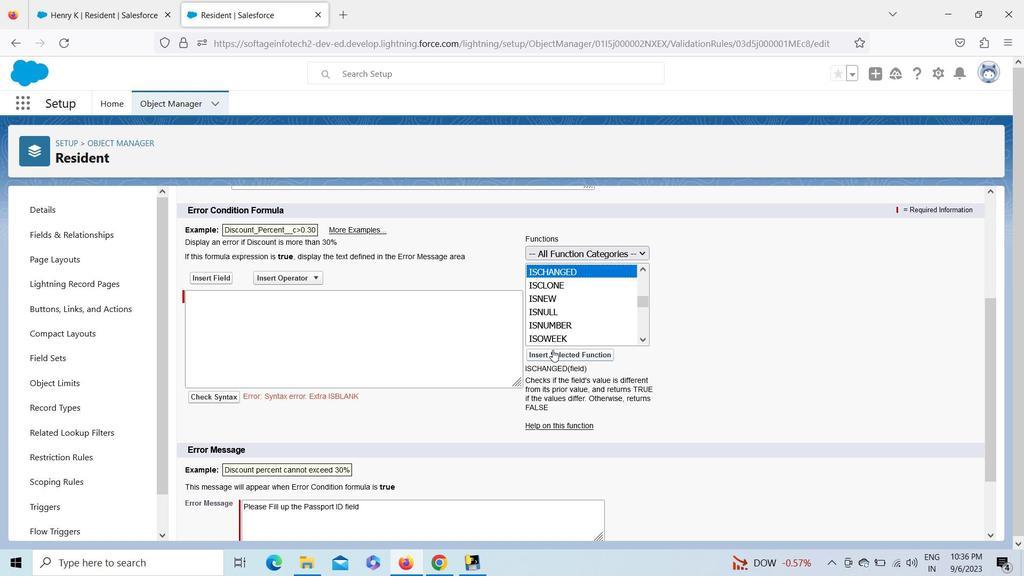 
Action: Mouse pressed left at (553, 350)
Screenshot: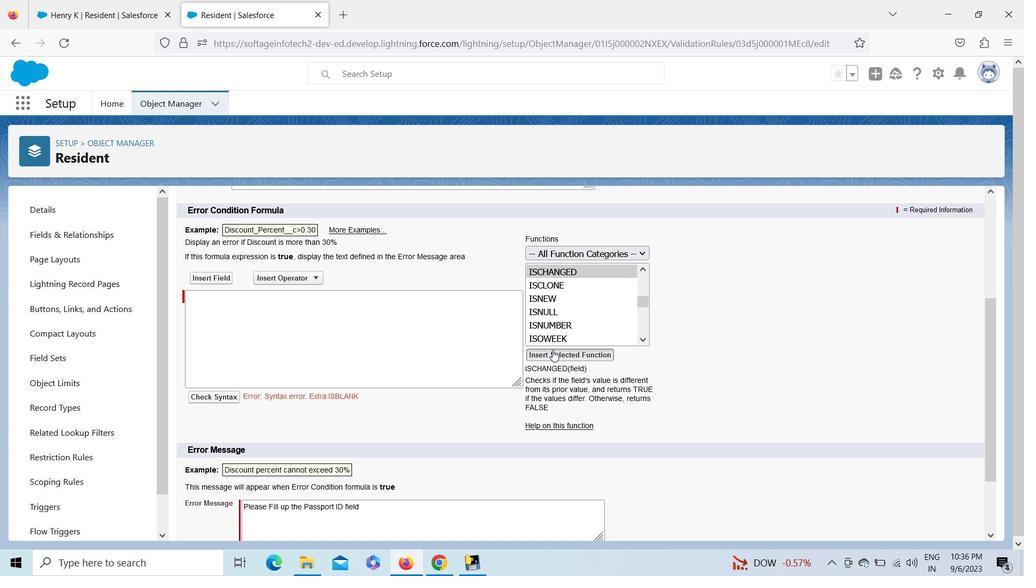 
Action: Mouse moved to (259, 298)
Screenshot: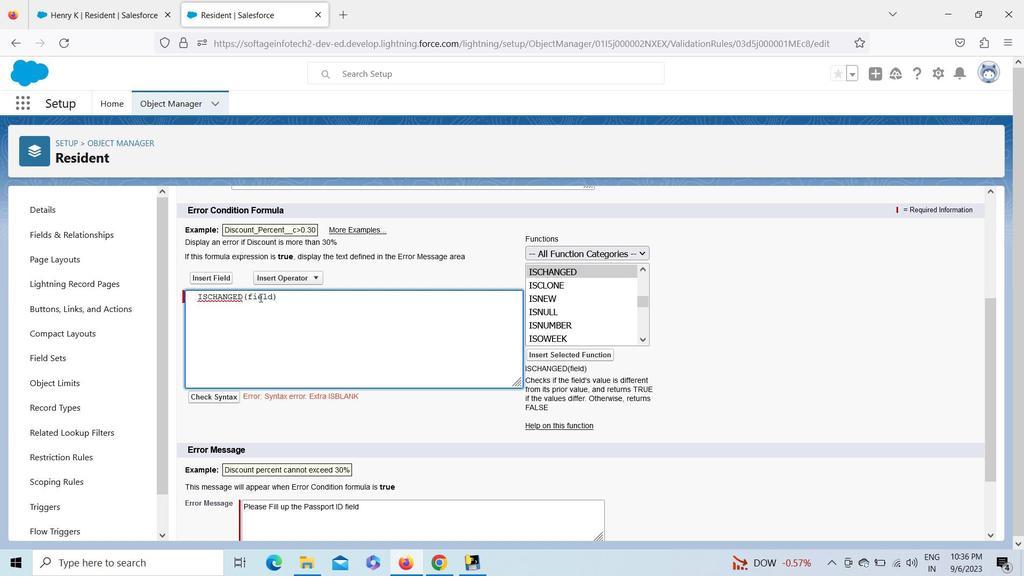 
Action: Mouse pressed left at (259, 298)
Screenshot: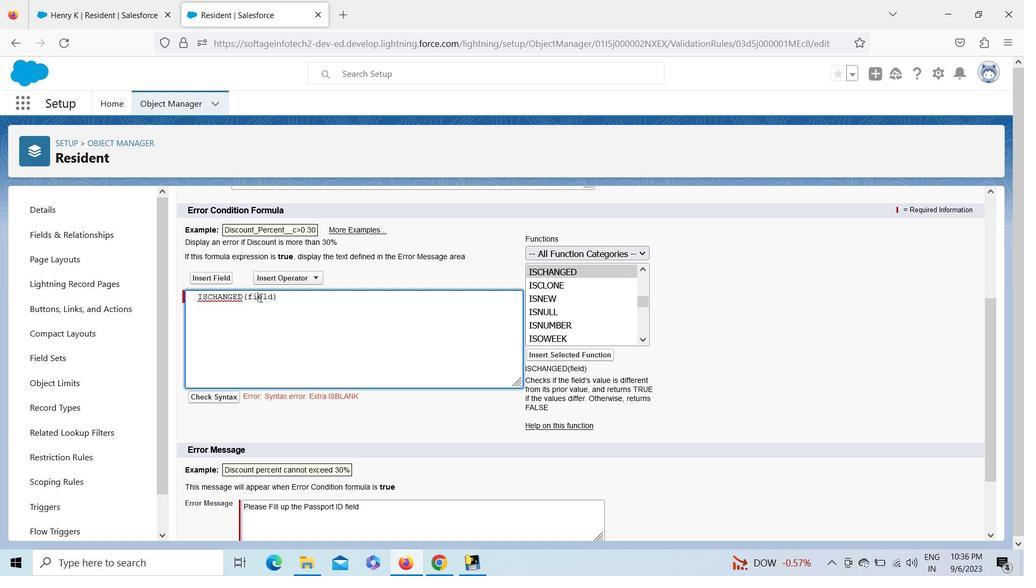 
Action: Mouse pressed left at (259, 298)
Screenshot: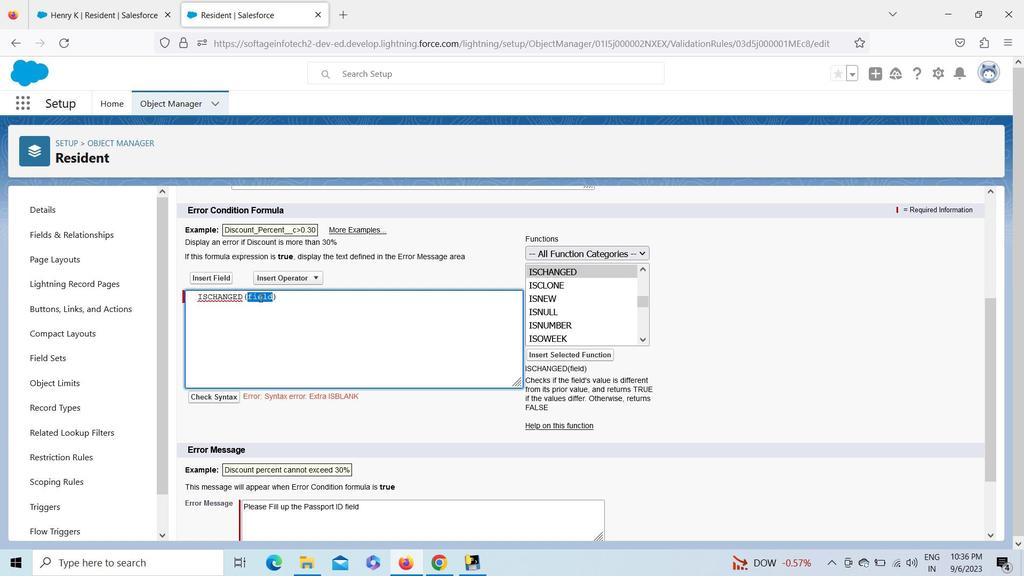 
Action: Mouse moved to (219, 276)
Screenshot: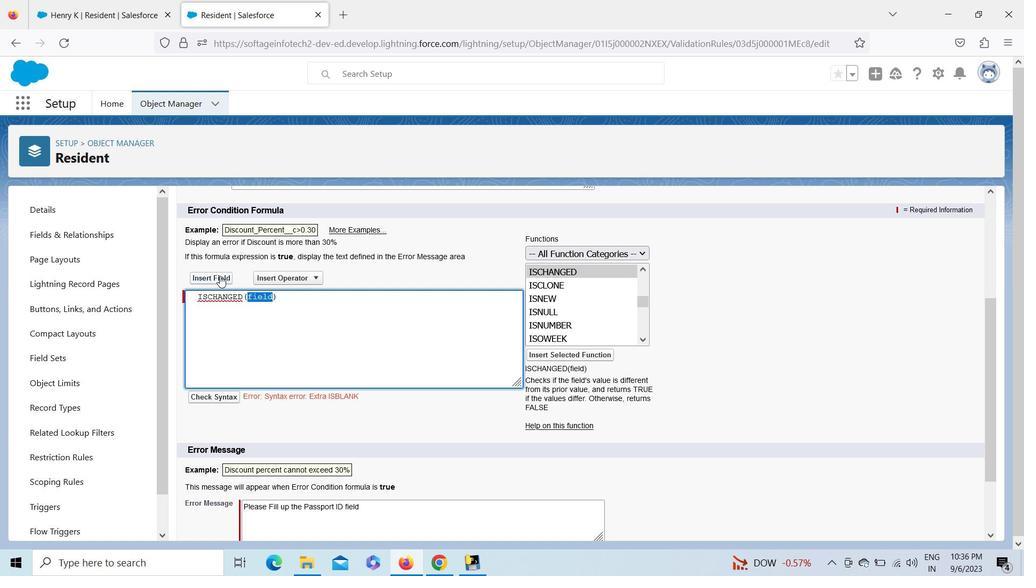 
Action: Mouse pressed left at (219, 276)
Screenshot: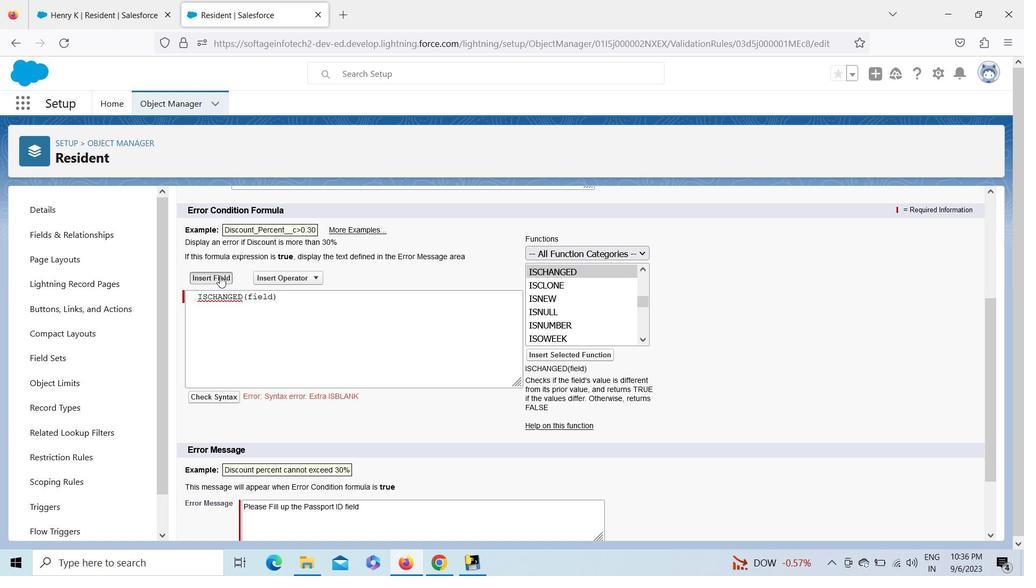 
Action: Mouse moved to (538, 346)
Screenshot: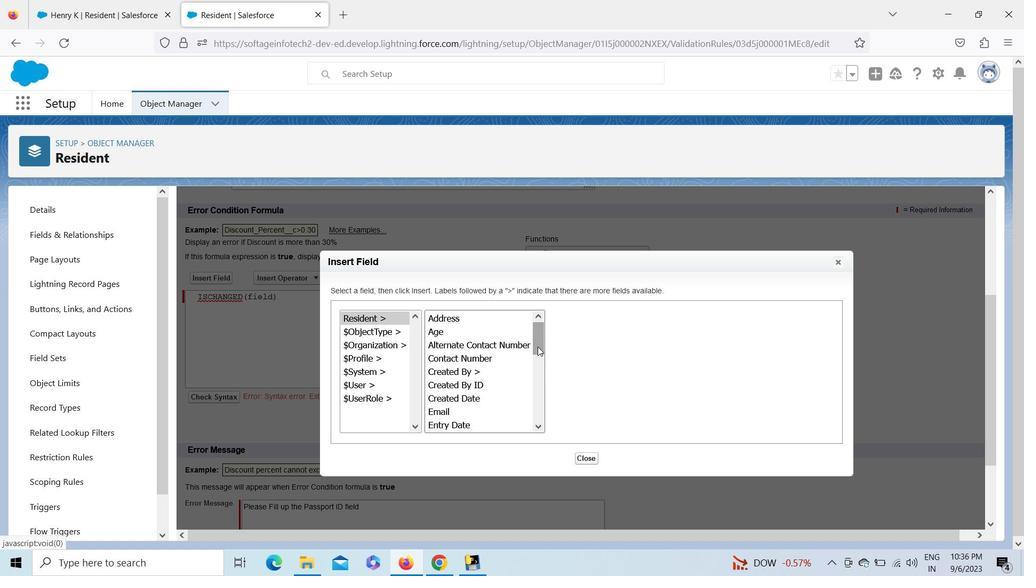 
Action: Mouse pressed left at (538, 346)
Screenshot: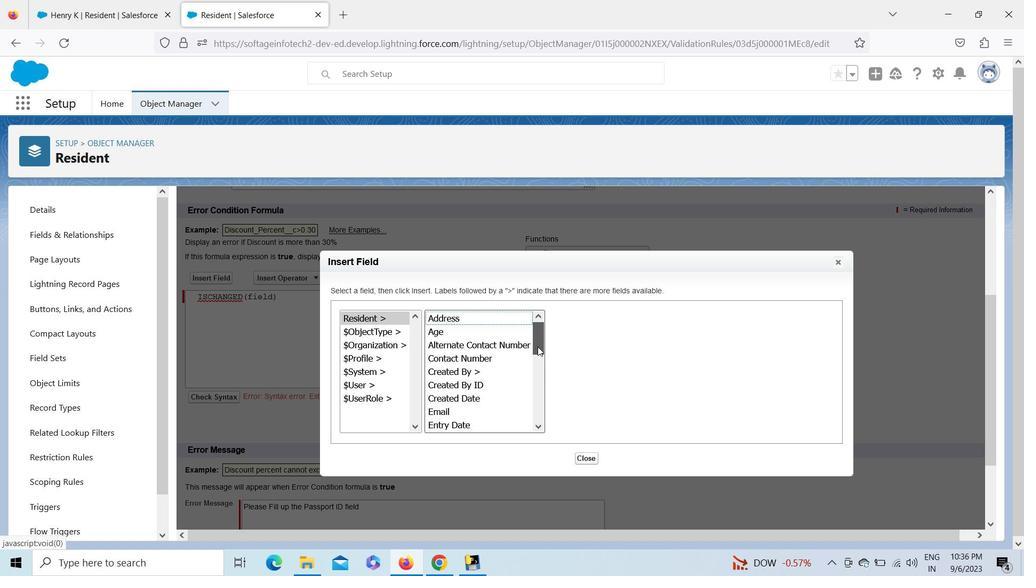 
Action: Mouse moved to (463, 367)
Screenshot: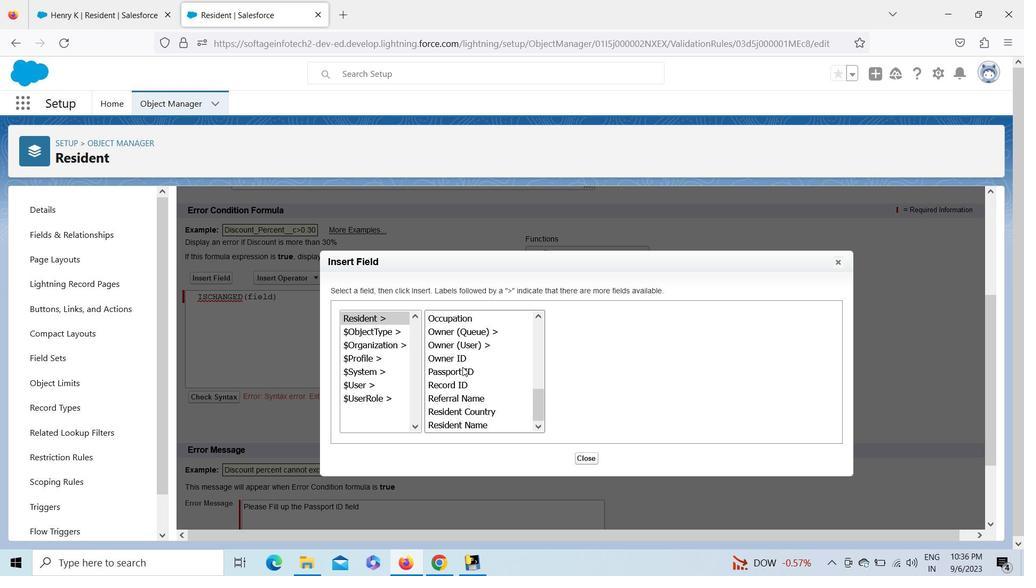 
Action: Mouse pressed left at (463, 367)
Screenshot: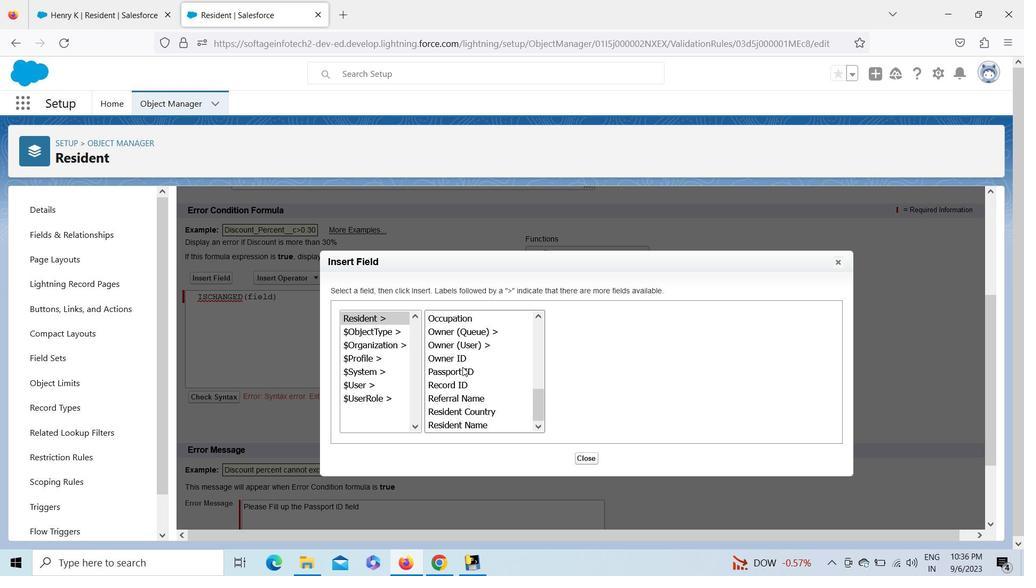 
Action: Mouse moved to (600, 396)
Screenshot: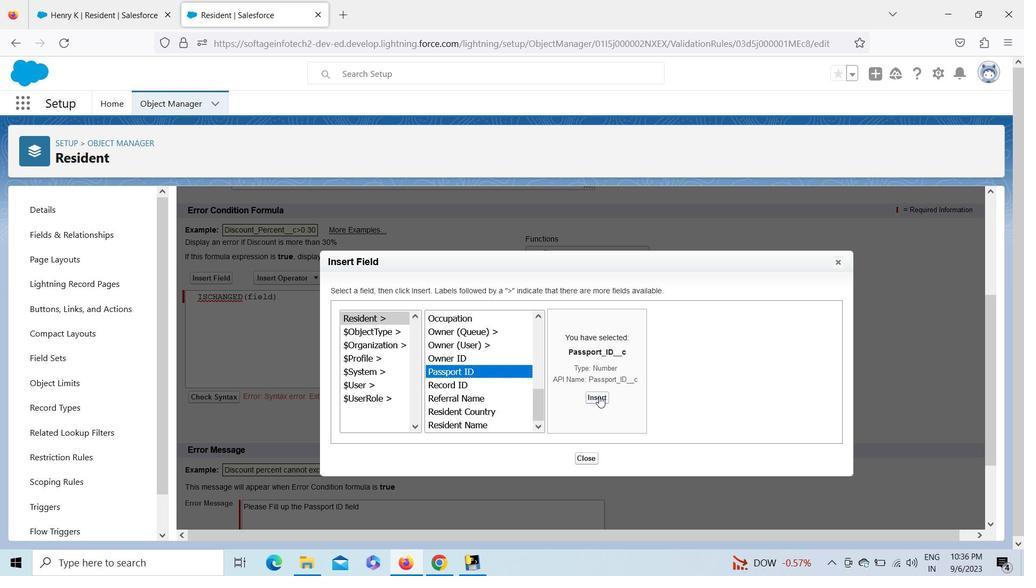 
Action: Mouse pressed left at (600, 396)
Screenshot: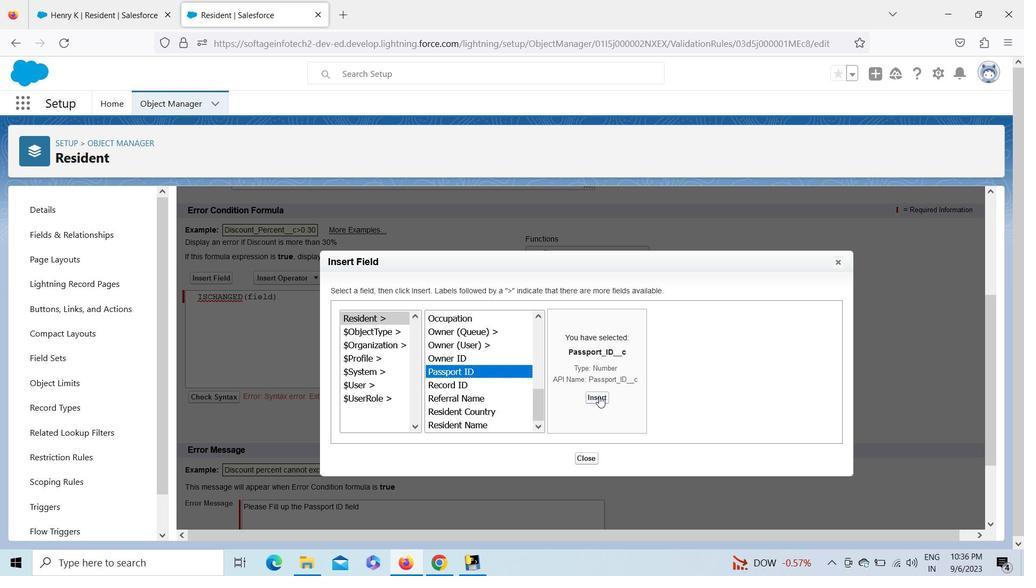 
Action: Mouse moved to (365, 295)
Screenshot: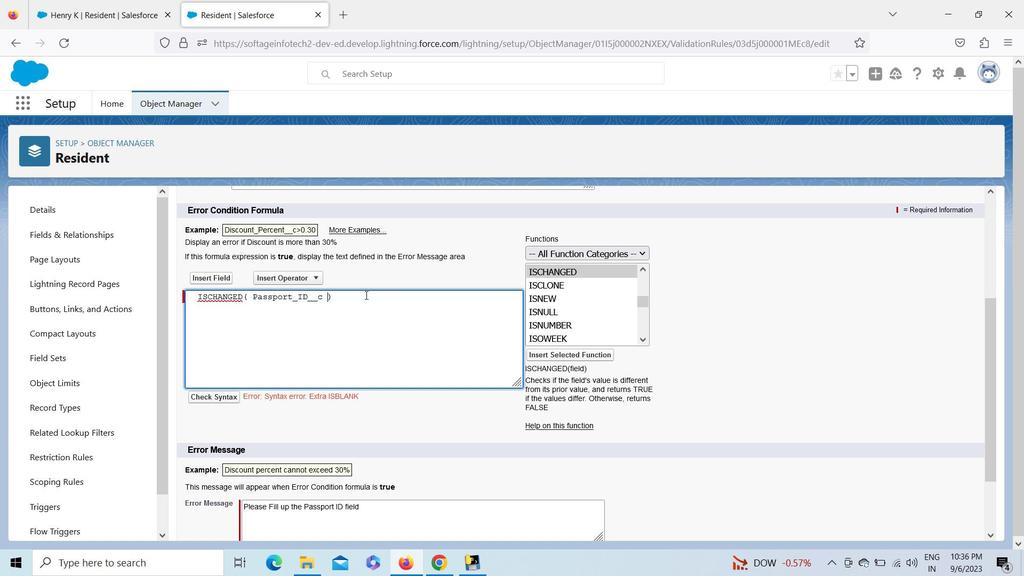 
Action: Mouse pressed left at (365, 295)
Screenshot: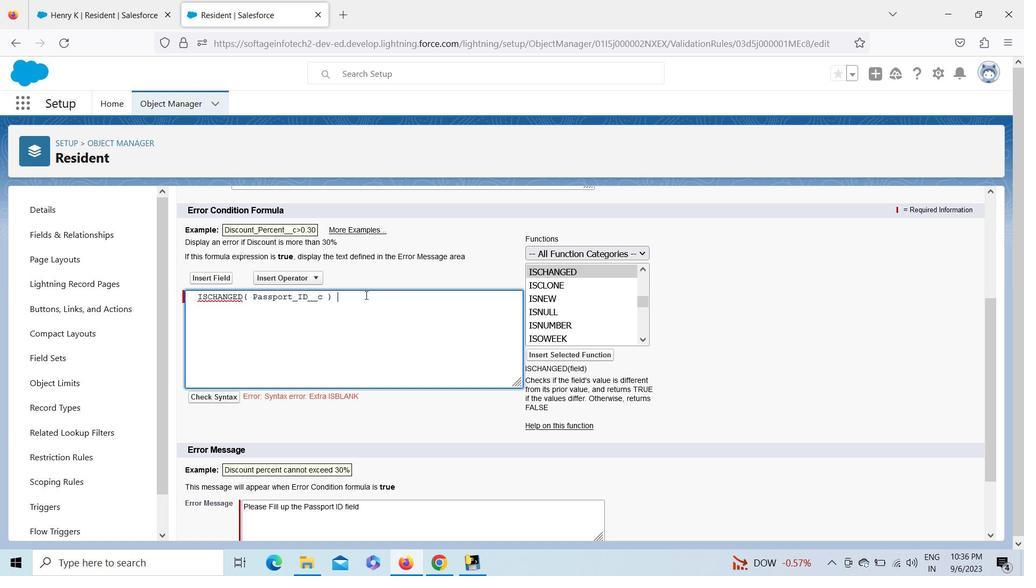 
Action: Mouse moved to (640, 268)
Screenshot: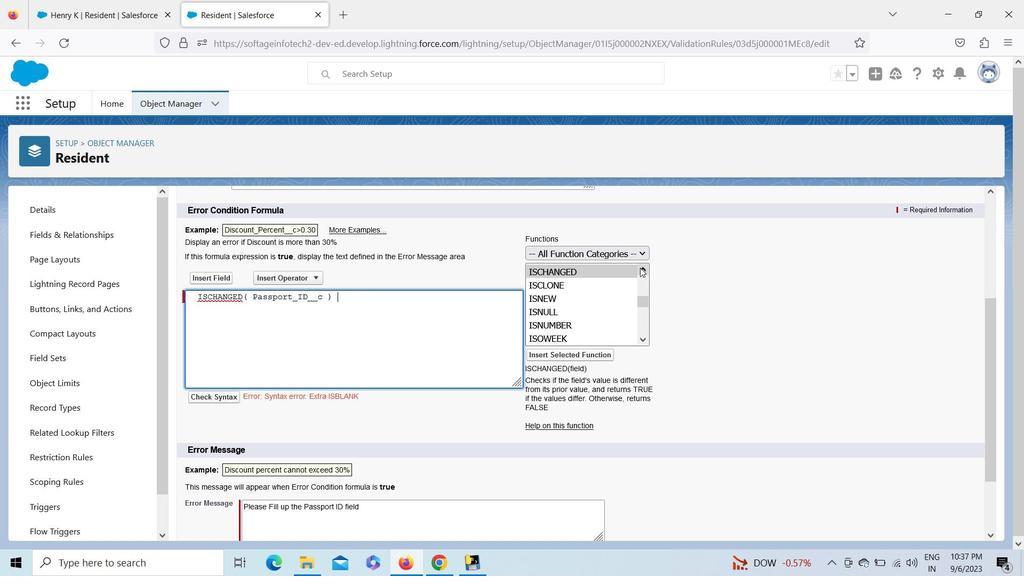 
Action: Mouse pressed left at (640, 268)
Screenshot: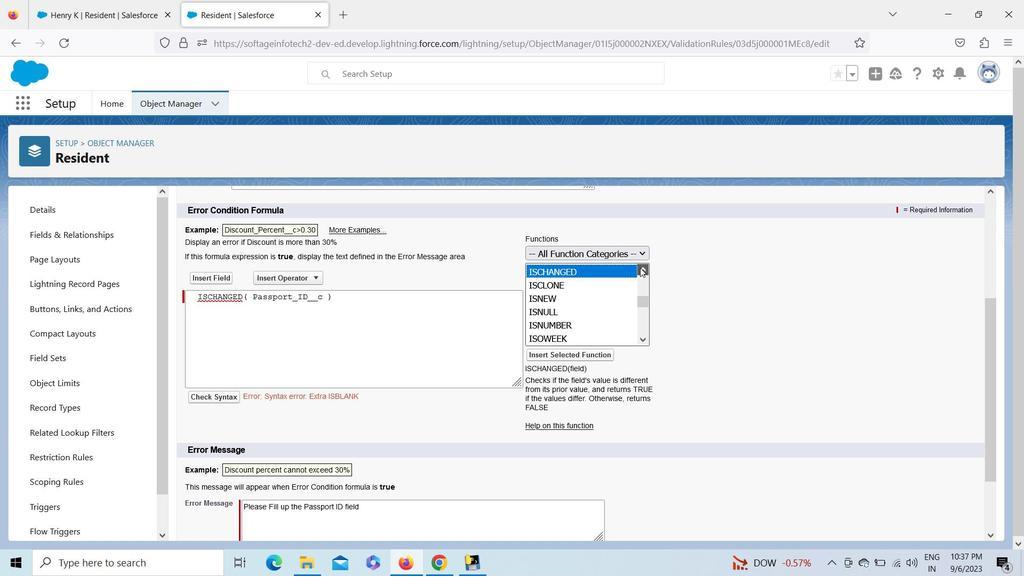 
Action: Mouse pressed left at (640, 268)
Screenshot: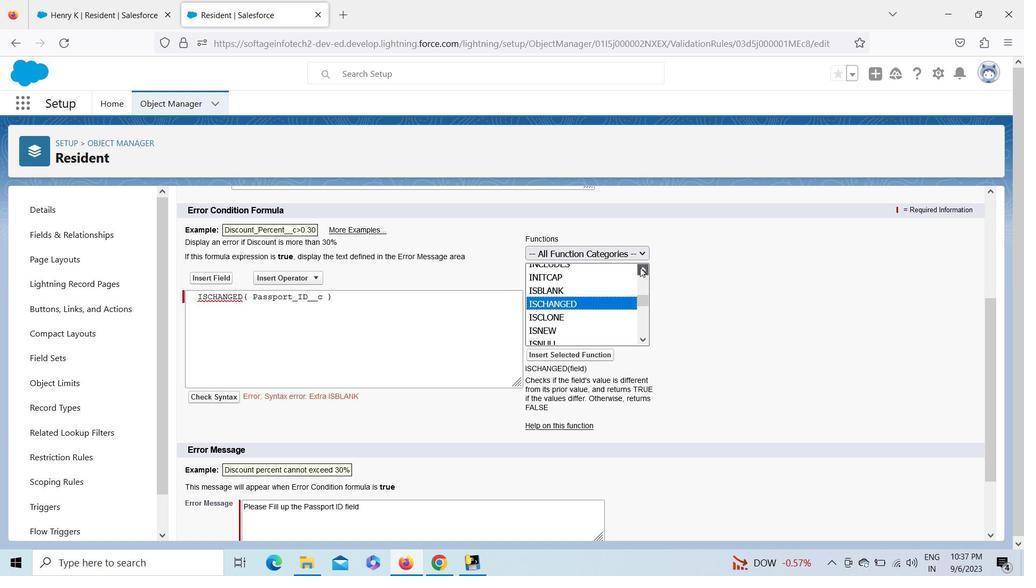
Action: Mouse pressed left at (640, 268)
Screenshot: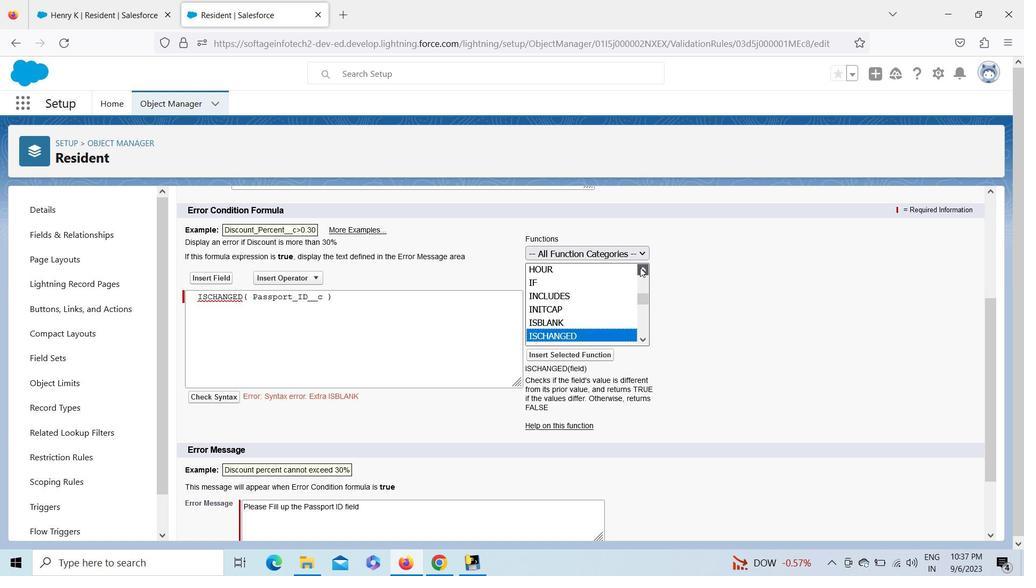 
Action: Mouse pressed left at (640, 268)
Screenshot: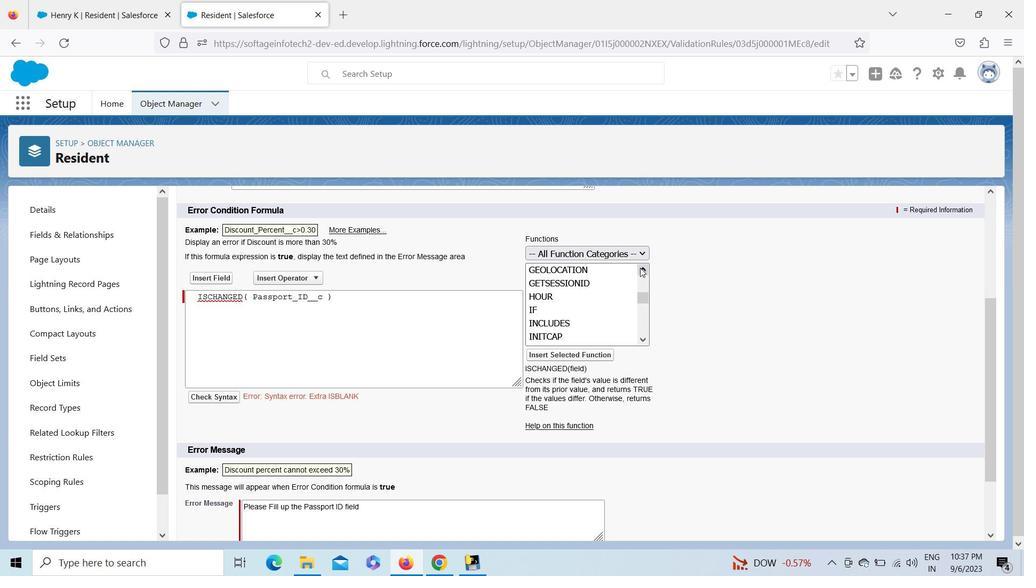
Action: Mouse moved to (644, 339)
Screenshot: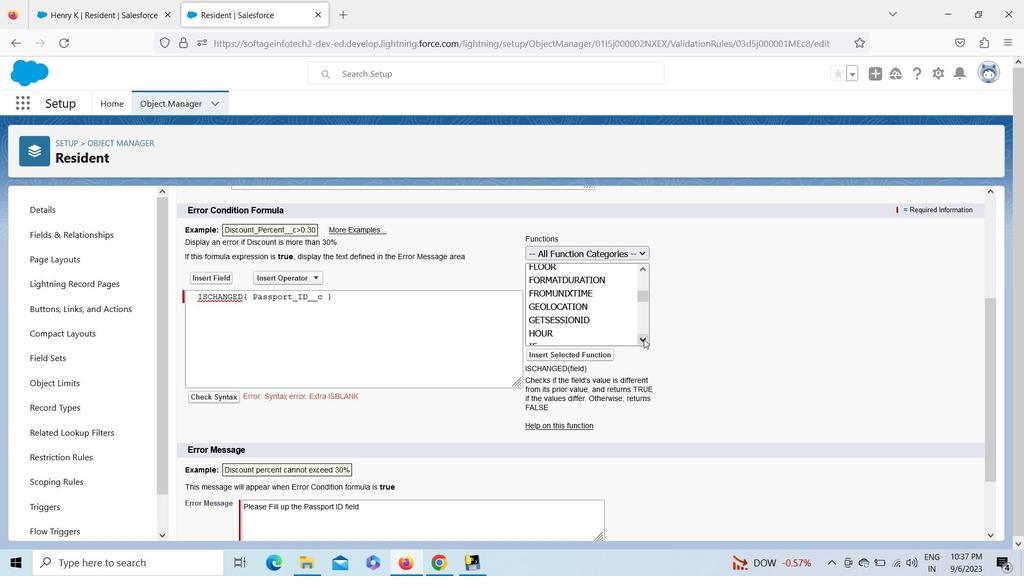 
Action: Mouse pressed left at (644, 339)
Screenshot: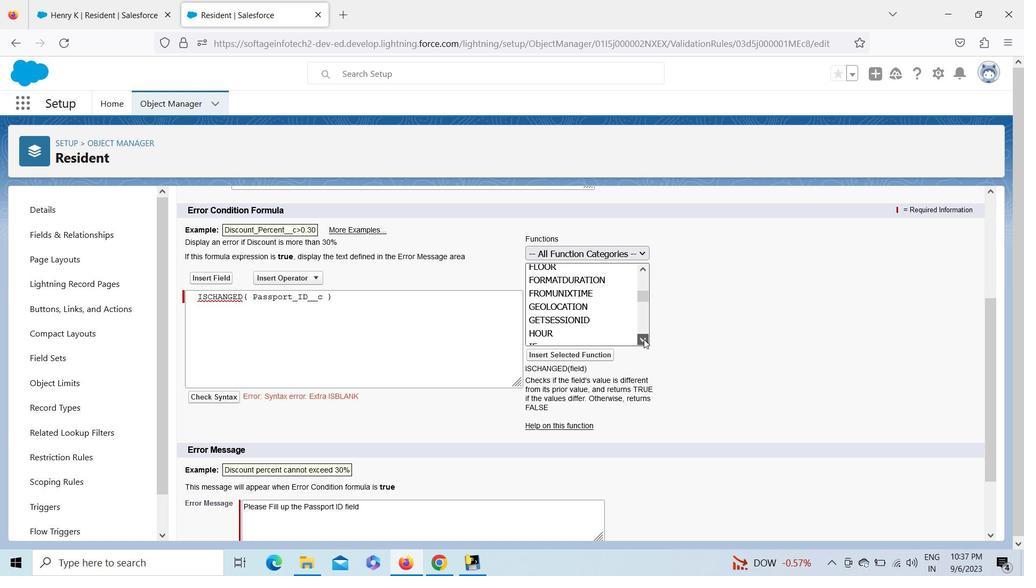 
Action: Mouse pressed left at (644, 339)
Screenshot: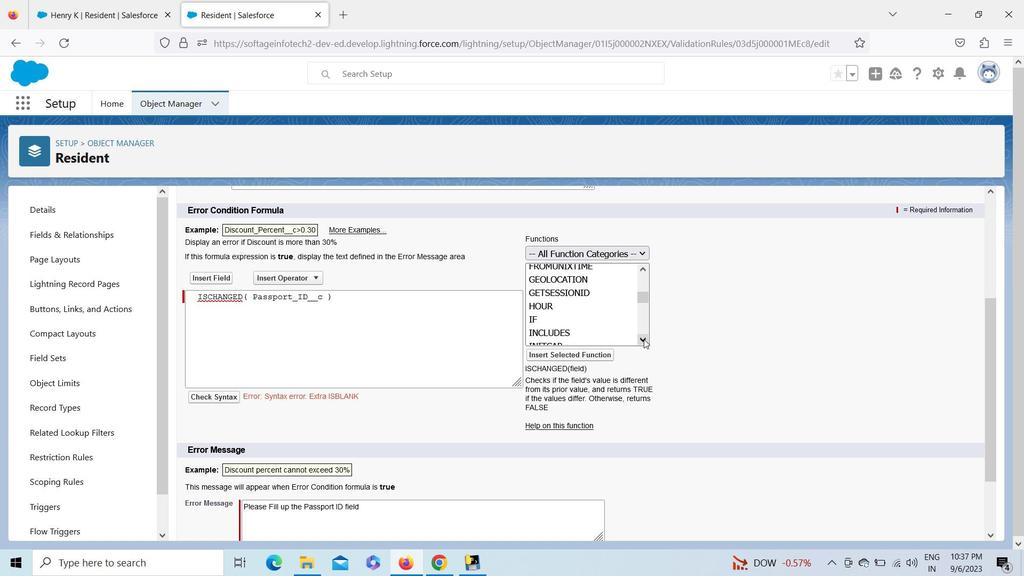 
Action: Mouse moved to (645, 265)
Screenshot: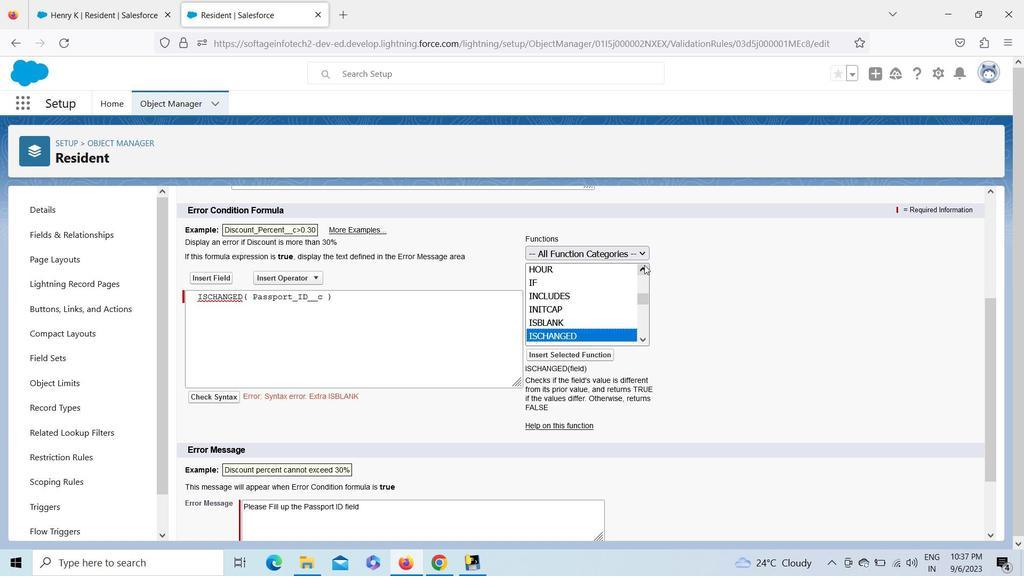 
Action: Mouse pressed left at (645, 265)
Screenshot: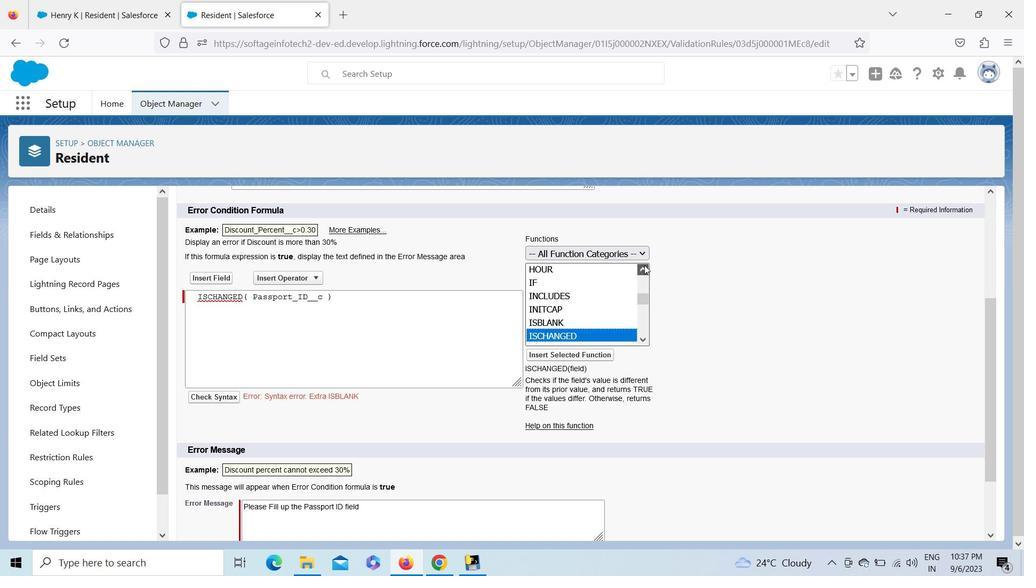 
Action: Mouse pressed left at (645, 265)
Screenshot: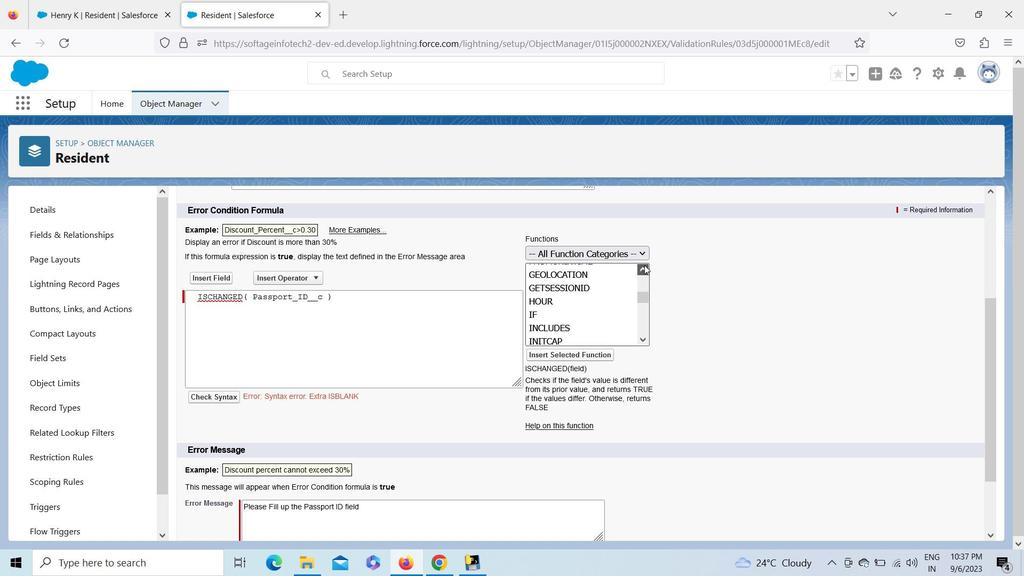 
Action: Mouse moved to (640, 340)
